 Task: Explore the nearby botanical garden in california for a serene afternoon.
Action: Mouse moved to (129, 54)
Screenshot: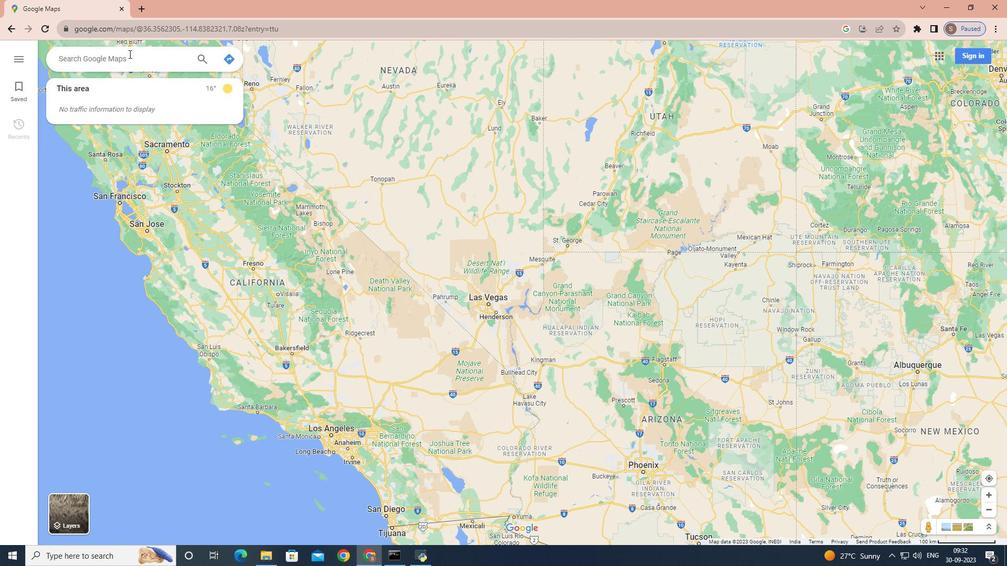 
Action: Mouse pressed left at (129, 54)
Screenshot: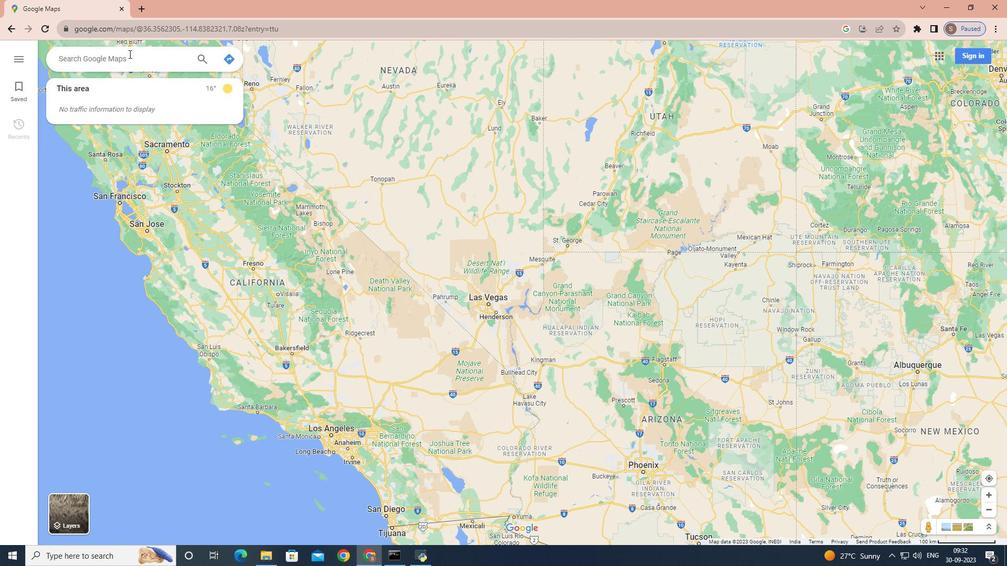 
Action: Key pressed botanical<Key.space>gardens<Key.space>in<Key.space>california
Screenshot: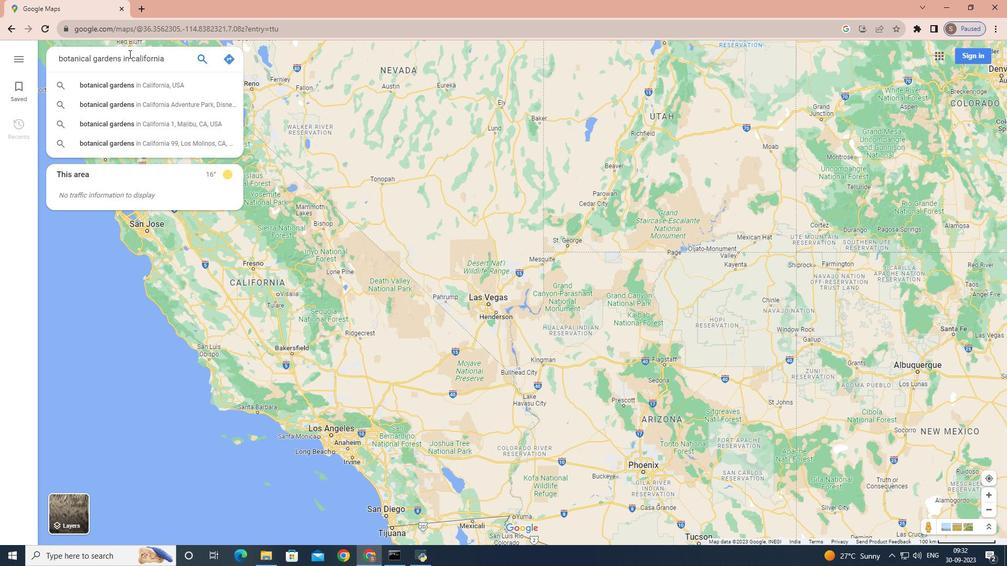
Action: Mouse moved to (131, 81)
Screenshot: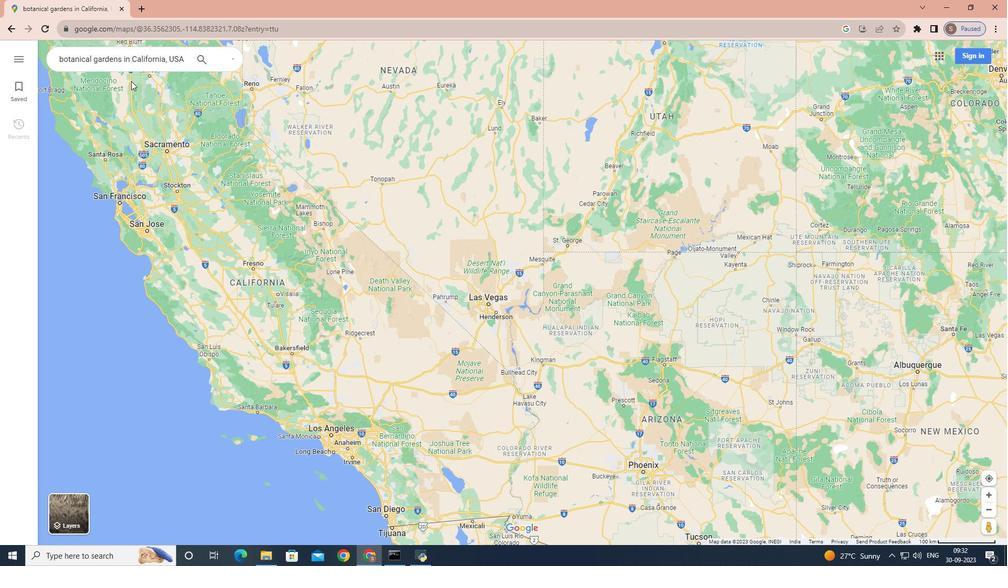 
Action: Mouse pressed left at (131, 81)
Screenshot: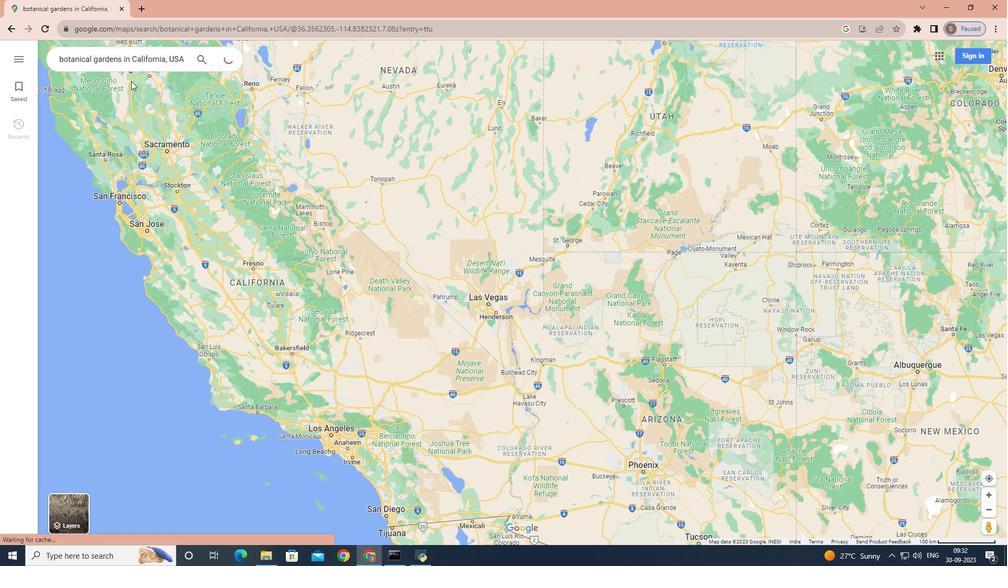 
Action: Mouse moved to (113, 134)
Screenshot: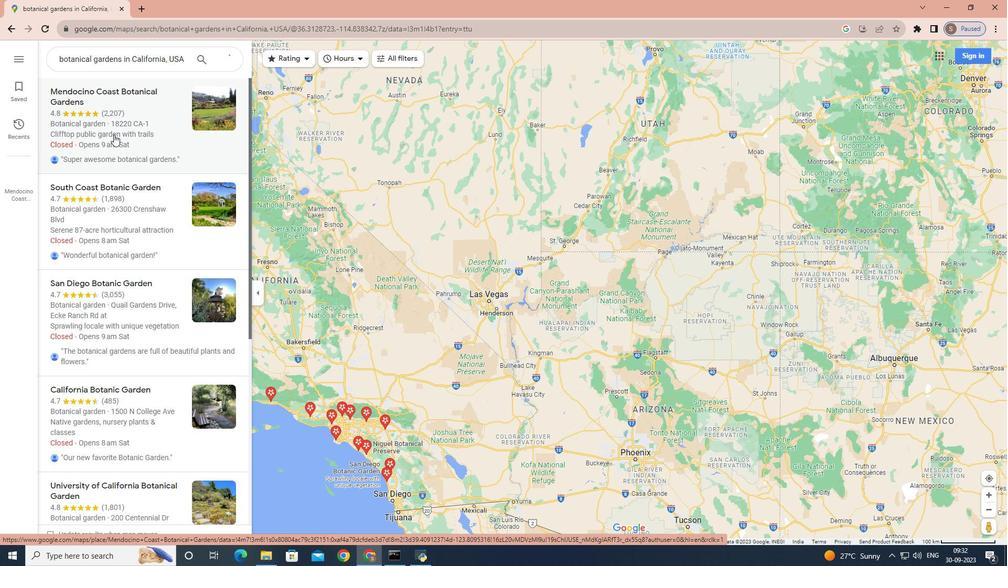 
Action: Mouse pressed left at (113, 134)
Screenshot: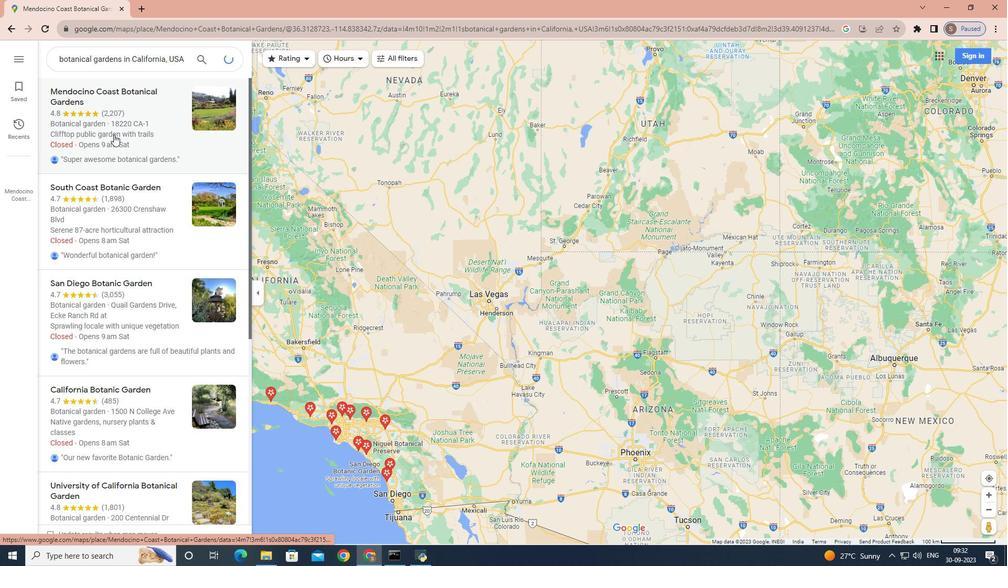 
Action: Mouse moved to (356, 249)
Screenshot: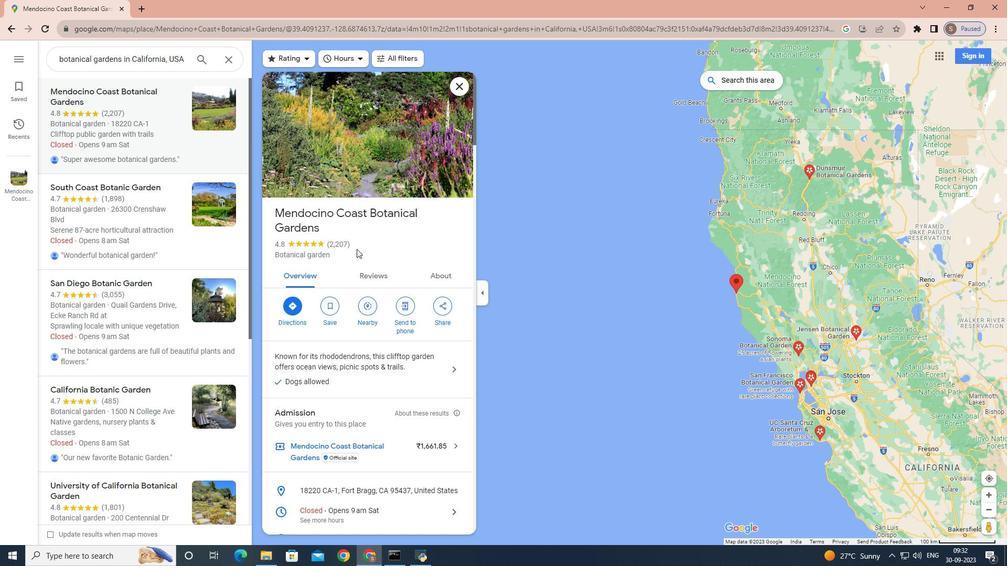 
Action: Mouse scrolled (356, 248) with delta (0, 0)
Screenshot: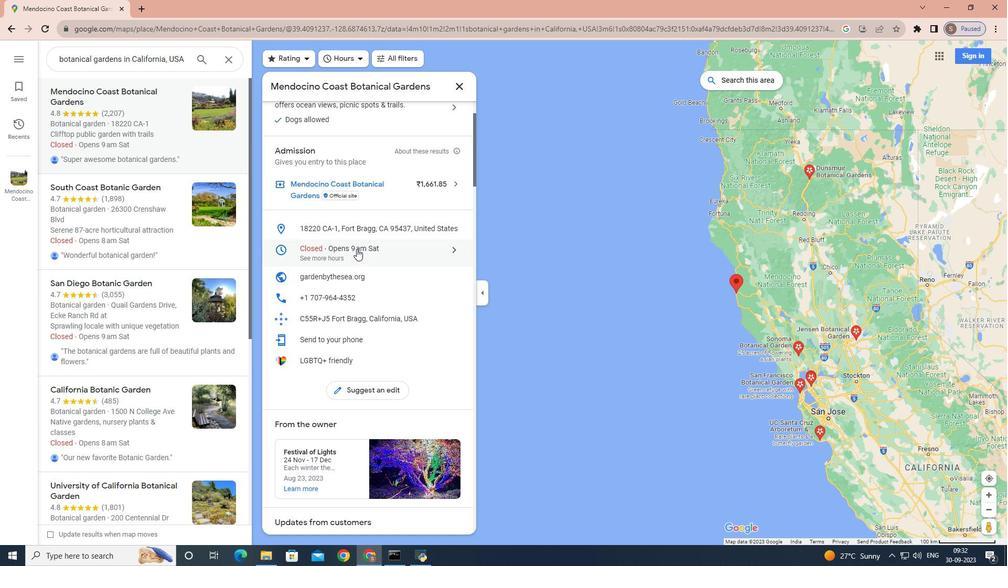 
Action: Mouse scrolled (356, 248) with delta (0, 0)
Screenshot: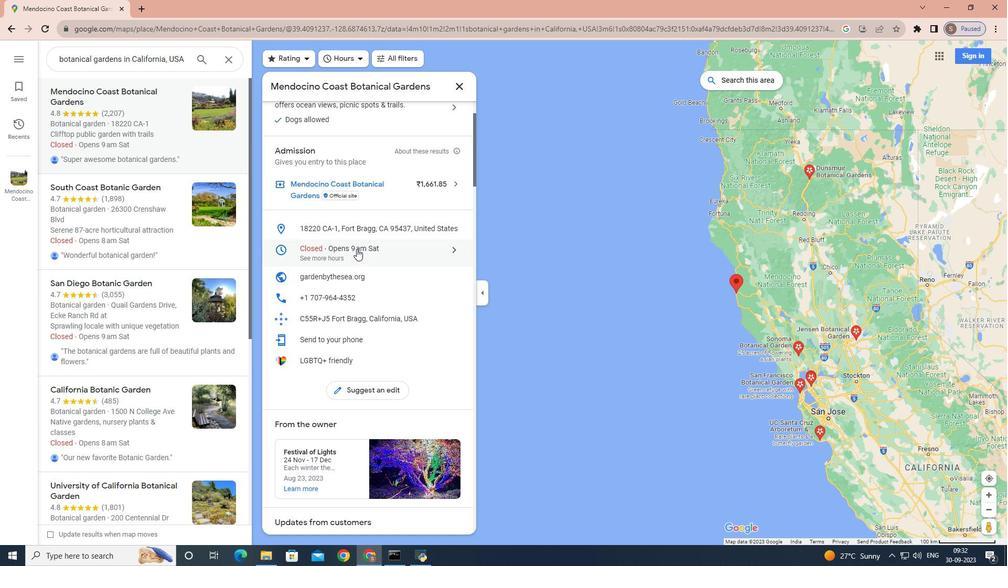 
Action: Mouse scrolled (356, 248) with delta (0, 0)
Screenshot: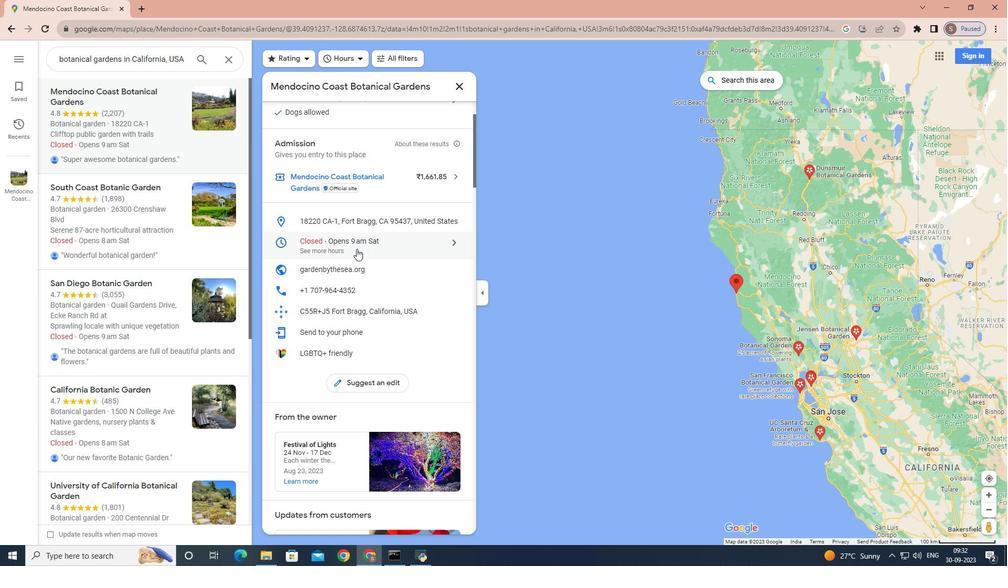 
Action: Mouse scrolled (356, 248) with delta (0, 0)
Screenshot: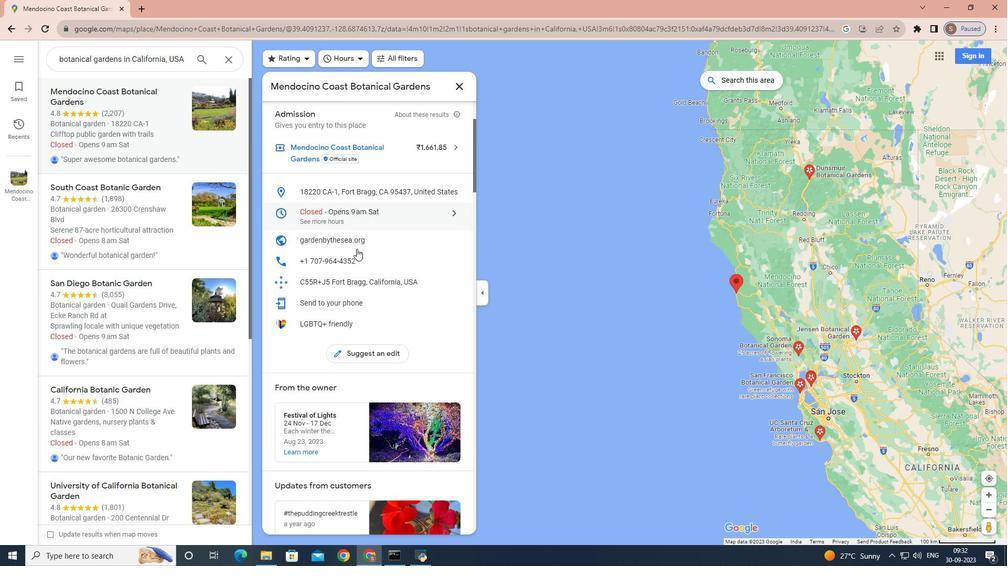 
Action: Mouse scrolled (356, 248) with delta (0, 0)
Screenshot: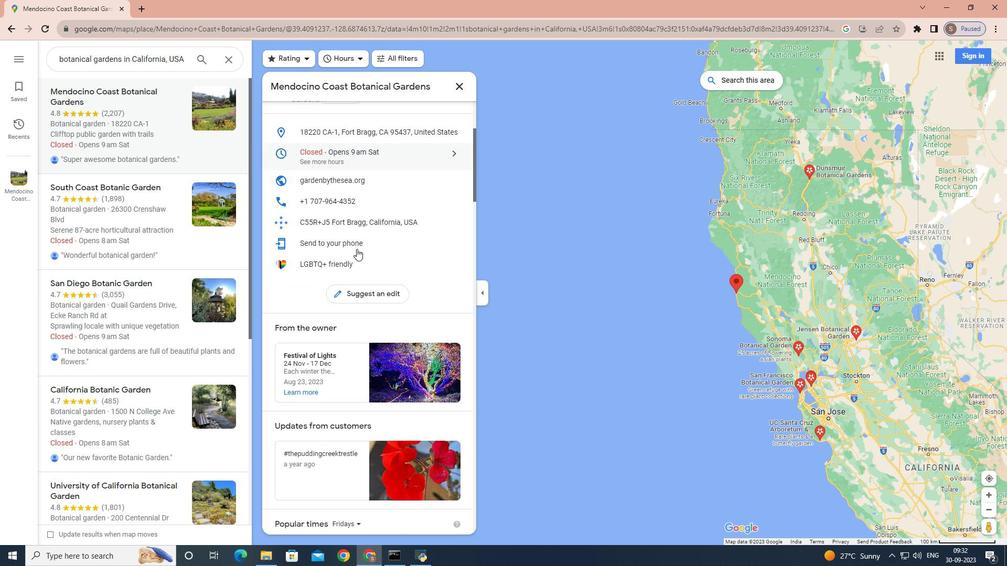 
Action: Mouse scrolled (356, 248) with delta (0, 0)
Screenshot: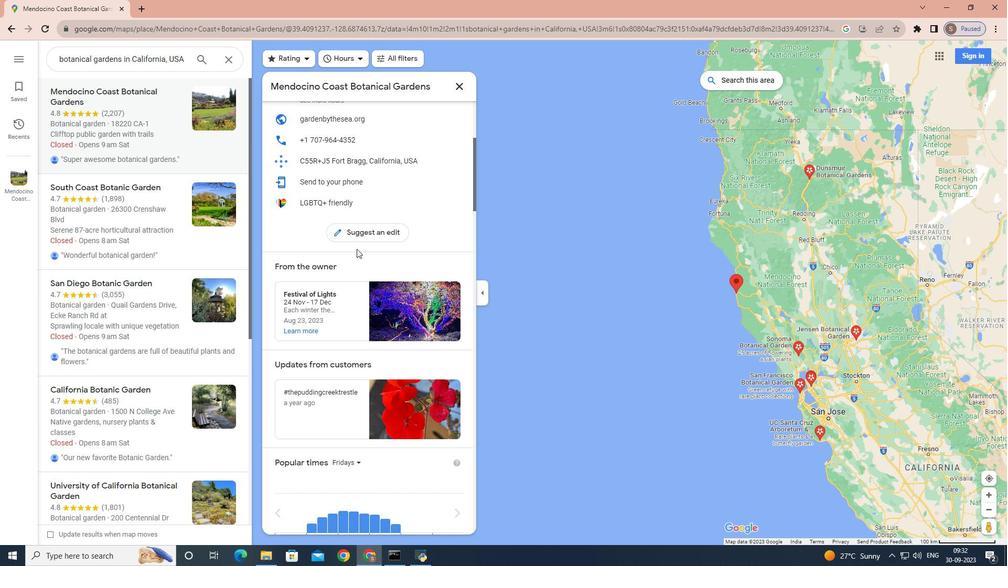 
Action: Mouse scrolled (356, 248) with delta (0, 0)
Screenshot: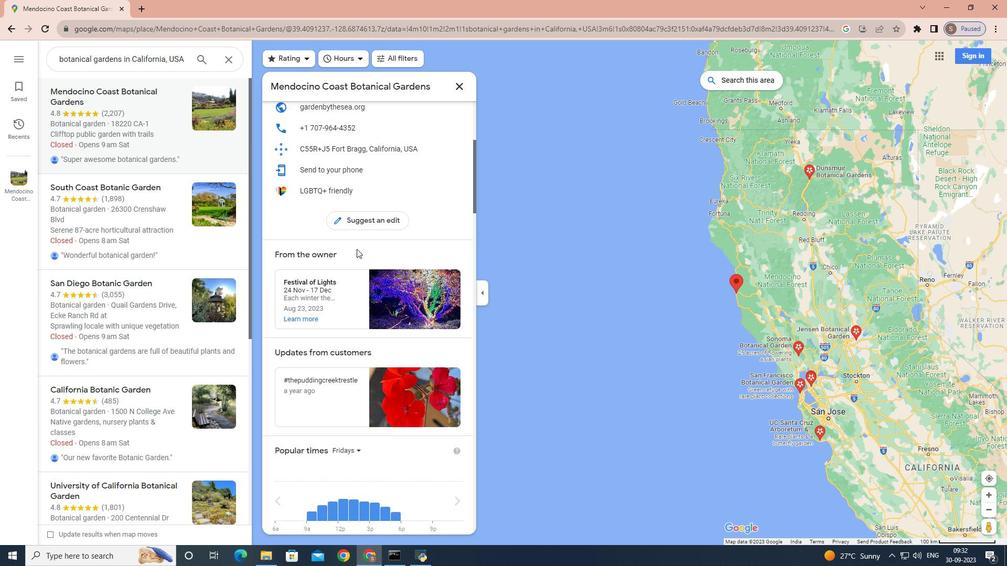 
Action: Mouse scrolled (356, 248) with delta (0, 0)
Screenshot: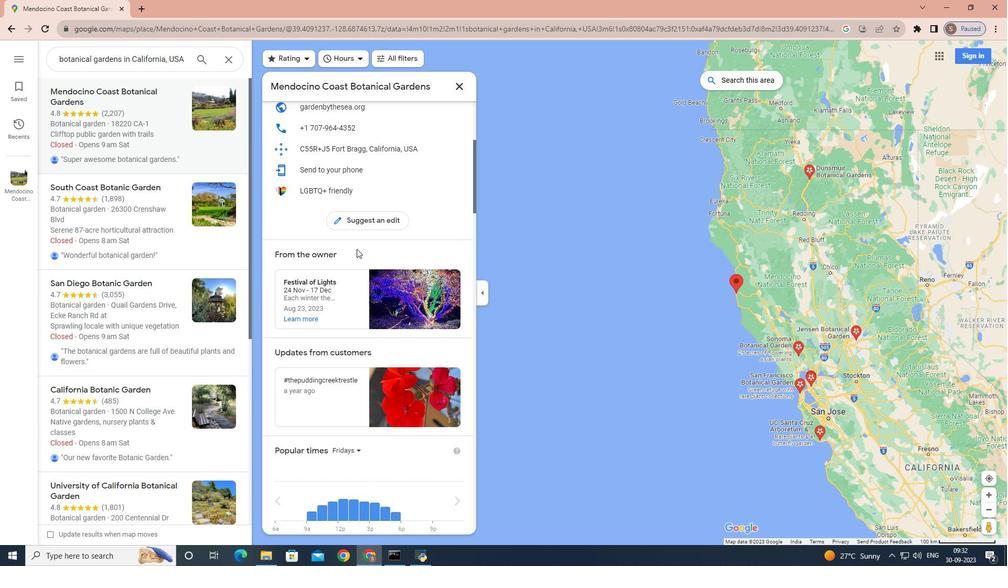 
Action: Mouse scrolled (356, 248) with delta (0, 0)
Screenshot: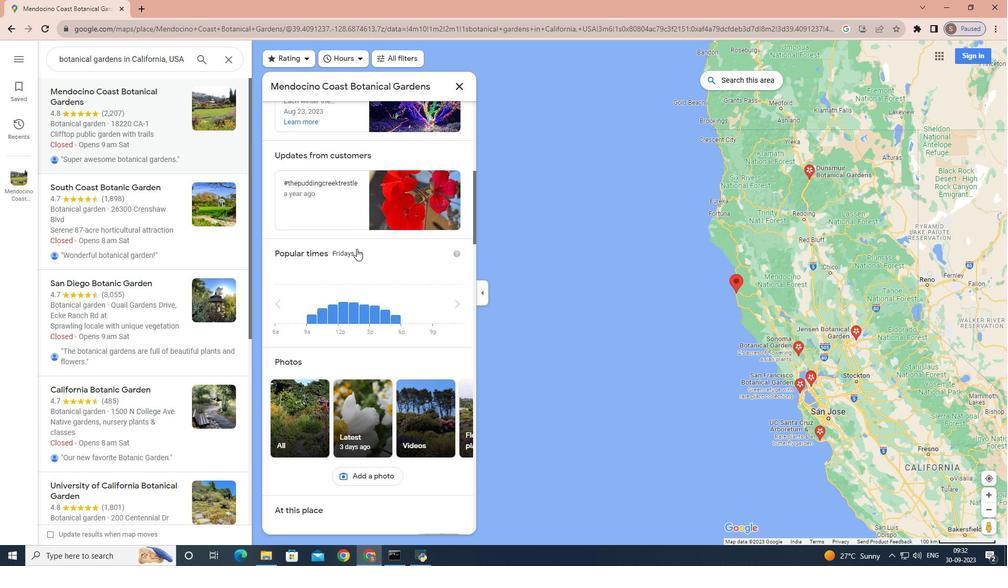 
Action: Mouse scrolled (356, 248) with delta (0, 0)
Screenshot: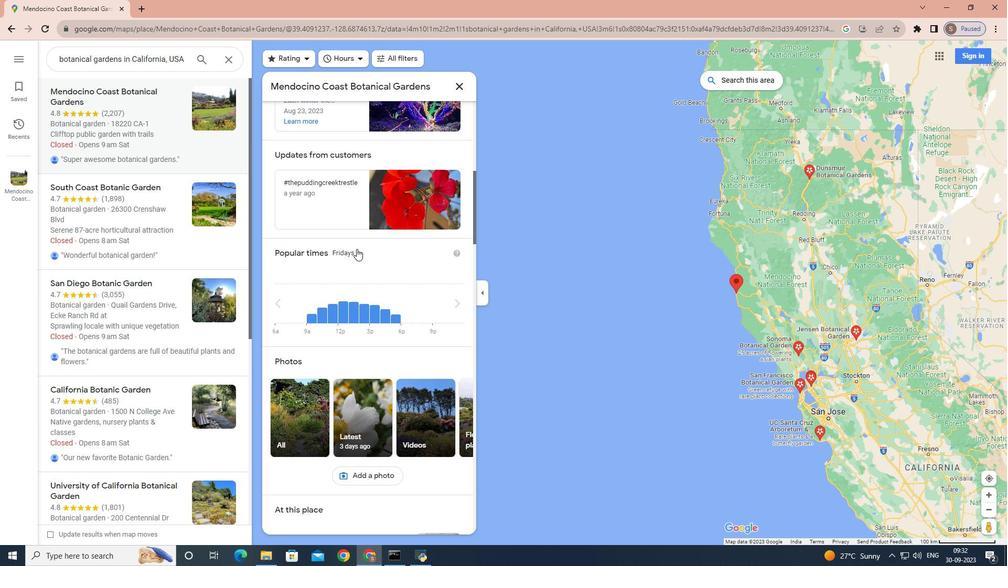
Action: Mouse scrolled (356, 248) with delta (0, 0)
Screenshot: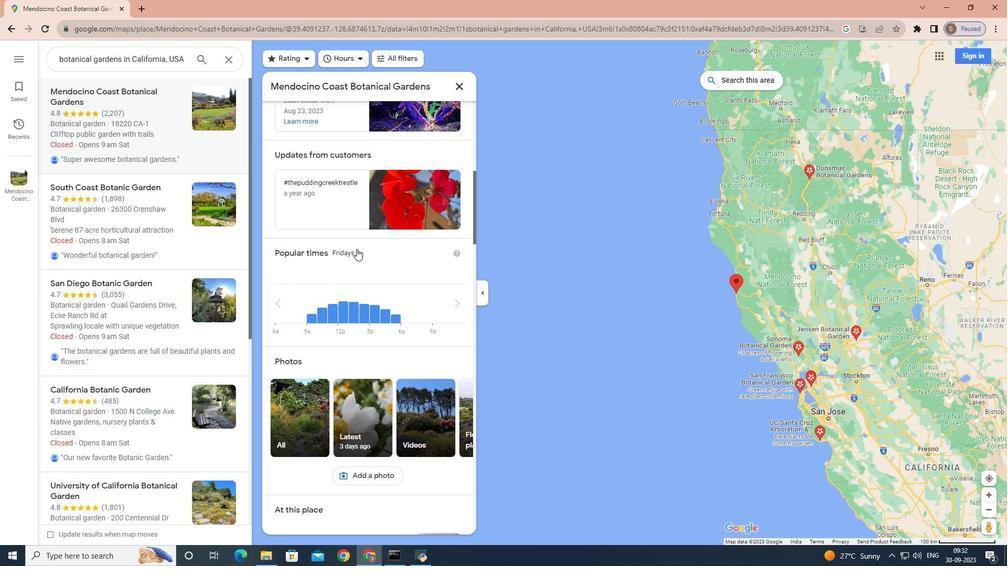 
Action: Mouse scrolled (356, 248) with delta (0, 0)
Screenshot: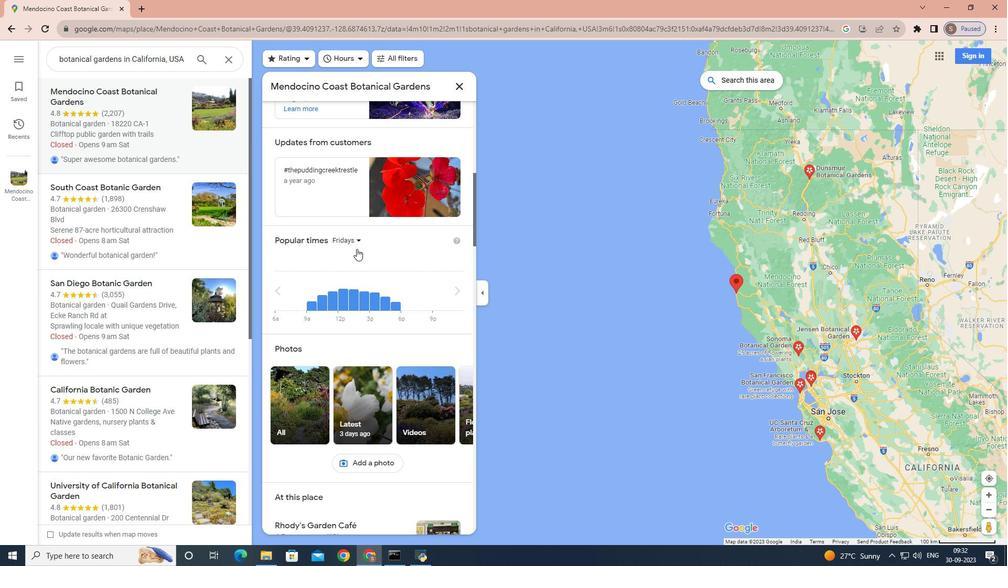 
Action: Mouse scrolled (356, 248) with delta (0, 0)
Screenshot: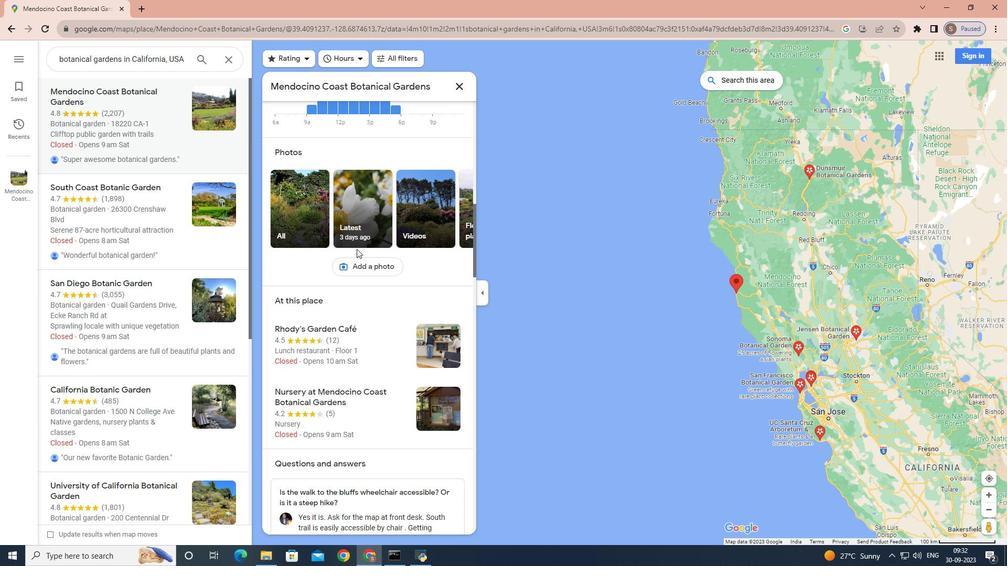 
Action: Mouse scrolled (356, 248) with delta (0, 0)
Screenshot: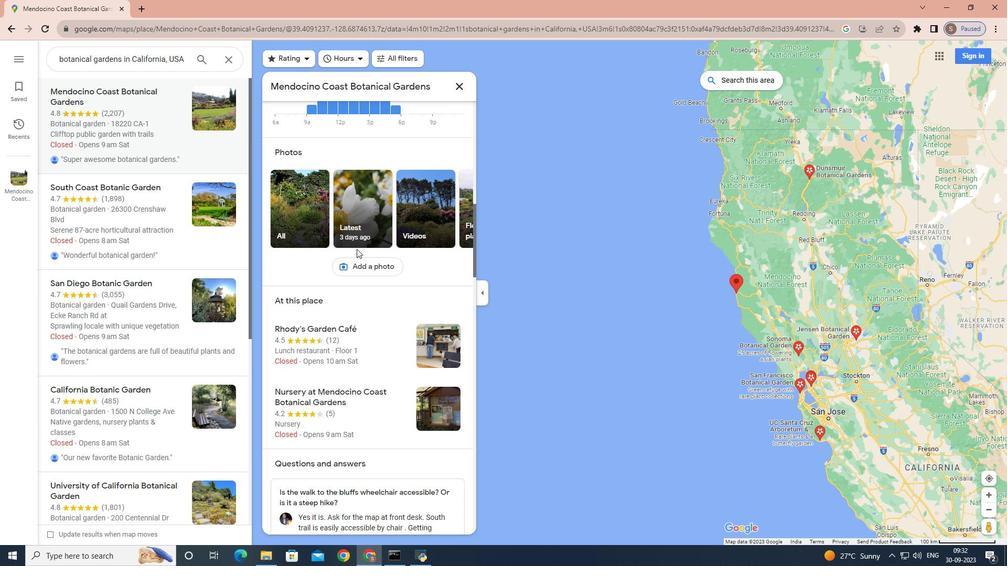 
Action: Mouse scrolled (356, 248) with delta (0, 0)
Screenshot: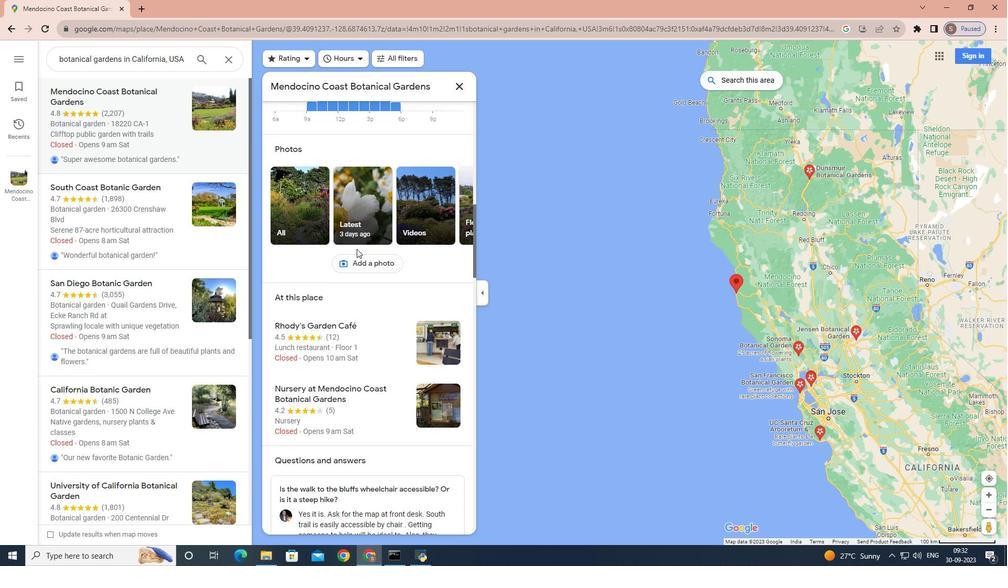 
Action: Mouse scrolled (356, 248) with delta (0, 0)
Screenshot: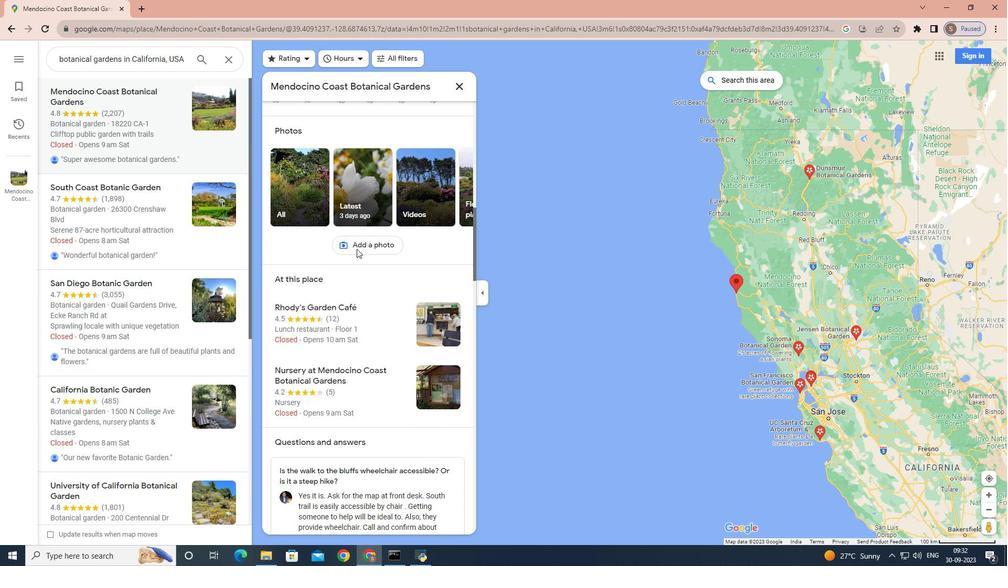 
Action: Mouse scrolled (356, 248) with delta (0, 0)
Screenshot: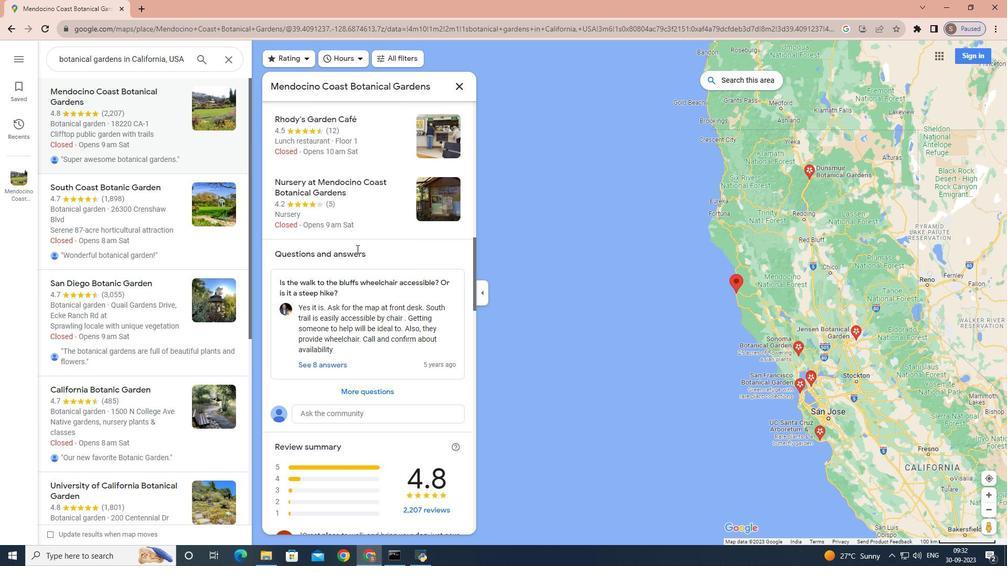 
Action: Mouse scrolled (356, 248) with delta (0, 0)
Screenshot: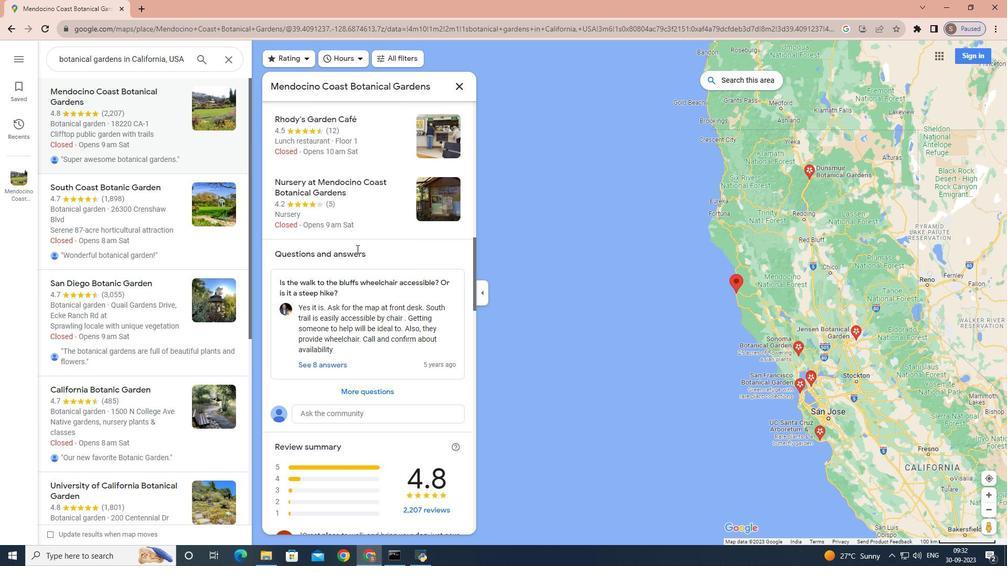 
Action: Mouse scrolled (356, 248) with delta (0, 0)
Screenshot: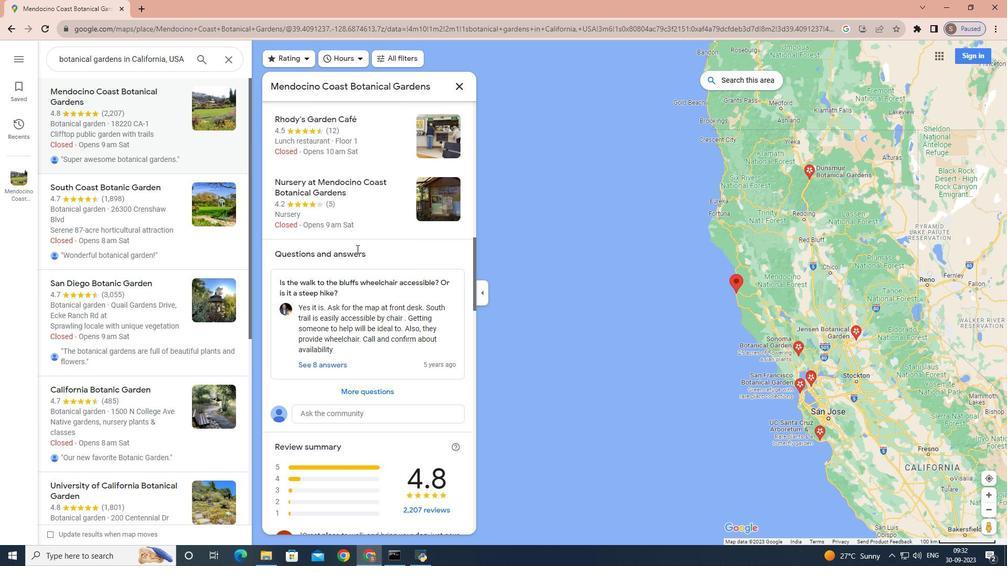 
Action: Mouse scrolled (356, 248) with delta (0, 0)
Screenshot: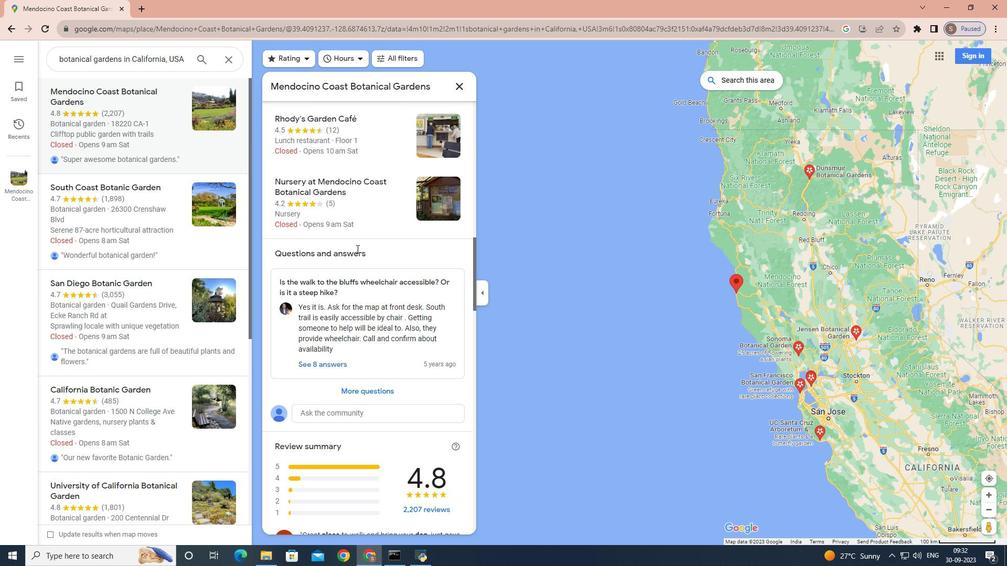 
Action: Mouse scrolled (356, 248) with delta (0, 0)
Screenshot: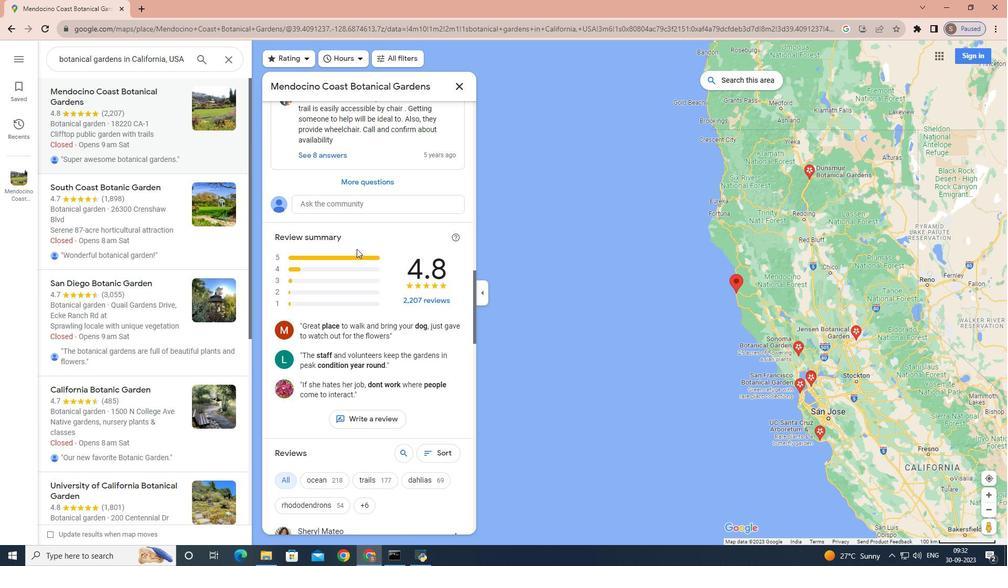 
Action: Mouse scrolled (356, 248) with delta (0, 0)
Screenshot: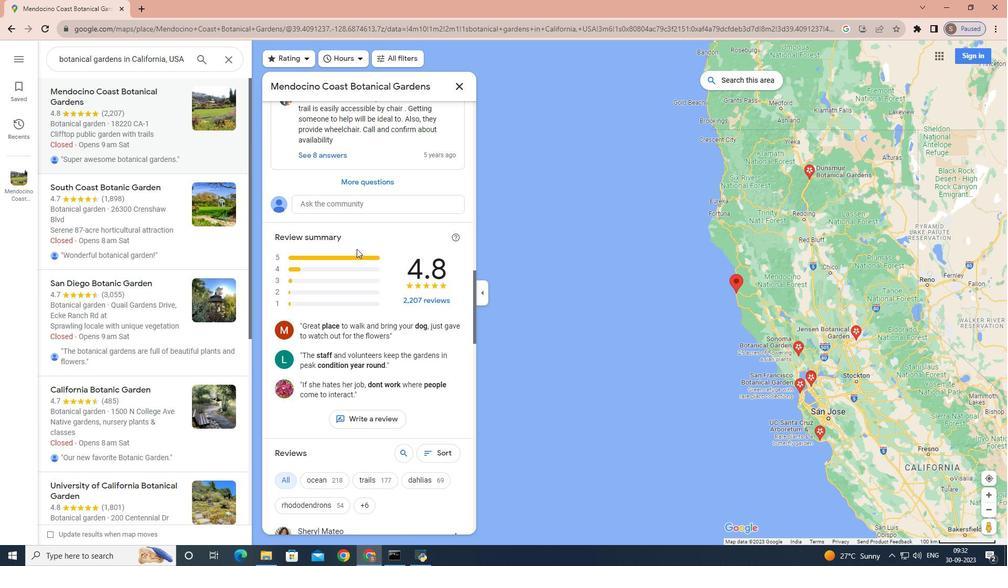 
Action: Mouse scrolled (356, 248) with delta (0, 0)
Screenshot: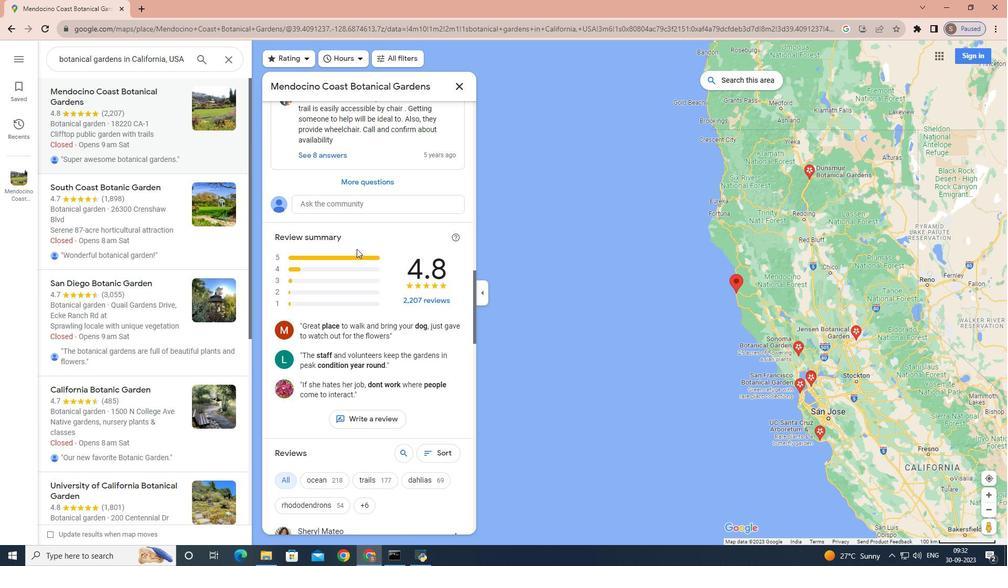 
Action: Mouse scrolled (356, 248) with delta (0, 0)
Screenshot: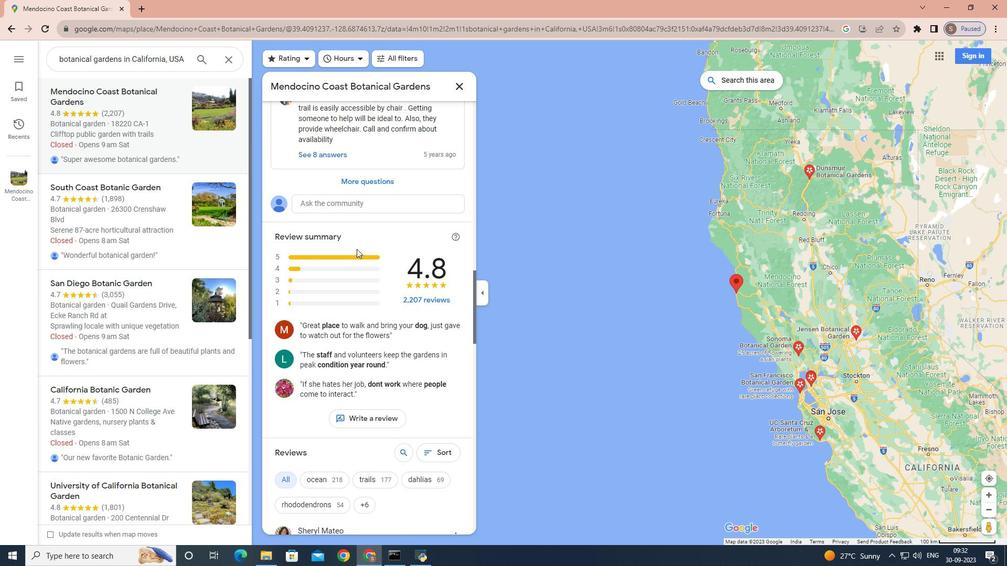 
Action: Mouse scrolled (356, 248) with delta (0, 0)
Screenshot: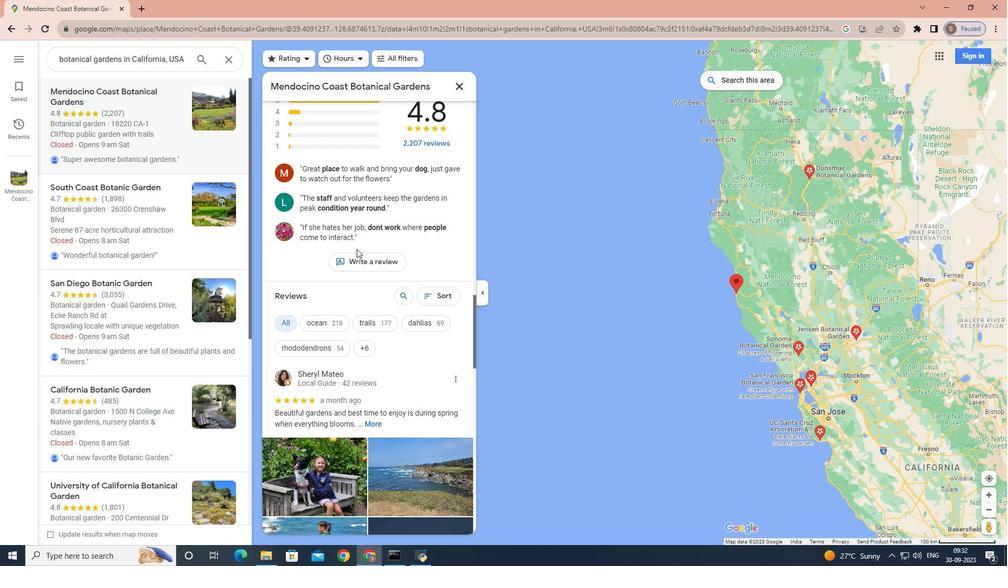 
Action: Mouse scrolled (356, 248) with delta (0, 0)
Screenshot: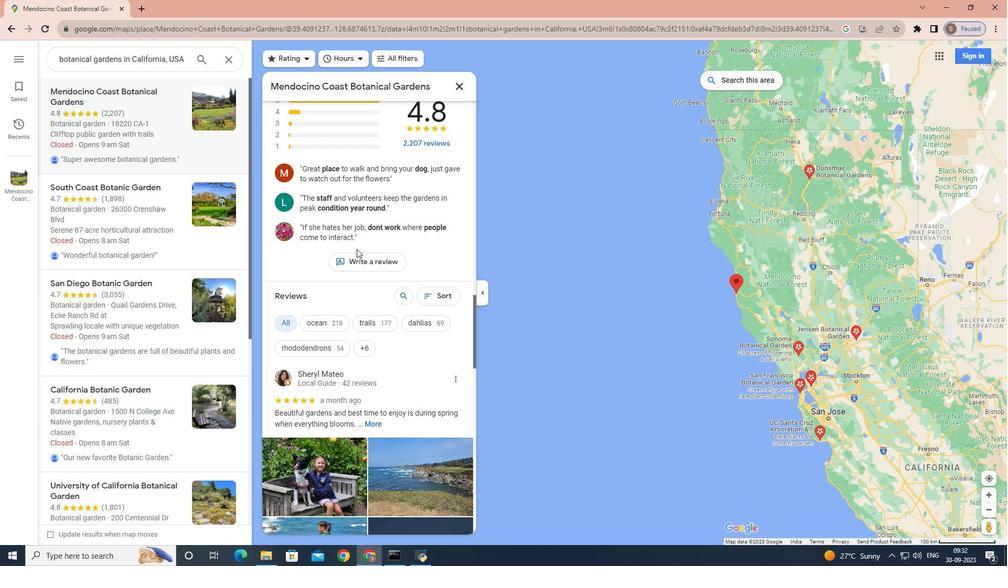 
Action: Mouse scrolled (356, 248) with delta (0, 0)
Screenshot: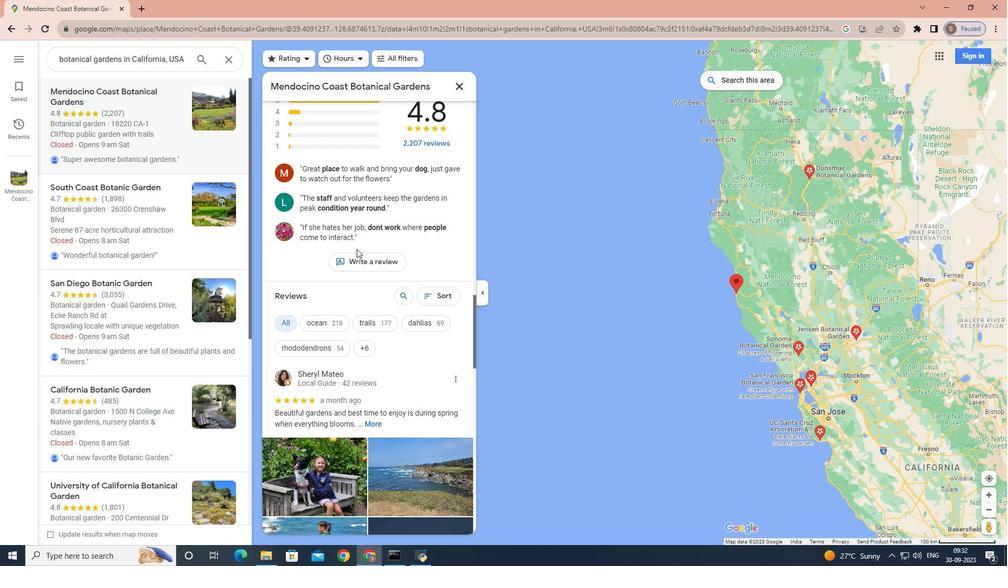 
Action: Mouse scrolled (356, 248) with delta (0, 0)
Screenshot: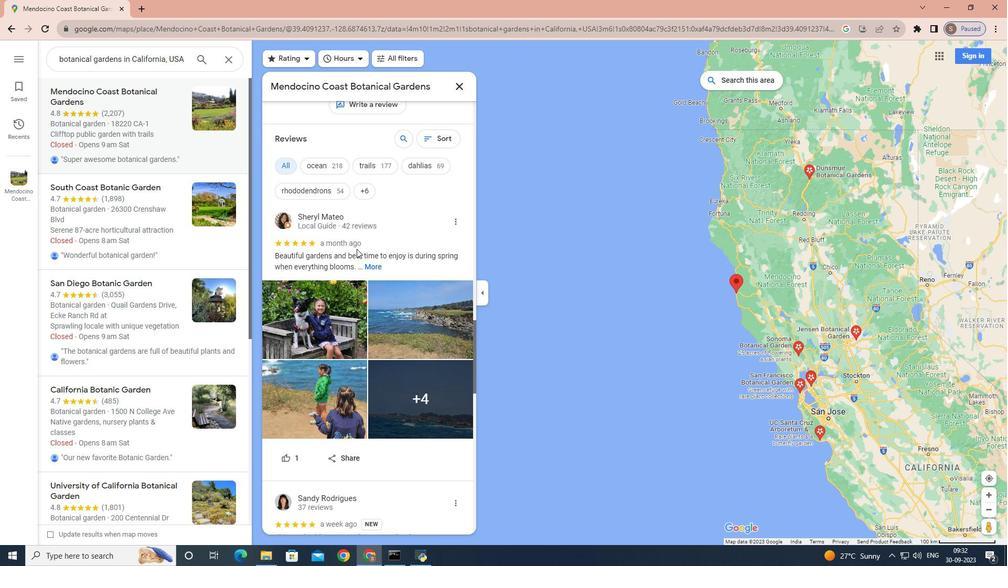 
Action: Mouse scrolled (356, 248) with delta (0, 0)
Screenshot: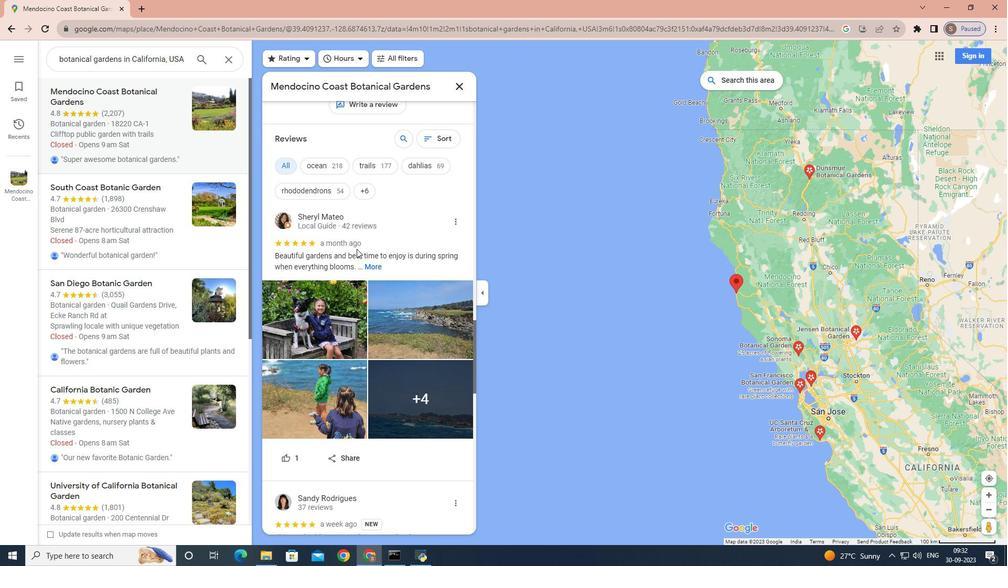 
Action: Mouse scrolled (356, 248) with delta (0, 0)
Screenshot: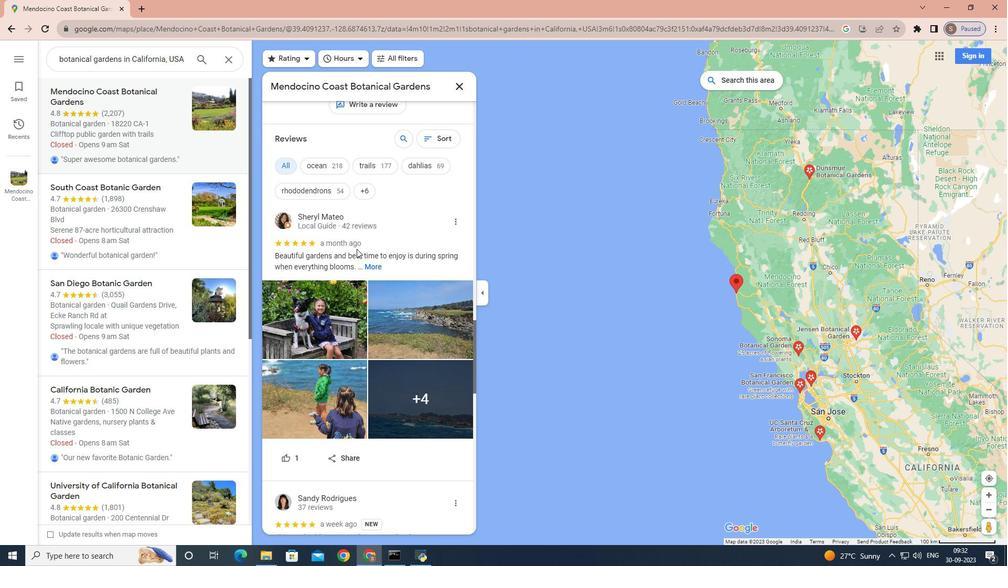 
Action: Mouse scrolled (356, 248) with delta (0, 0)
Screenshot: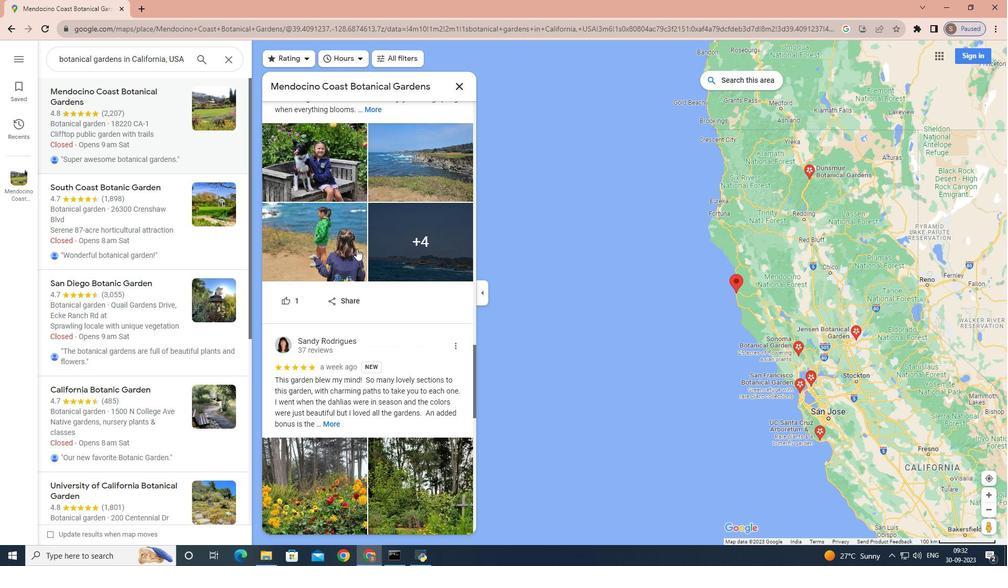 
Action: Mouse scrolled (356, 248) with delta (0, 0)
Screenshot: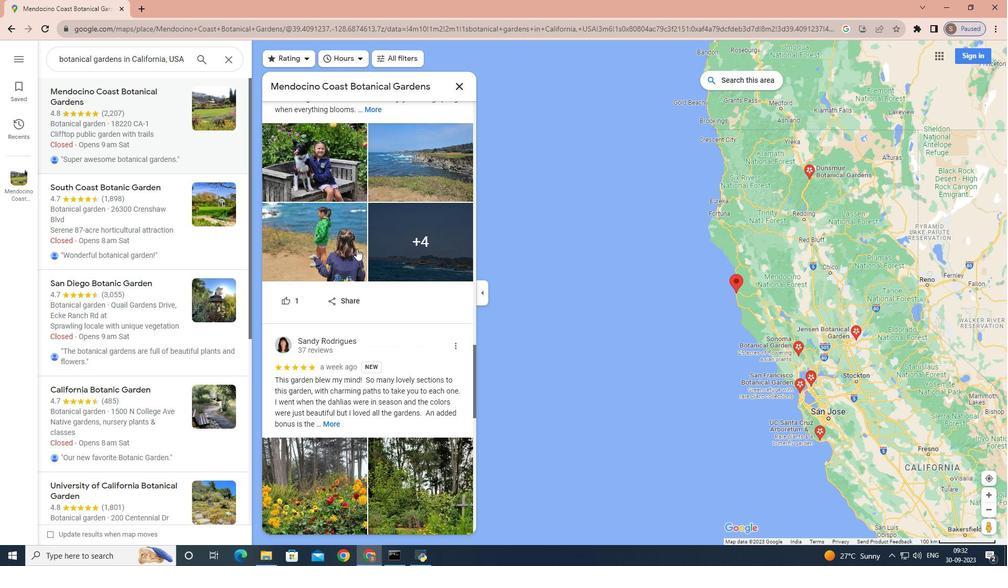 
Action: Mouse scrolled (356, 248) with delta (0, 0)
Screenshot: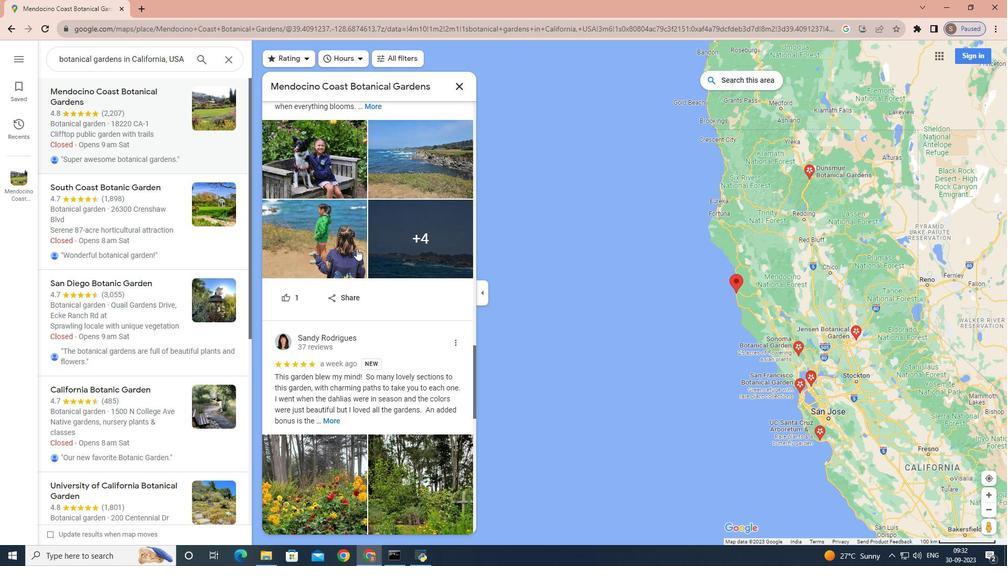 
Action: Mouse scrolled (356, 248) with delta (0, 0)
Screenshot: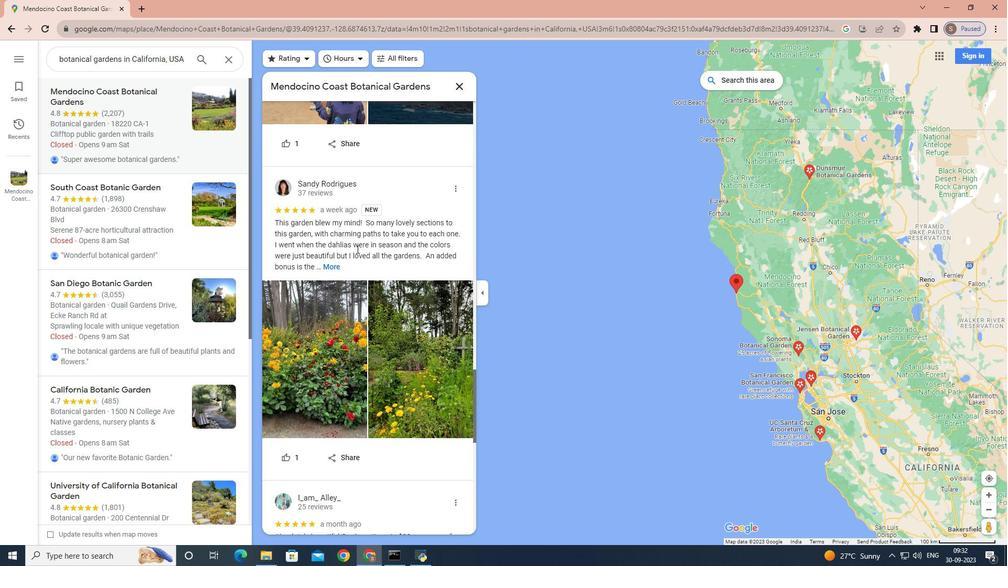 
Action: Mouse scrolled (356, 248) with delta (0, 0)
Screenshot: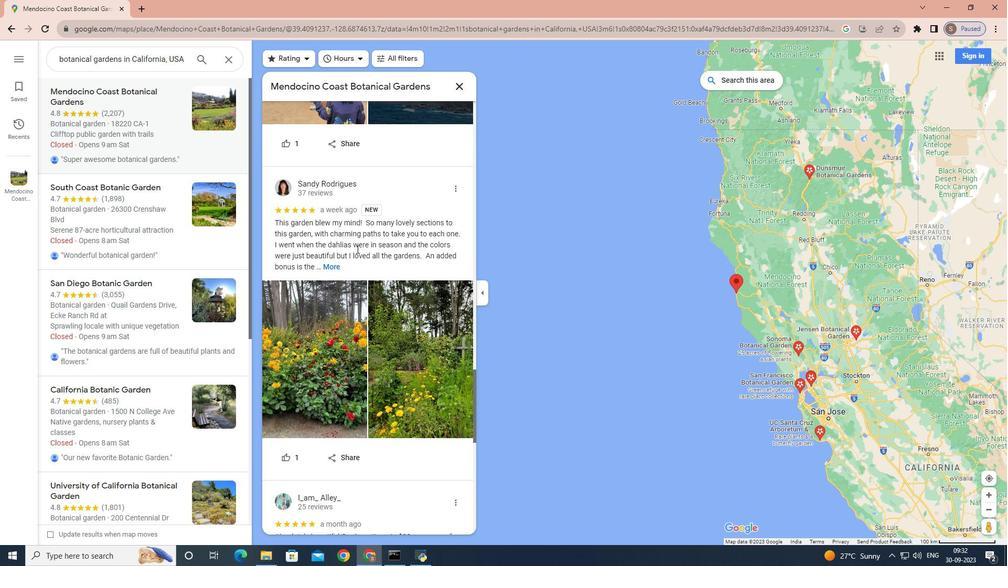 
Action: Mouse scrolled (356, 248) with delta (0, 0)
Screenshot: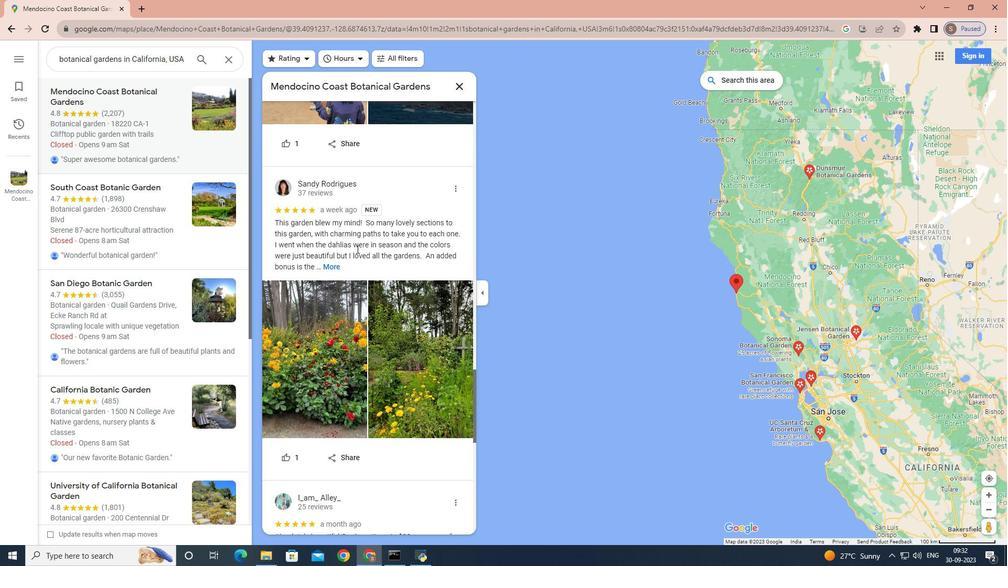 
Action: Mouse scrolled (356, 248) with delta (0, 0)
Screenshot: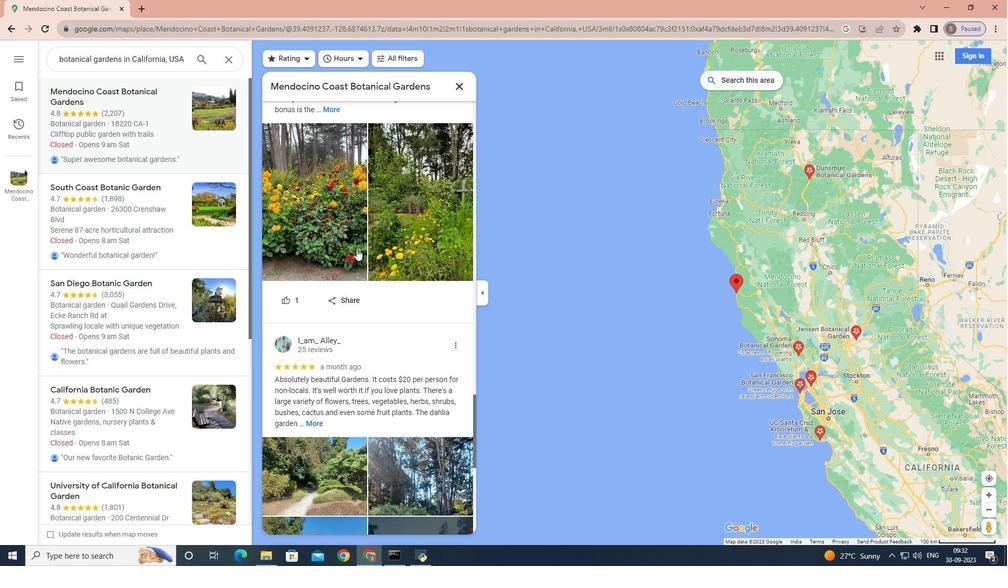 
Action: Mouse scrolled (356, 248) with delta (0, 0)
Screenshot: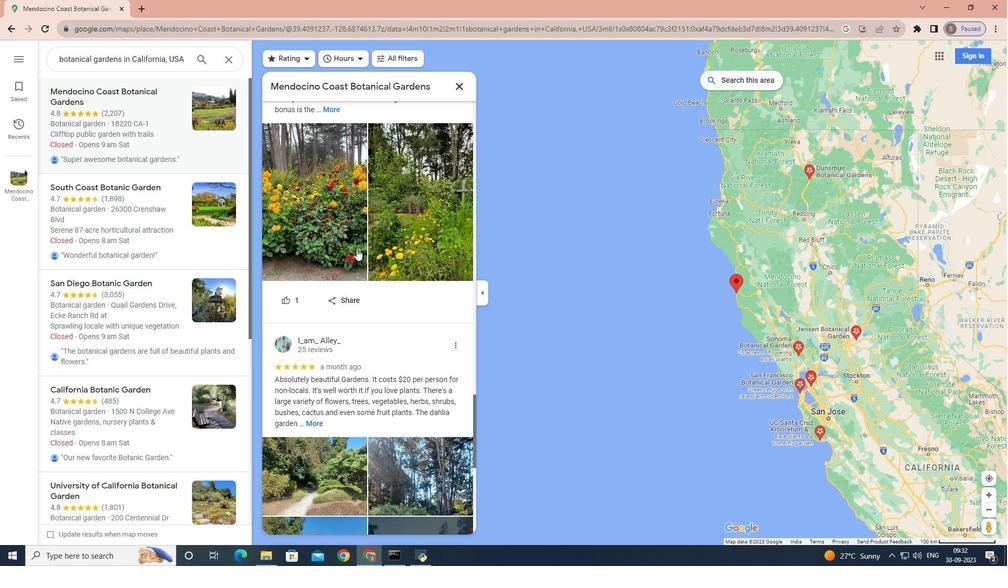 
Action: Mouse scrolled (356, 248) with delta (0, 0)
Screenshot: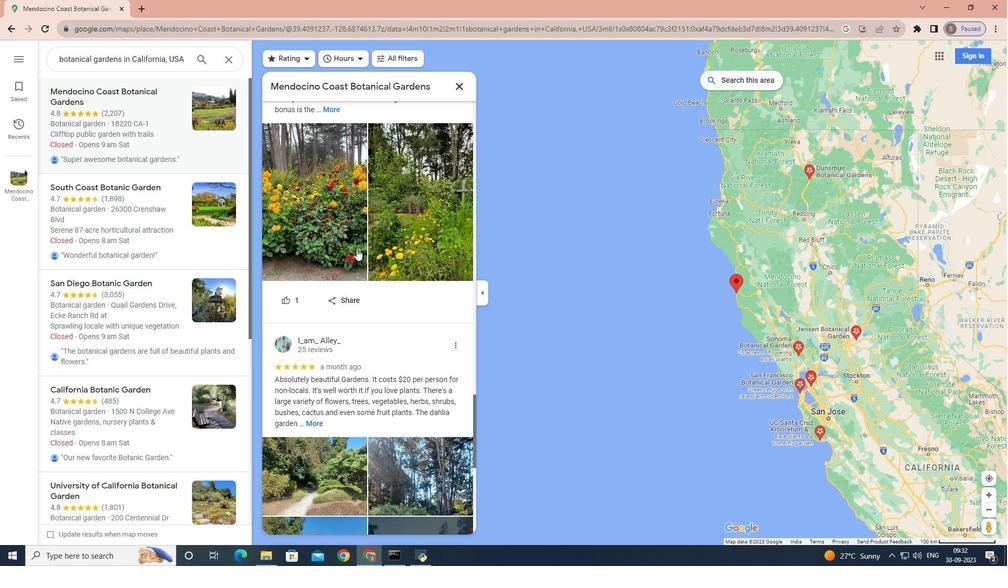 
Action: Mouse scrolled (356, 248) with delta (0, 0)
Screenshot: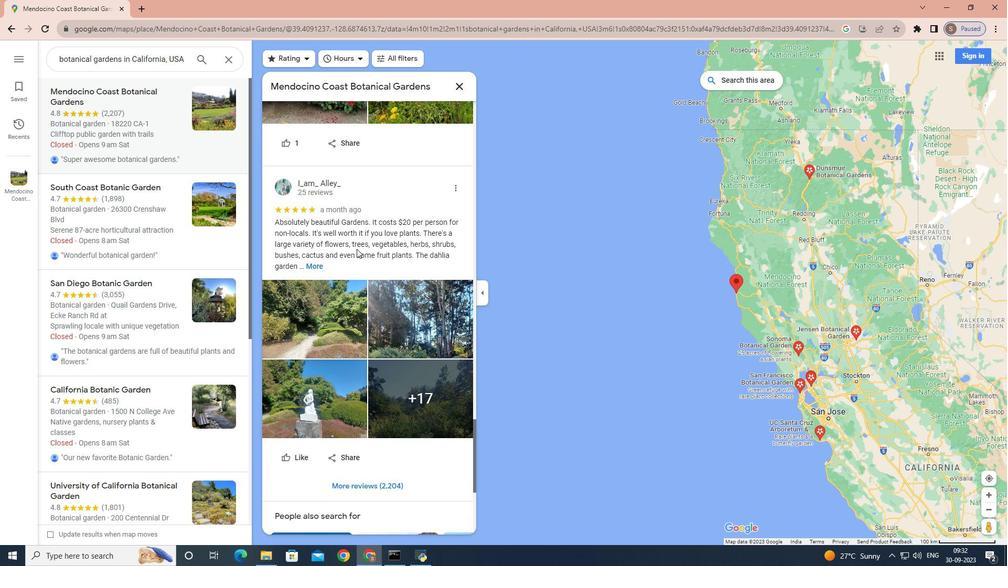 
Action: Mouse scrolled (356, 248) with delta (0, 0)
Screenshot: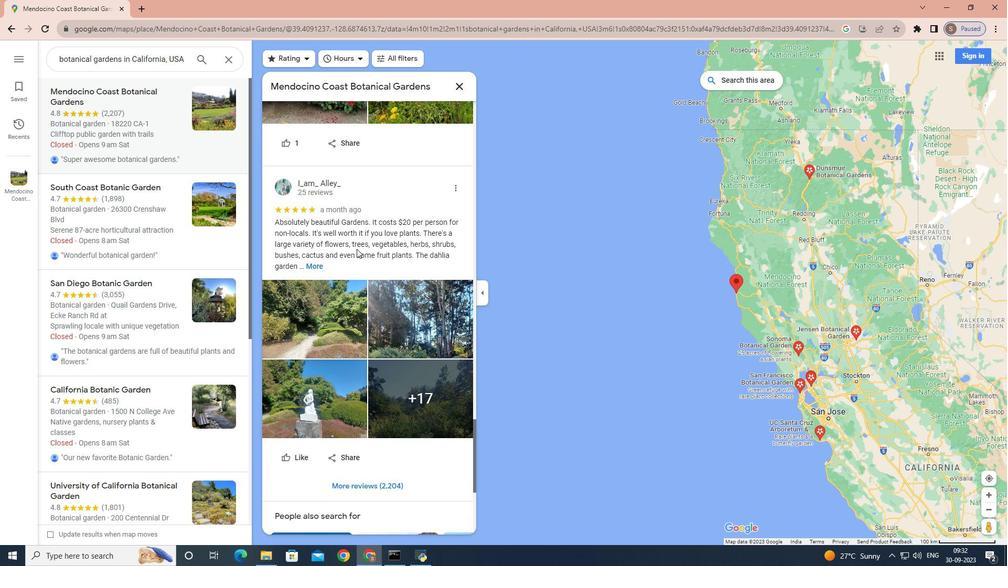
Action: Mouse scrolled (356, 248) with delta (0, 0)
Screenshot: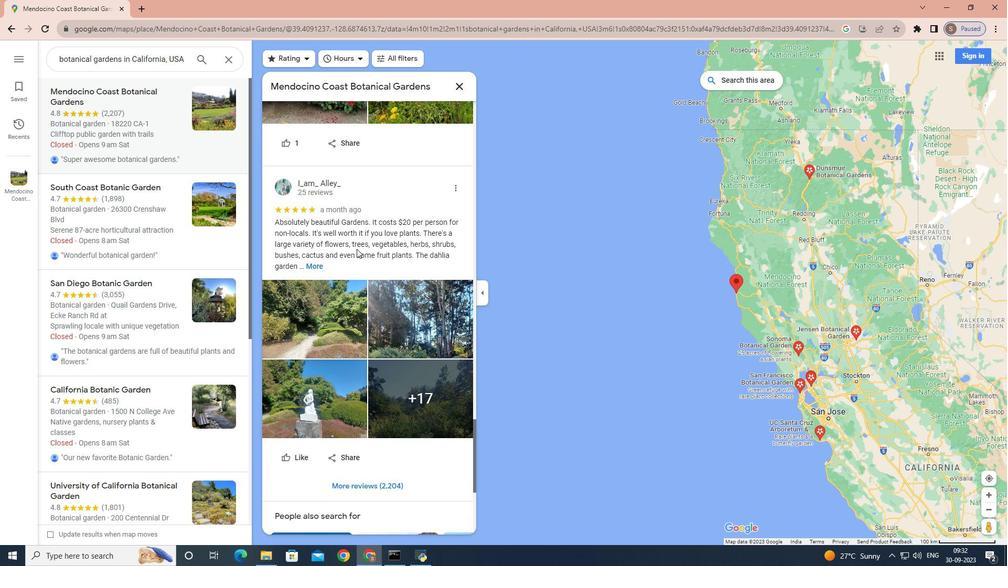 
Action: Mouse scrolled (356, 248) with delta (0, 0)
Screenshot: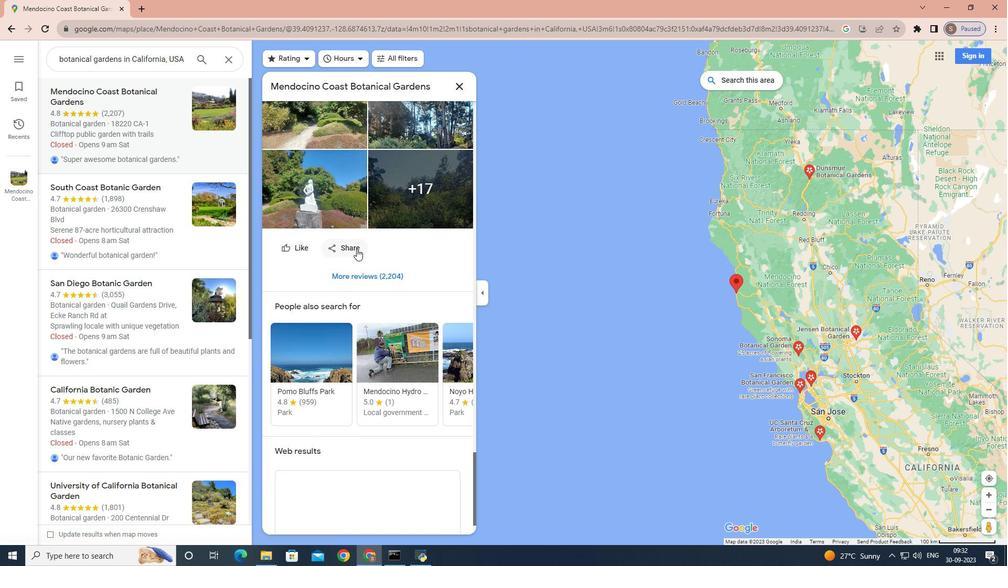 
Action: Mouse scrolled (356, 248) with delta (0, 0)
Screenshot: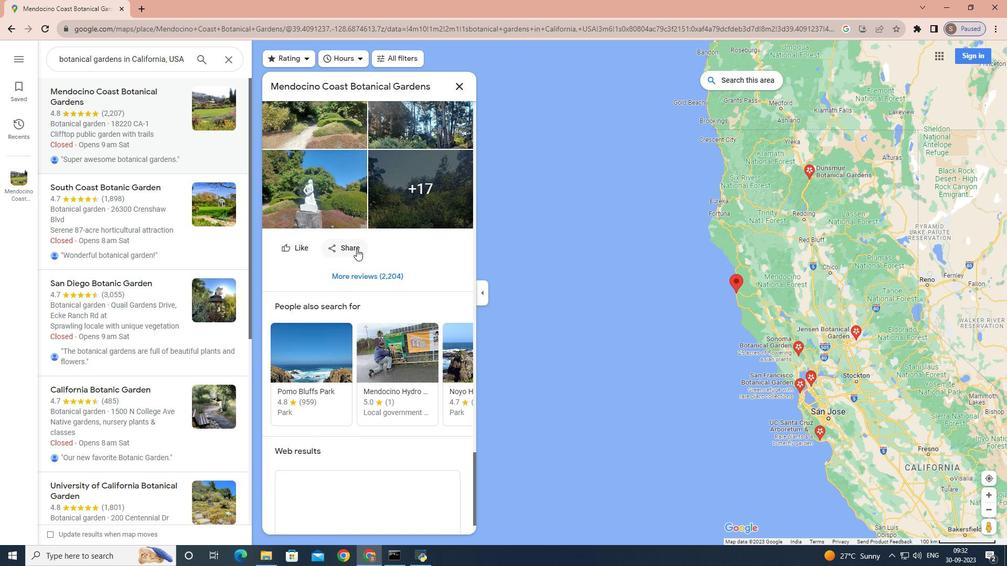 
Action: Mouse scrolled (356, 248) with delta (0, 0)
Screenshot: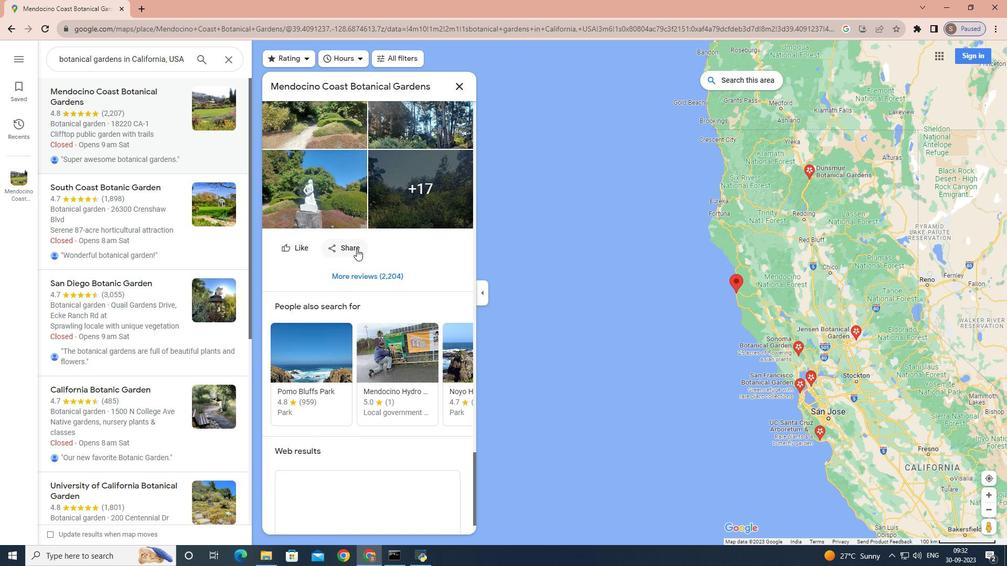 
Action: Mouse scrolled (356, 248) with delta (0, 0)
Screenshot: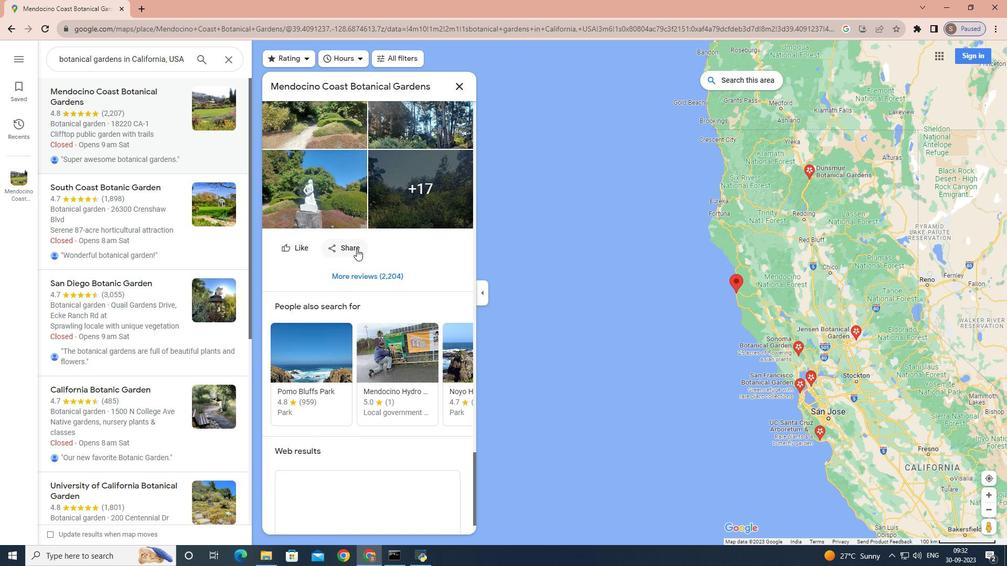 
Action: Mouse scrolled (356, 248) with delta (0, 0)
Screenshot: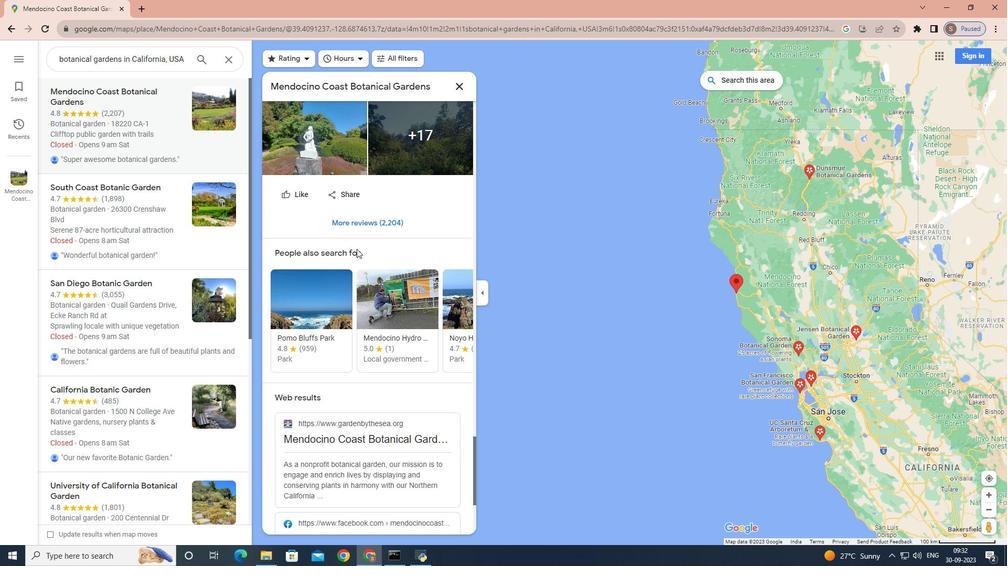 
Action: Mouse scrolled (356, 248) with delta (0, 0)
Screenshot: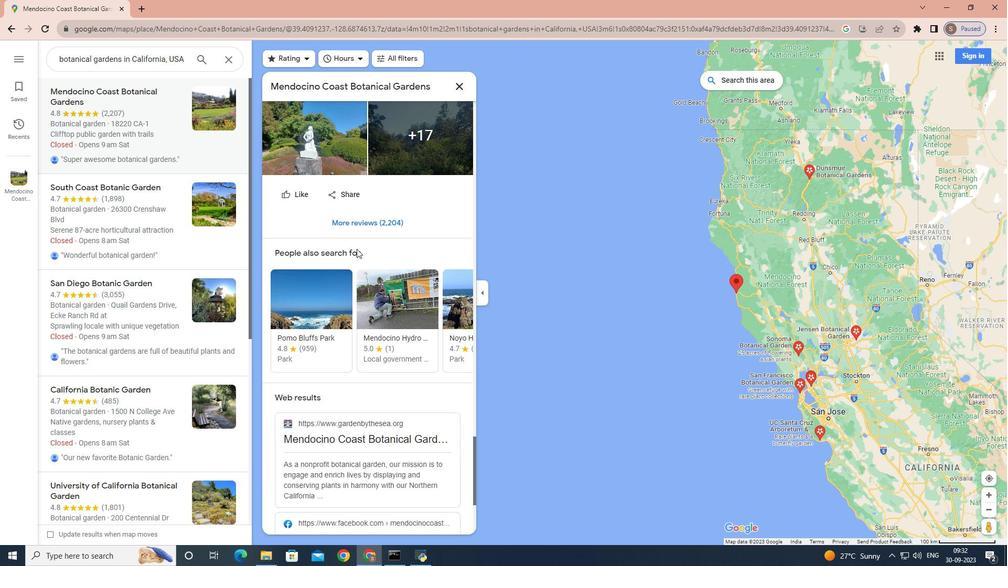 
Action: Mouse scrolled (356, 248) with delta (0, 0)
Screenshot: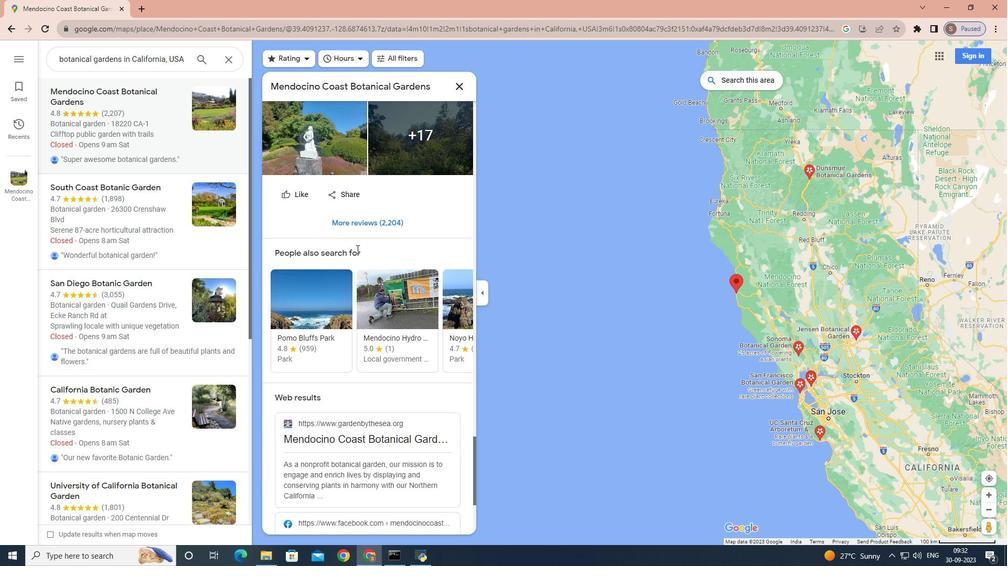 
Action: Mouse scrolled (356, 248) with delta (0, 0)
Screenshot: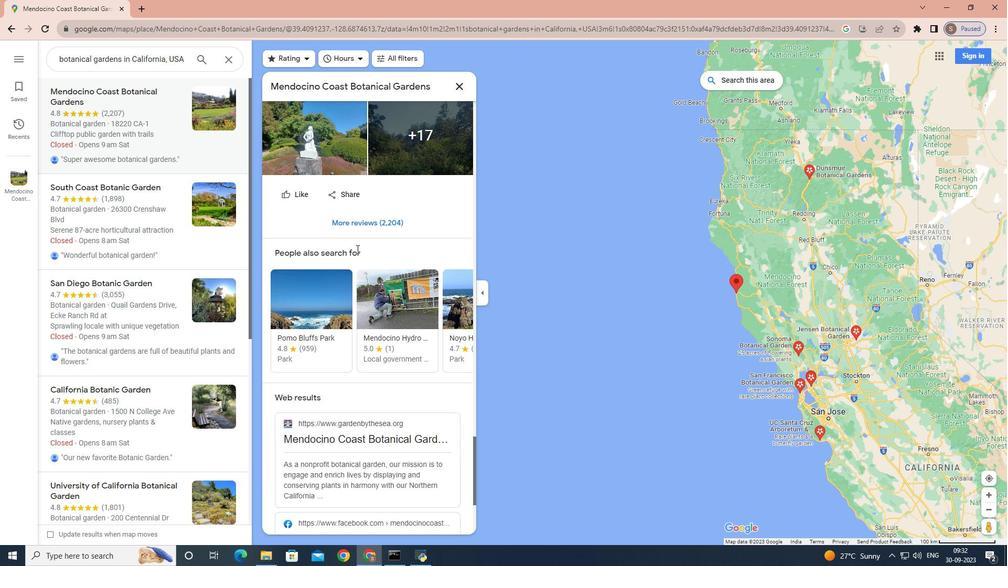 
Action: Mouse scrolled (356, 248) with delta (0, 0)
Screenshot: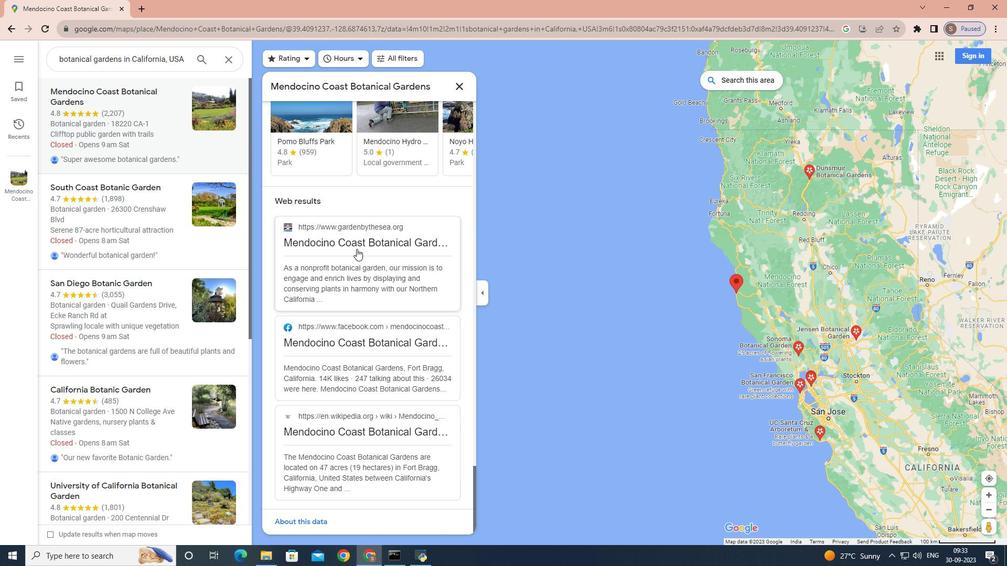 
Action: Mouse scrolled (356, 248) with delta (0, 0)
Screenshot: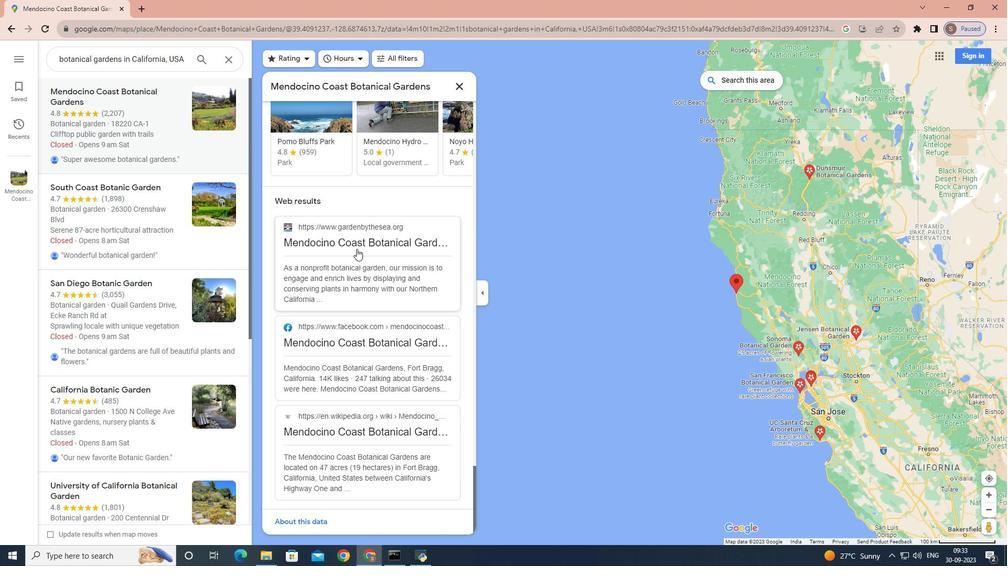 
Action: Mouse scrolled (356, 248) with delta (0, 0)
Screenshot: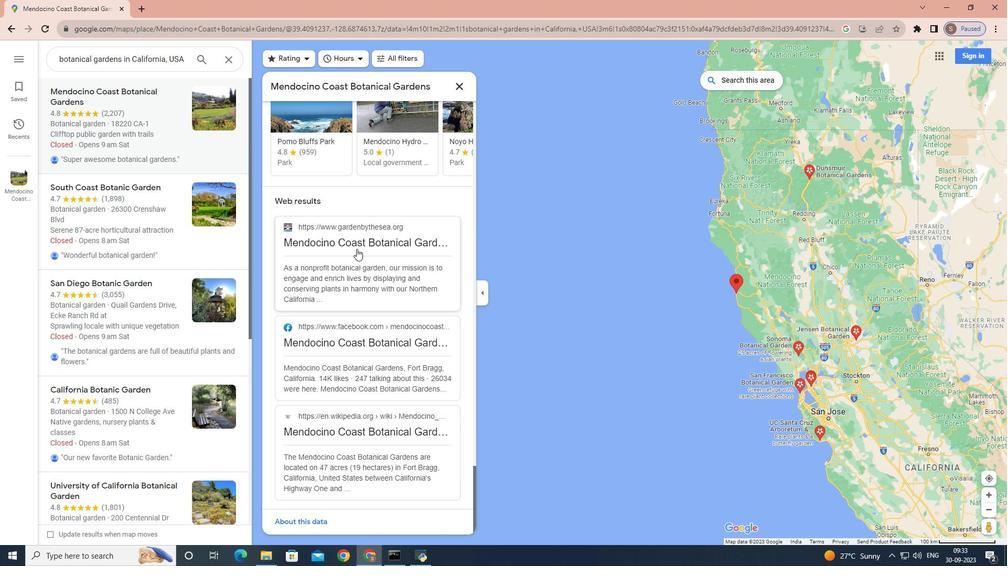 
Action: Mouse scrolled (356, 248) with delta (0, 0)
Screenshot: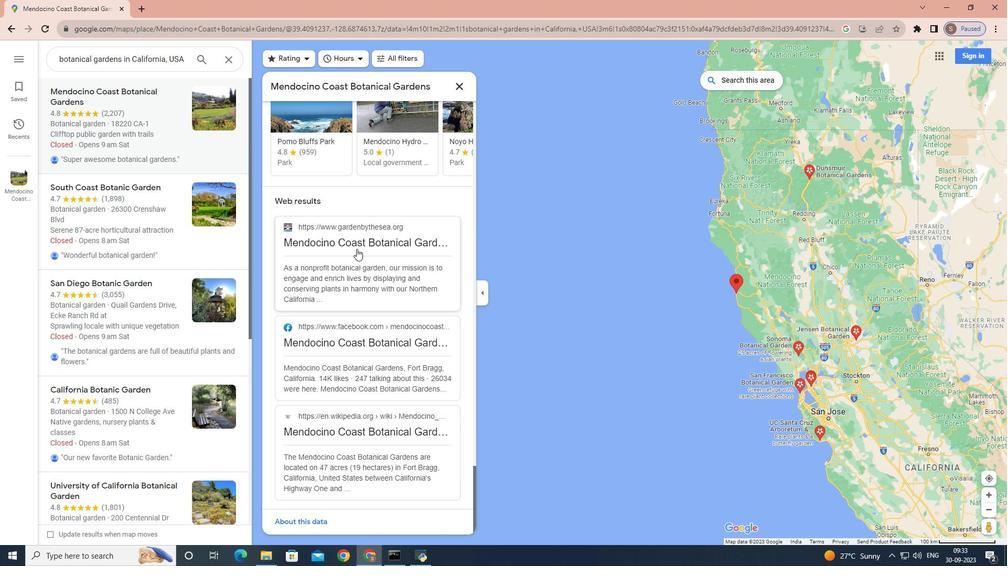 
Action: Mouse scrolled (356, 249) with delta (0, 0)
Screenshot: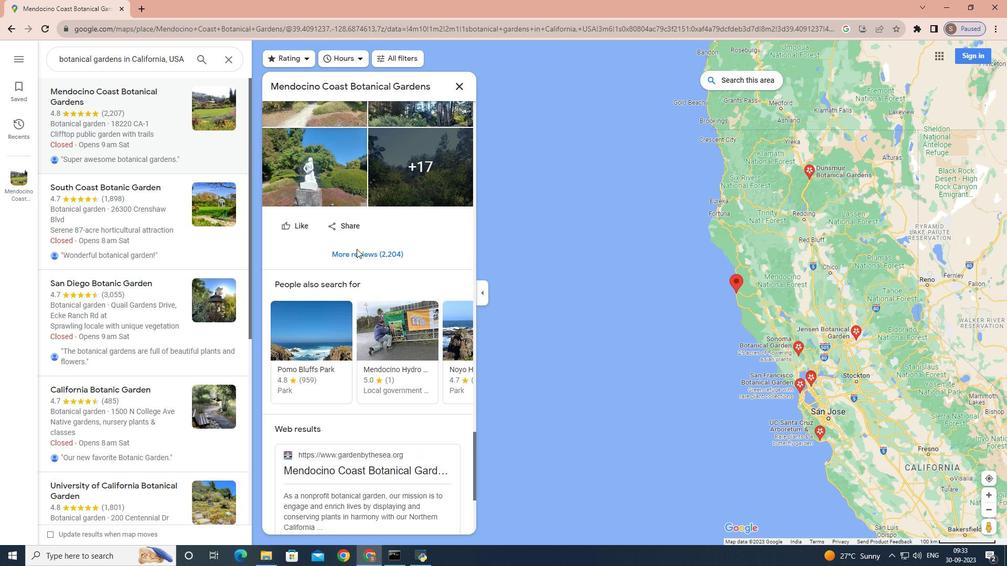
Action: Mouse scrolled (356, 249) with delta (0, 0)
Screenshot: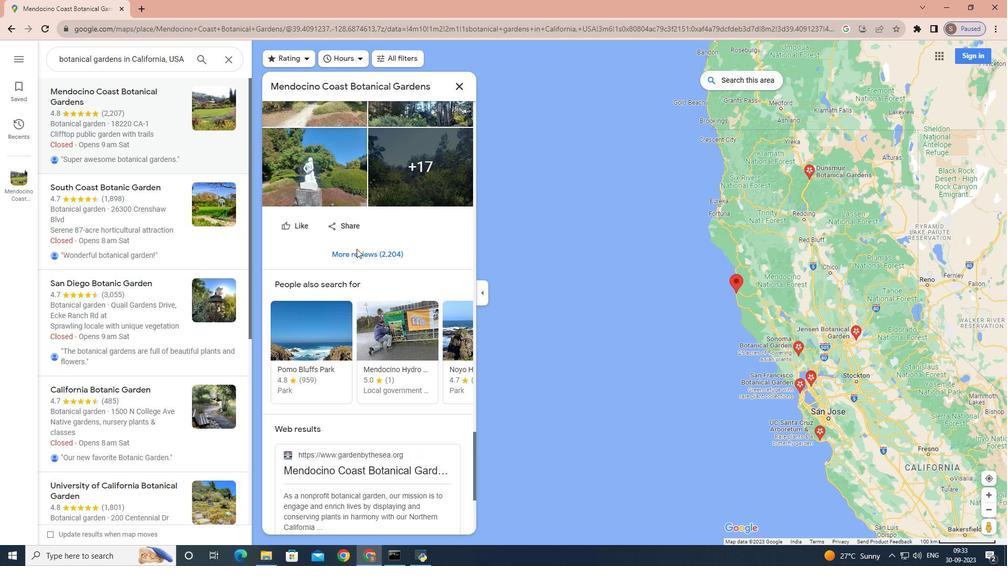 
Action: Mouse scrolled (356, 249) with delta (0, 0)
Screenshot: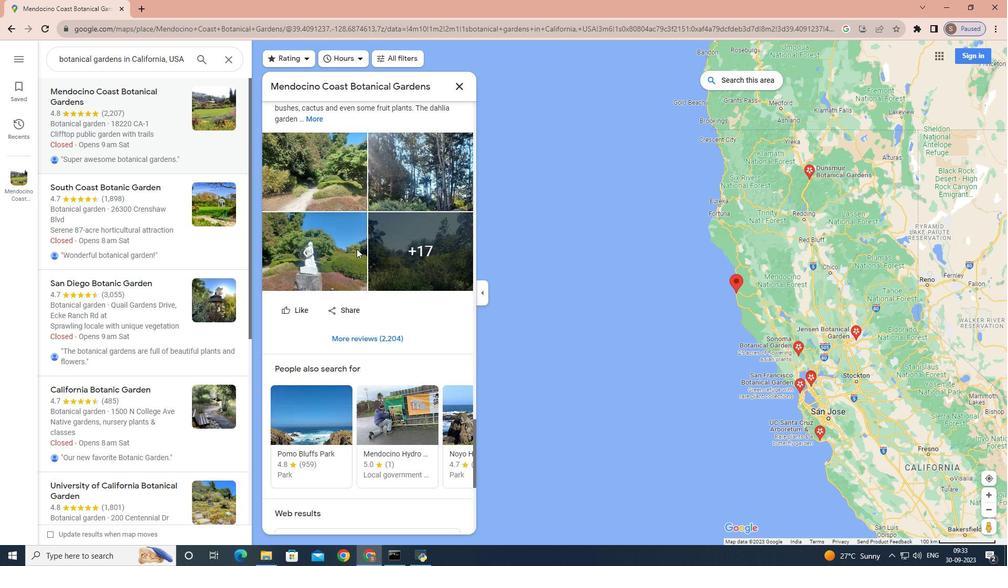 
Action: Mouse scrolled (356, 249) with delta (0, 0)
Screenshot: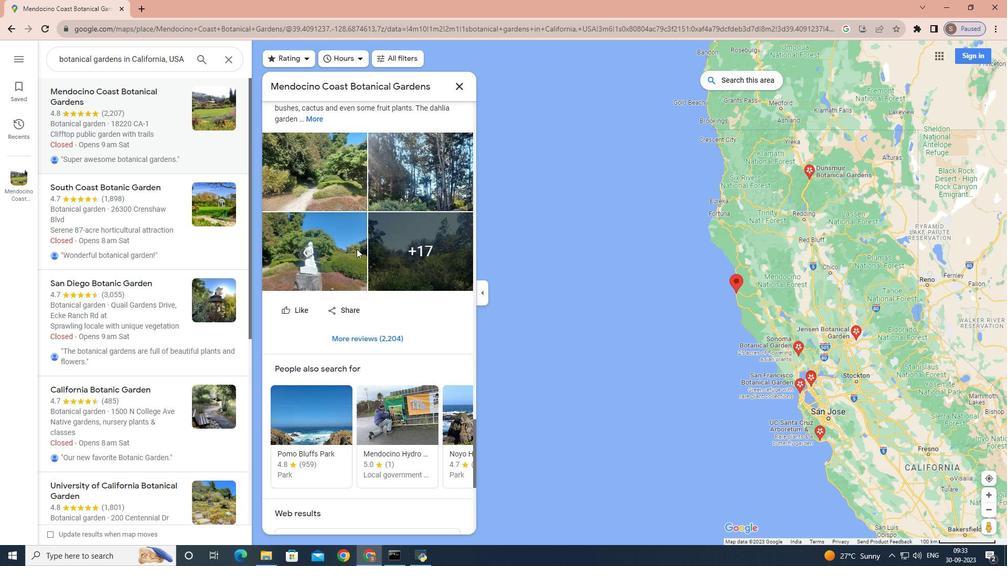 
Action: Mouse scrolled (356, 249) with delta (0, 0)
Screenshot: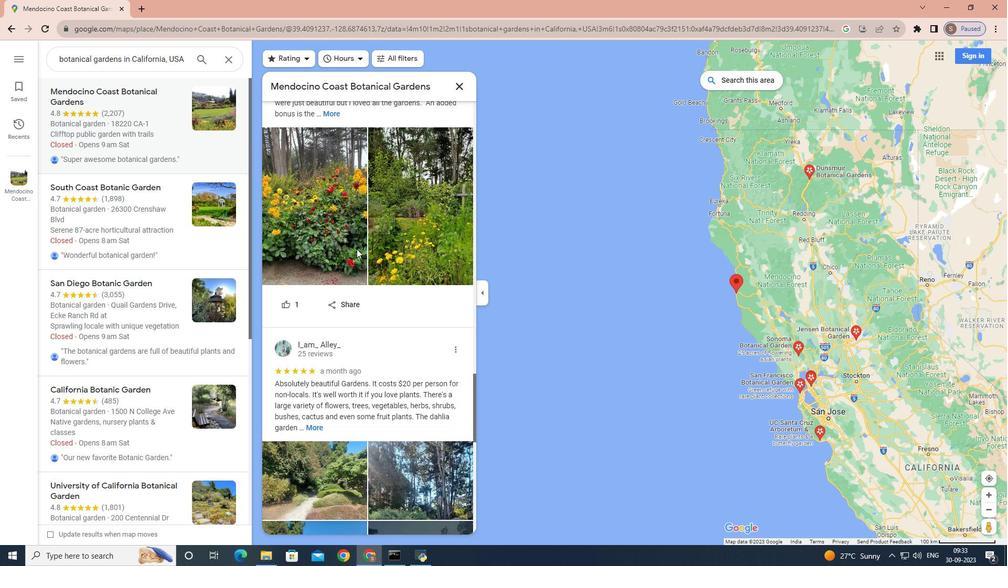
Action: Mouse scrolled (356, 249) with delta (0, 0)
Screenshot: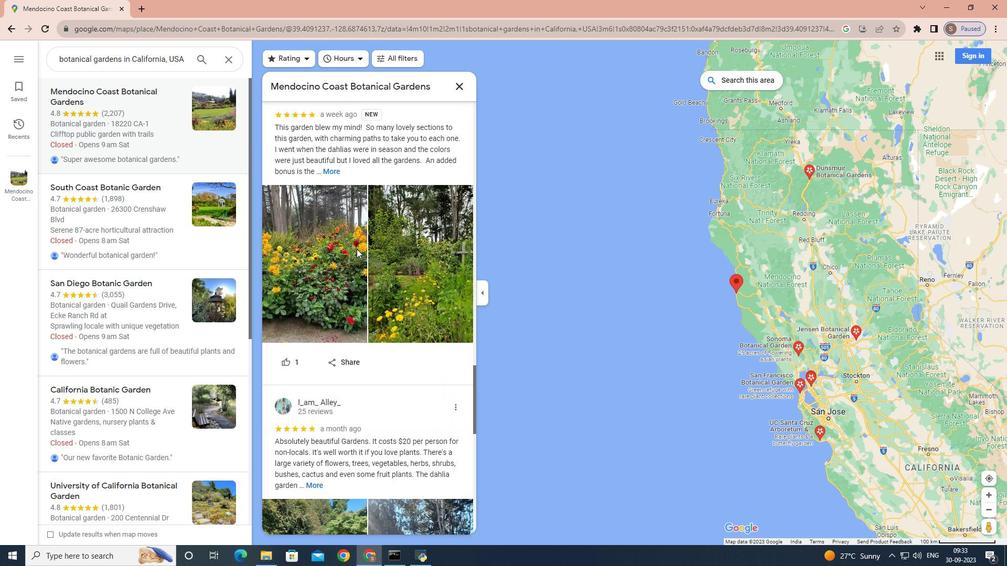 
Action: Mouse scrolled (356, 249) with delta (0, 0)
Screenshot: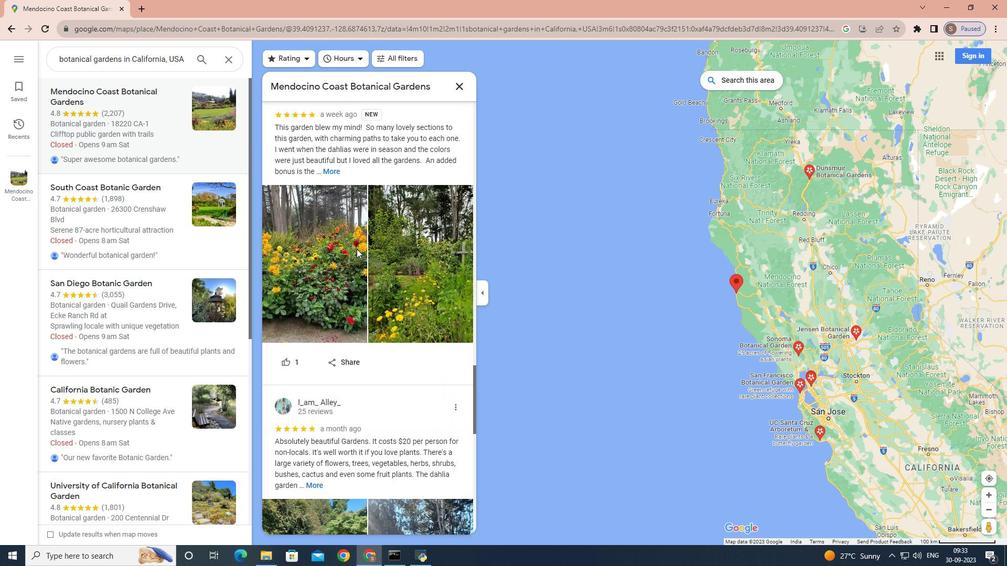
Action: Mouse scrolled (356, 249) with delta (0, 0)
Screenshot: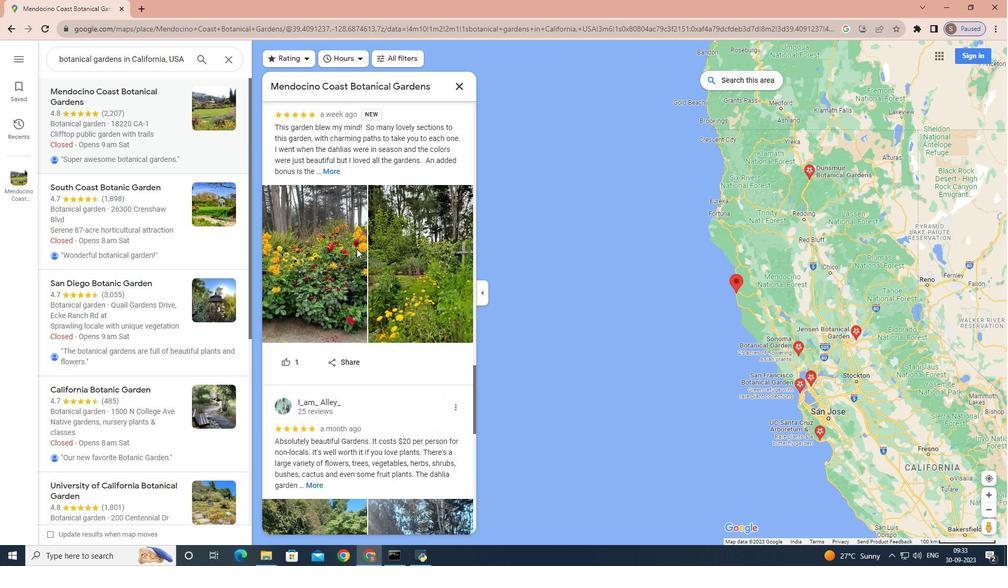 
Action: Mouse scrolled (356, 249) with delta (0, 0)
Screenshot: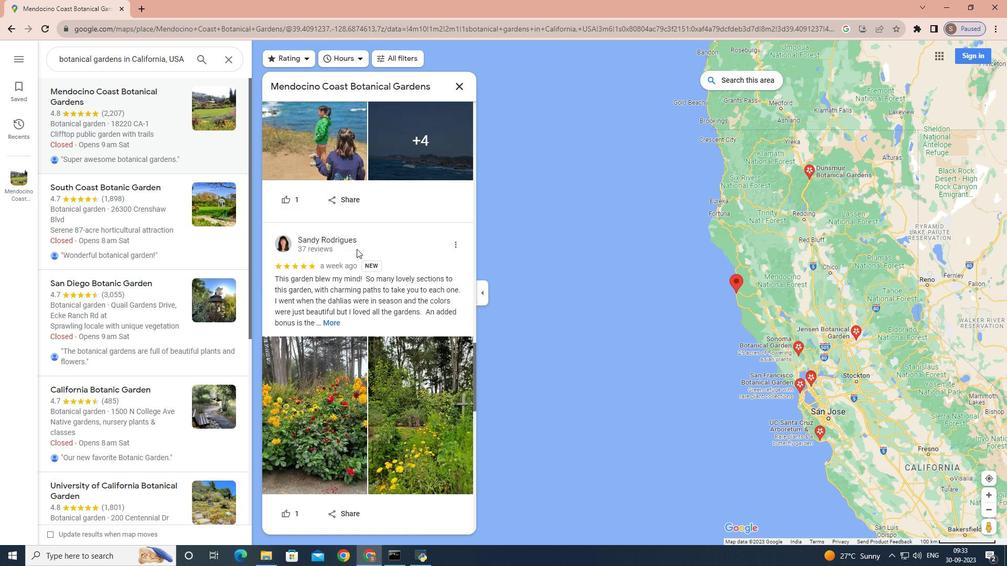 
Action: Mouse scrolled (356, 249) with delta (0, 0)
Screenshot: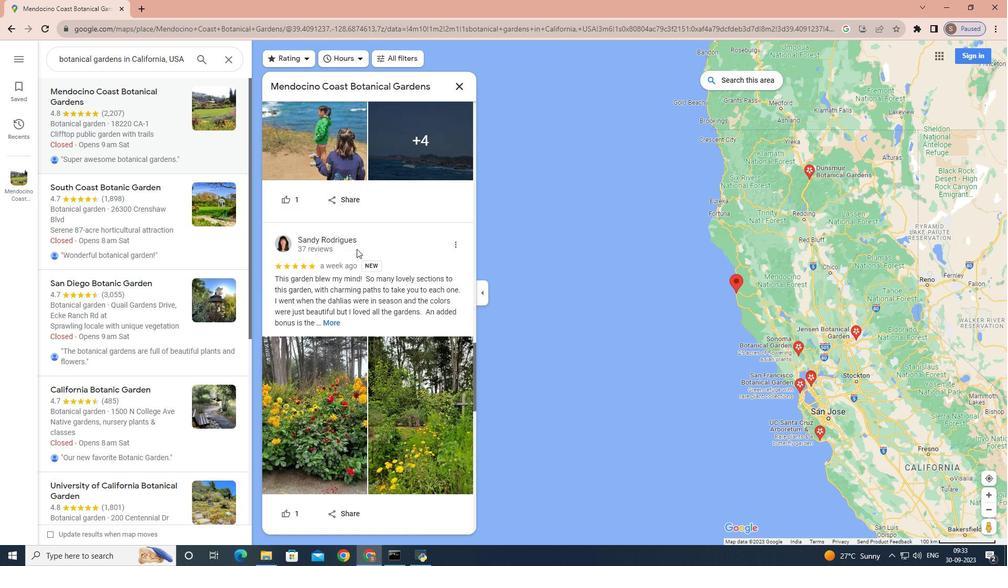 
Action: Mouse scrolled (356, 249) with delta (0, 0)
Screenshot: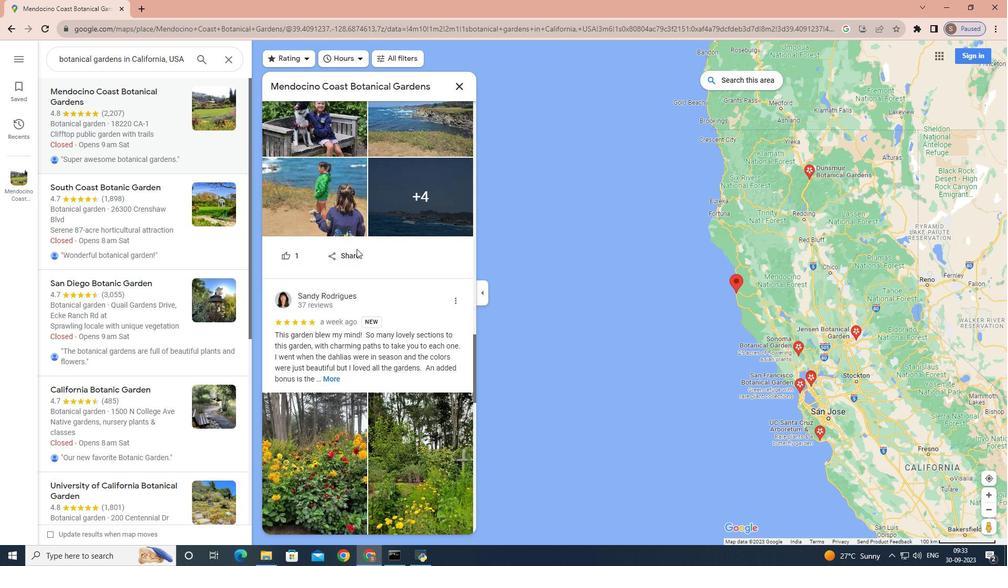 
Action: Mouse scrolled (356, 249) with delta (0, 0)
Screenshot: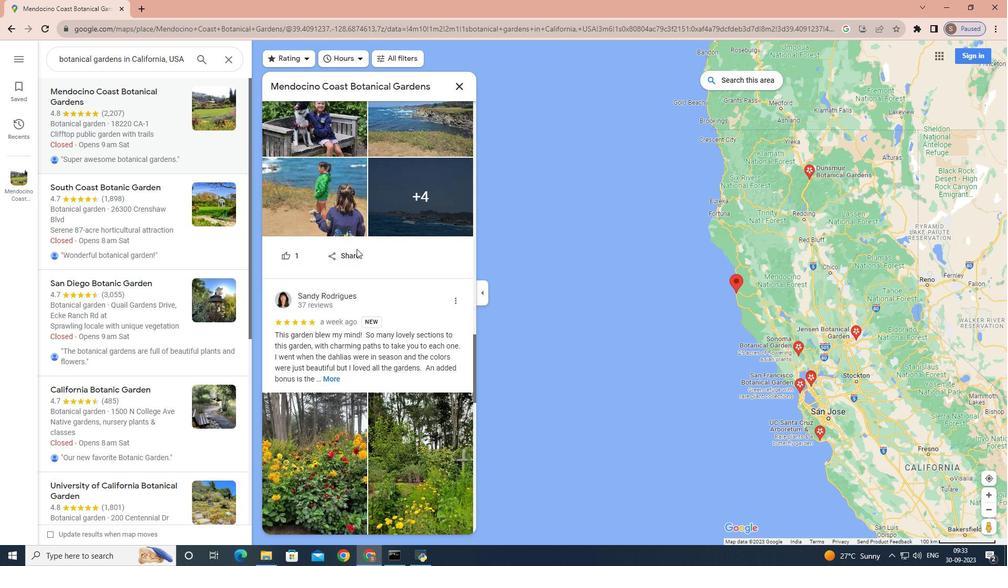 
Action: Mouse scrolled (356, 249) with delta (0, 0)
Screenshot: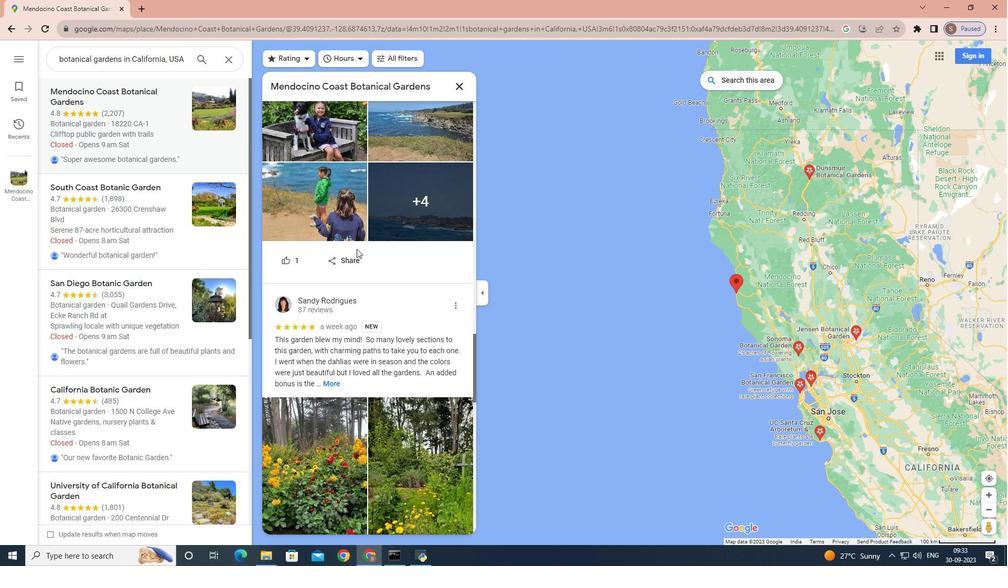 
Action: Mouse scrolled (356, 249) with delta (0, 0)
Screenshot: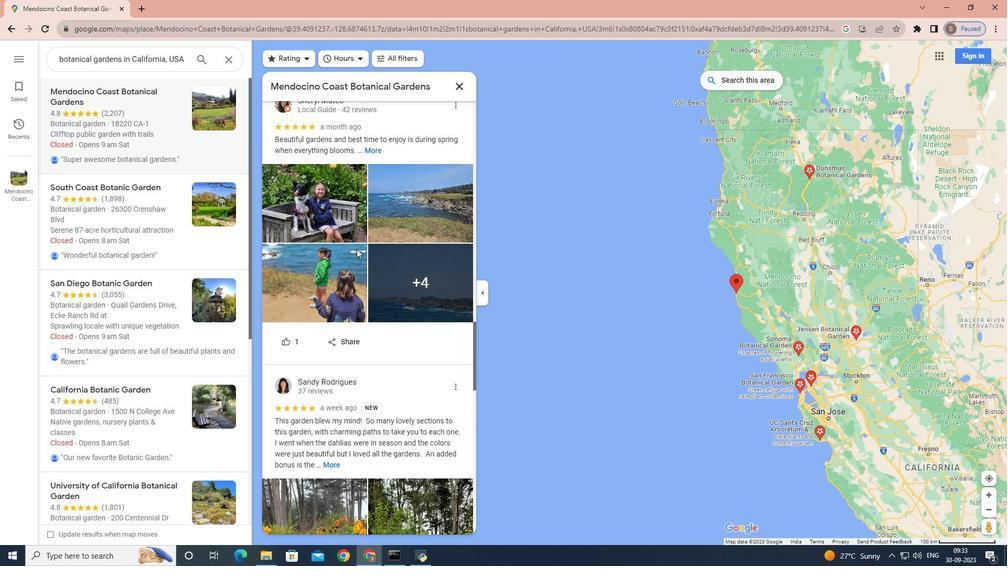 
Action: Mouse scrolled (356, 249) with delta (0, 0)
Screenshot: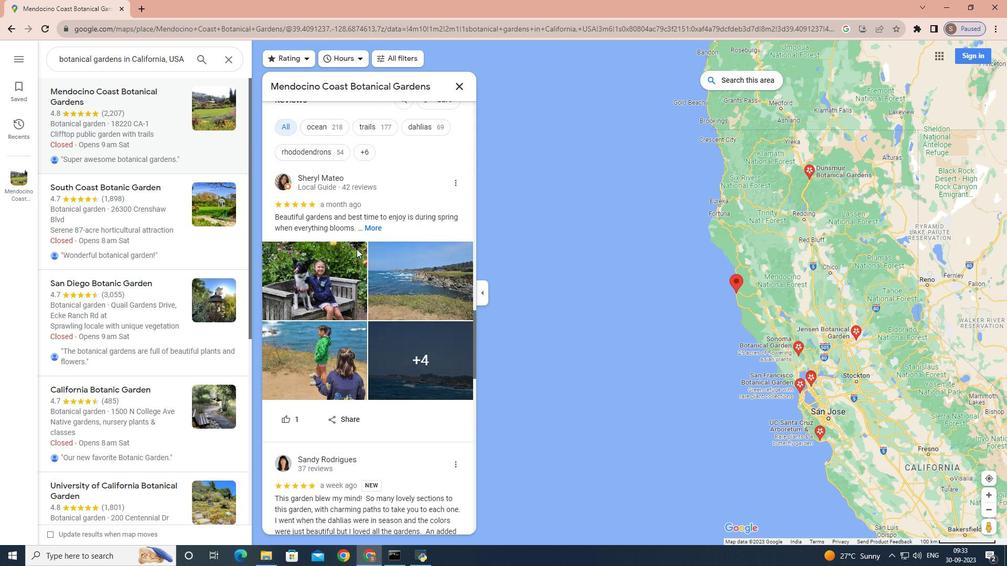 
Action: Mouse scrolled (356, 249) with delta (0, 0)
Screenshot: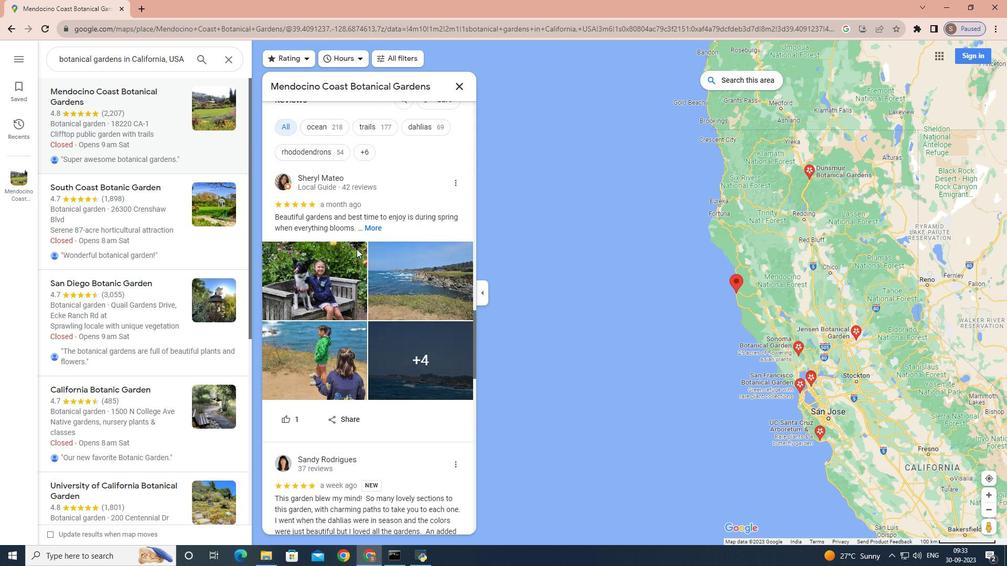 
Action: Mouse scrolled (356, 249) with delta (0, 0)
Screenshot: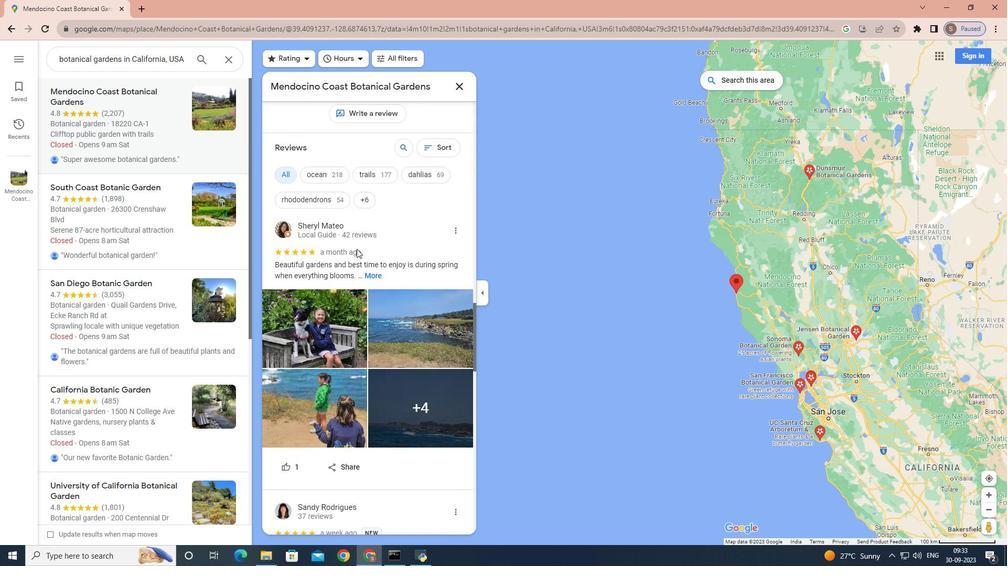 
Action: Mouse scrolled (356, 249) with delta (0, 0)
Screenshot: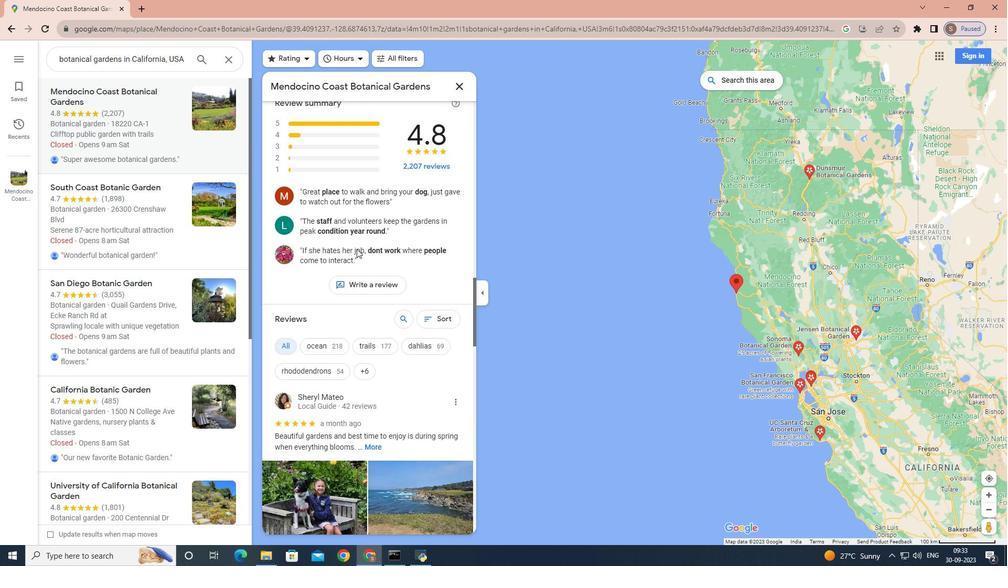 
Action: Mouse scrolled (356, 249) with delta (0, 0)
Screenshot: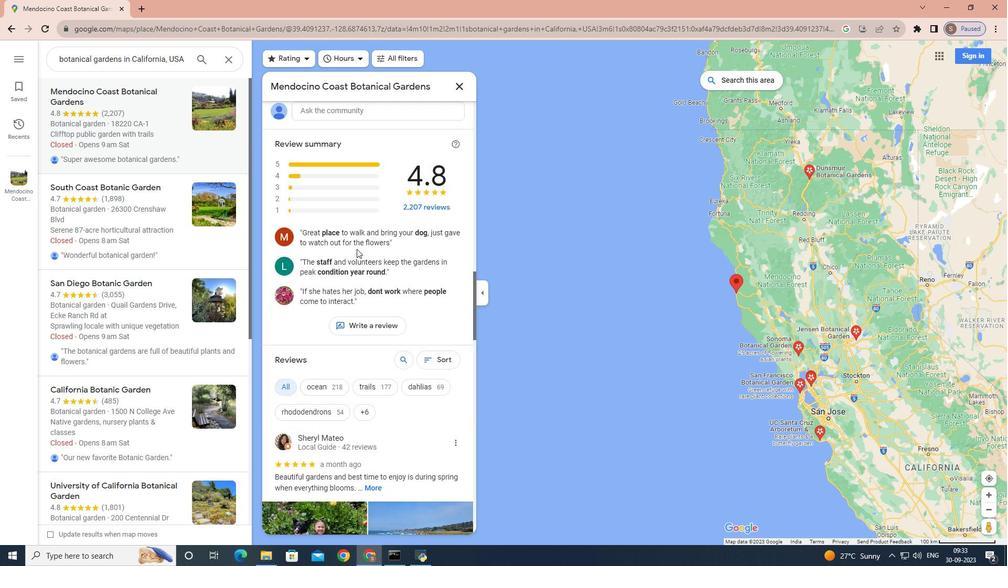 
Action: Mouse scrolled (356, 249) with delta (0, 0)
Screenshot: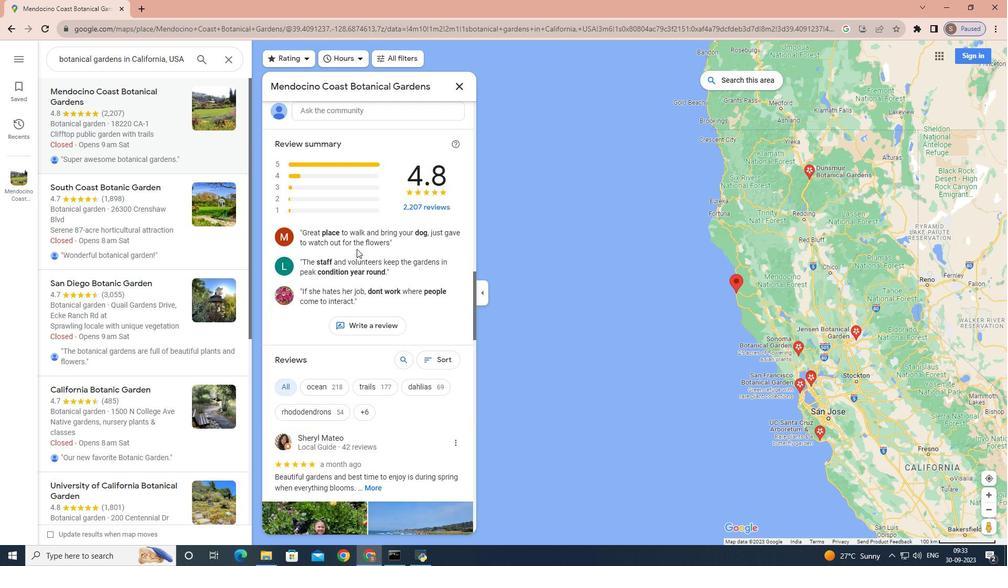 
Action: Mouse scrolled (356, 249) with delta (0, 0)
Screenshot: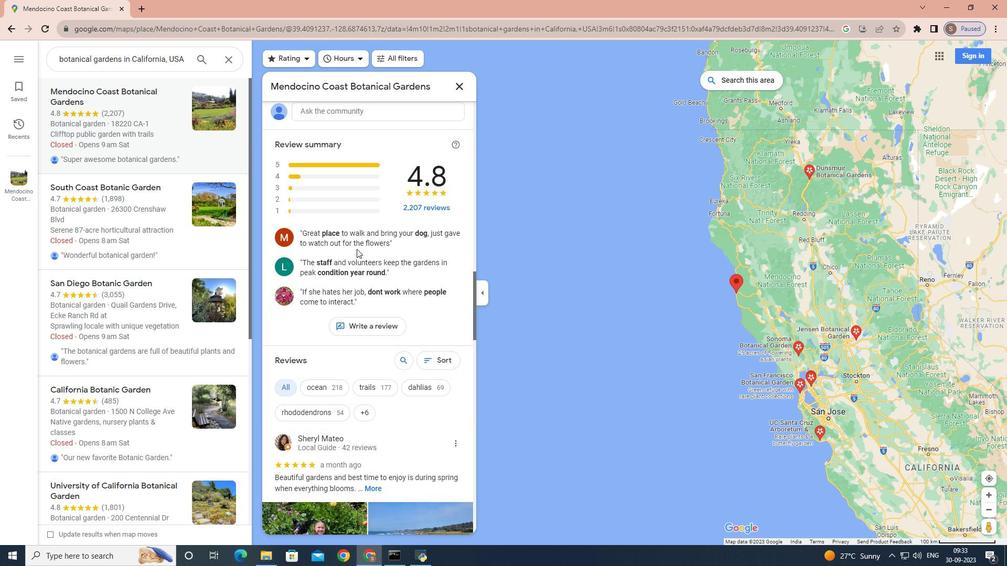 
Action: Mouse scrolled (356, 249) with delta (0, 0)
Screenshot: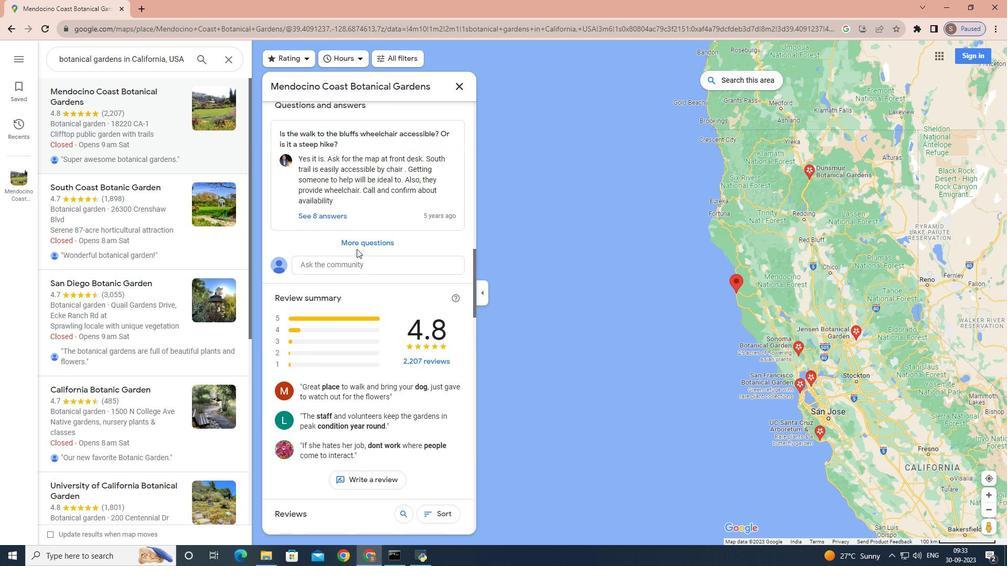 
Action: Mouse scrolled (356, 249) with delta (0, 0)
Screenshot: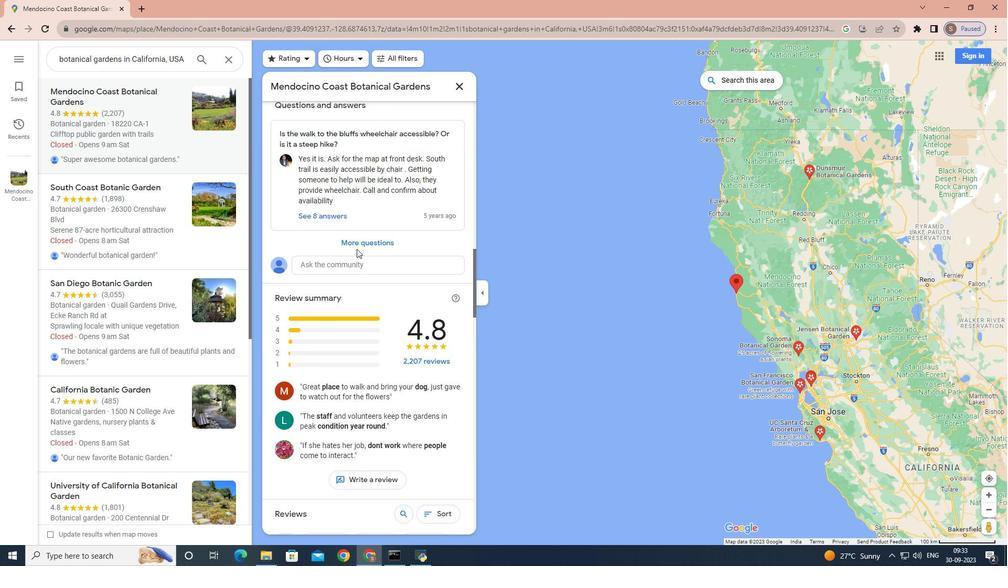 
Action: Mouse scrolled (356, 249) with delta (0, 0)
Screenshot: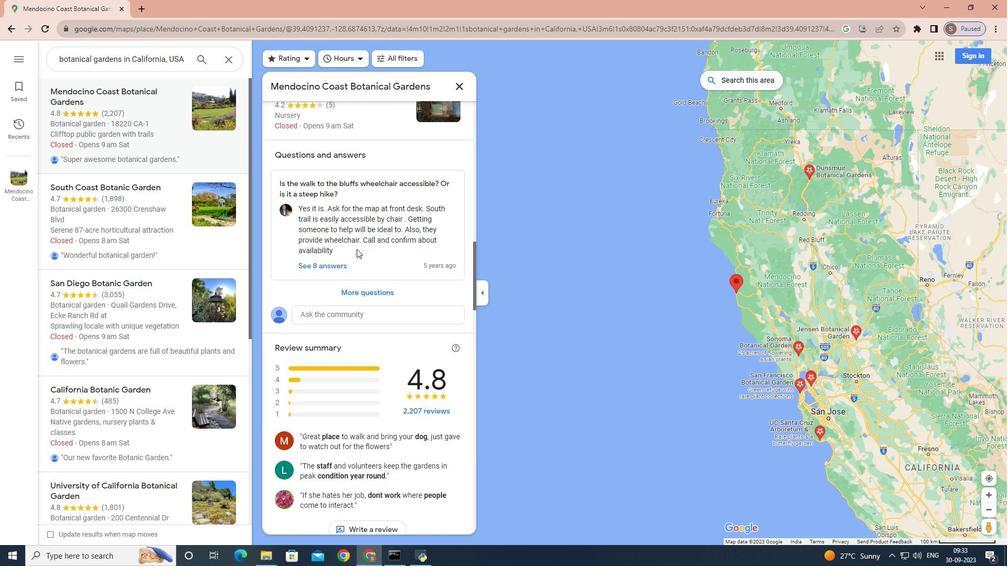 
Action: Mouse scrolled (356, 249) with delta (0, 0)
Screenshot: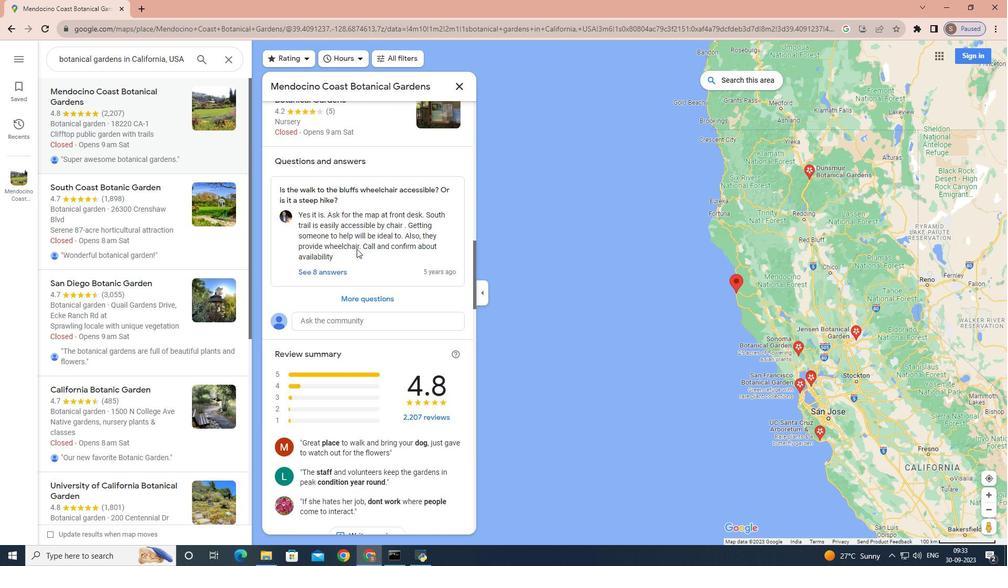 
Action: Mouse scrolled (356, 249) with delta (0, 0)
Screenshot: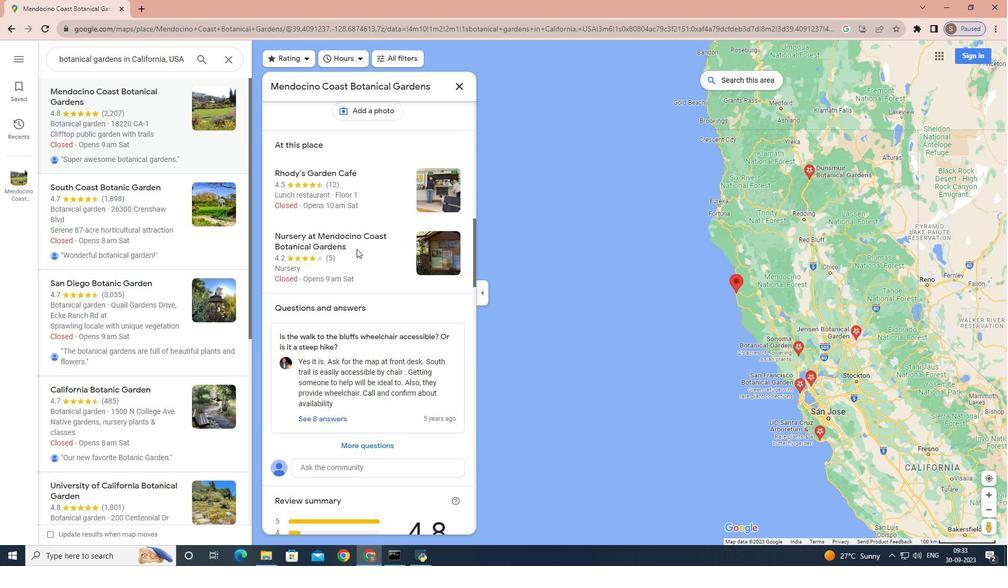 
Action: Mouse scrolled (356, 249) with delta (0, 0)
Screenshot: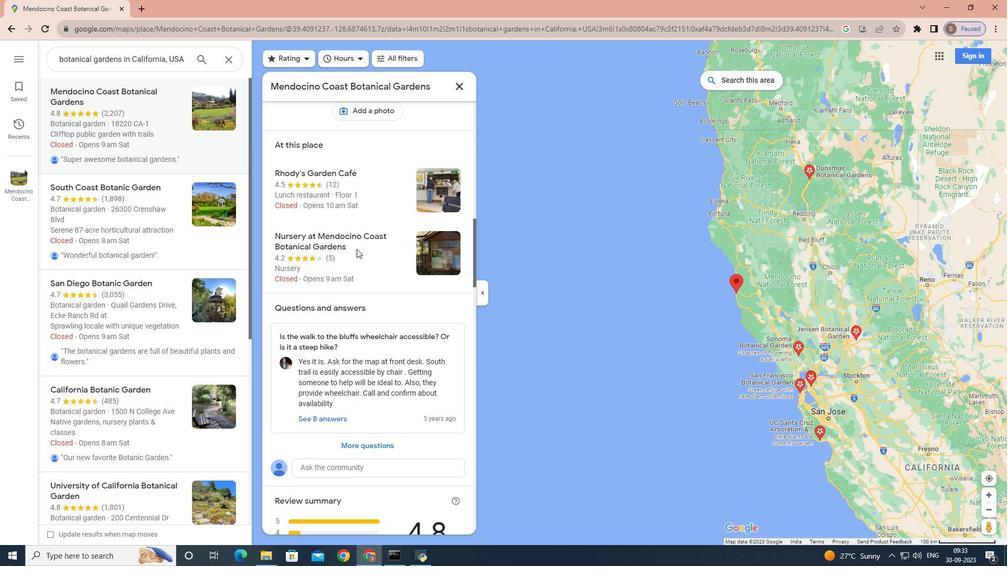 
Action: Mouse scrolled (356, 249) with delta (0, 0)
Screenshot: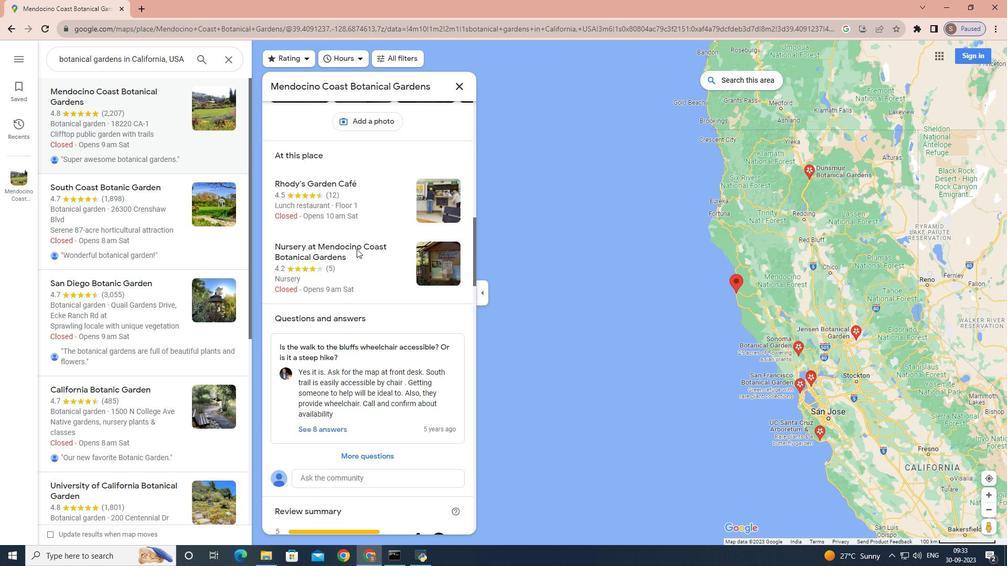 
Action: Mouse scrolled (356, 249) with delta (0, 0)
Screenshot: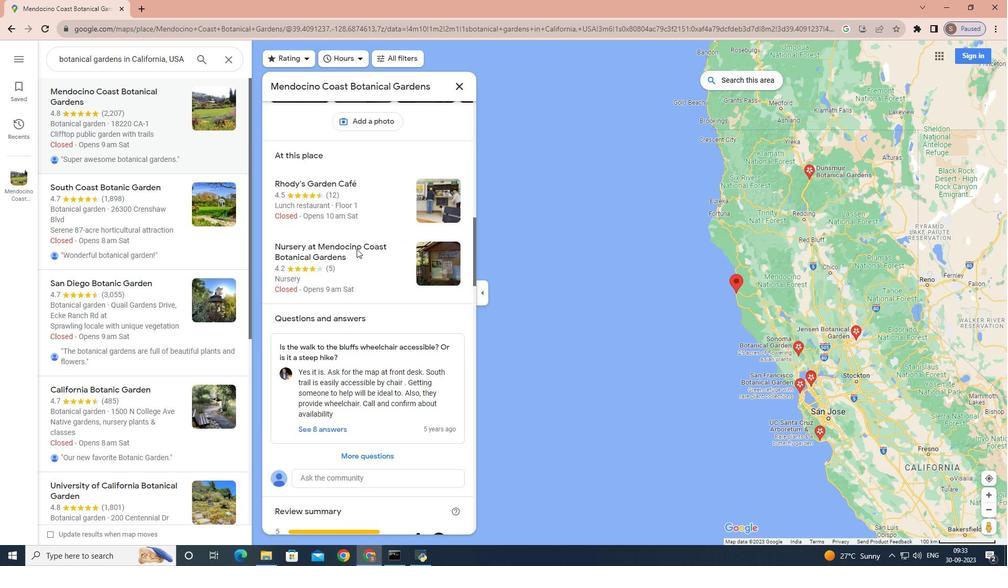 
Action: Mouse scrolled (356, 249) with delta (0, 0)
Screenshot: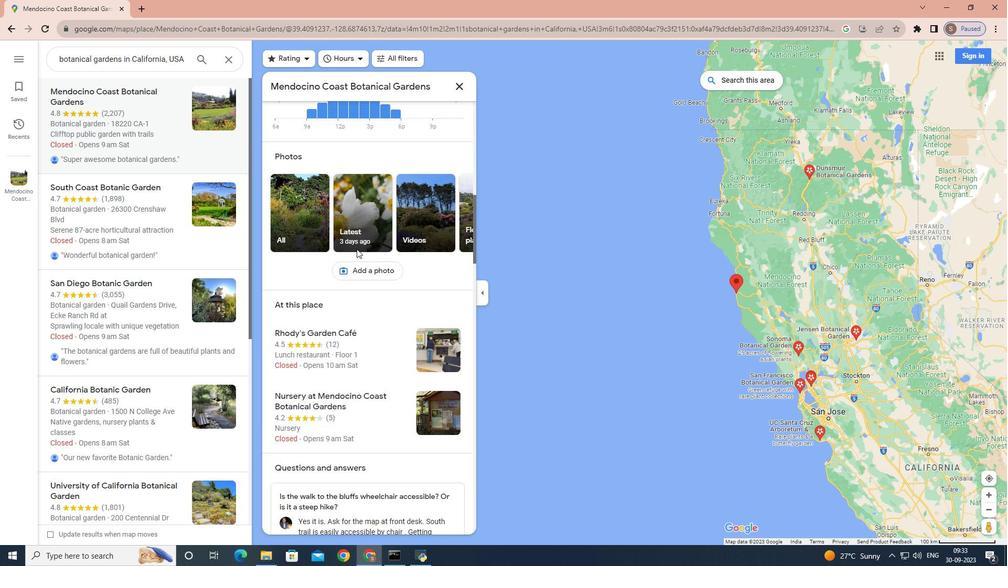 
Action: Mouse scrolled (356, 249) with delta (0, 0)
Screenshot: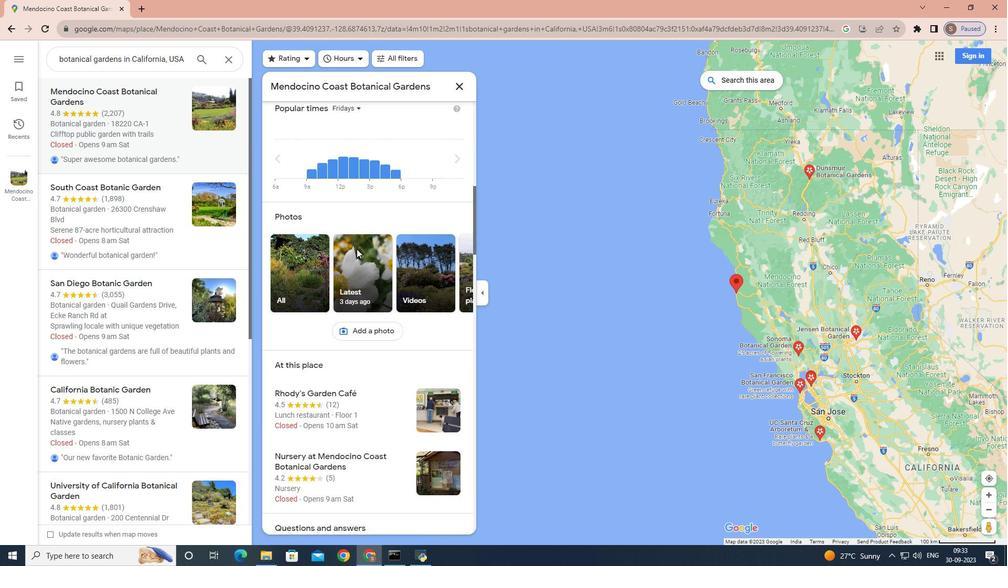 
Action: Mouse scrolled (356, 249) with delta (0, 0)
Screenshot: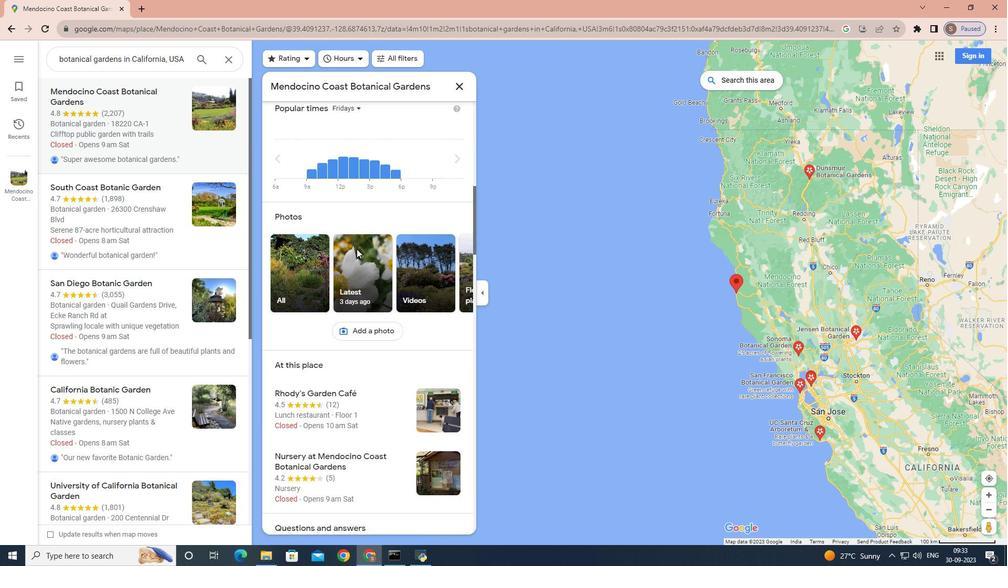 
Action: Mouse scrolled (356, 249) with delta (0, 0)
Screenshot: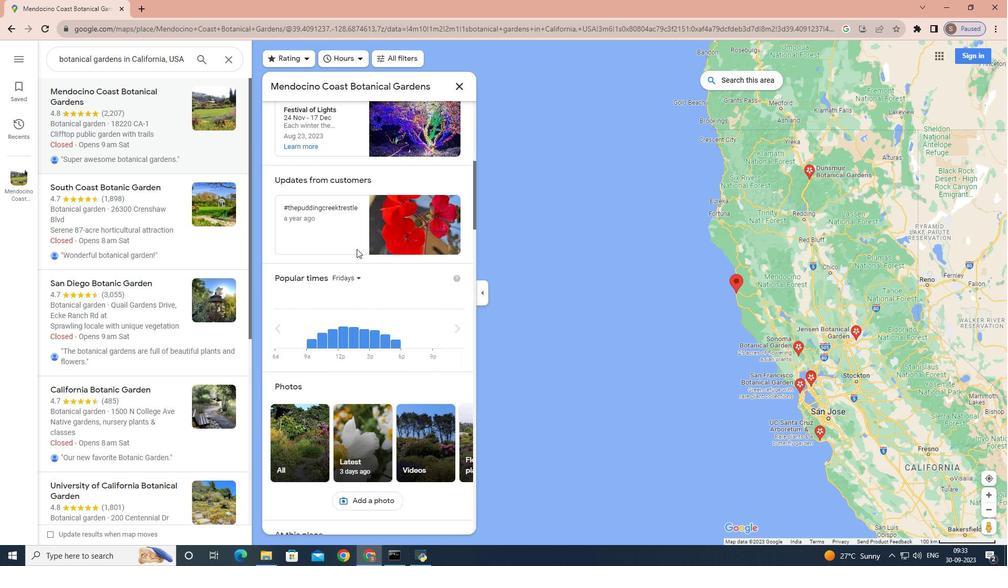 
Action: Mouse scrolled (356, 249) with delta (0, 0)
Screenshot: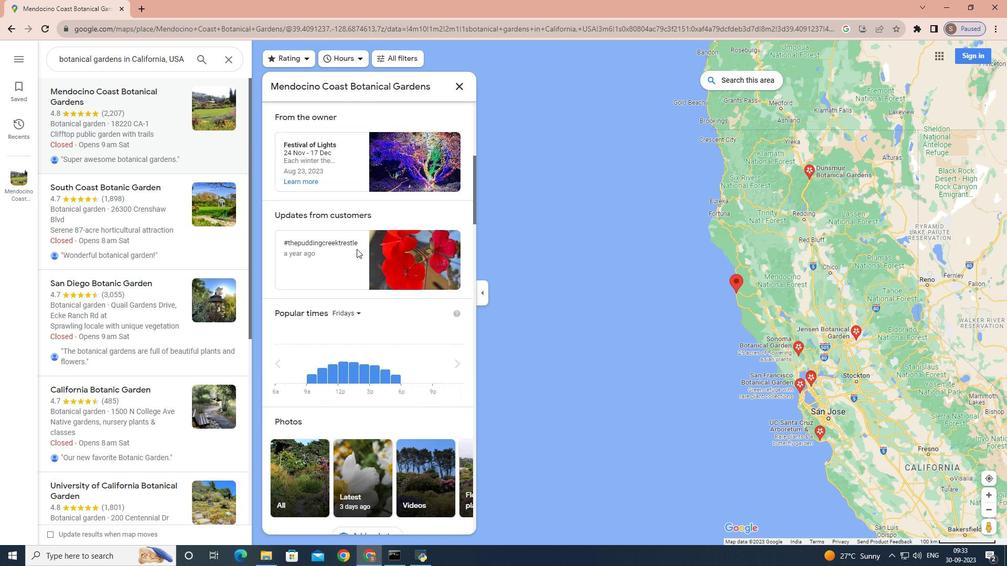 
Action: Mouse scrolled (356, 249) with delta (0, 0)
Screenshot: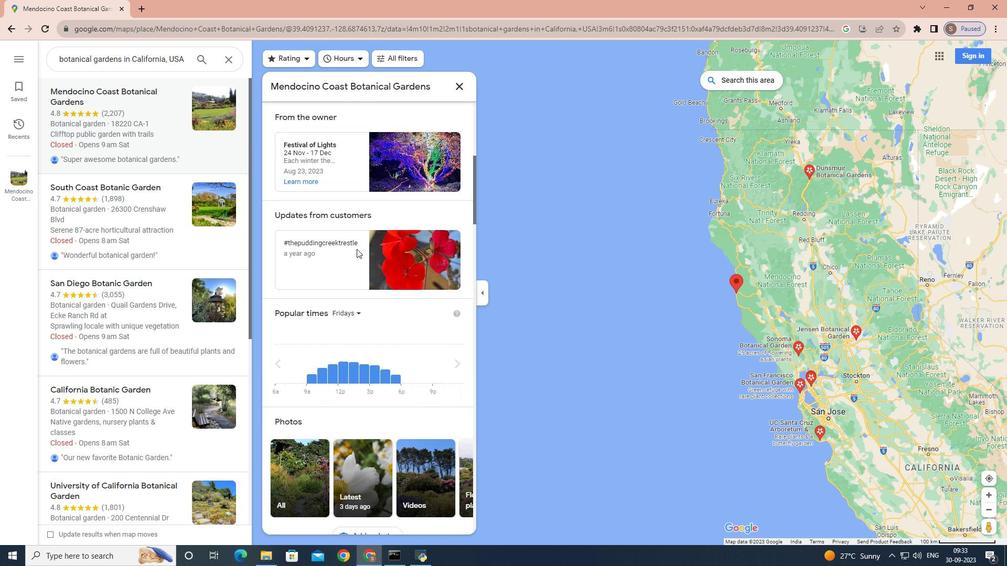 
Action: Mouse scrolled (356, 249) with delta (0, 0)
Screenshot: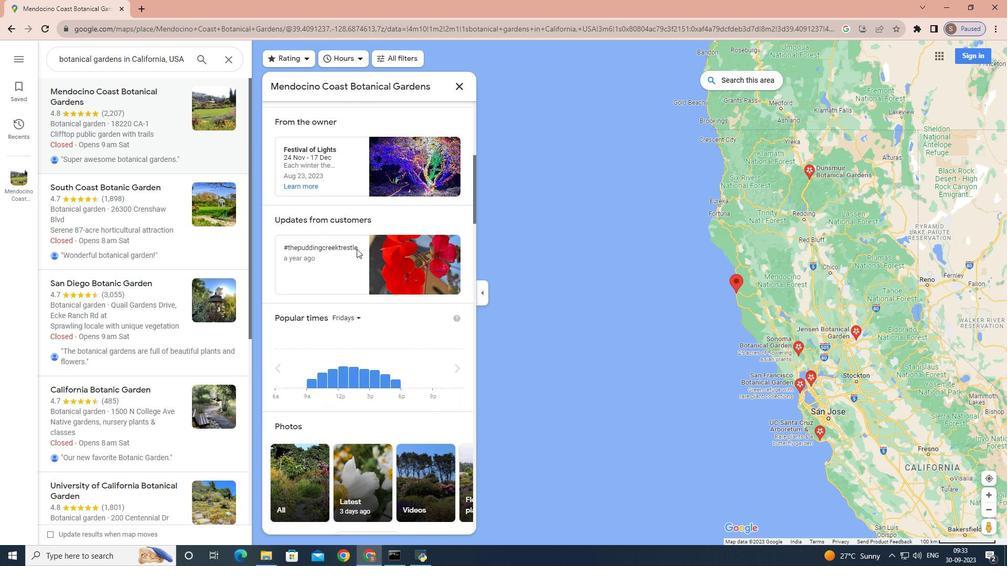 
Action: Mouse scrolled (356, 249) with delta (0, 0)
Screenshot: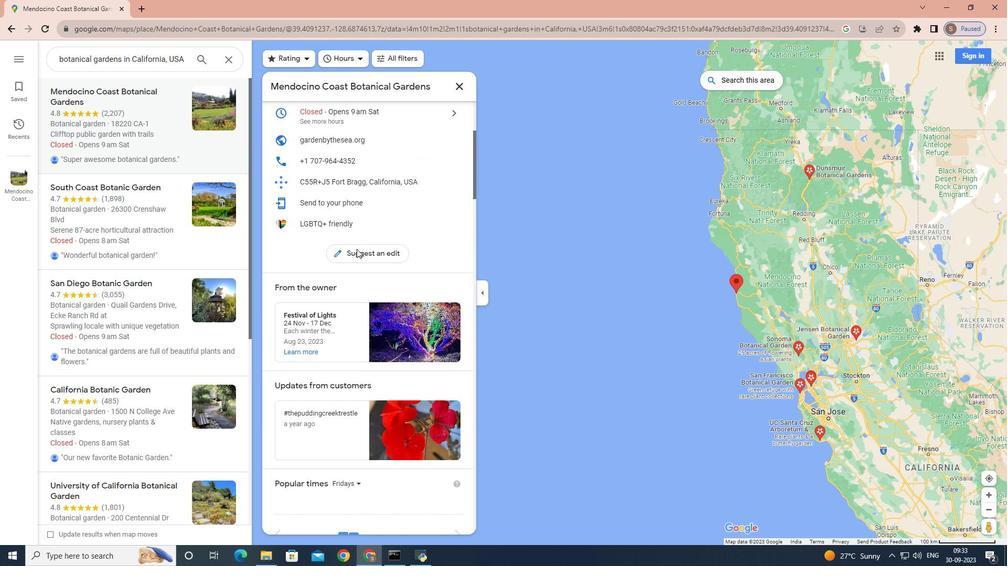 
Action: Mouse scrolled (356, 249) with delta (0, 0)
Screenshot: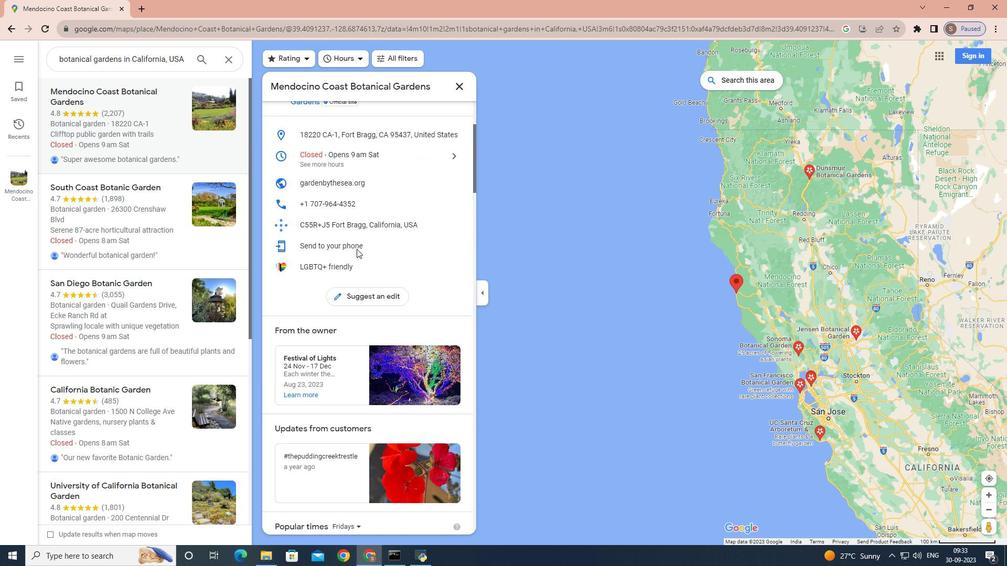 
Action: Mouse scrolled (356, 249) with delta (0, 0)
Screenshot: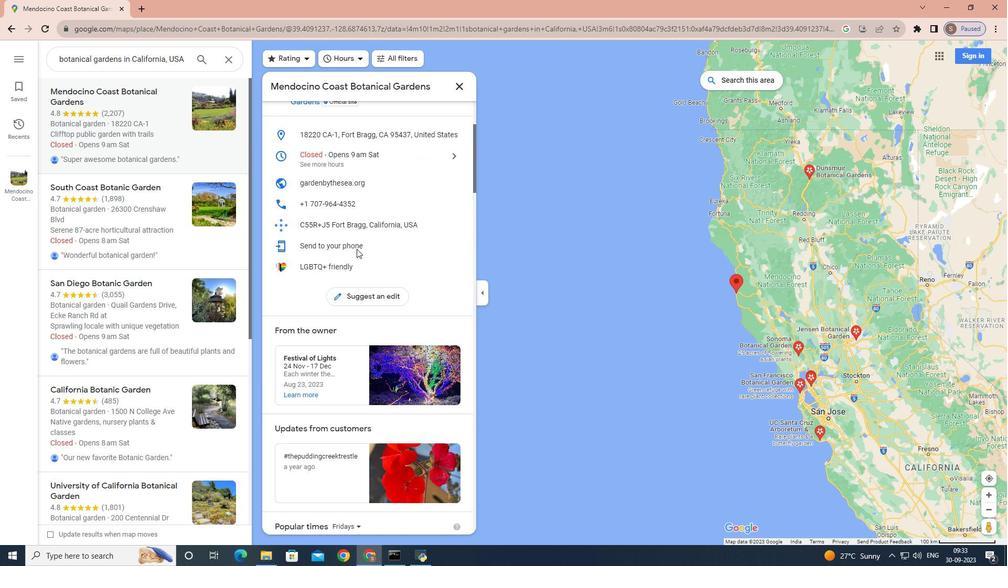 
Action: Mouse scrolled (356, 249) with delta (0, 0)
Screenshot: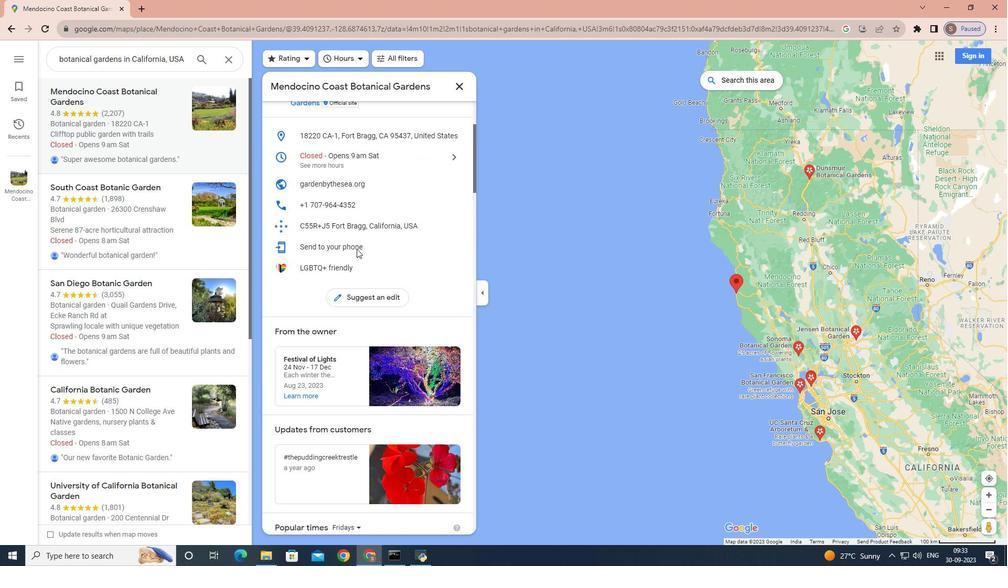 
Action: Mouse scrolled (356, 249) with delta (0, 0)
Screenshot: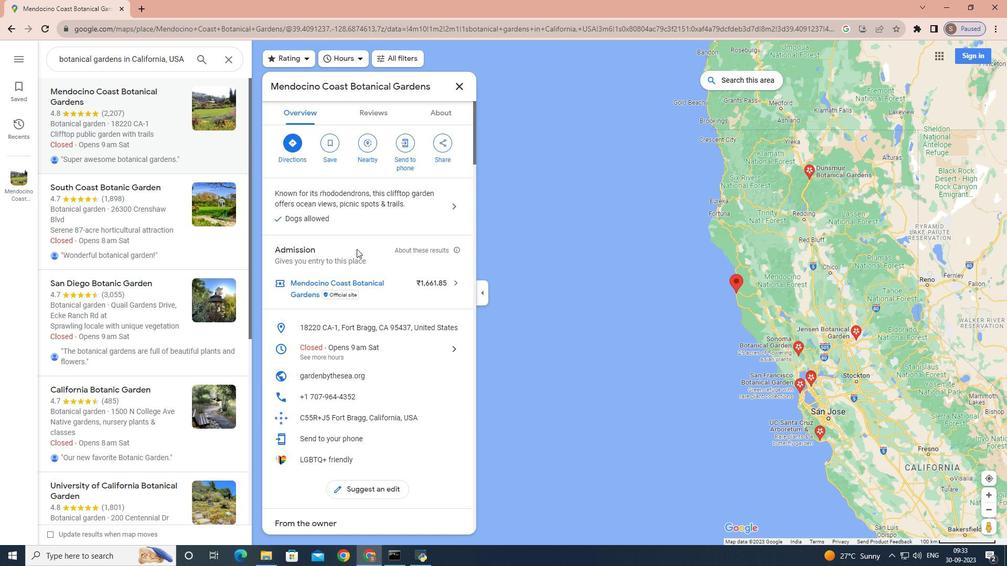 
Action: Mouse scrolled (356, 249) with delta (0, 0)
Screenshot: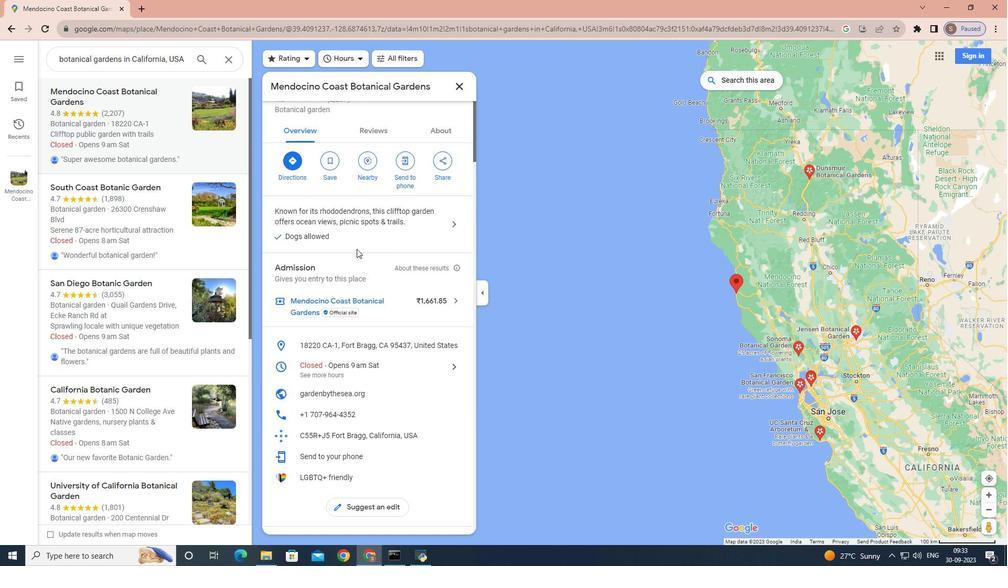
Action: Mouse scrolled (356, 249) with delta (0, 0)
Screenshot: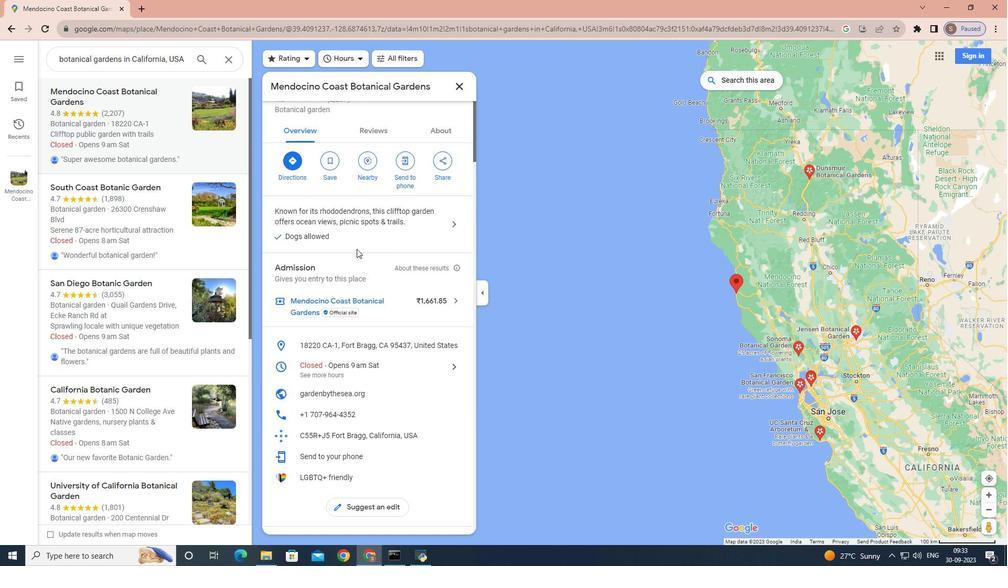 
Action: Mouse scrolled (356, 249) with delta (0, 0)
Screenshot: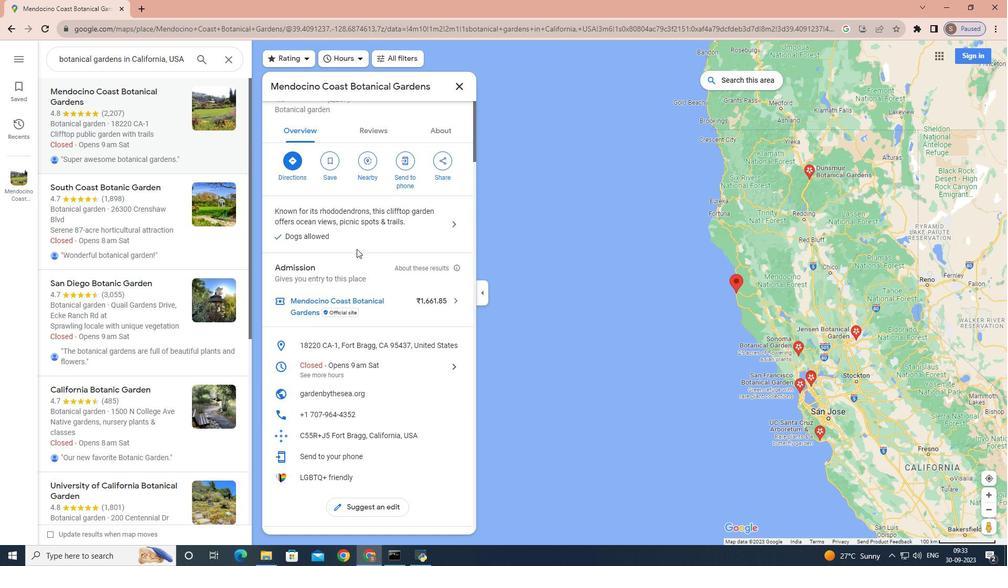 
Action: Mouse scrolled (356, 249) with delta (0, 0)
Screenshot: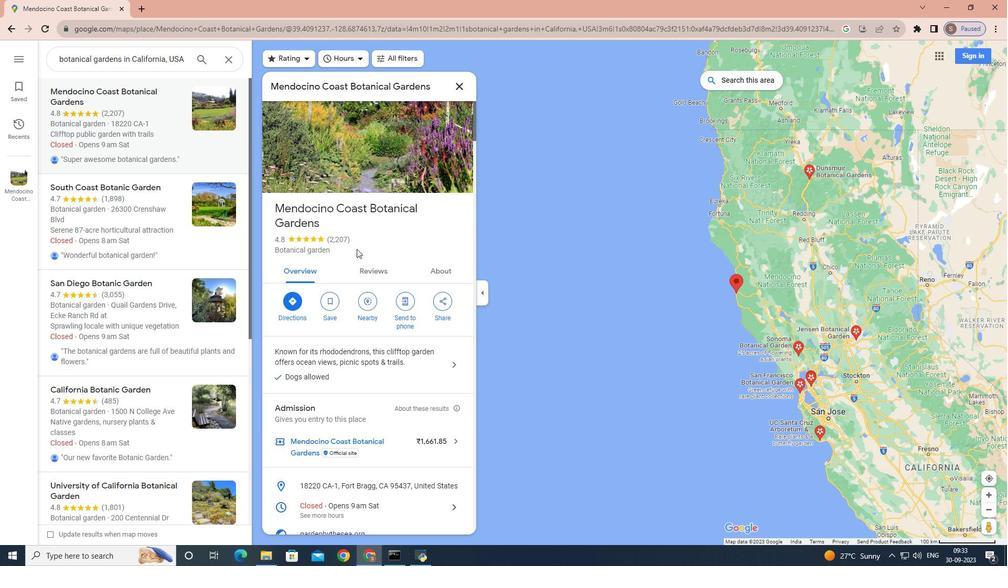 
Action: Mouse scrolled (356, 249) with delta (0, 0)
Screenshot: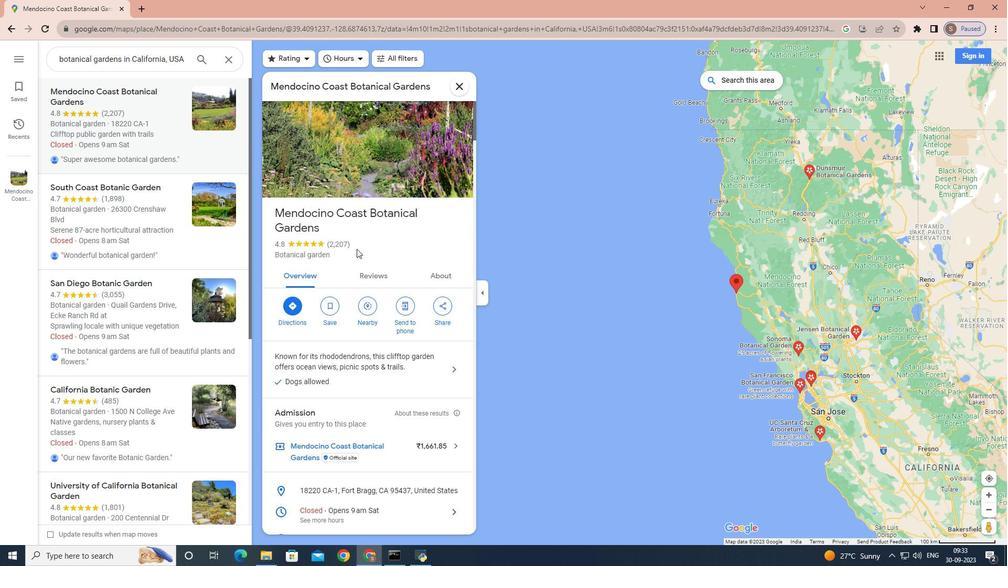 
Action: Mouse scrolled (356, 249) with delta (0, 0)
Screenshot: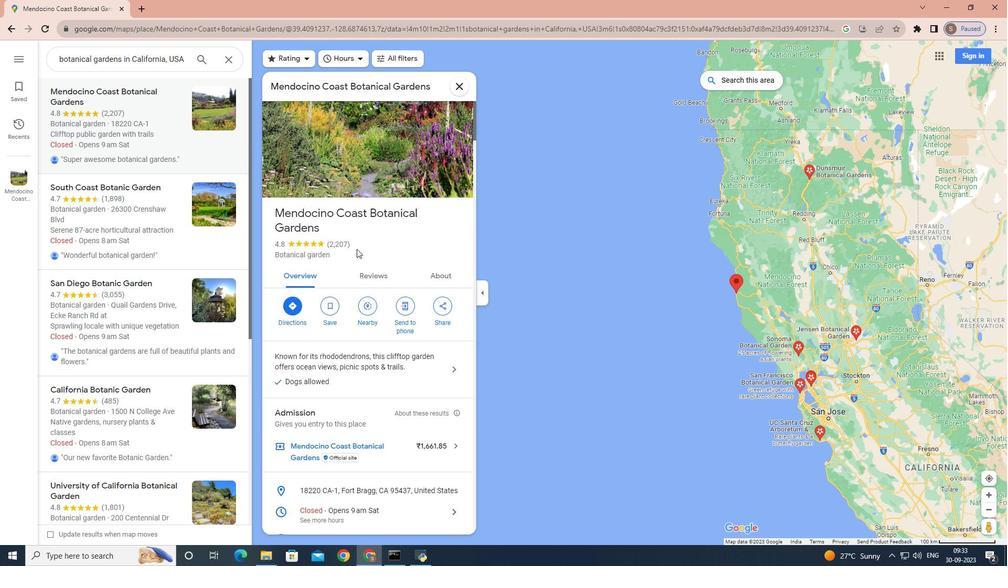 
Action: Mouse scrolled (356, 249) with delta (0, 0)
Screenshot: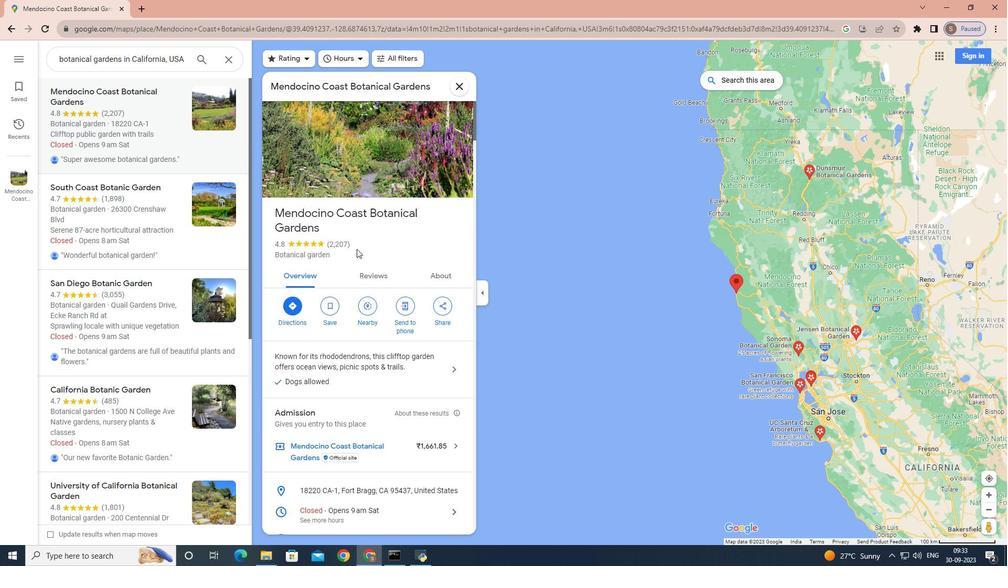 
Action: Mouse scrolled (356, 249) with delta (0, 0)
Screenshot: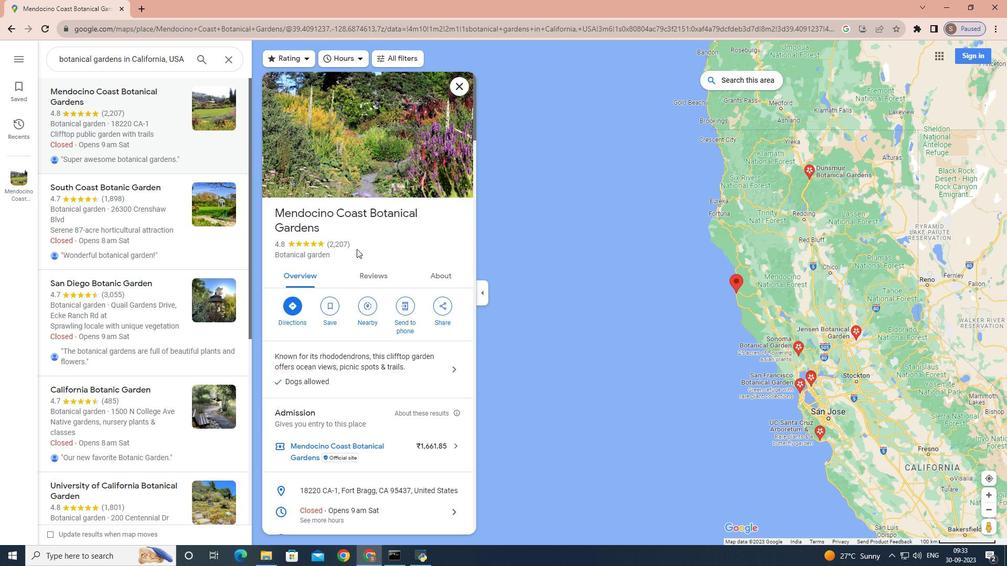 
Action: Mouse scrolled (356, 249) with delta (0, 0)
Screenshot: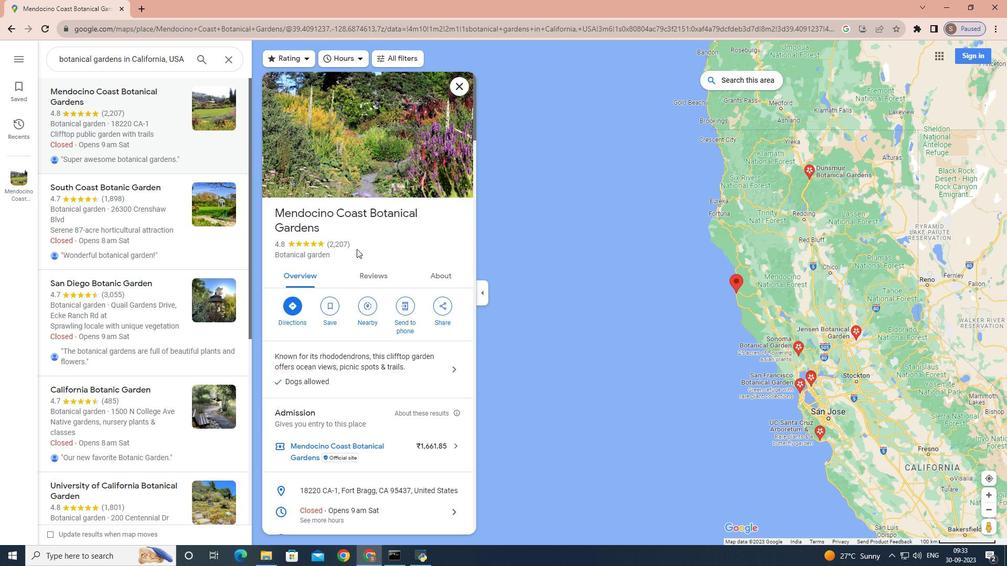 
Action: Mouse scrolled (356, 249) with delta (0, 0)
Screenshot: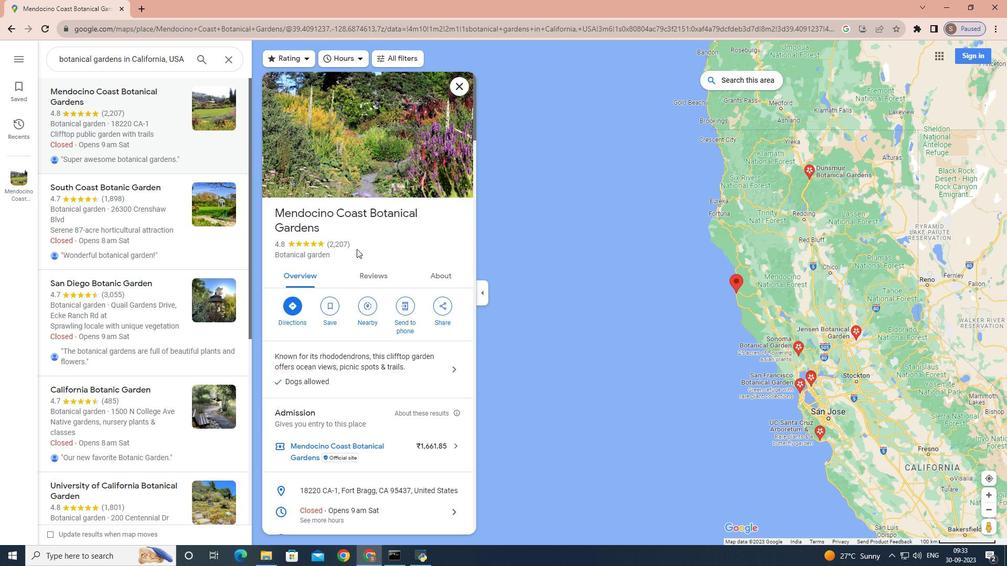 
Action: Mouse scrolled (356, 249) with delta (0, 0)
Screenshot: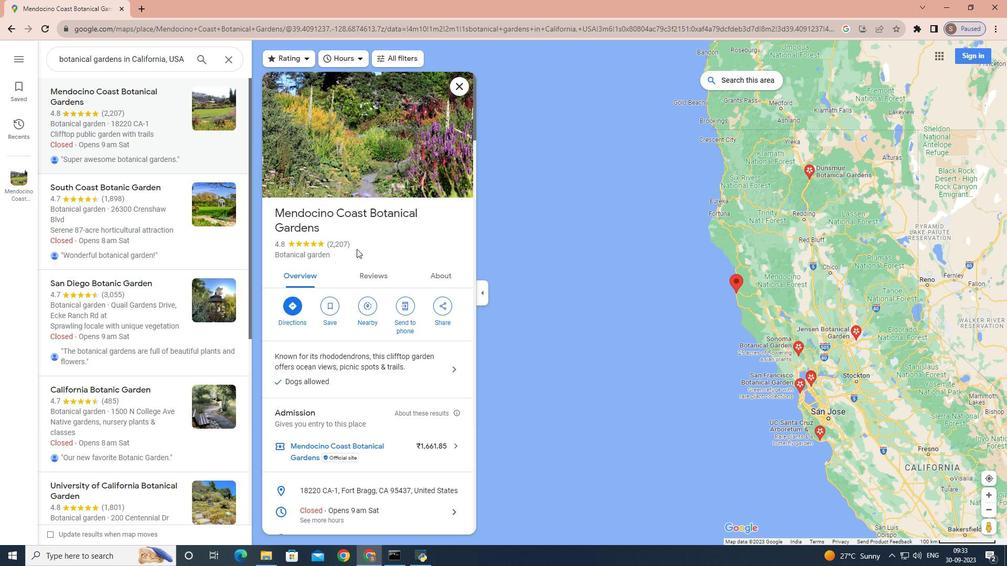 
Action: Mouse scrolled (356, 249) with delta (0, 0)
Screenshot: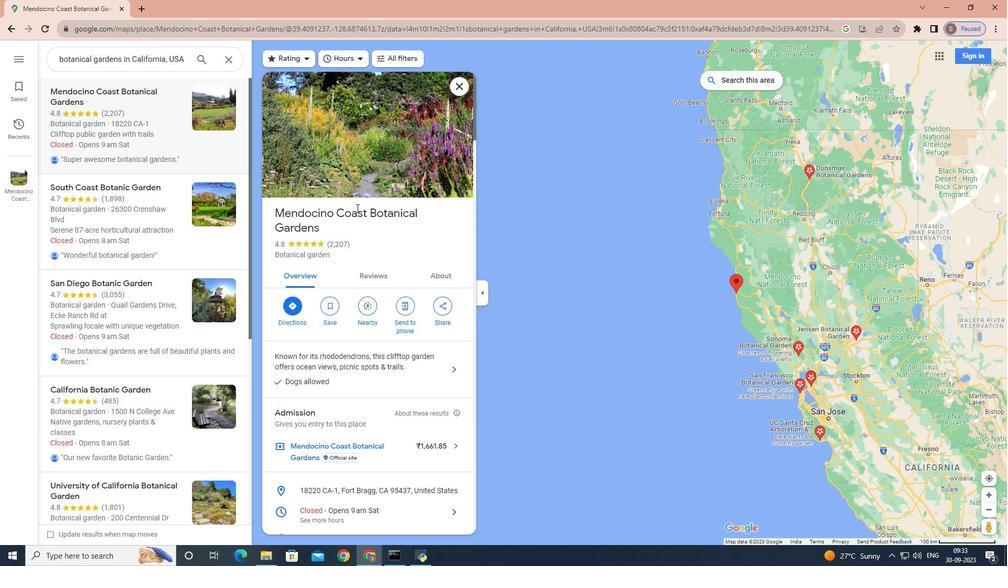 
Action: Mouse scrolled (356, 249) with delta (0, 0)
Screenshot: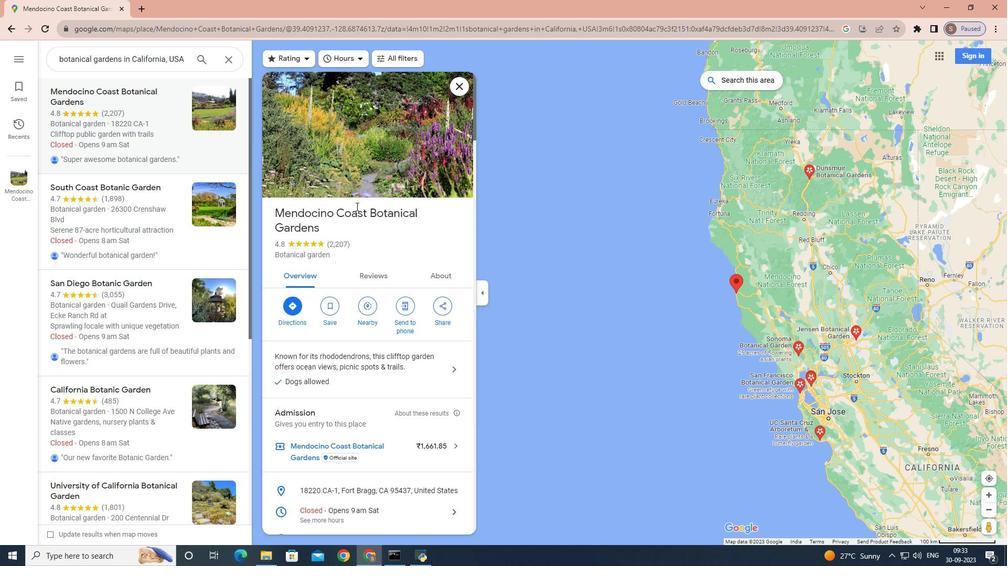 
Action: Mouse scrolled (356, 249) with delta (0, 0)
Screenshot: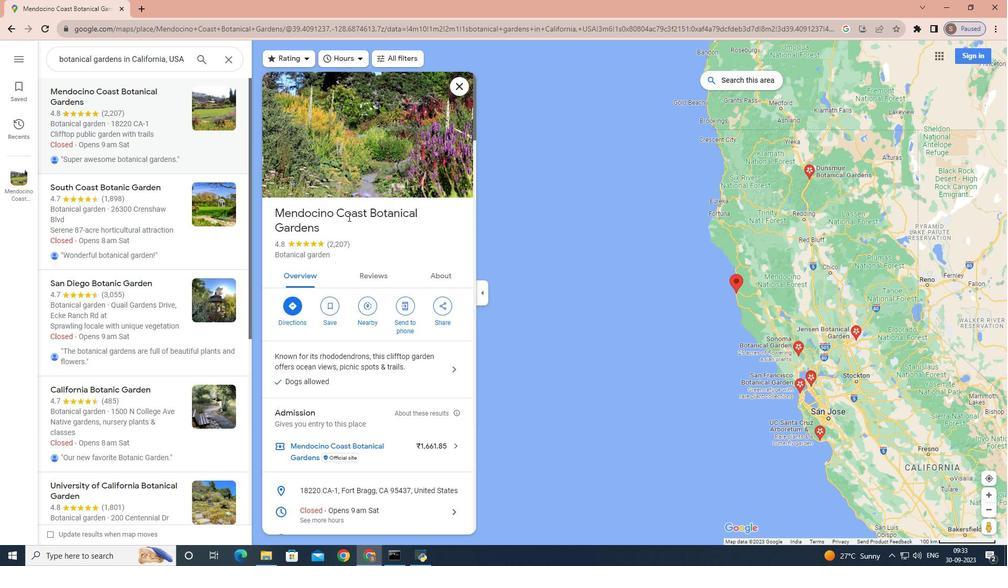 
Action: Mouse moved to (373, 279)
Screenshot: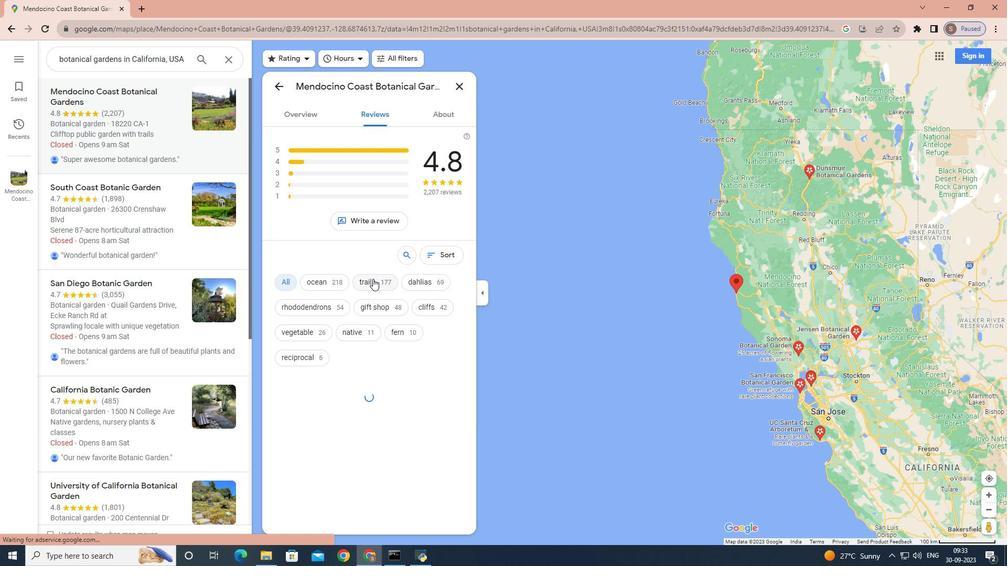 
Action: Mouse pressed left at (373, 279)
Screenshot: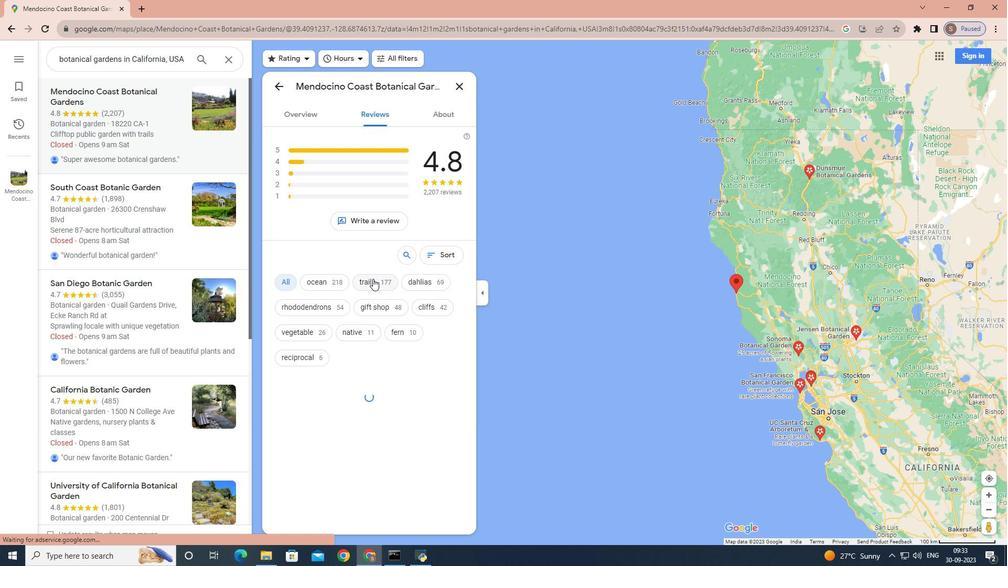 
Action: Mouse moved to (454, 112)
Screenshot: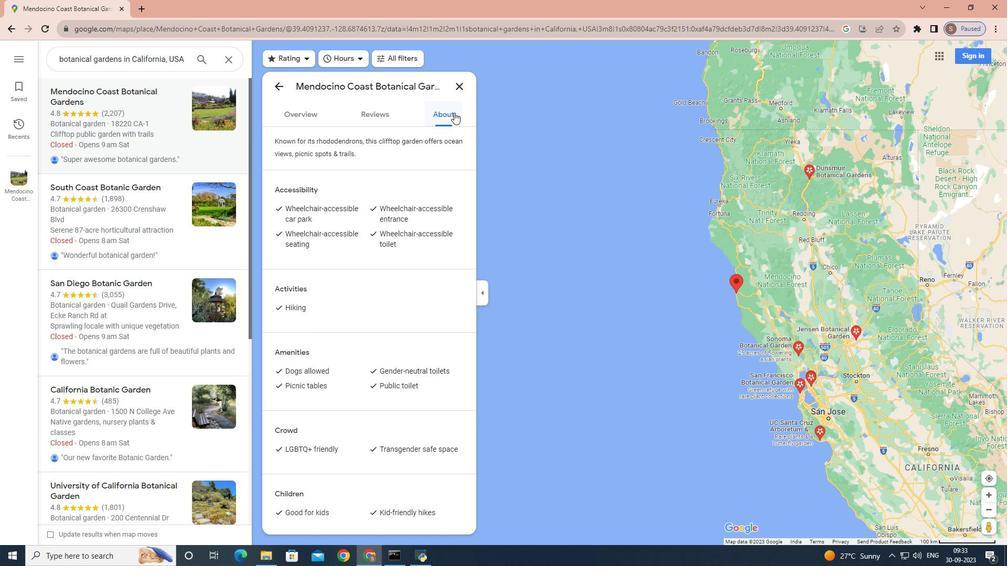 
Action: Mouse pressed left at (454, 112)
Screenshot: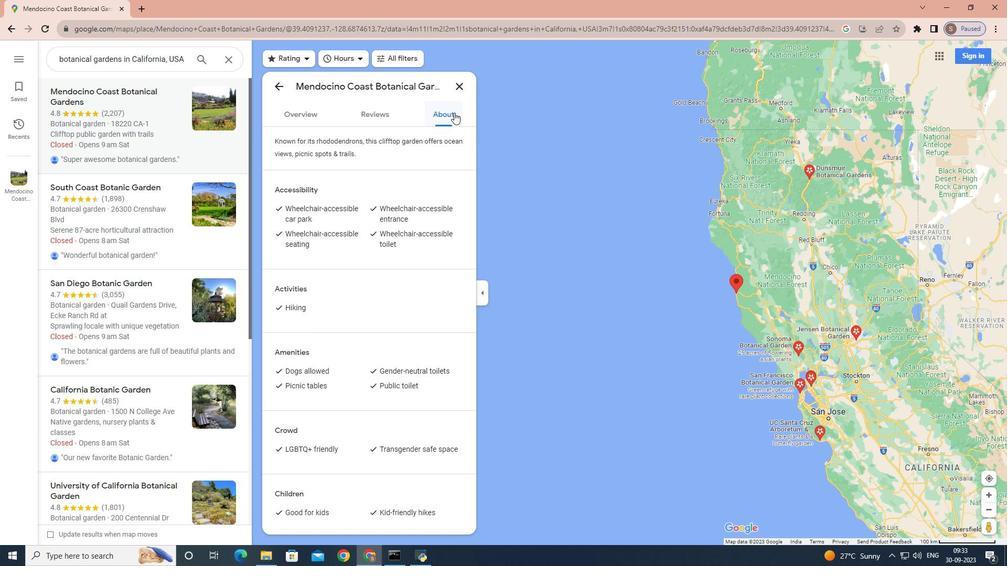 
Action: Mouse moved to (393, 247)
Screenshot: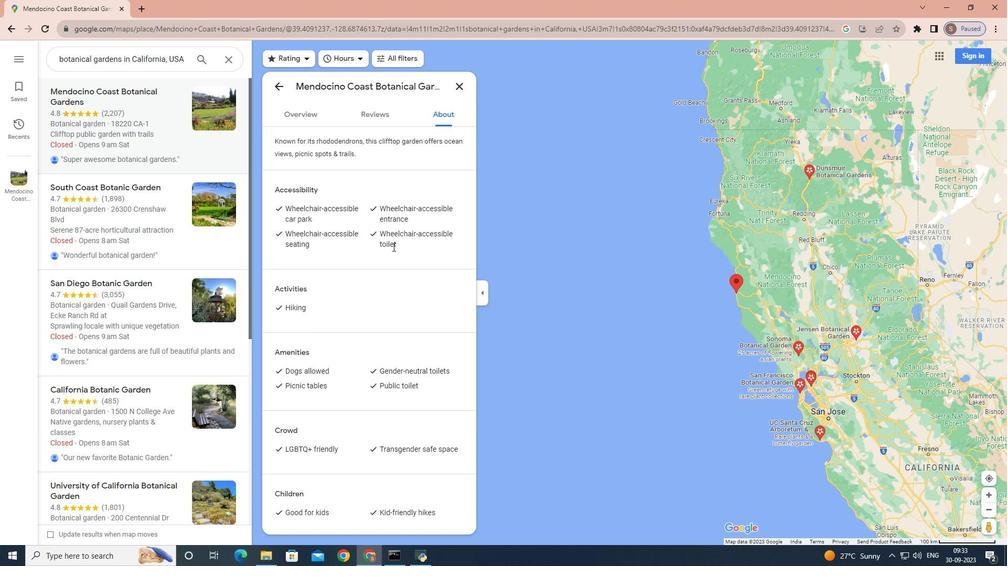 
Action: Mouse scrolled (393, 246) with delta (0, 0)
Screenshot: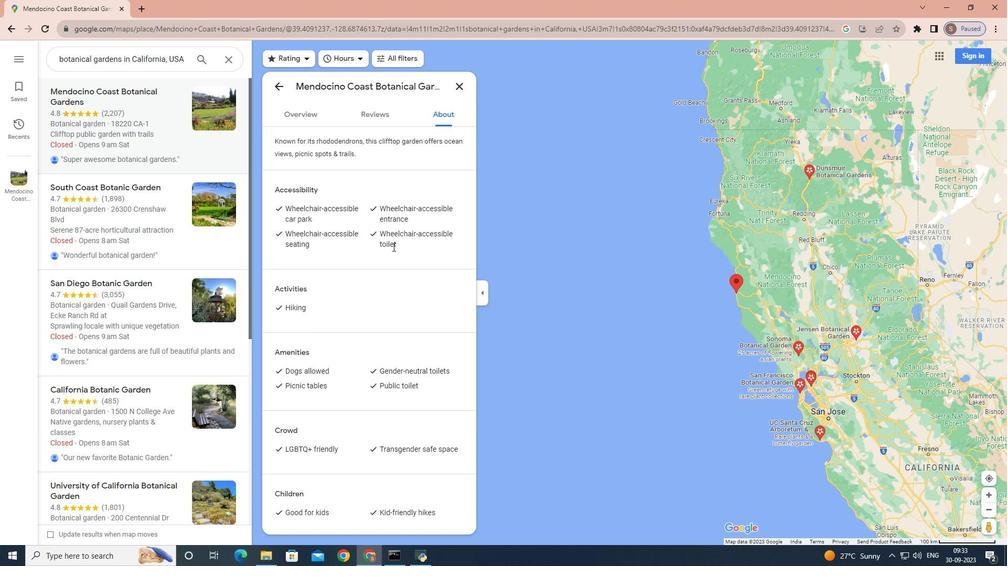 
Action: Mouse scrolled (393, 246) with delta (0, 0)
Screenshot: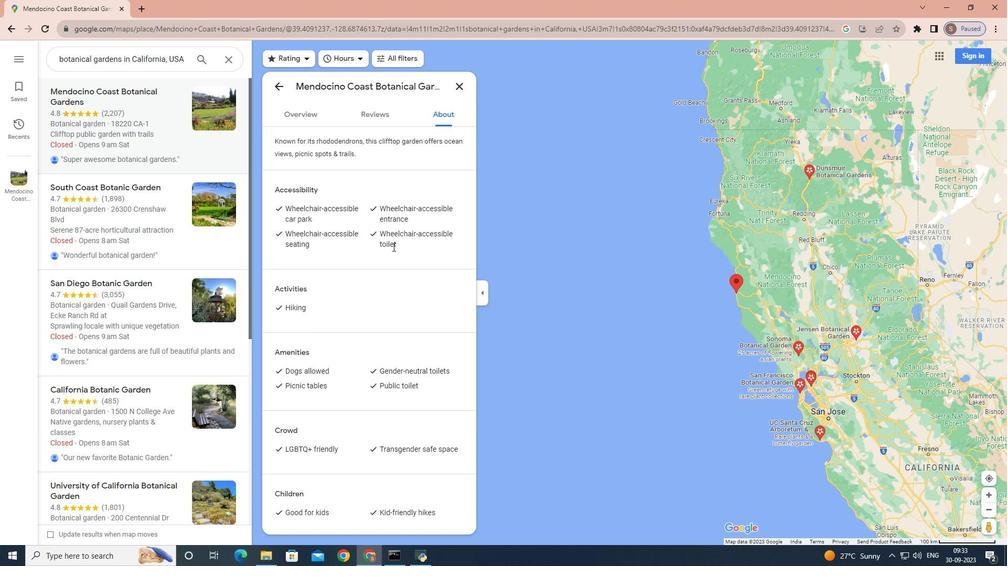 
Action: Mouse scrolled (393, 246) with delta (0, 0)
Screenshot: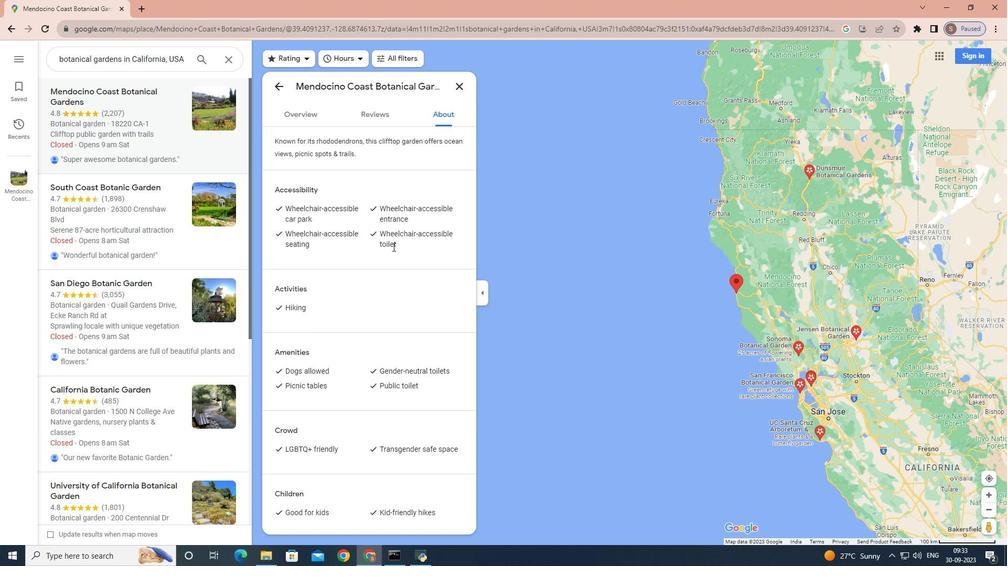 
Action: Mouse scrolled (393, 246) with delta (0, 0)
Screenshot: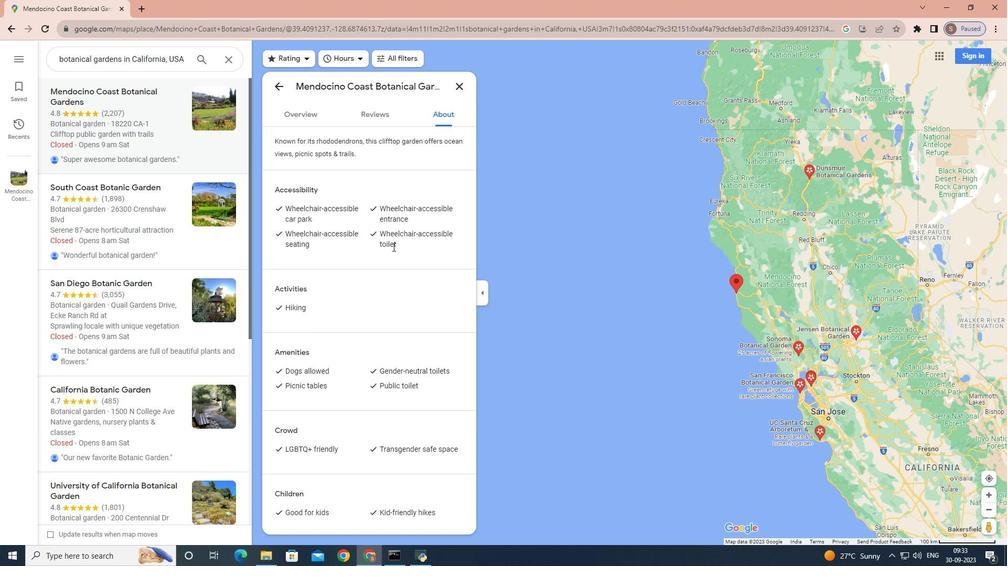 
Action: Mouse scrolled (393, 247) with delta (0, 0)
Screenshot: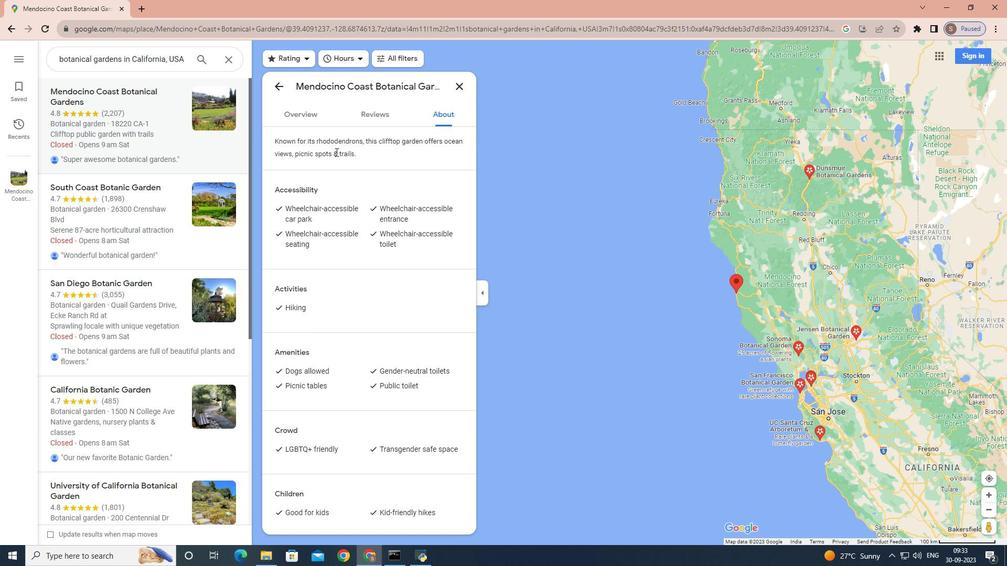 
Action: Mouse scrolled (393, 247) with delta (0, 0)
Screenshot: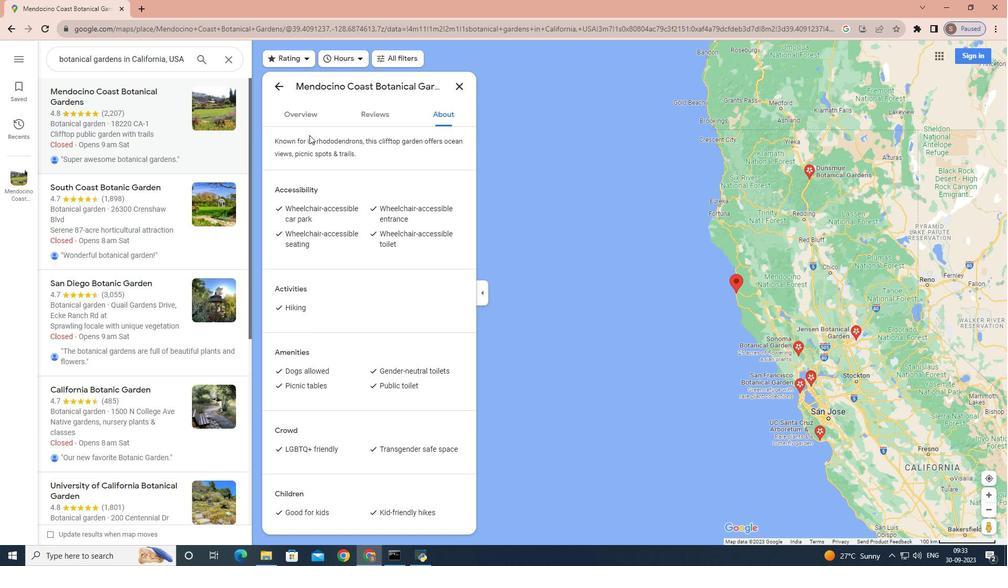 
Action: Mouse scrolled (393, 247) with delta (0, 0)
Screenshot: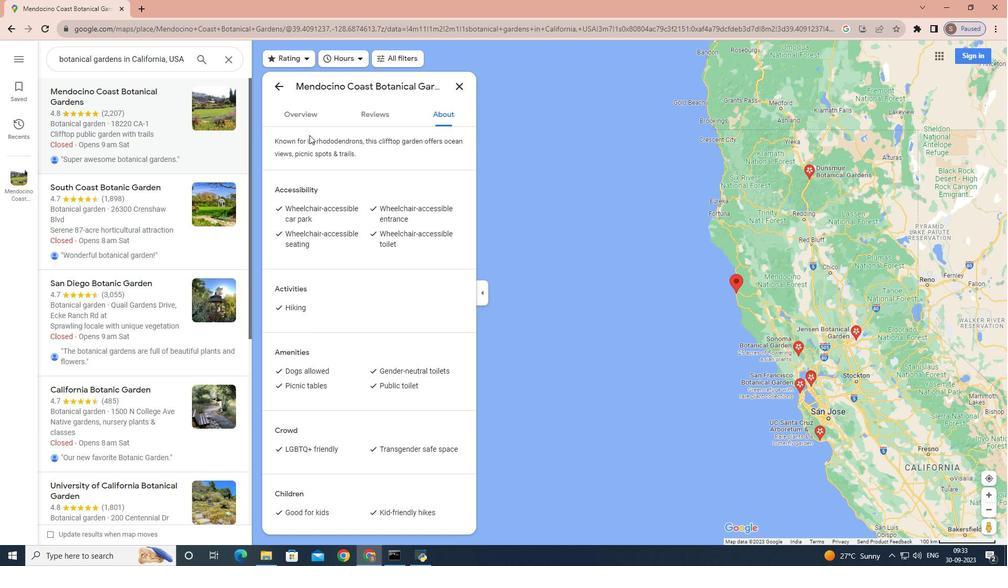 
Action: Mouse scrolled (393, 247) with delta (0, 0)
Screenshot: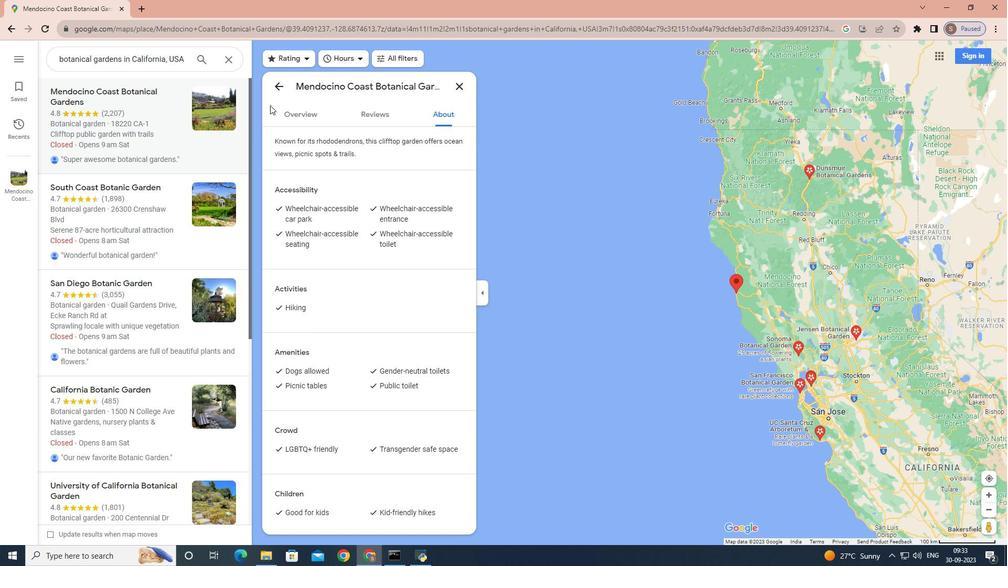 
Action: Mouse moved to (287, 110)
Screenshot: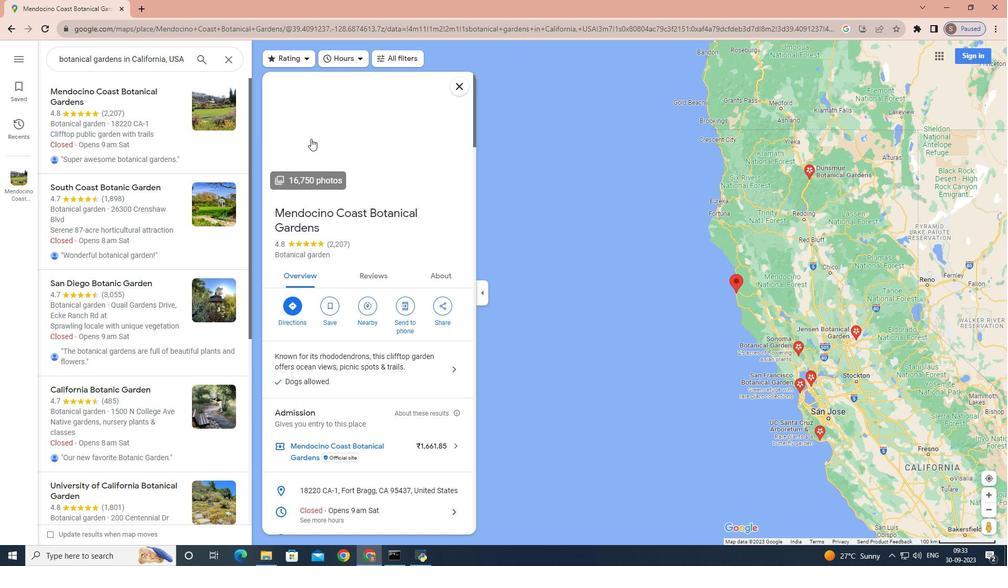 
Action: Mouse pressed left at (287, 110)
Screenshot: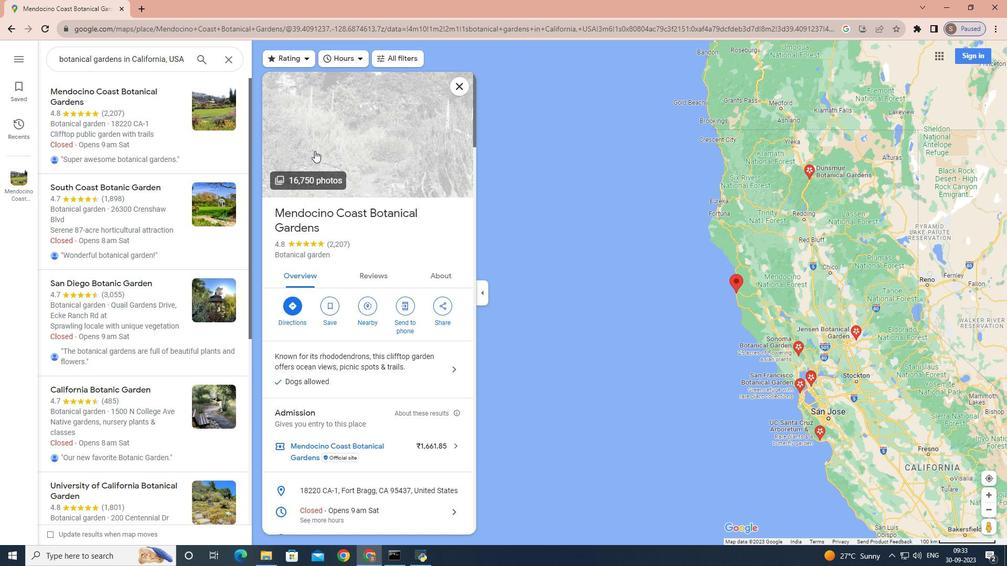 
Action: Mouse moved to (349, 309)
Screenshot: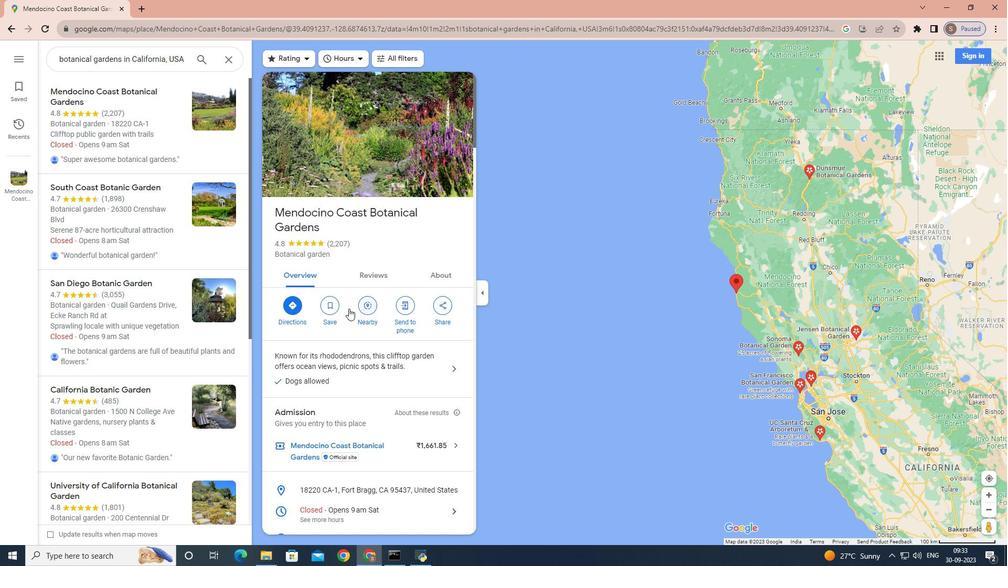
Action: Mouse scrolled (349, 308) with delta (0, 0)
Screenshot: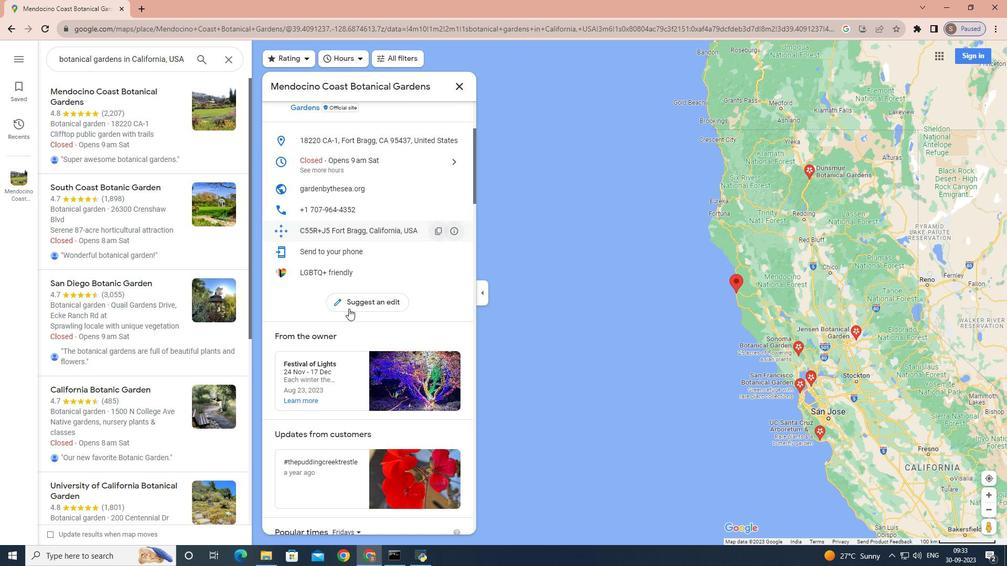 
Action: Mouse scrolled (349, 308) with delta (0, 0)
Screenshot: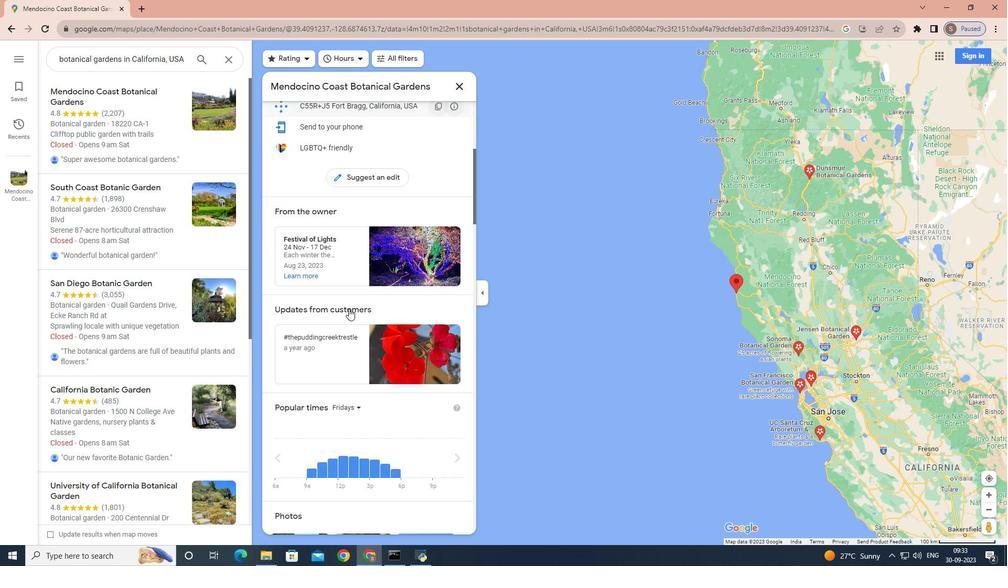 
Action: Mouse scrolled (349, 308) with delta (0, 0)
Screenshot: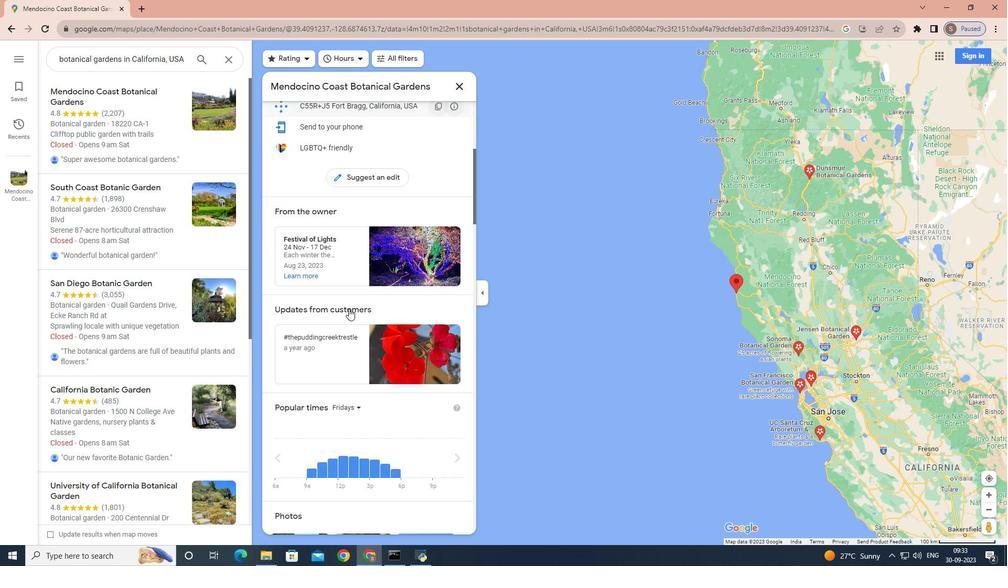 
Action: Mouse scrolled (349, 308) with delta (0, 0)
Screenshot: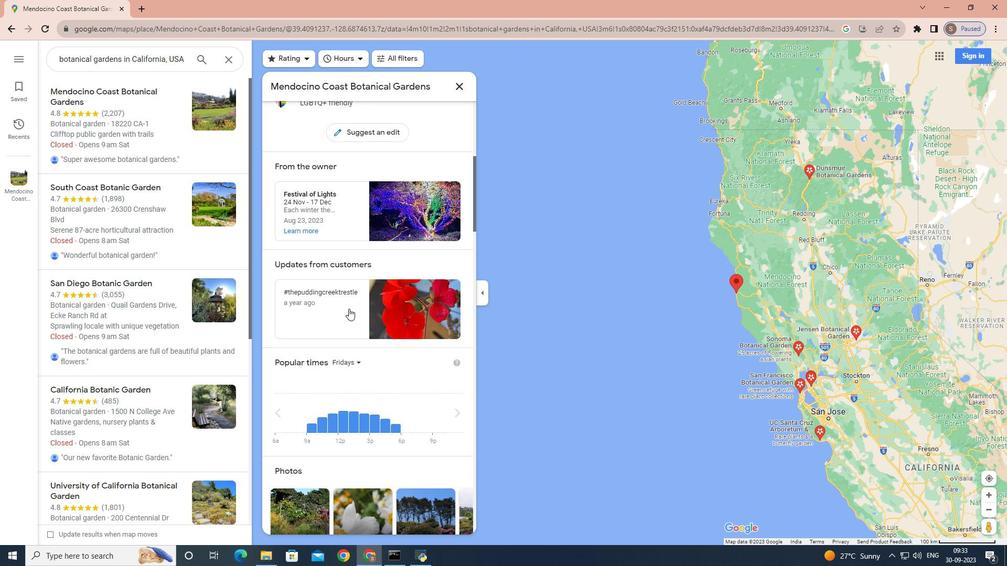 
Action: Mouse scrolled (349, 308) with delta (0, 0)
Screenshot: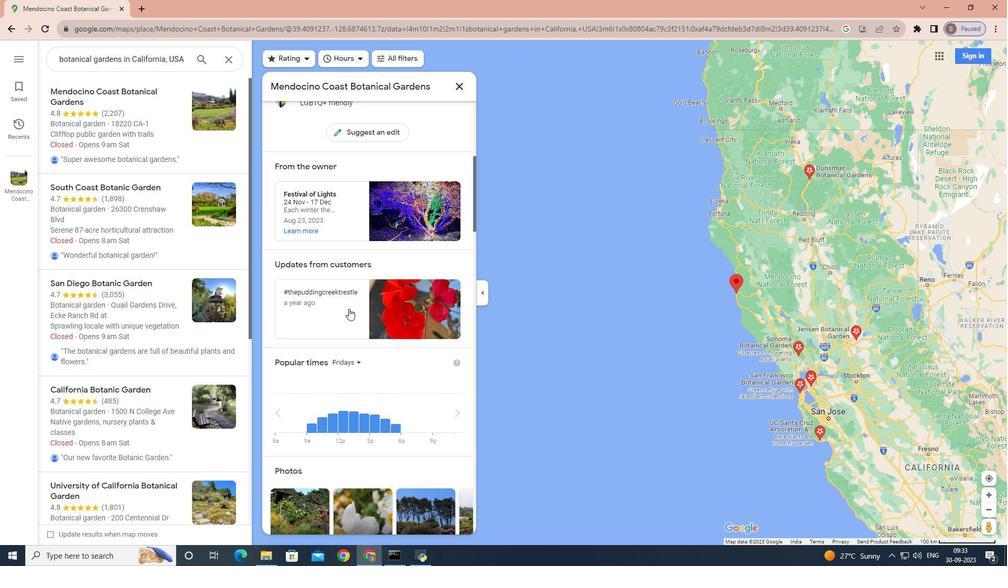 
Action: Mouse scrolled (349, 308) with delta (0, 0)
Screenshot: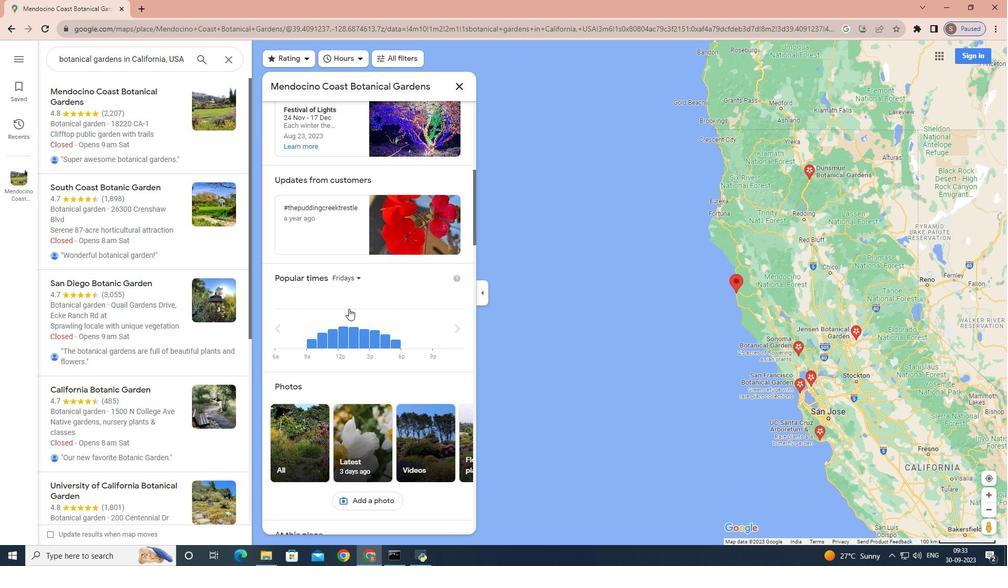 
Action: Mouse scrolled (349, 308) with delta (0, 0)
Screenshot: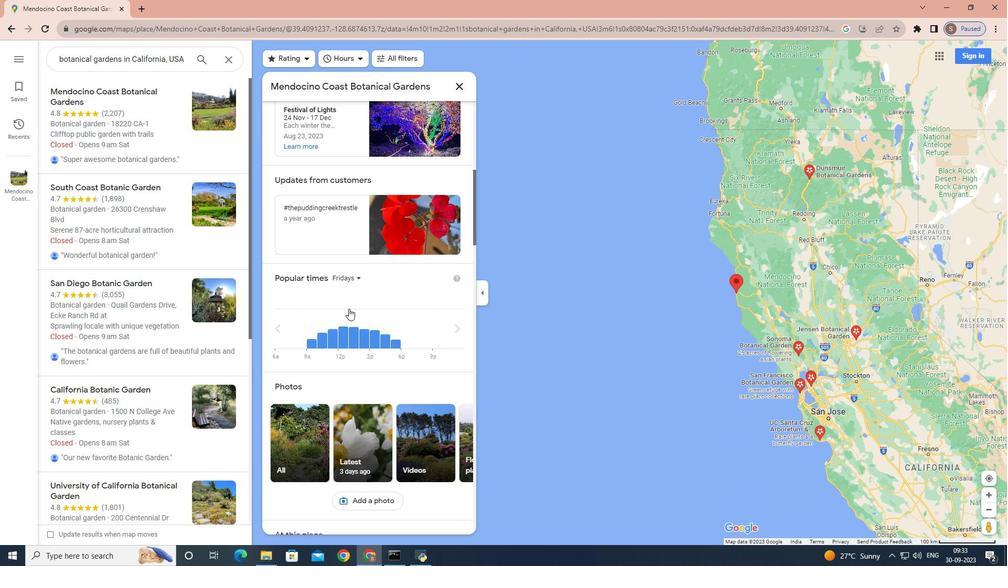 
Action: Mouse scrolled (349, 308) with delta (0, 0)
Screenshot: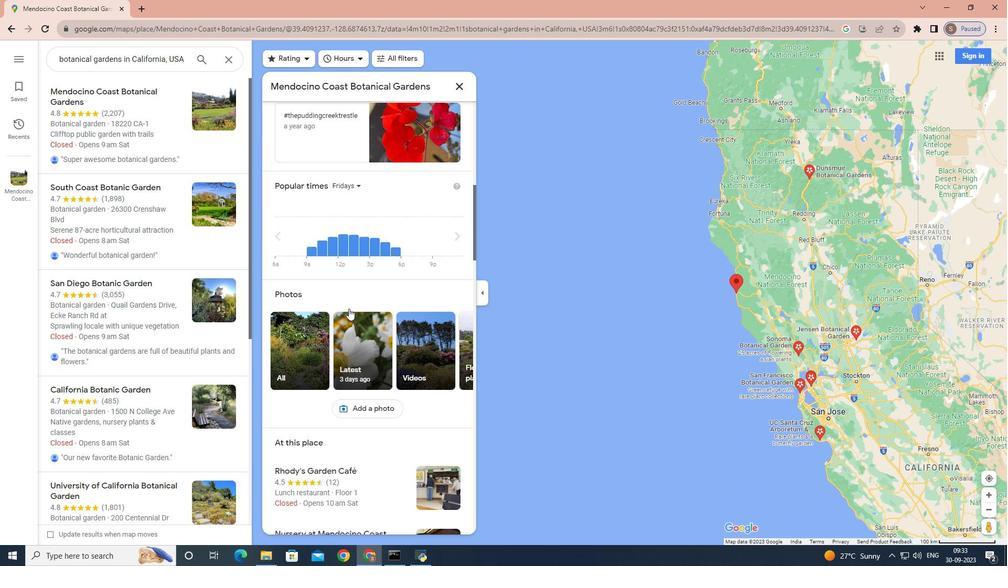 
Action: Mouse scrolled (349, 308) with delta (0, 0)
Screenshot: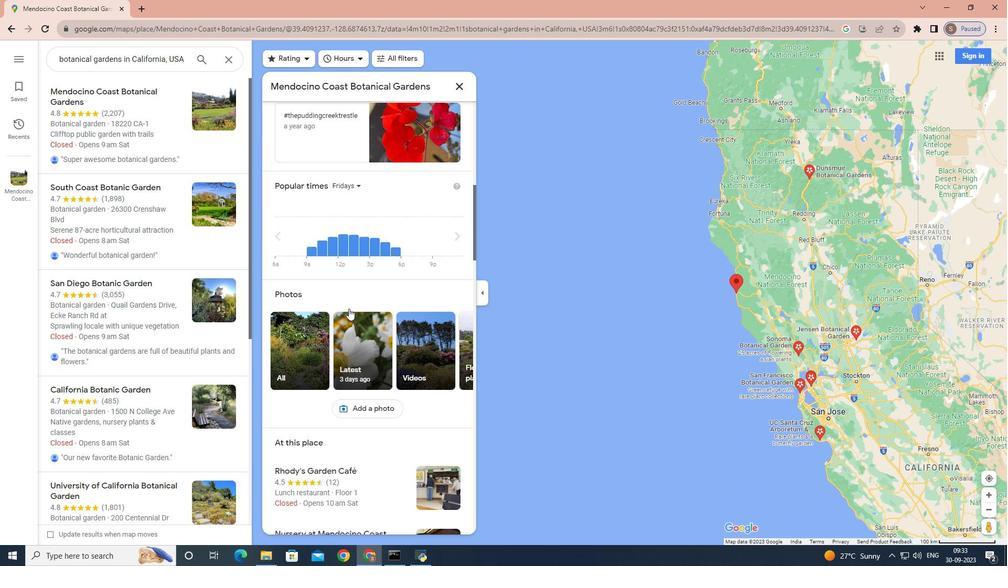 
Action: Mouse scrolled (349, 308) with delta (0, 0)
Screenshot: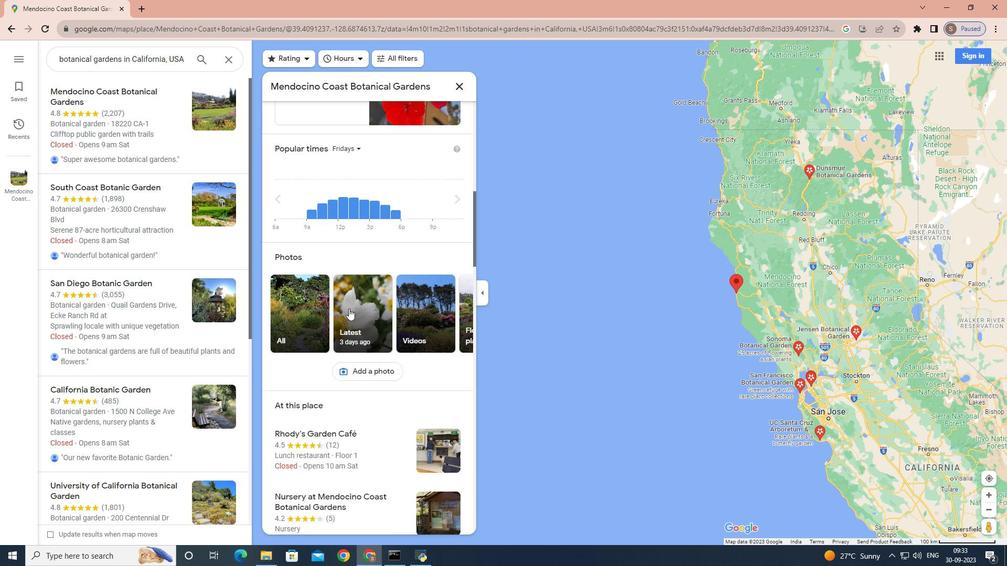 
Action: Mouse scrolled (349, 308) with delta (0, 0)
Screenshot: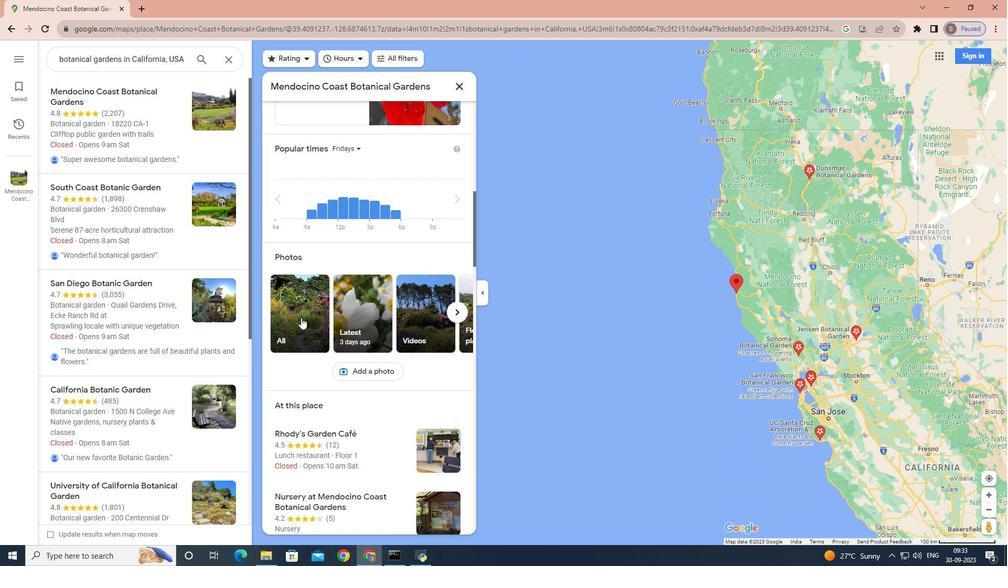 
Action: Mouse scrolled (349, 308) with delta (0, 0)
Screenshot: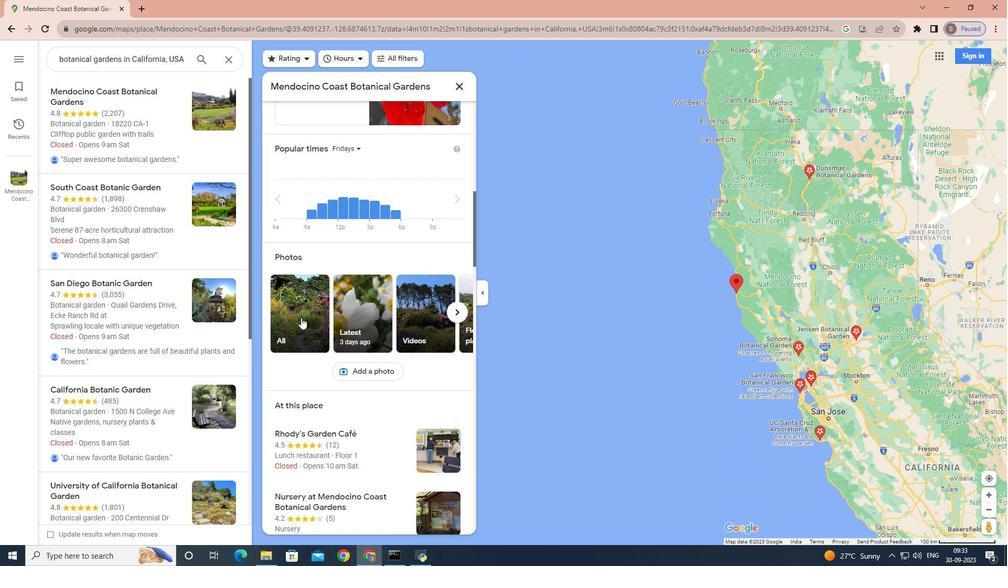 
Action: Mouse scrolled (349, 308) with delta (0, 0)
Screenshot: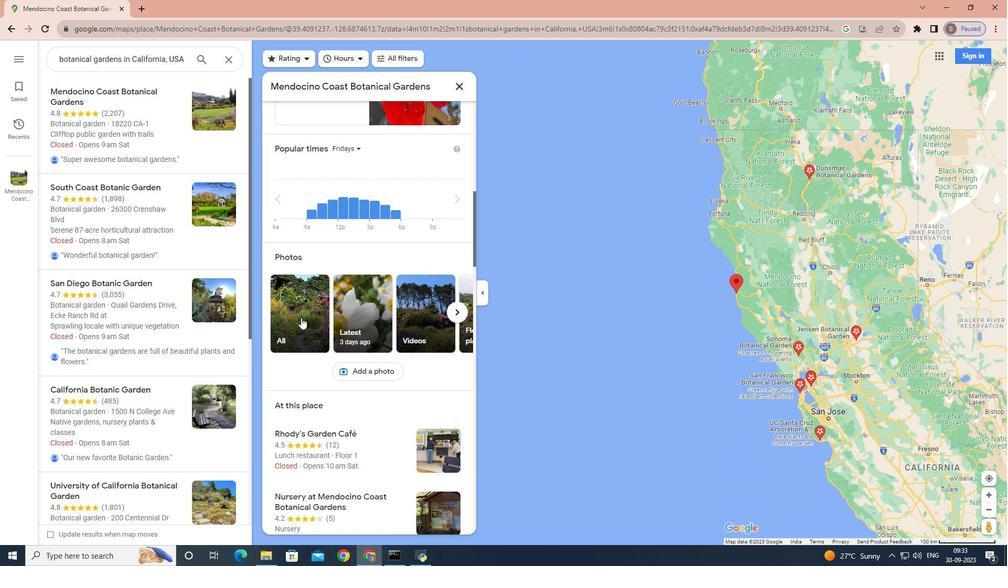 
Action: Mouse scrolled (349, 308) with delta (0, 0)
Screenshot: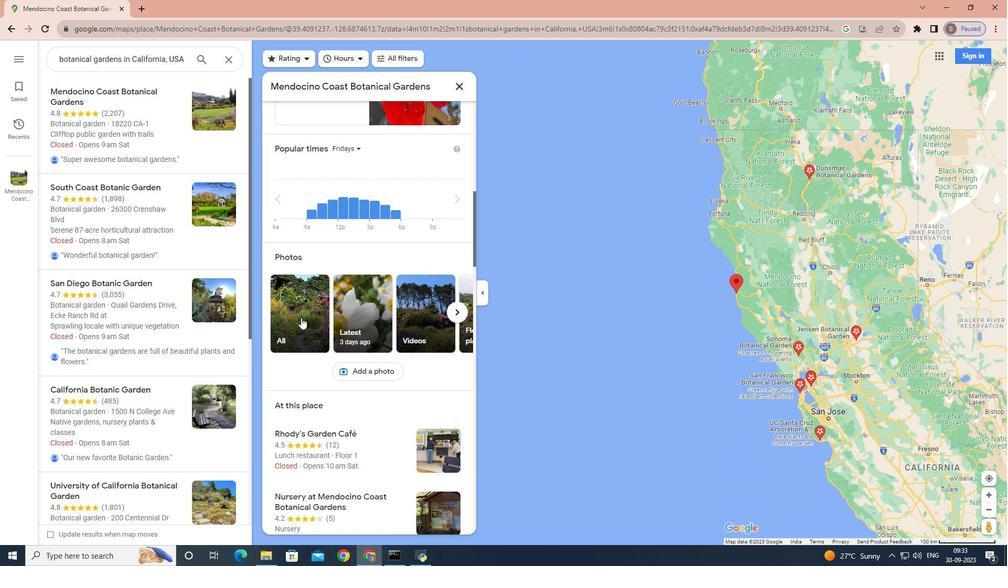 
Action: Mouse moved to (301, 318)
Screenshot: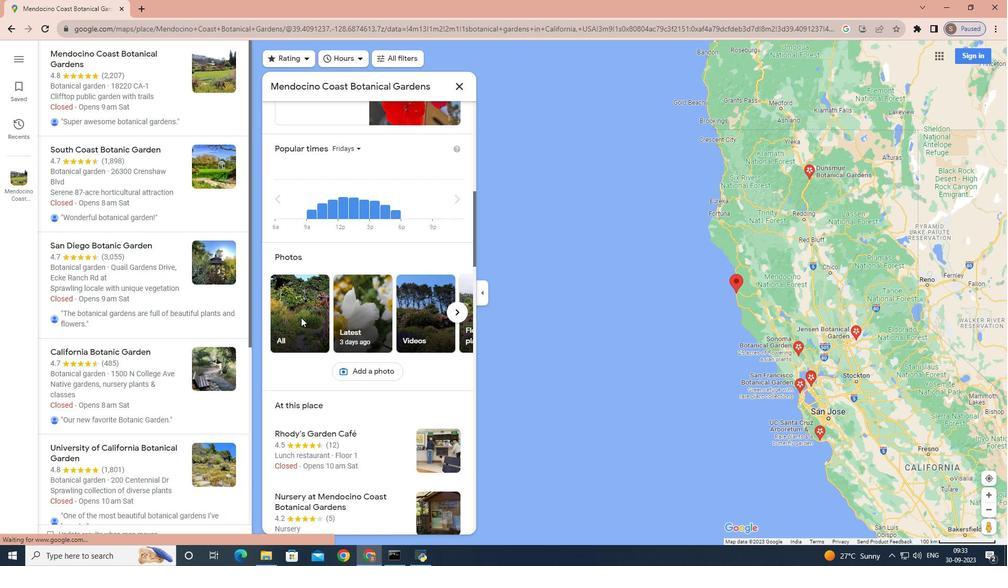 
Action: Mouse pressed left at (301, 318)
Screenshot: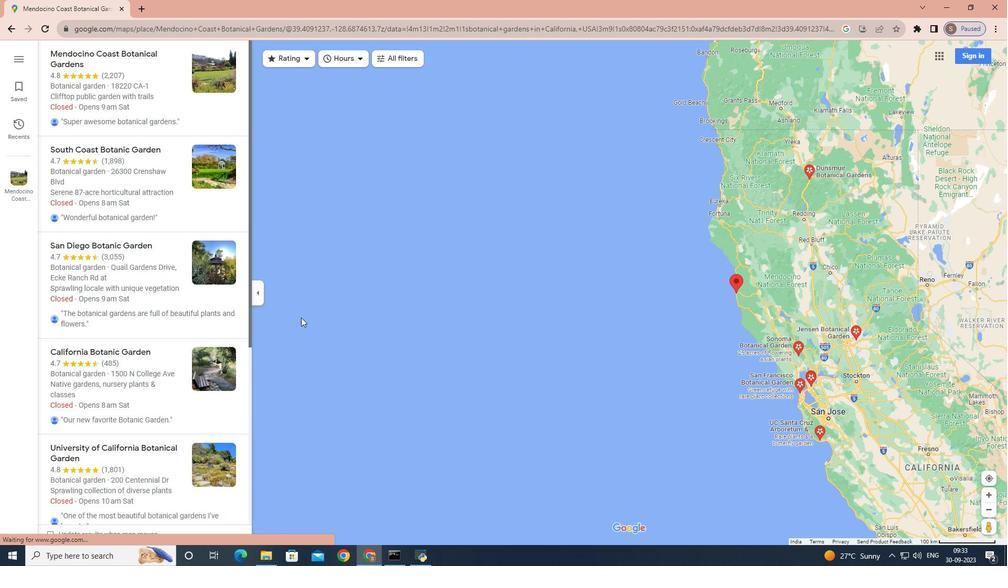 
Action: Mouse moved to (646, 470)
Screenshot: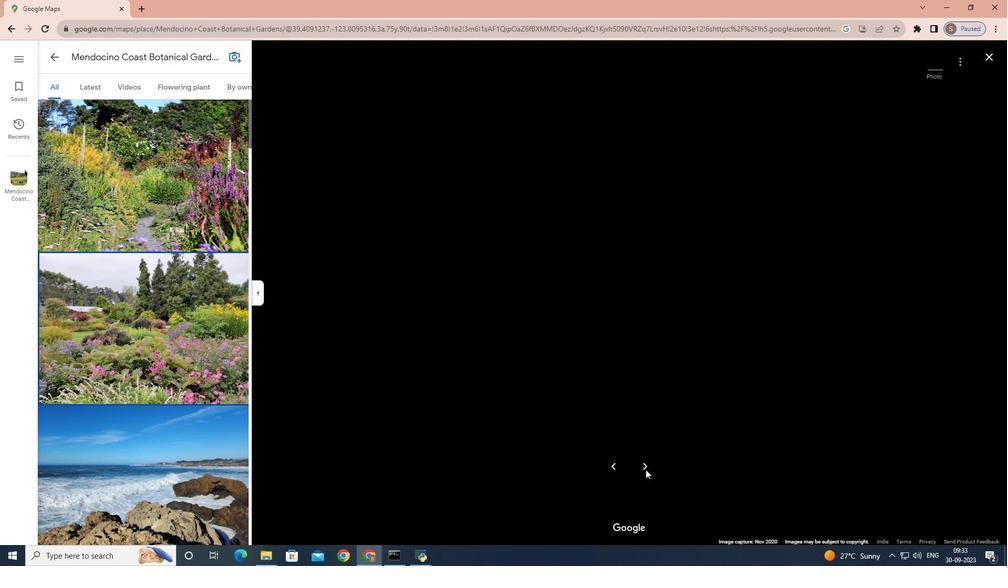 
Action: Mouse pressed left at (646, 470)
Screenshot: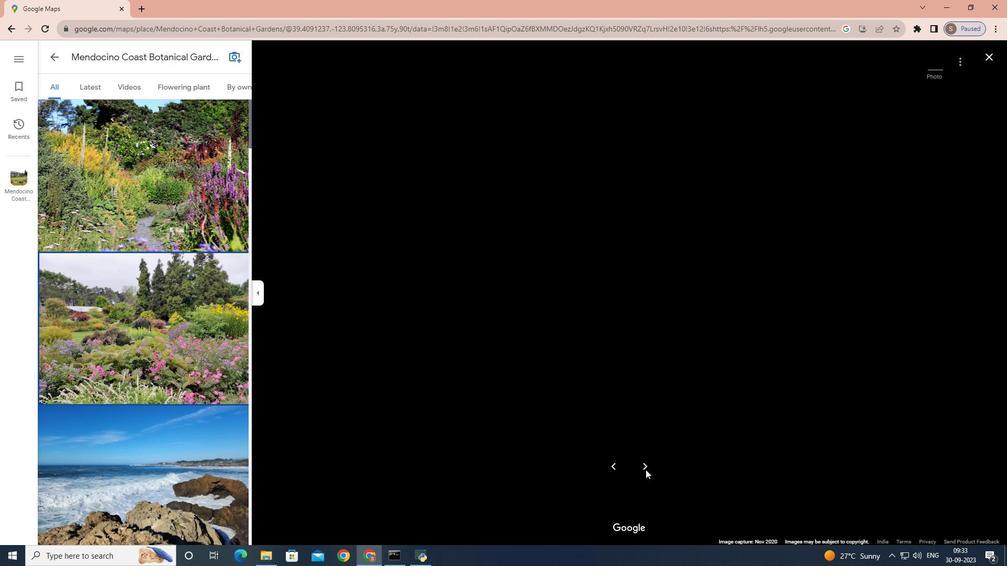 
Action: Mouse pressed left at (646, 470)
Screenshot: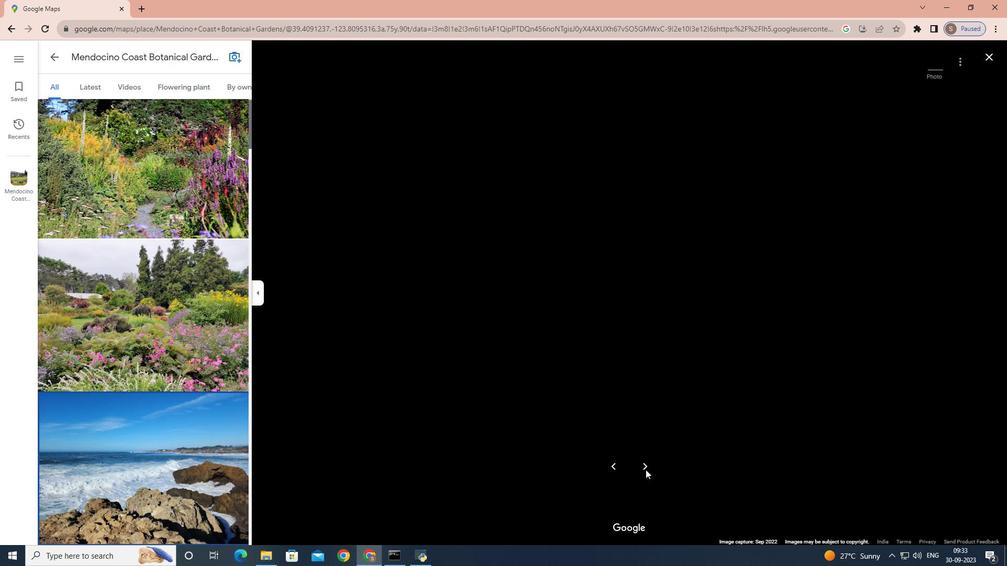 
Action: Mouse pressed left at (646, 470)
Screenshot: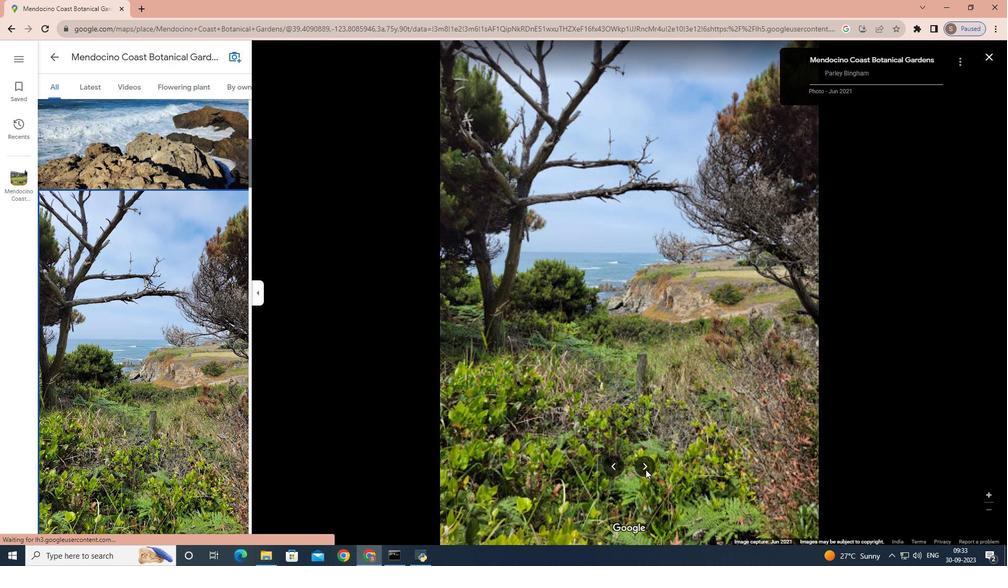 
Action: Mouse pressed left at (646, 470)
Screenshot: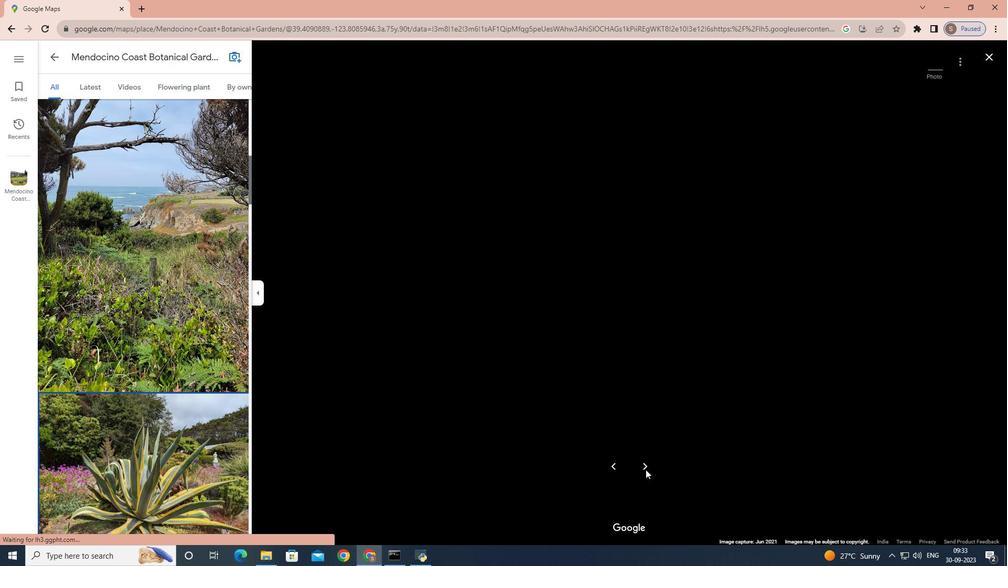 
Action: Mouse pressed left at (646, 470)
Screenshot: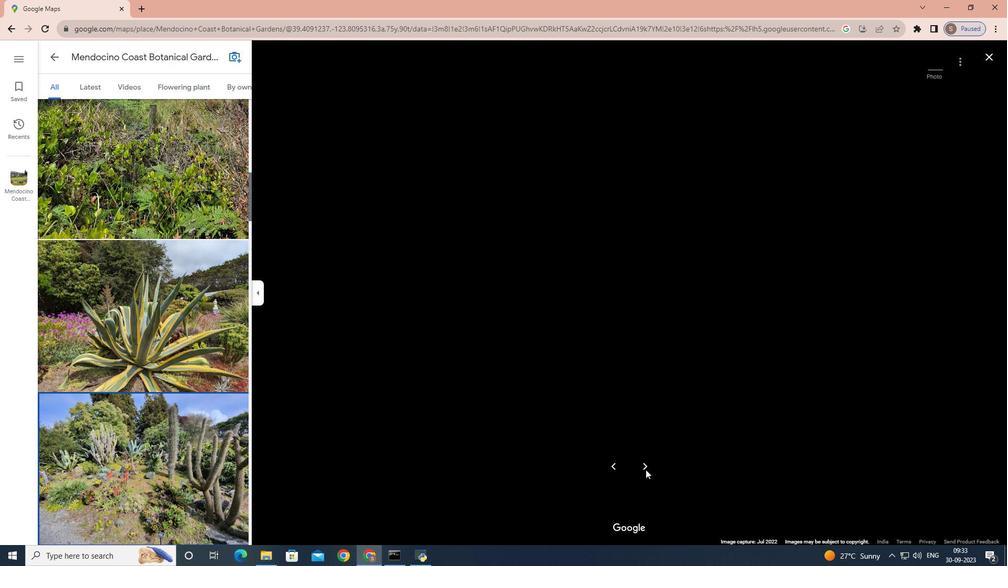 
Action: Mouse pressed left at (646, 470)
Screenshot: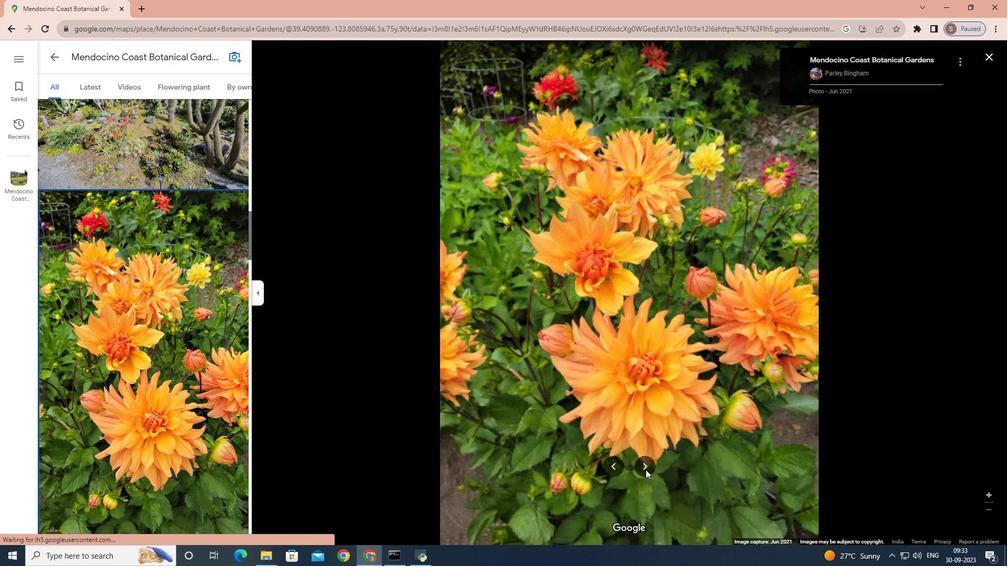 
Action: Mouse pressed left at (646, 470)
Screenshot: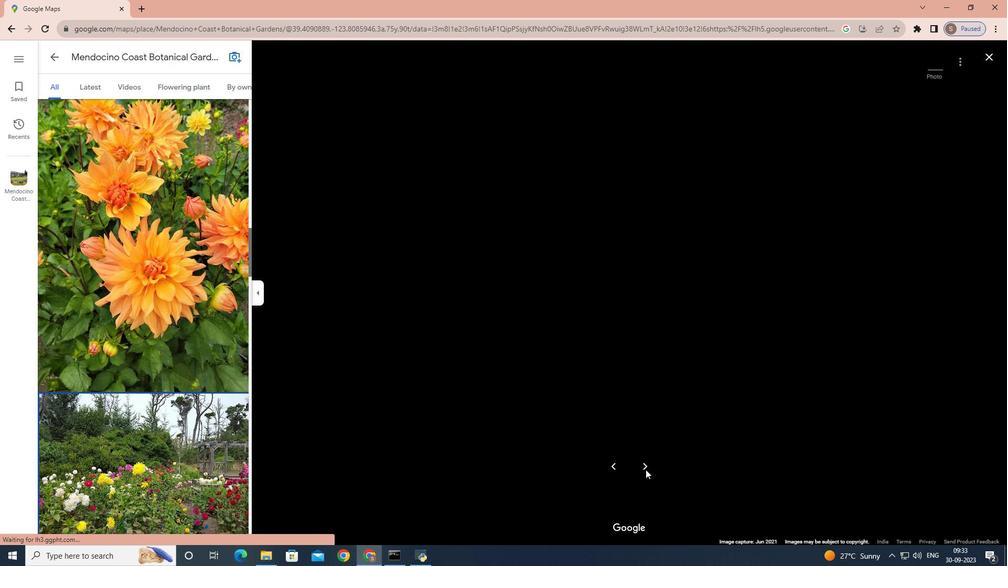 
Action: Mouse pressed left at (646, 470)
Screenshot: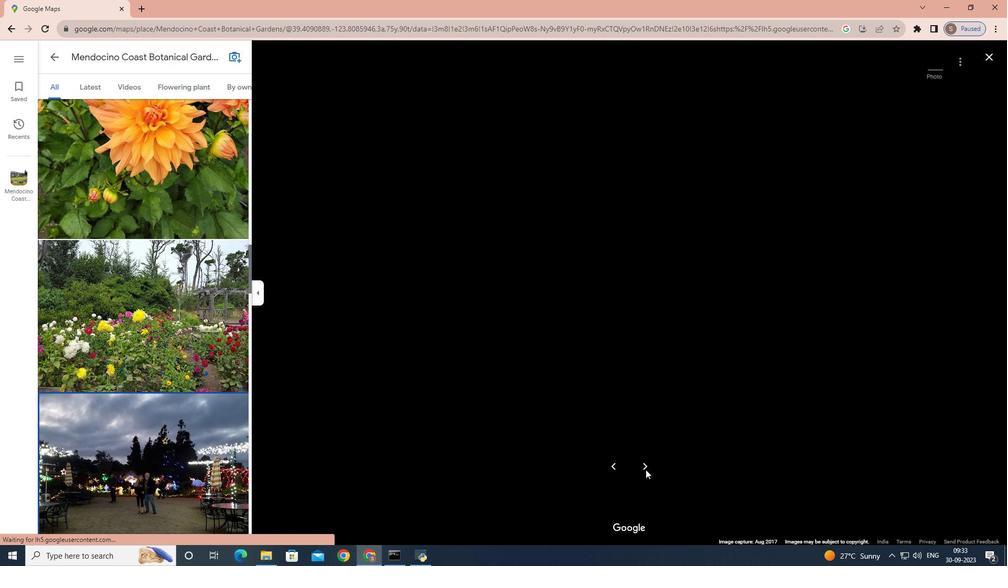 
Action: Mouse pressed left at (646, 470)
Screenshot: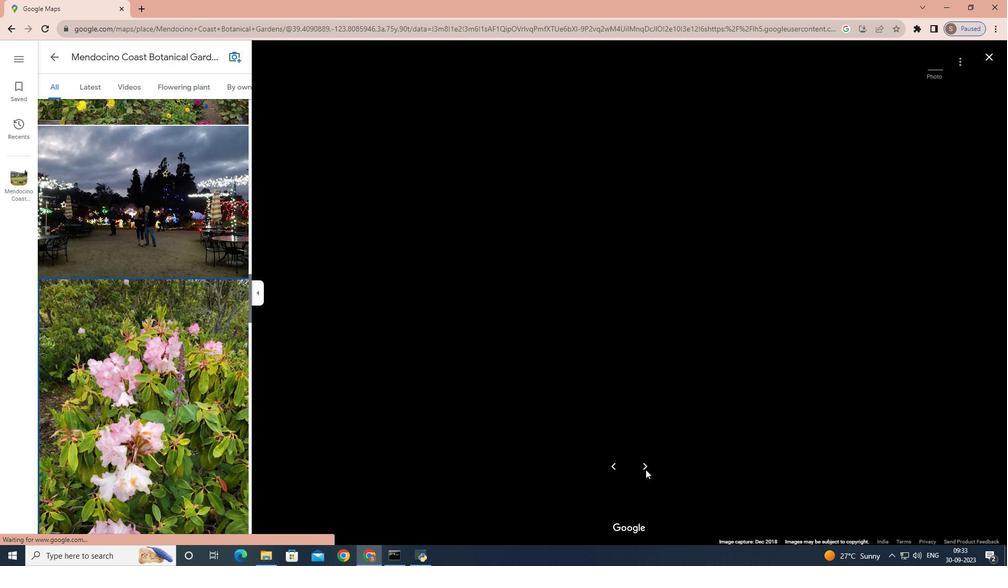 
Action: Mouse pressed left at (646, 470)
Screenshot: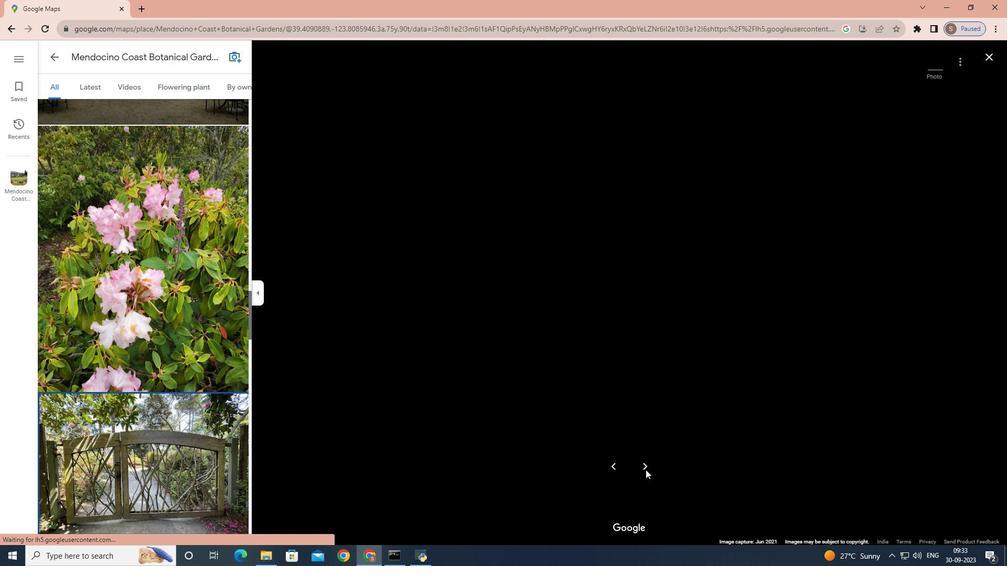 
Action: Mouse pressed left at (646, 470)
Screenshot: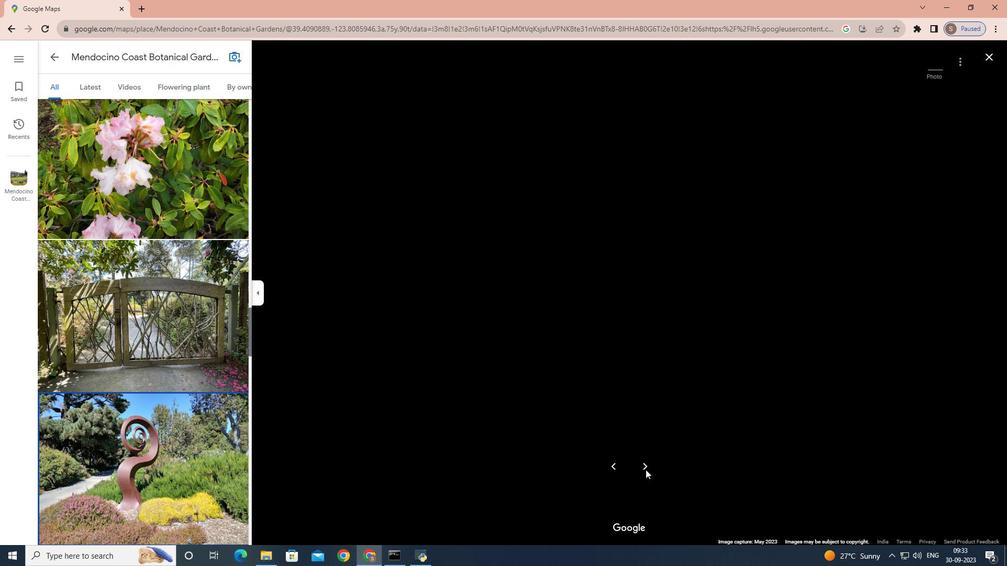 
Action: Mouse pressed left at (646, 470)
Screenshot: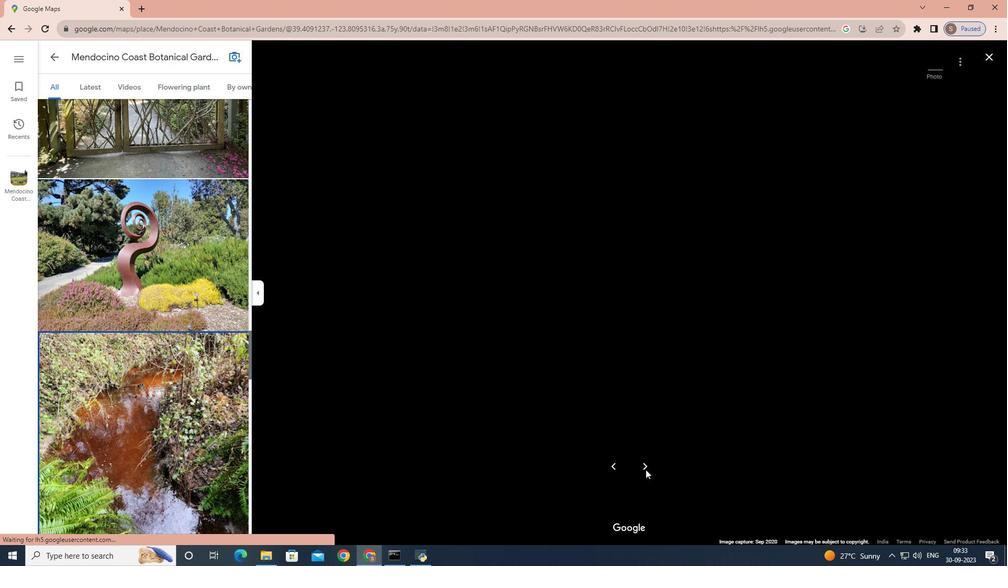 
Action: Mouse pressed left at (646, 470)
Screenshot: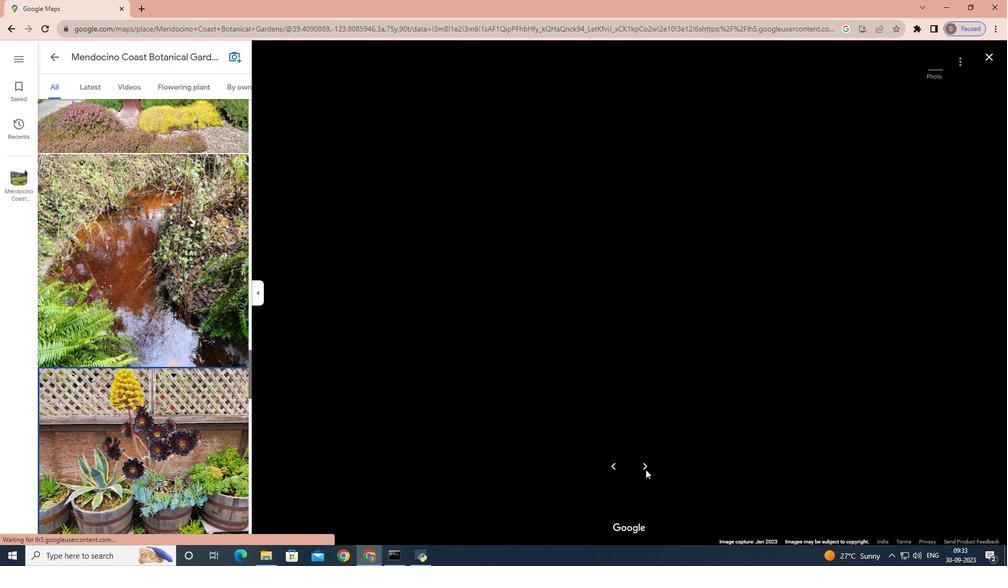 
Action: Mouse pressed left at (646, 470)
Screenshot: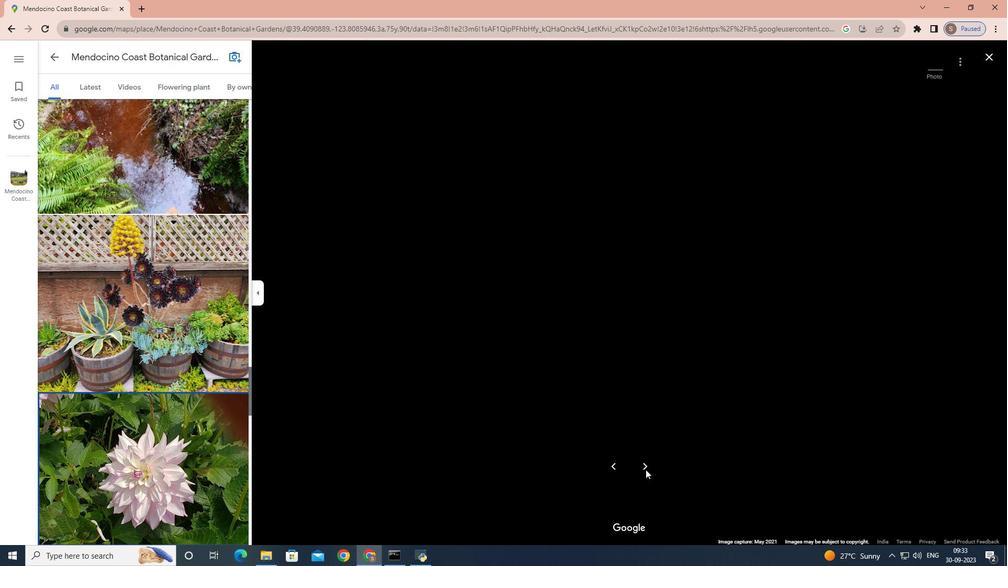 
Action: Mouse pressed left at (646, 470)
Screenshot: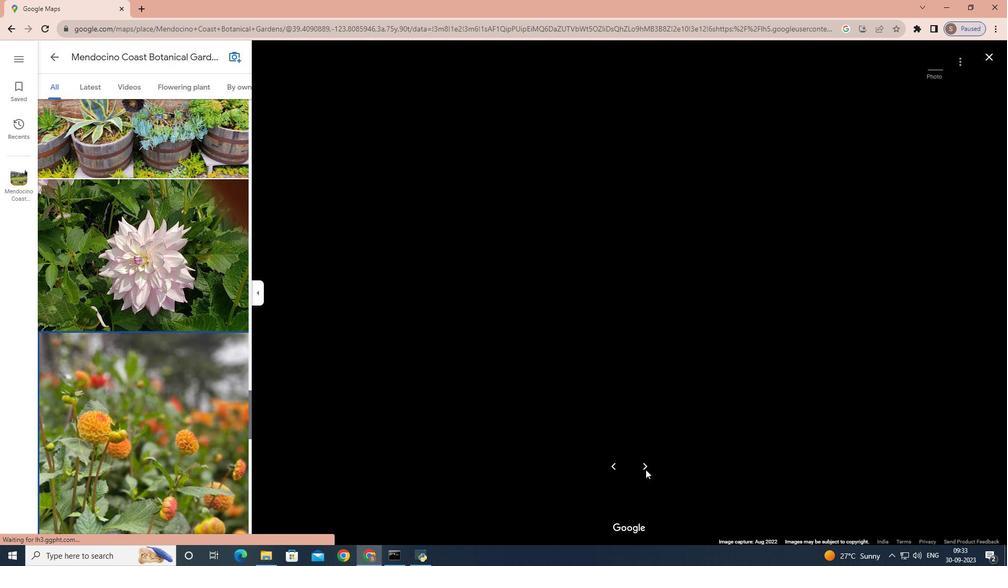 
Action: Mouse pressed left at (646, 470)
Screenshot: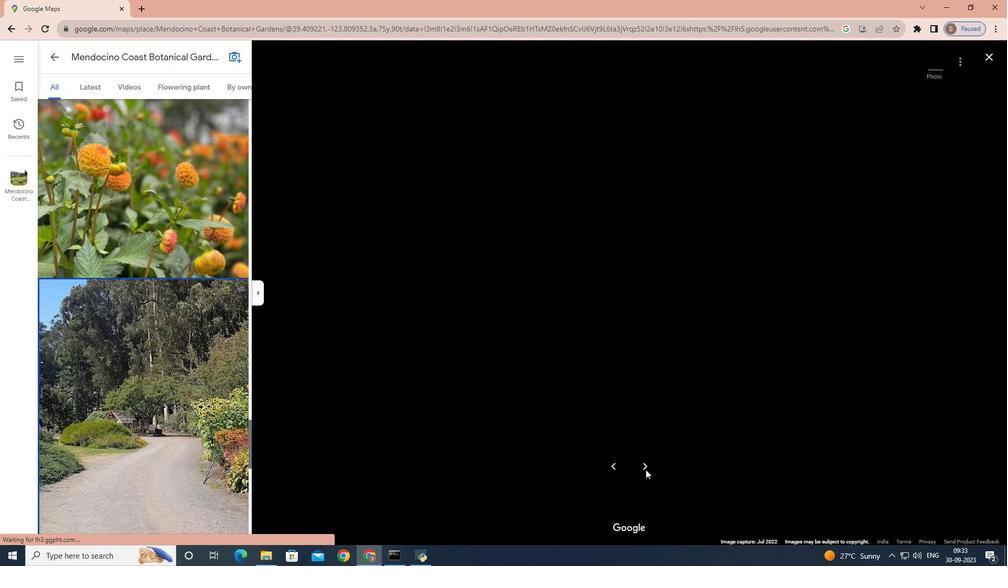 
Action: Mouse pressed left at (646, 470)
Screenshot: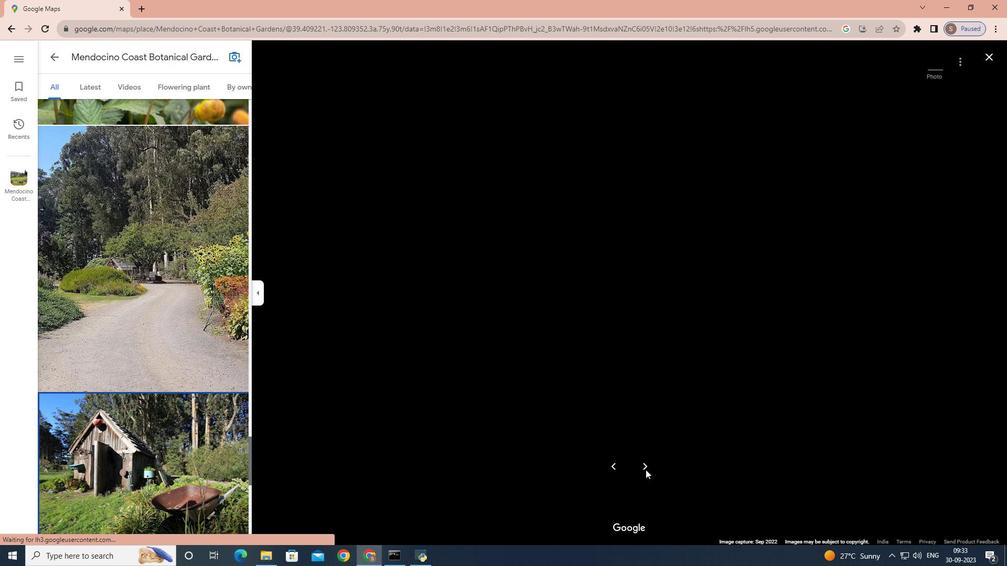 
Action: Mouse pressed left at (646, 470)
Screenshot: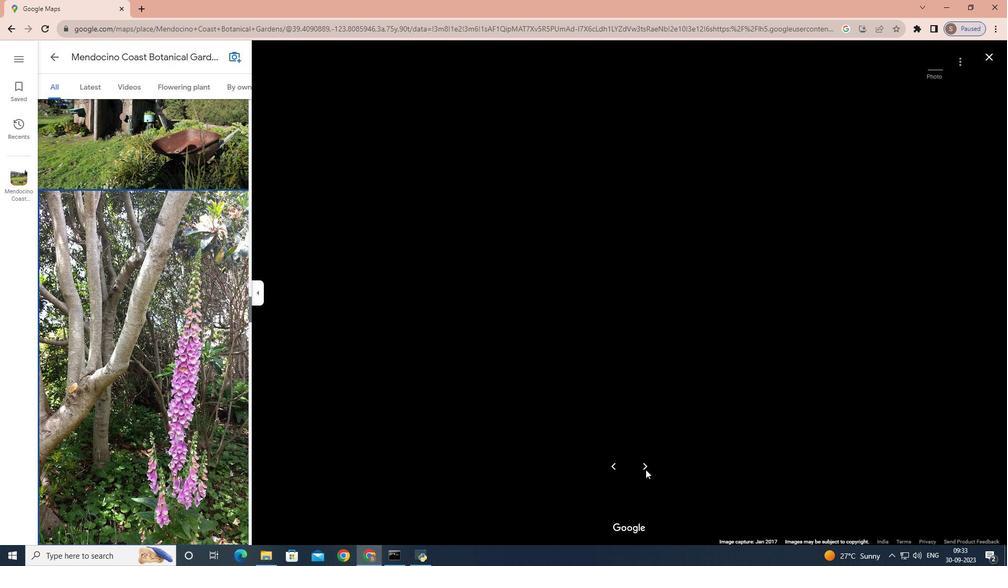 
Action: Mouse pressed left at (646, 470)
Screenshot: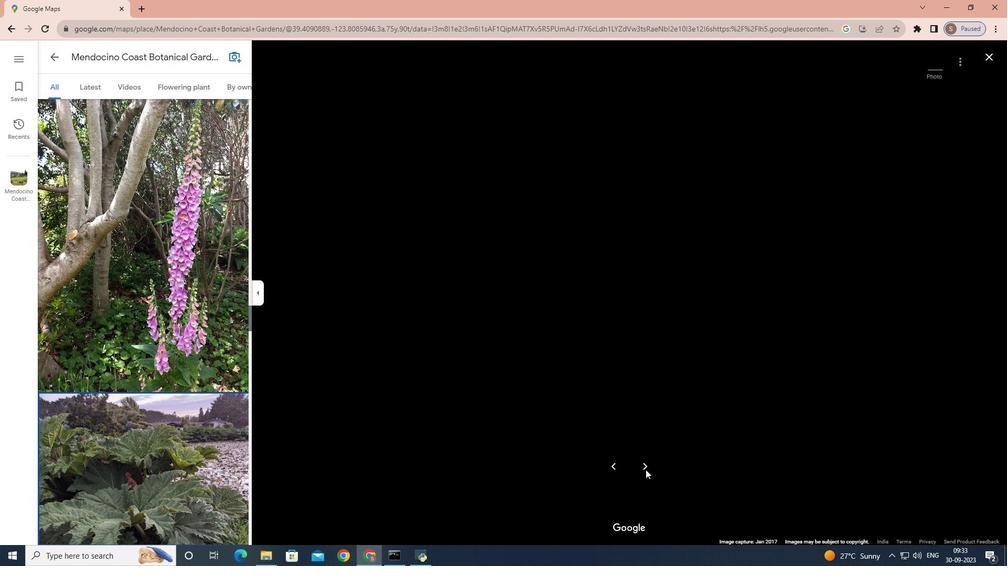 
Action: Mouse moved to (646, 465)
Screenshot: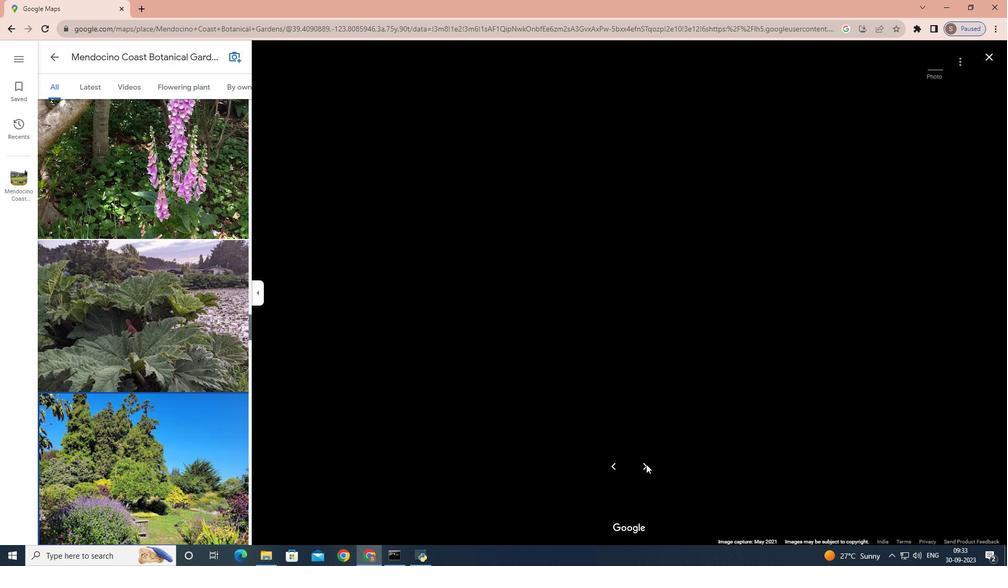 
Action: Mouse pressed left at (646, 465)
Screenshot: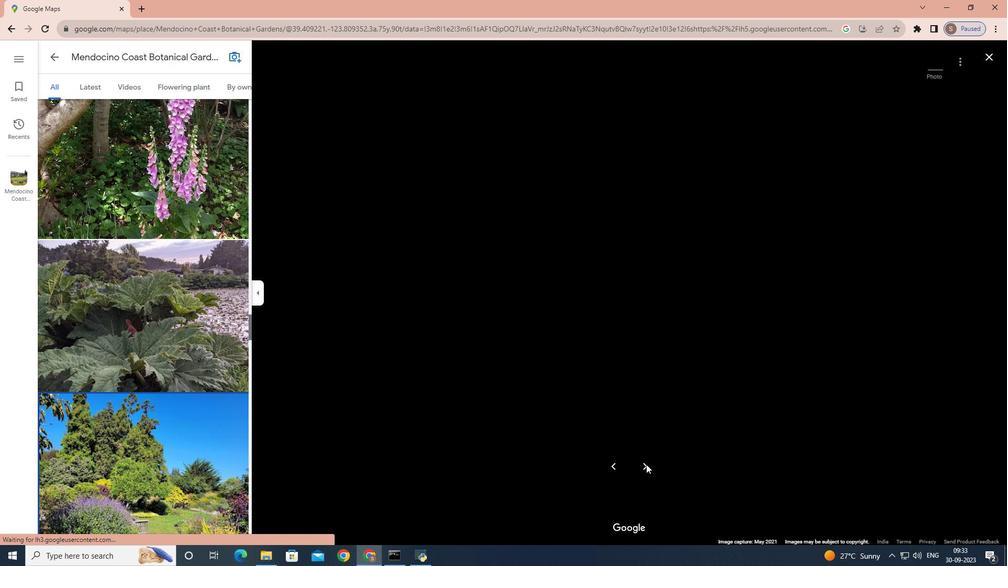 
Action: Mouse pressed left at (646, 465)
Screenshot: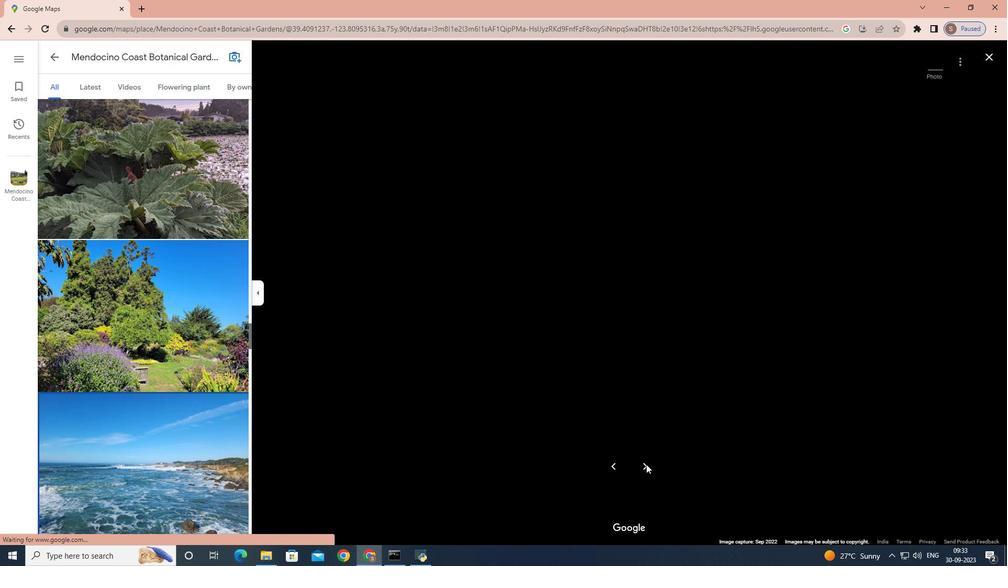
Action: Mouse pressed left at (646, 465)
Screenshot: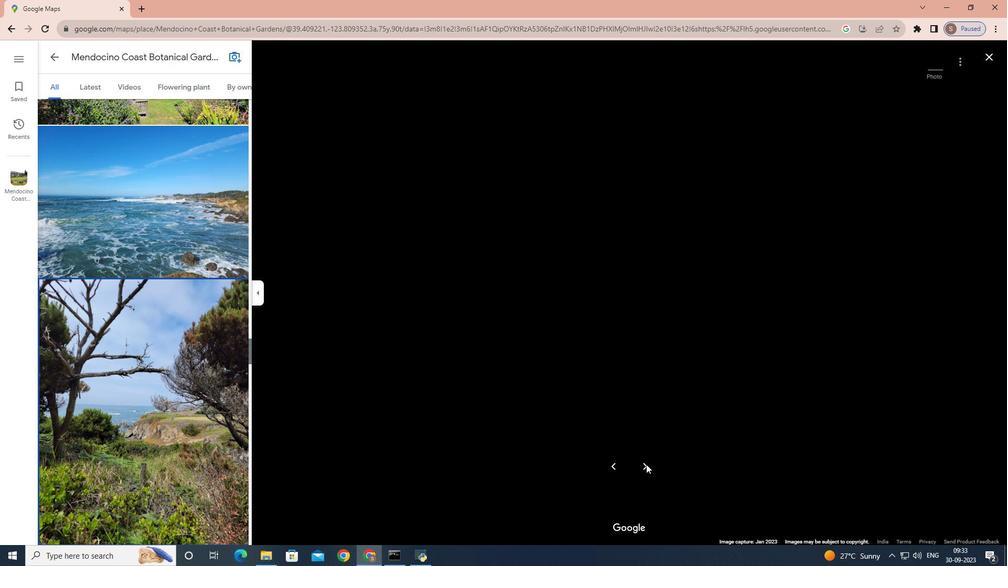 
Action: Mouse pressed left at (646, 465)
Screenshot: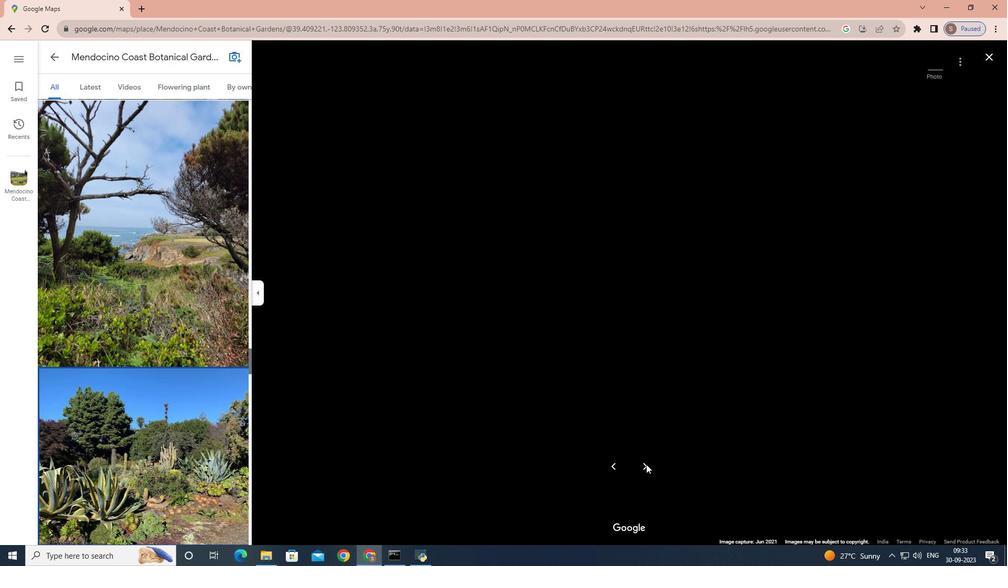 
Action: Mouse pressed left at (646, 465)
Screenshot: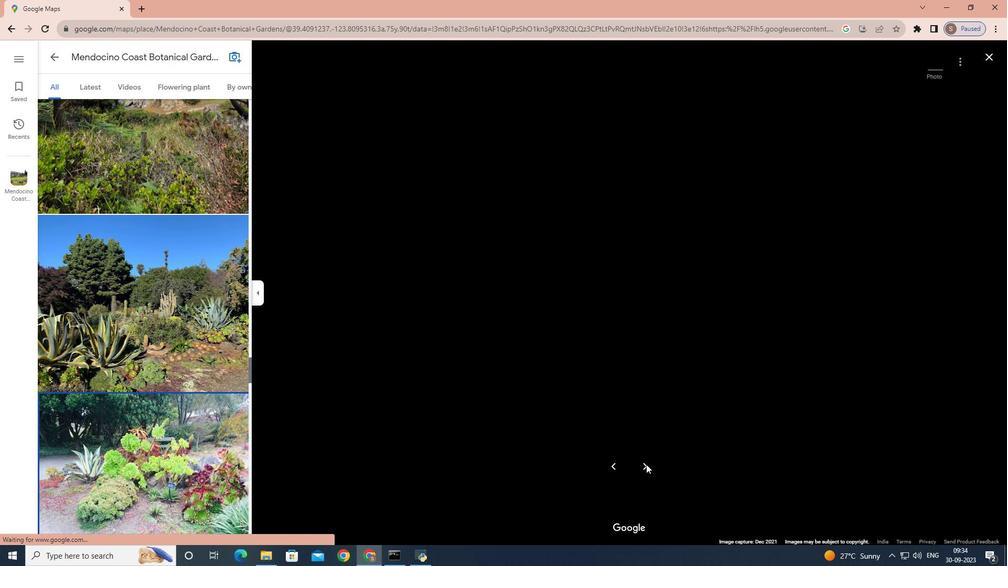 
Action: Mouse pressed left at (646, 465)
Screenshot: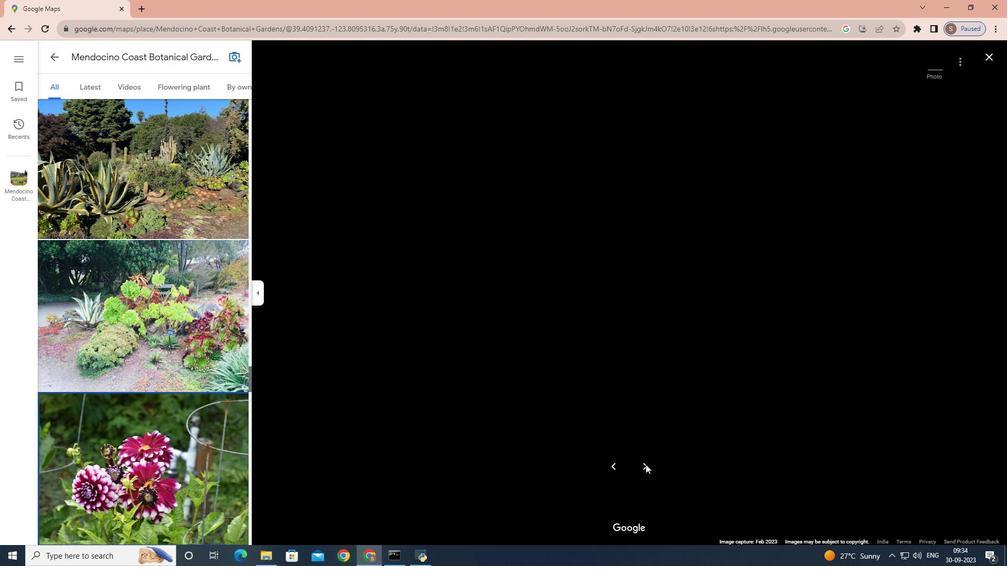 
Action: Mouse moved to (646, 465)
Screenshot: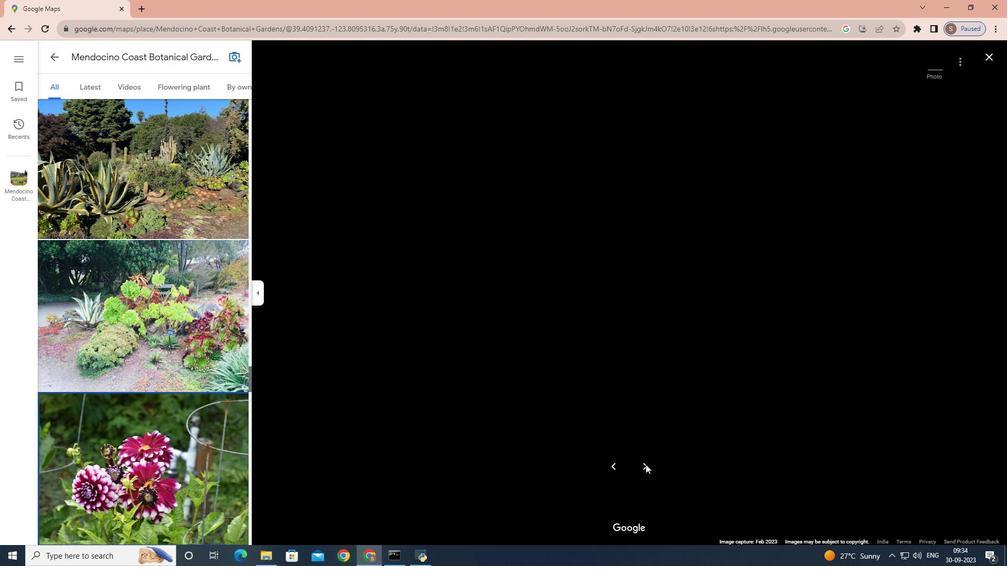 
Action: Mouse pressed left at (646, 465)
Screenshot: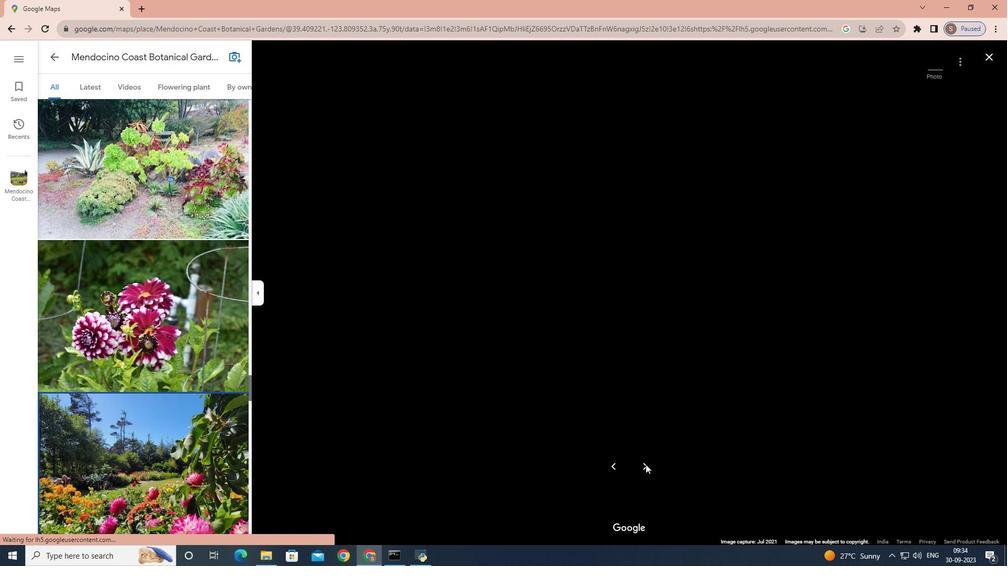 
Action: Mouse pressed left at (646, 465)
Screenshot: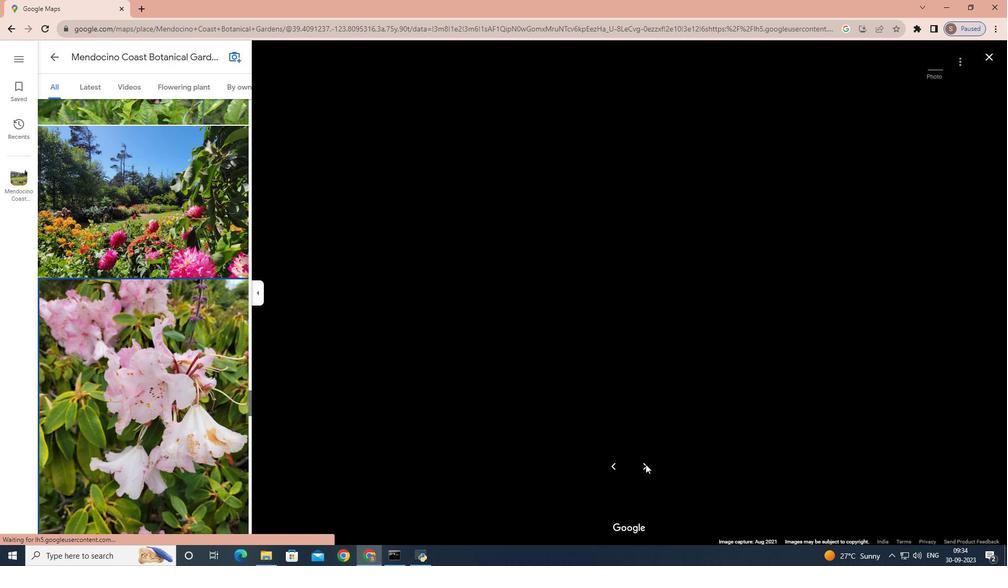 
Action: Mouse pressed left at (646, 465)
Screenshot: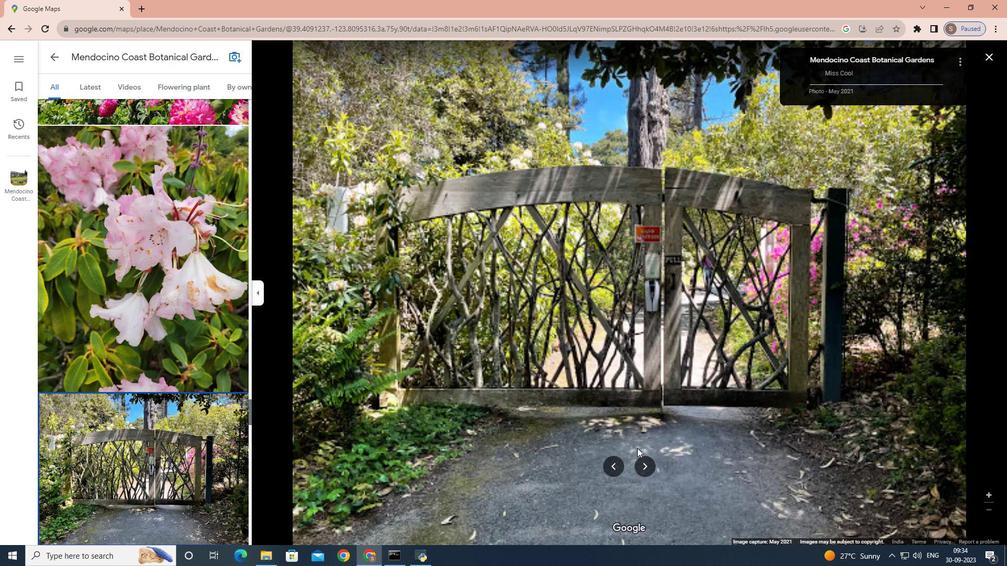 
Action: Mouse moved to (159, 81)
Screenshot: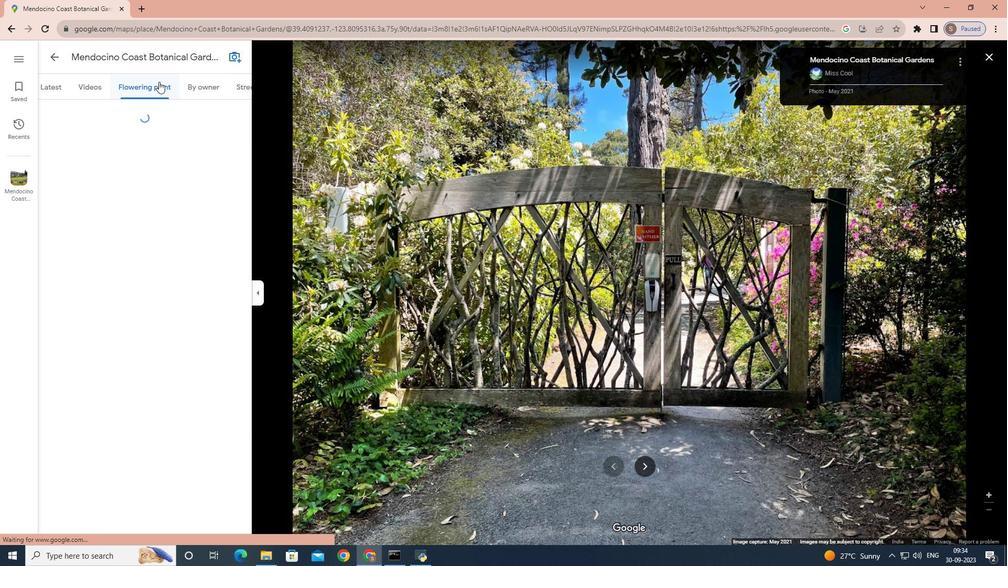 
Action: Mouse pressed left at (159, 81)
Screenshot: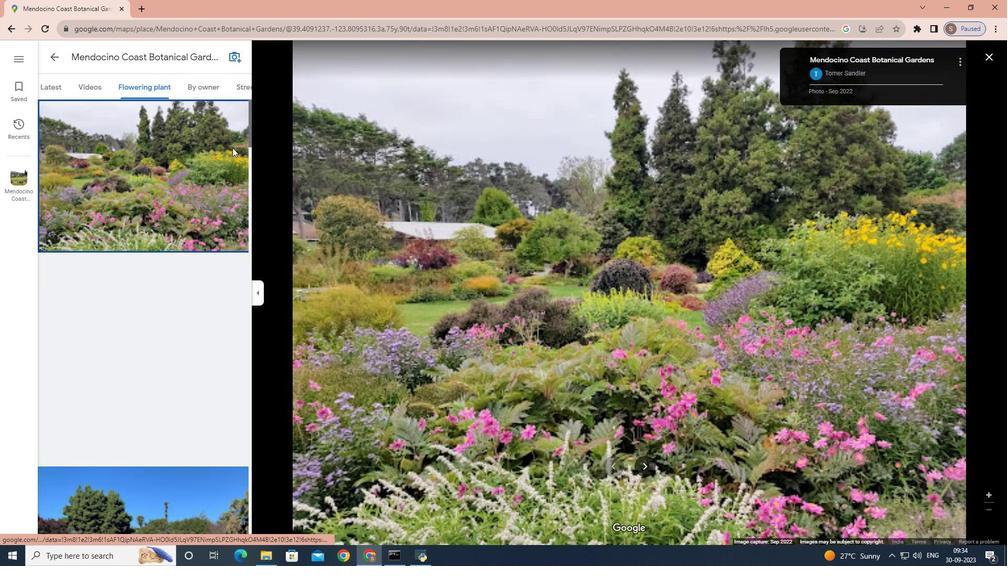 
Action: Mouse moved to (647, 460)
Screenshot: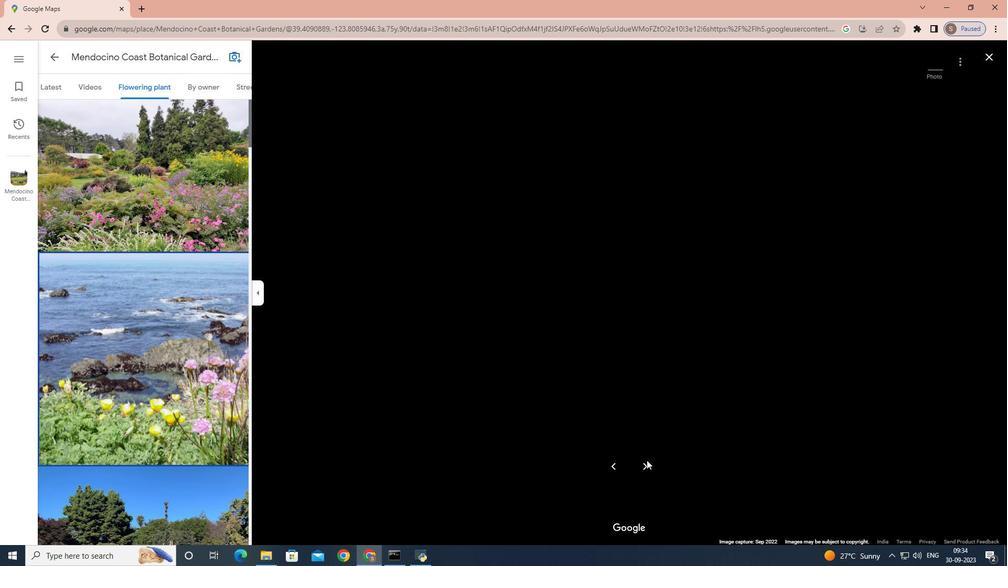 
Action: Mouse pressed left at (647, 460)
Screenshot: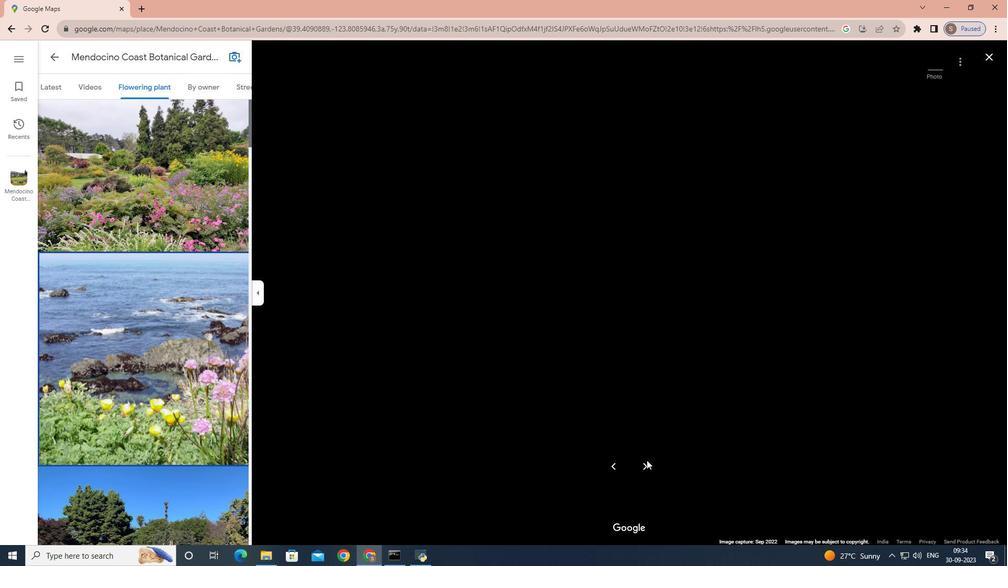
Action: Mouse pressed left at (647, 460)
Screenshot: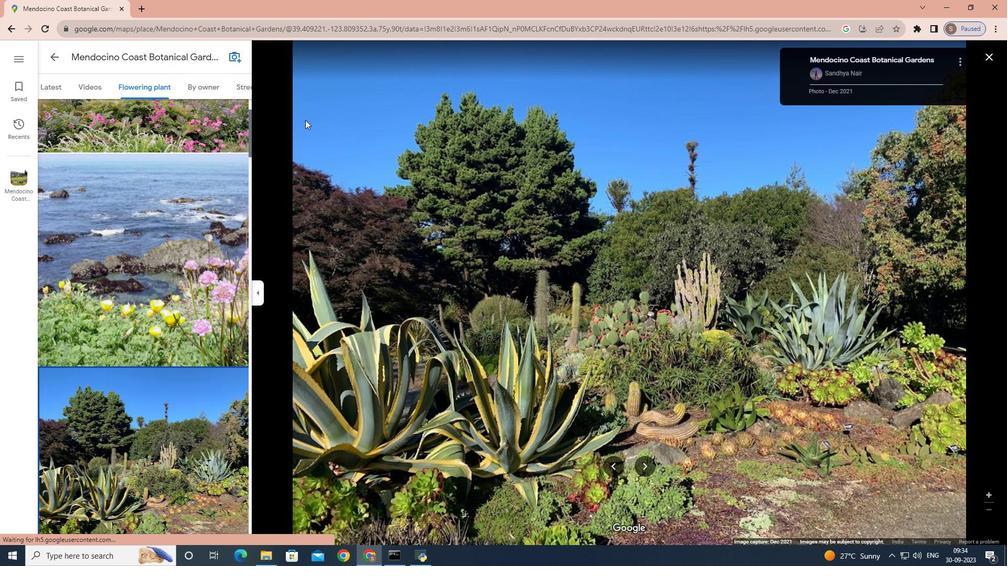 
Action: Mouse moved to (212, 86)
Screenshot: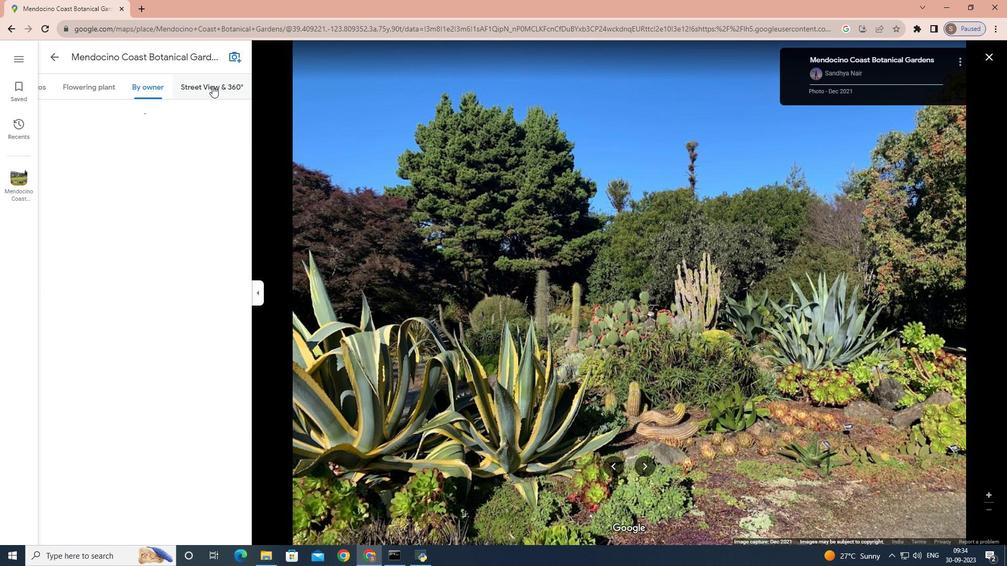 
Action: Mouse pressed left at (212, 86)
Screenshot: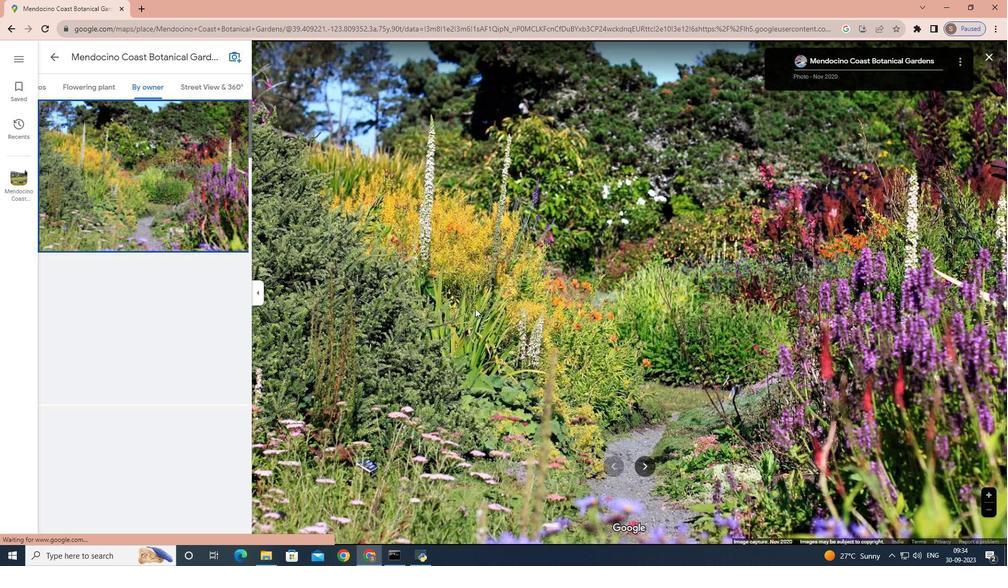 
Action: Mouse moved to (638, 465)
Screenshot: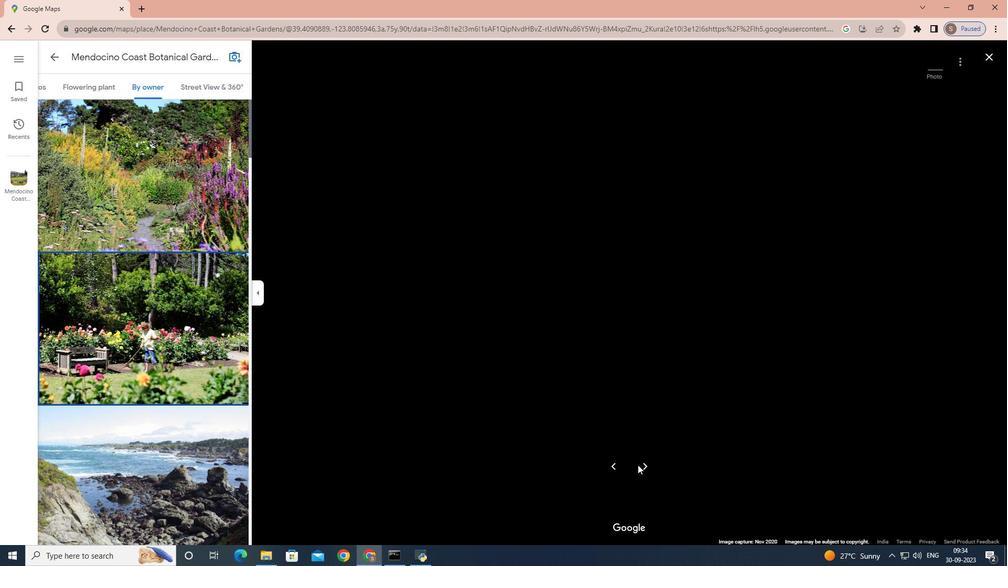 
Action: Mouse pressed left at (638, 465)
Screenshot: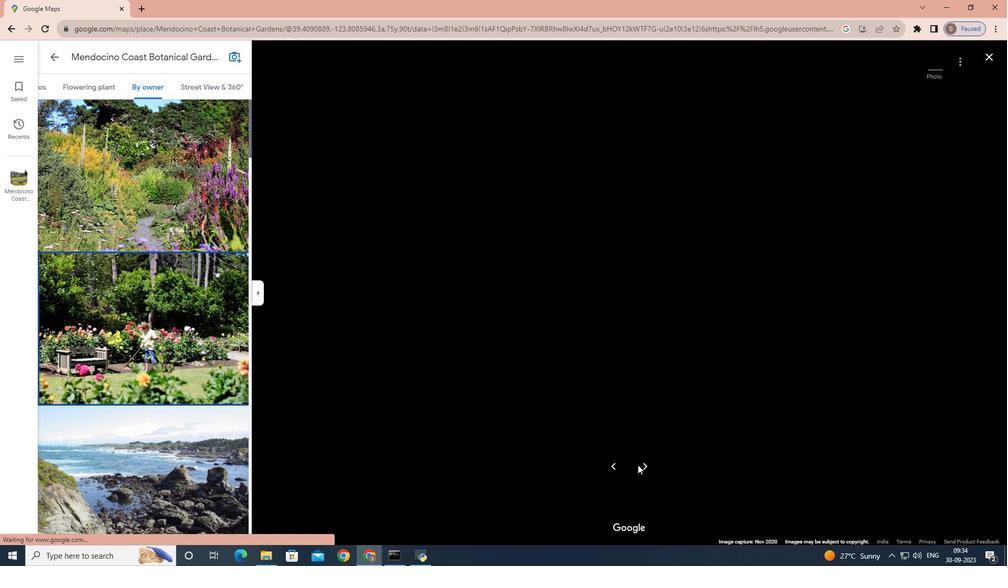 
Action: Mouse pressed left at (638, 465)
Screenshot: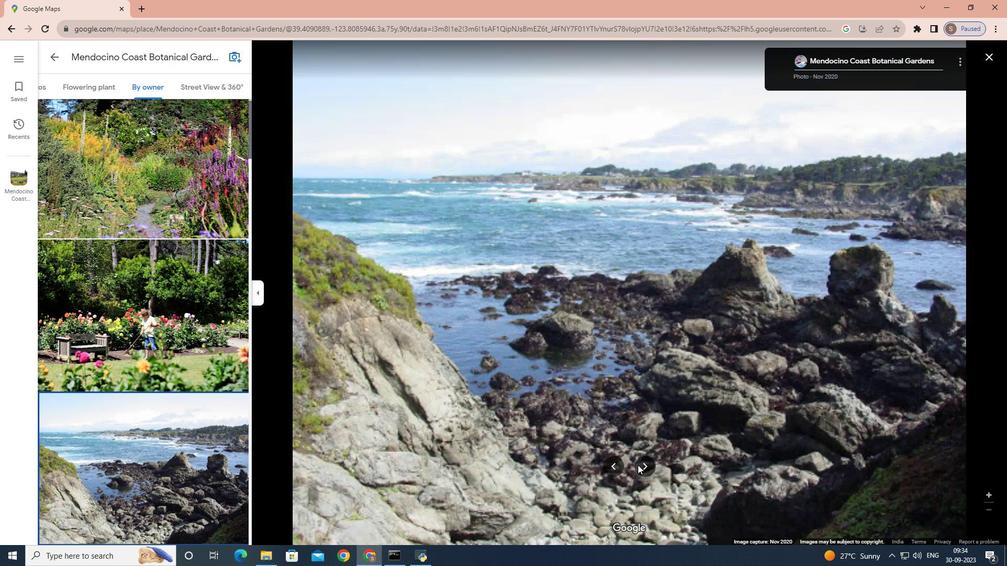
Action: Mouse pressed left at (638, 465)
Screenshot: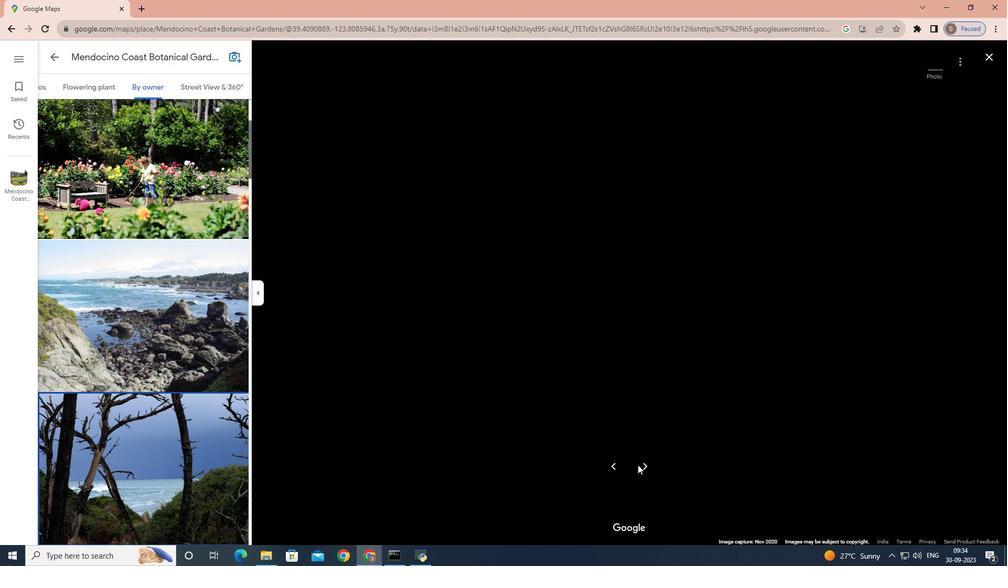 
Action: Mouse pressed left at (638, 465)
Screenshot: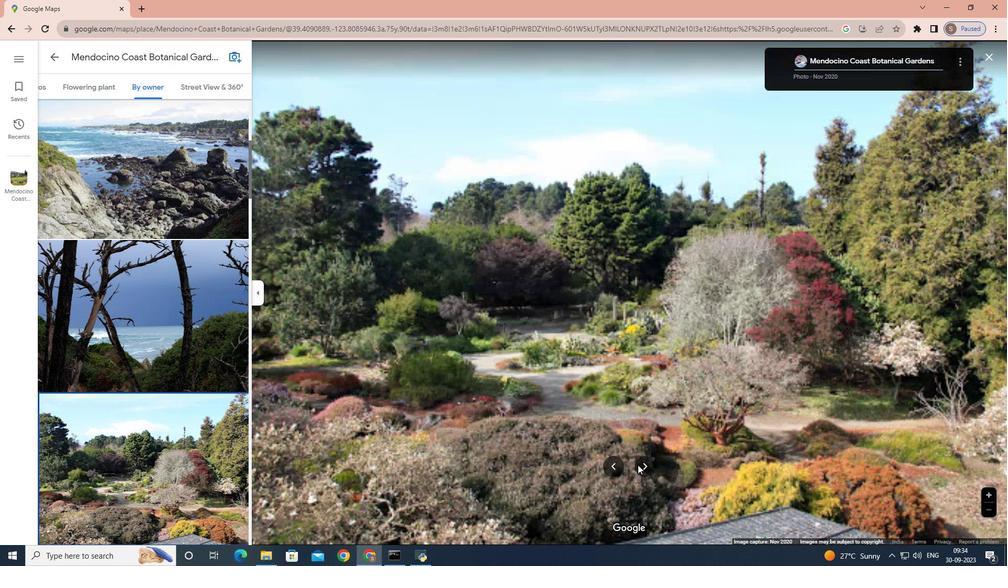 
Action: Mouse pressed left at (638, 465)
Screenshot: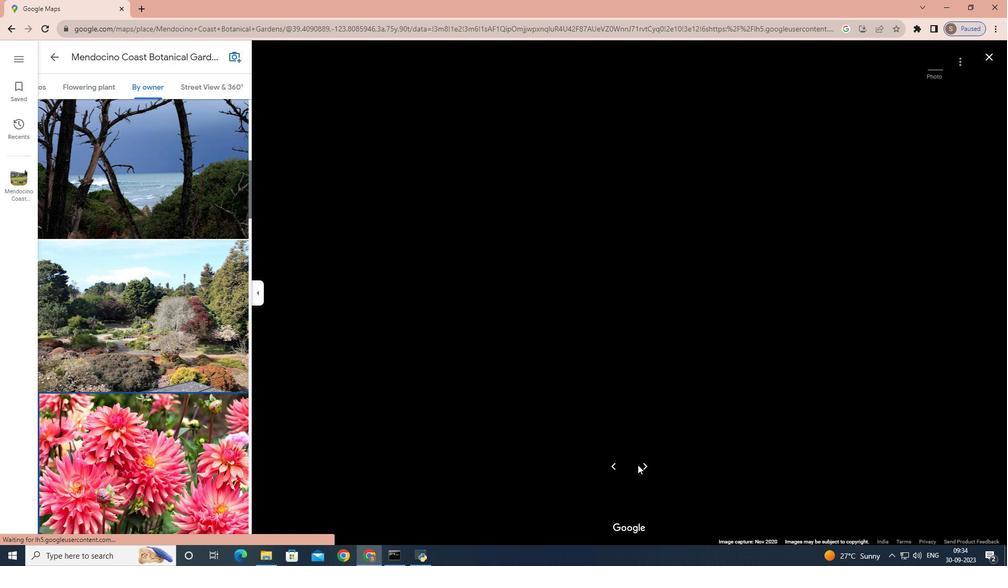 
Action: Mouse pressed left at (638, 465)
Screenshot: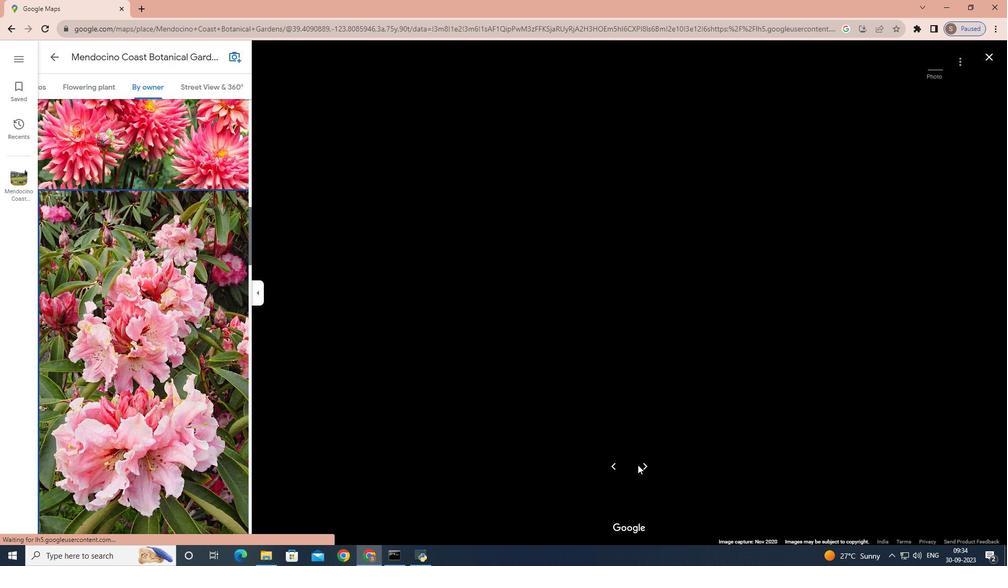
Action: Mouse pressed left at (638, 465)
Screenshot: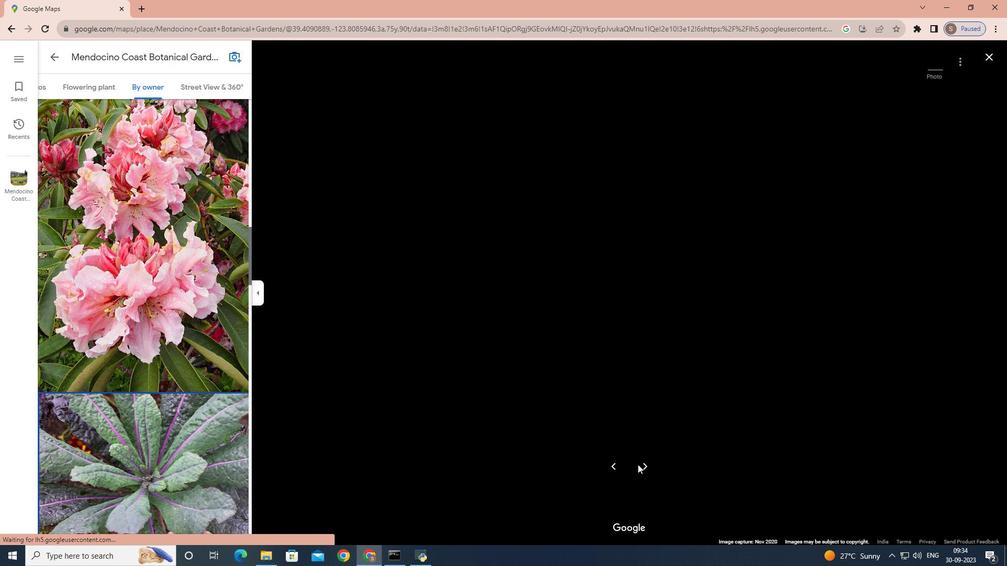 
Action: Mouse moved to (638, 465)
Screenshot: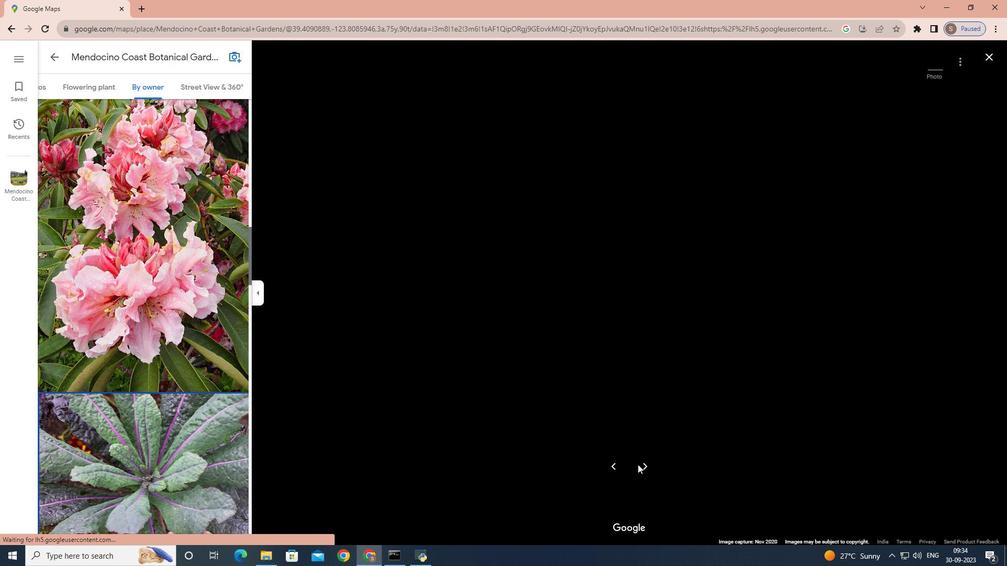 
Action: Mouse pressed left at (638, 465)
Screenshot: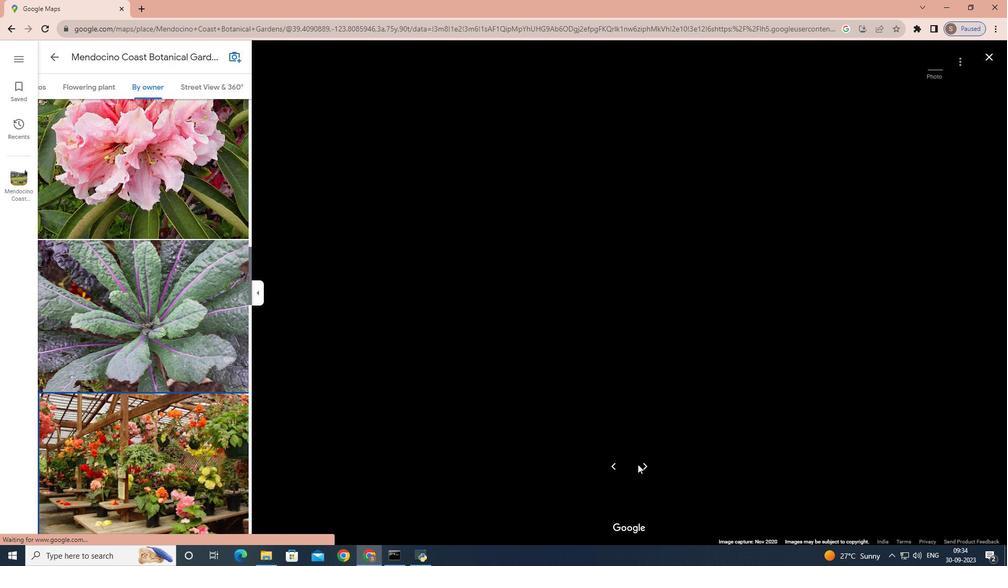 
Action: Mouse pressed left at (638, 465)
Screenshot: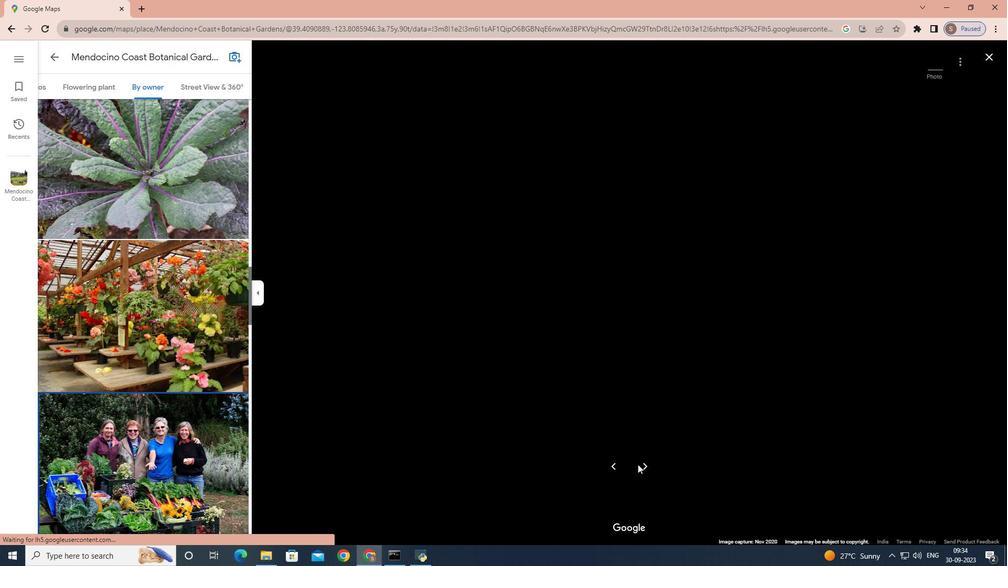 
Action: Mouse pressed left at (638, 465)
Screenshot: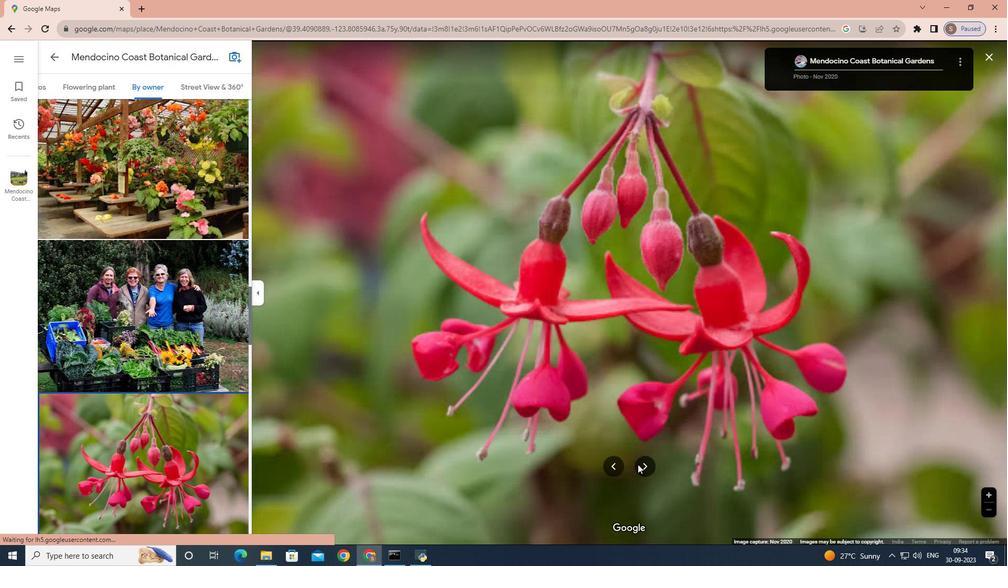 
Action: Mouse pressed left at (638, 465)
Screenshot: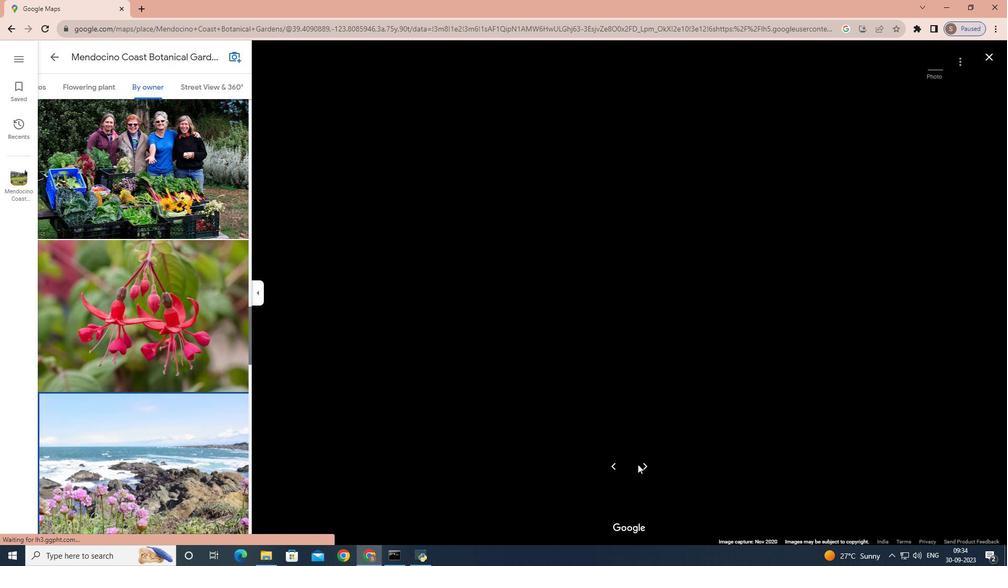 
Action: Mouse pressed left at (638, 465)
Screenshot: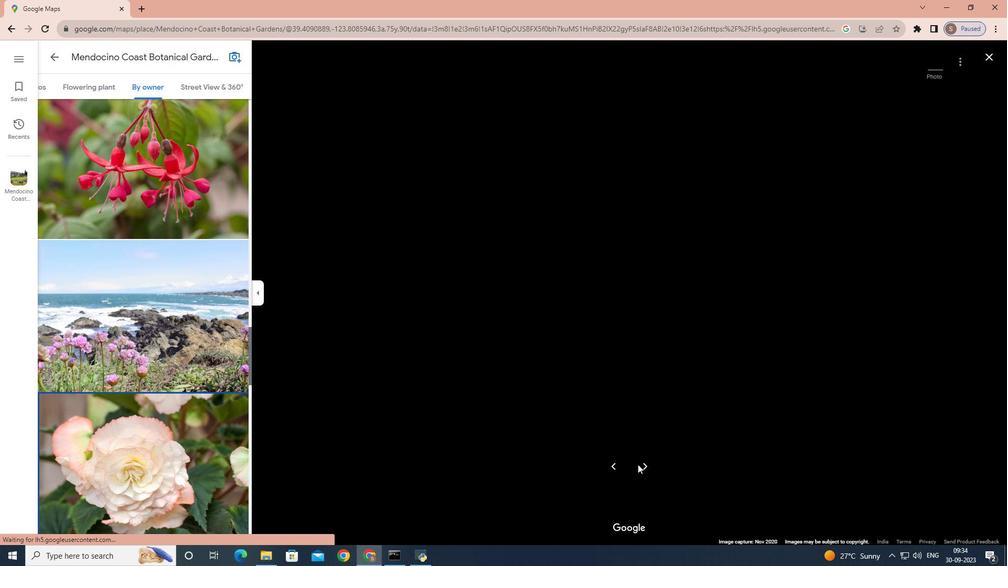 
Action: Mouse pressed left at (638, 465)
Screenshot: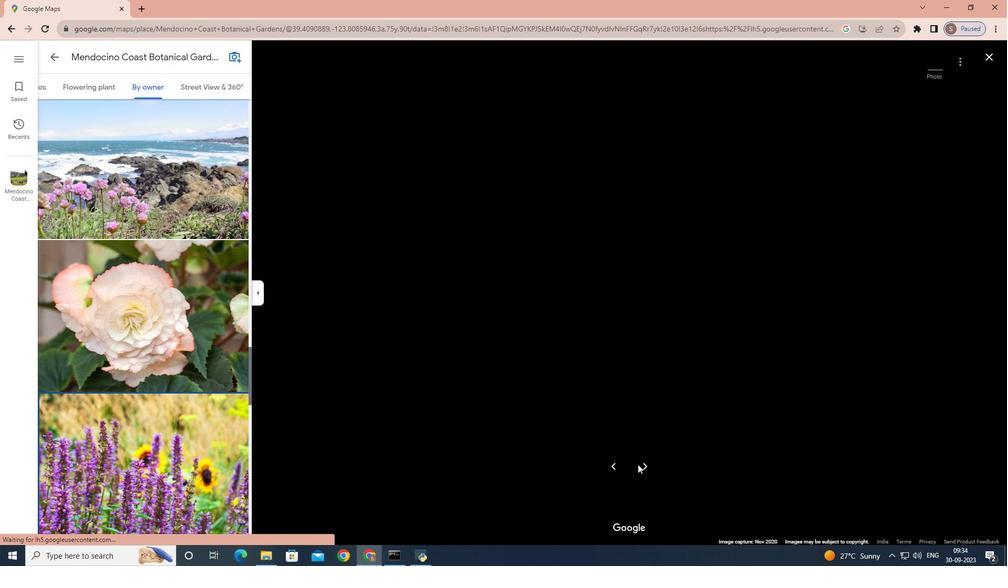 
Action: Mouse pressed left at (638, 465)
Screenshot: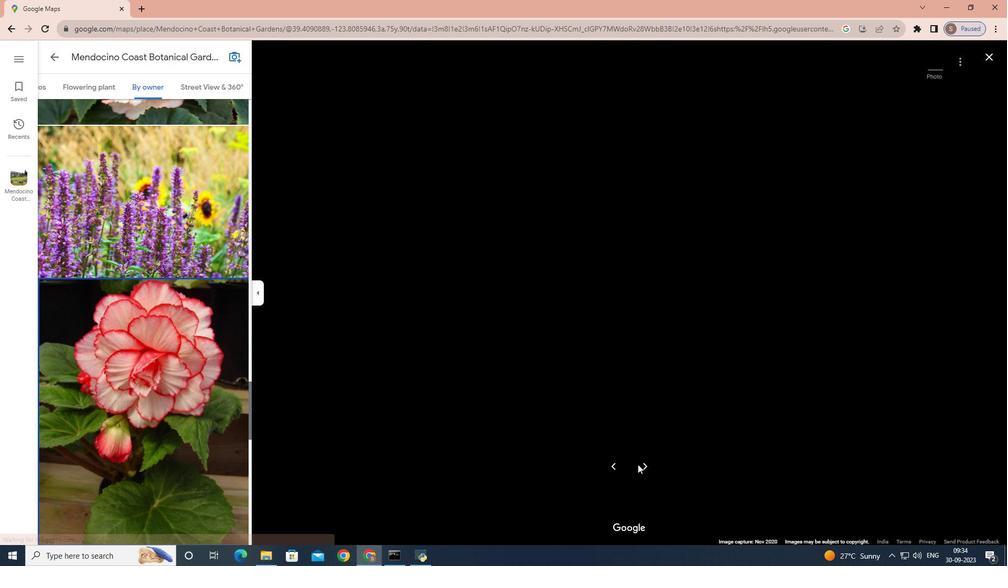 
Action: Mouse pressed left at (638, 465)
Screenshot: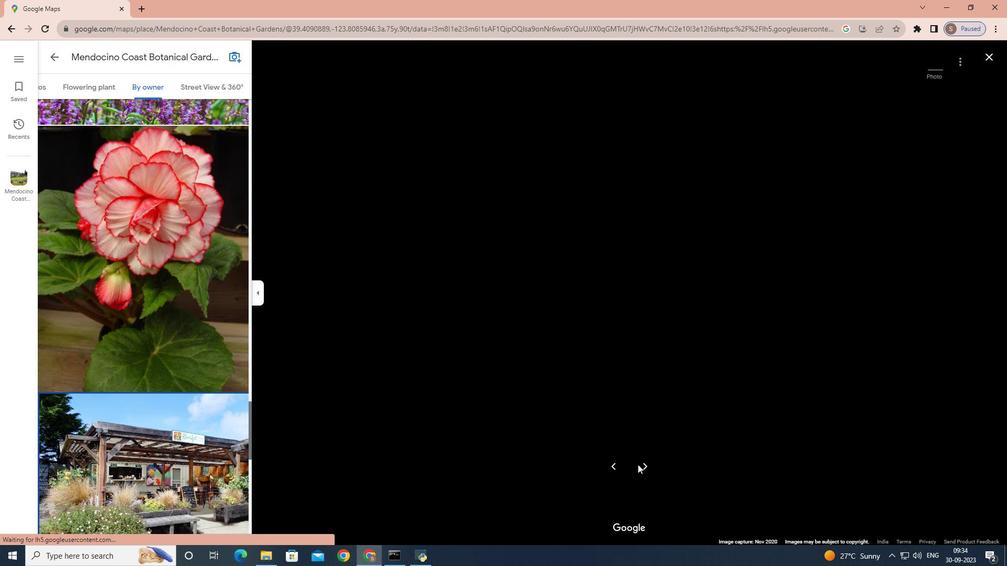 
Action: Mouse pressed left at (638, 465)
Screenshot: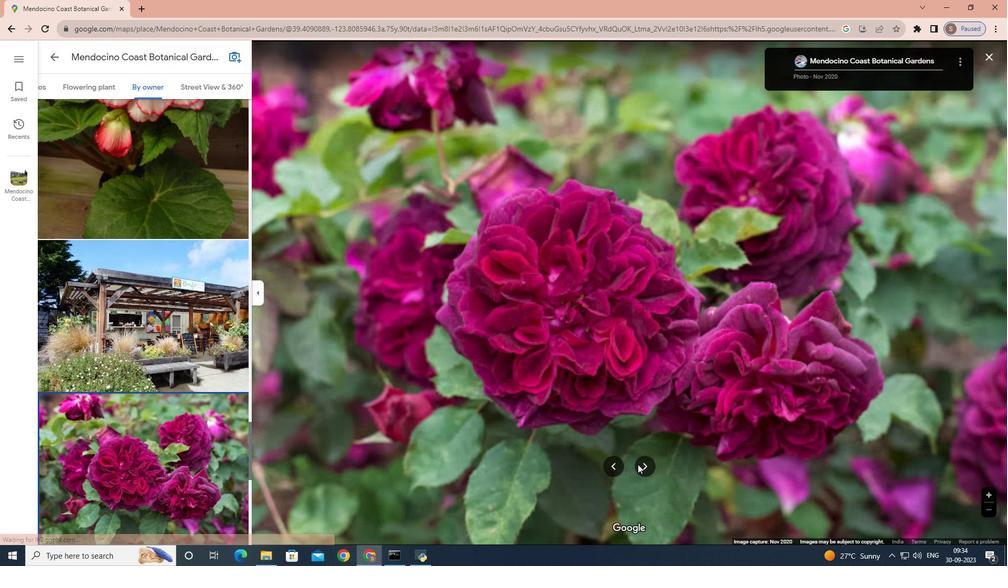 
Action: Mouse pressed left at (638, 465)
Screenshot: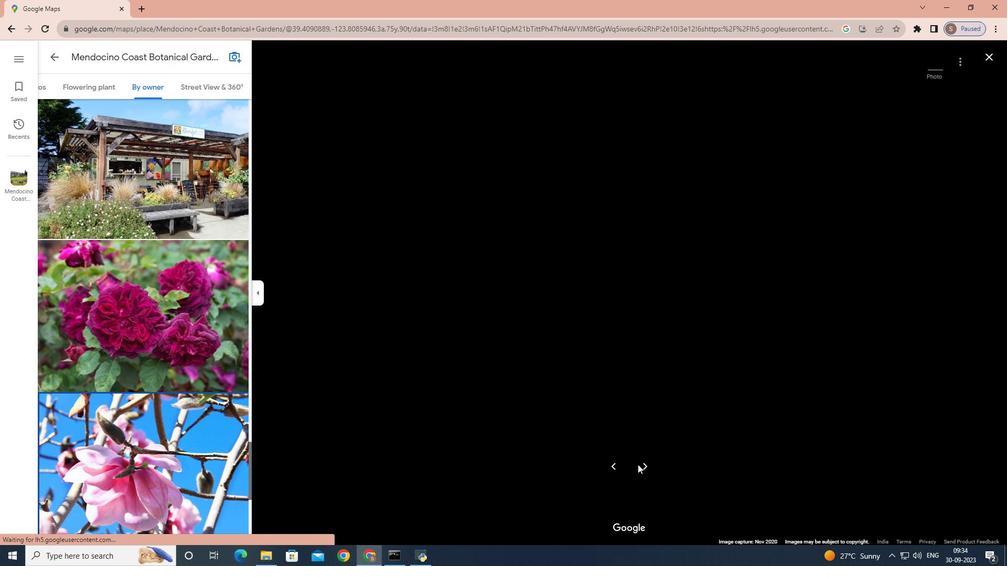 
Action: Mouse pressed left at (638, 465)
Screenshot: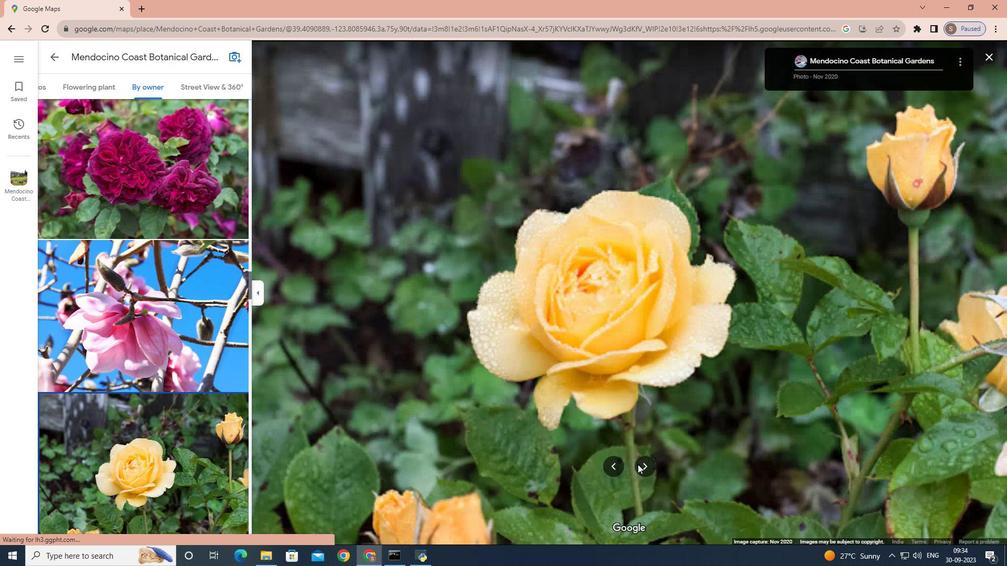 
Action: Mouse pressed left at (638, 465)
Screenshot: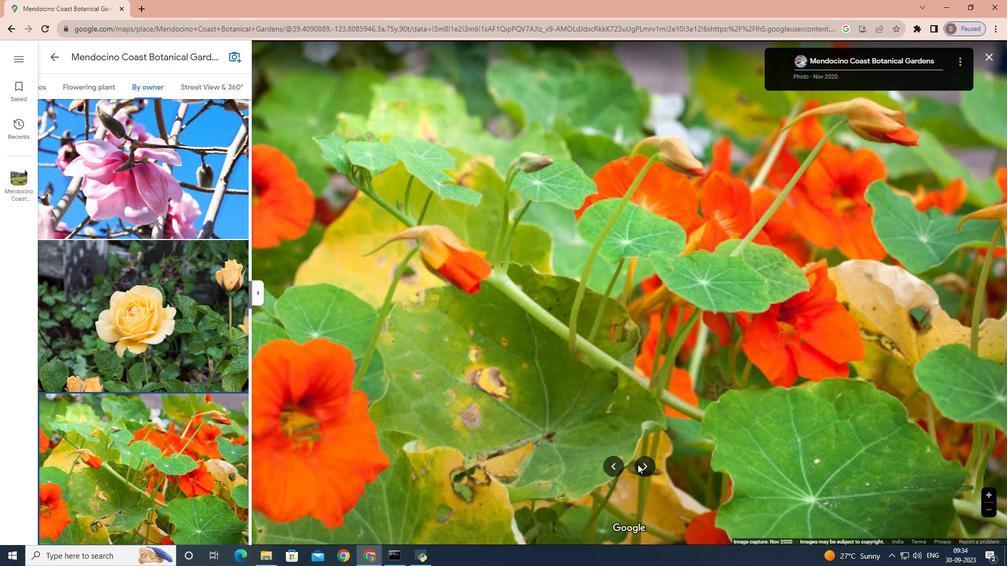 
Action: Mouse pressed left at (638, 465)
Screenshot: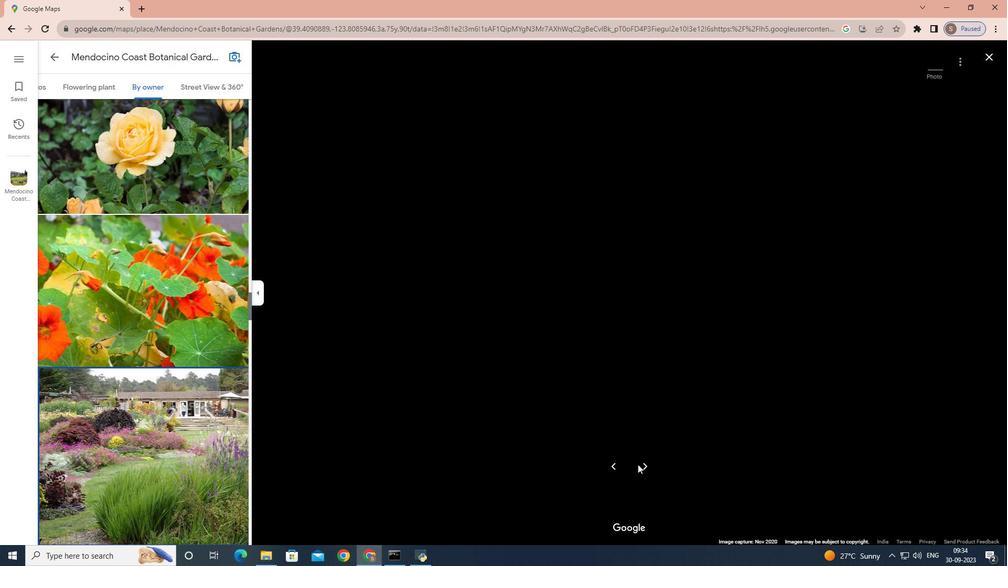 
Action: Mouse pressed left at (638, 465)
Screenshot: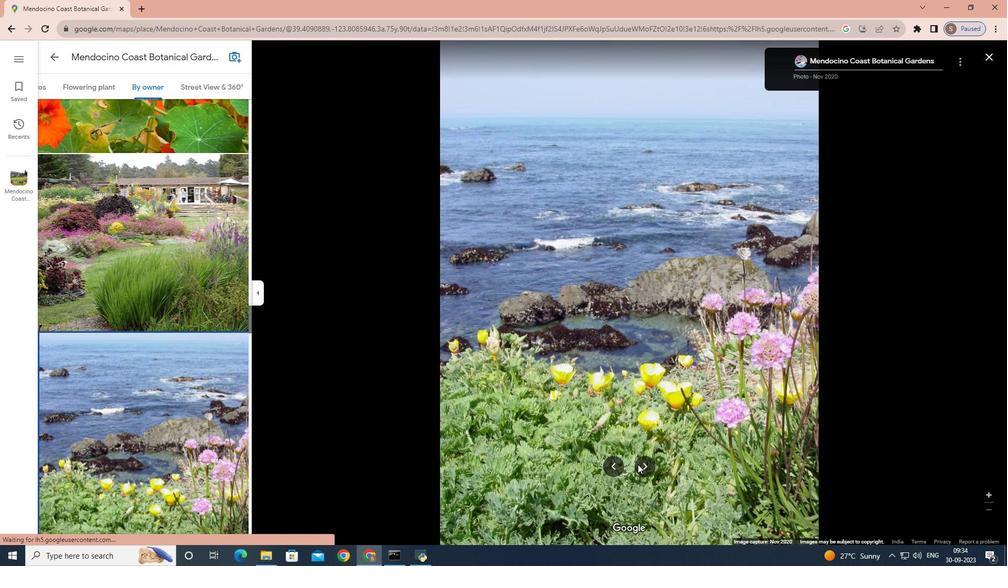 
Action: Mouse pressed left at (638, 465)
Screenshot: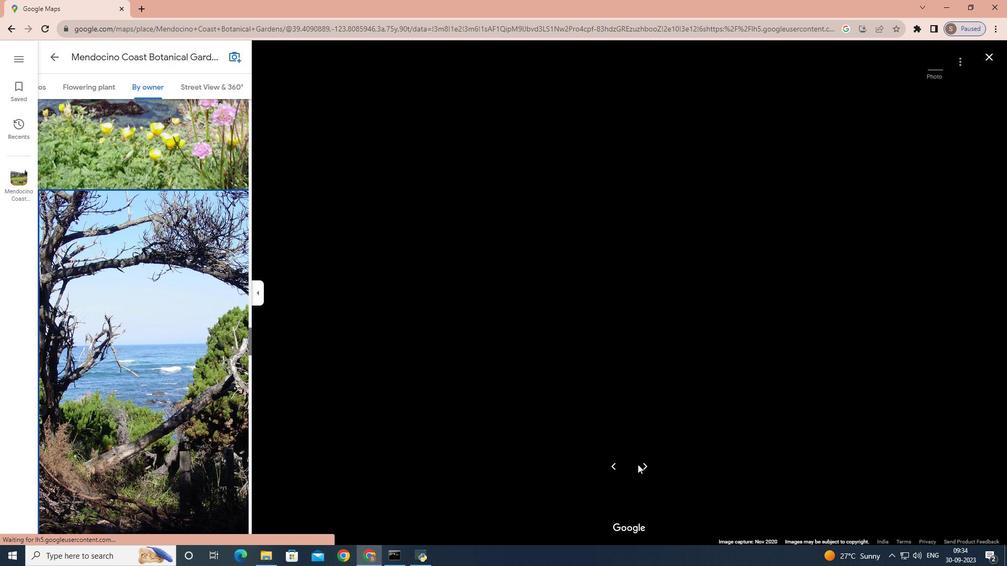 
Action: Mouse pressed left at (638, 465)
Screenshot: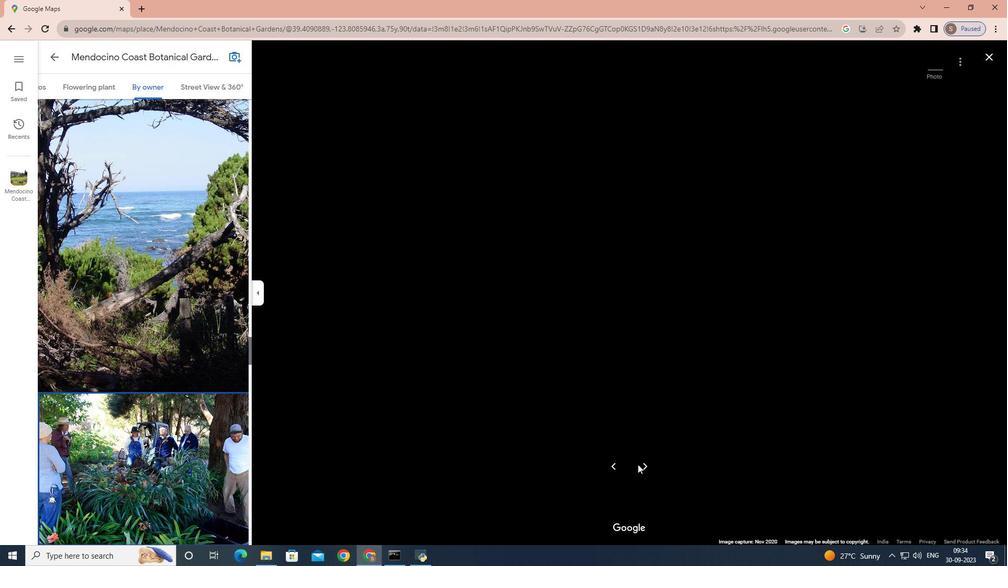 
Action: Mouse pressed left at (638, 465)
Screenshot: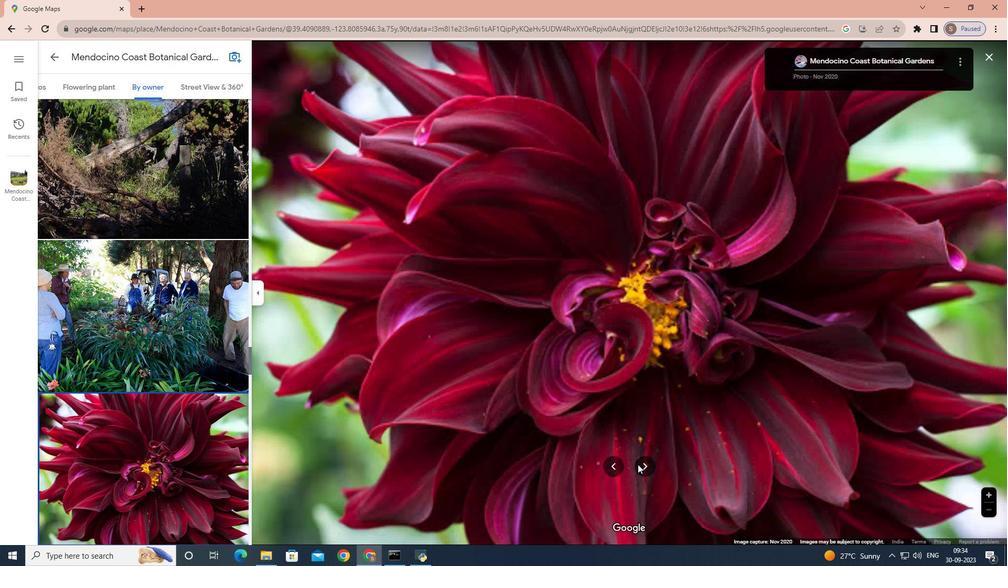 
Action: Mouse pressed left at (638, 465)
Screenshot: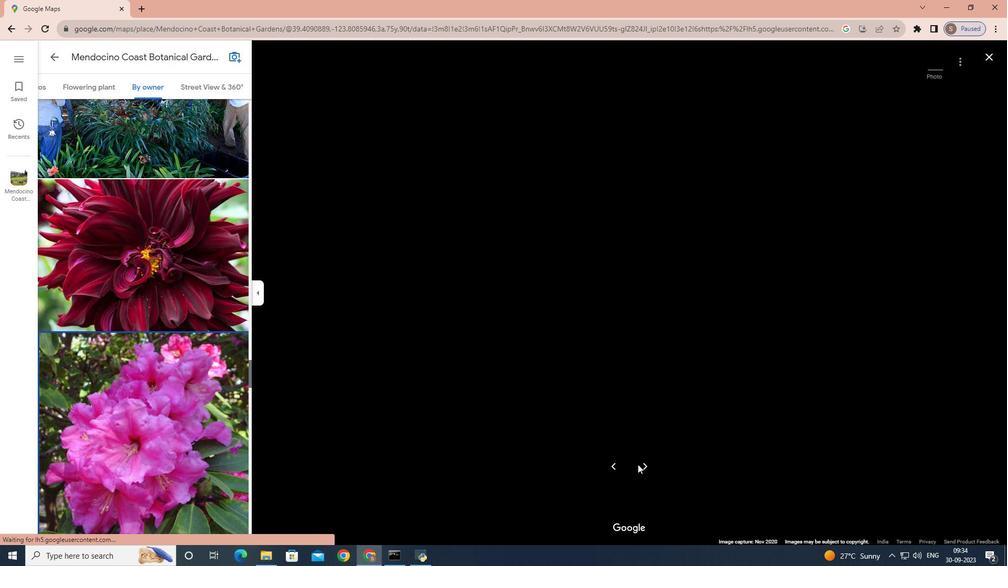 
Action: Mouse pressed left at (638, 465)
Screenshot: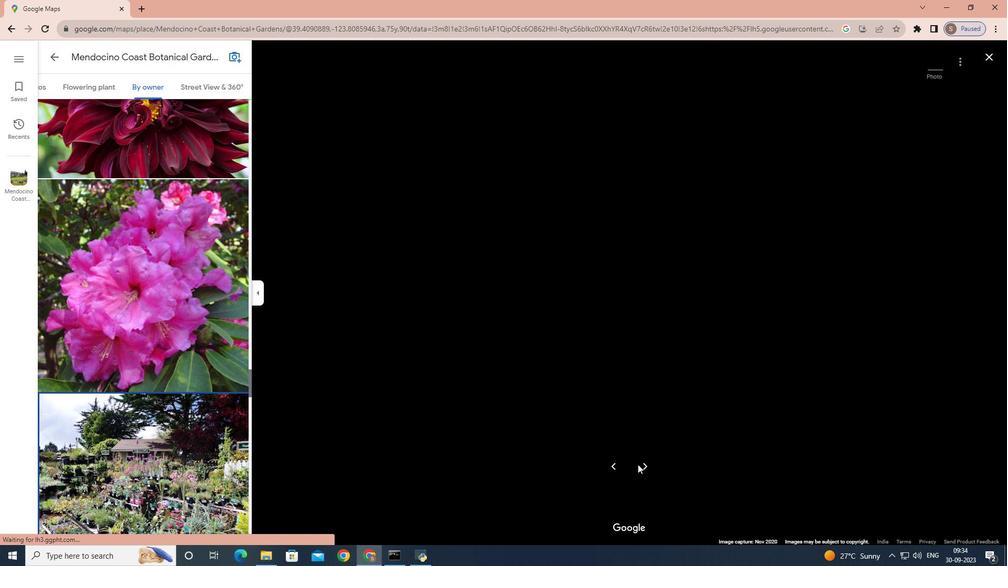 
Action: Mouse pressed left at (638, 465)
Screenshot: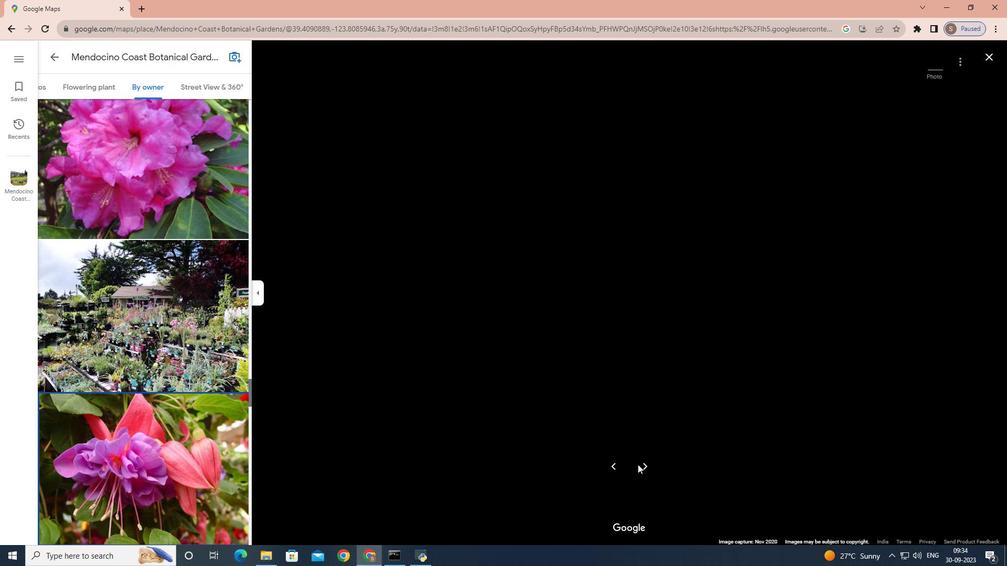 
Action: Mouse pressed left at (638, 465)
Screenshot: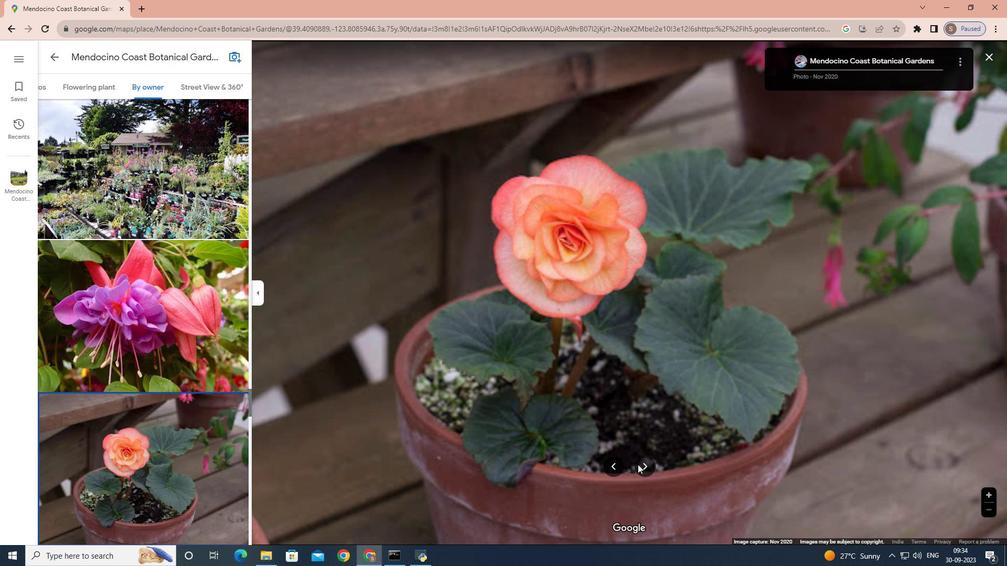 
Action: Mouse pressed left at (638, 465)
Screenshot: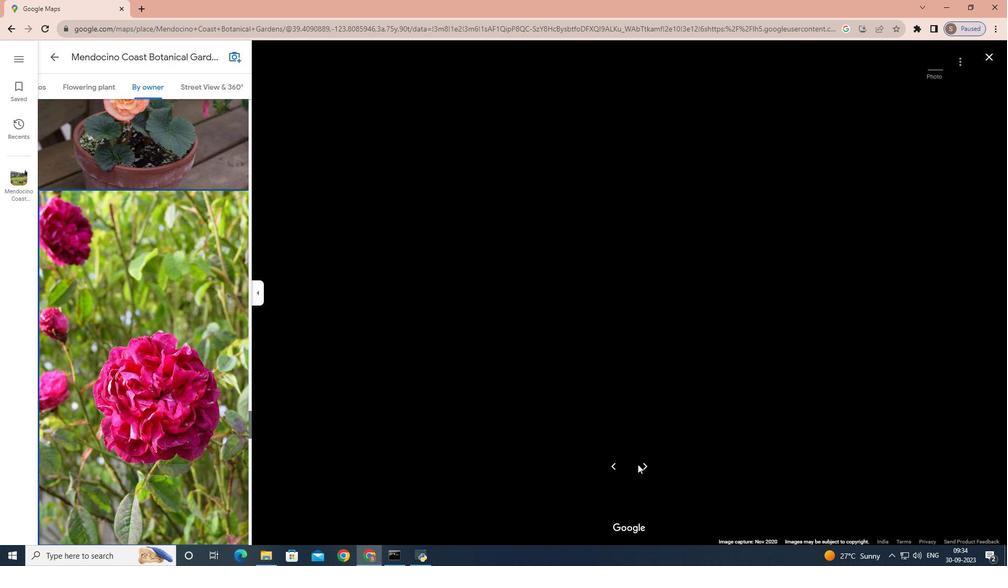
Action: Mouse pressed left at (638, 465)
Screenshot: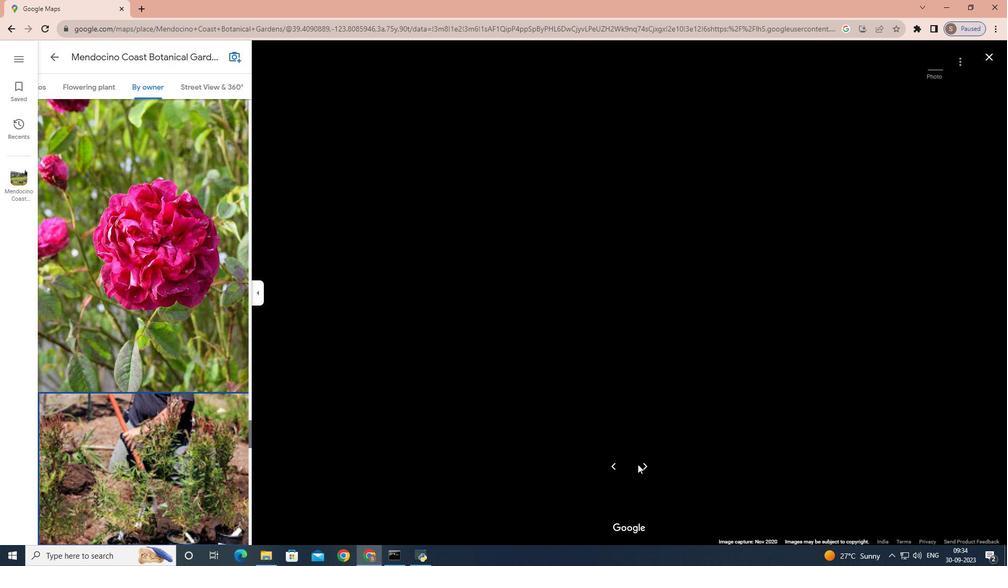 
Action: Mouse pressed left at (638, 465)
Screenshot: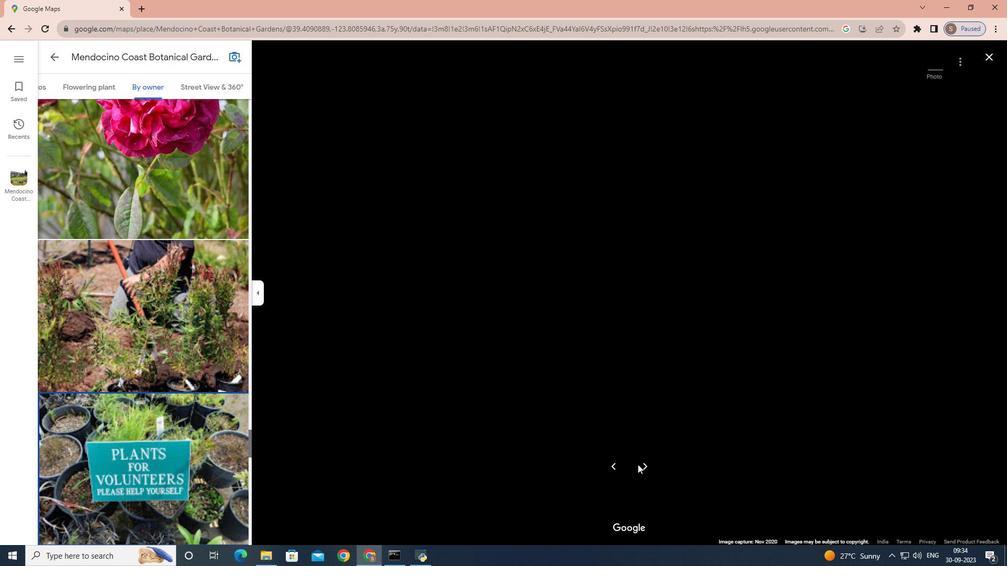 
Action: Mouse pressed left at (638, 465)
Screenshot: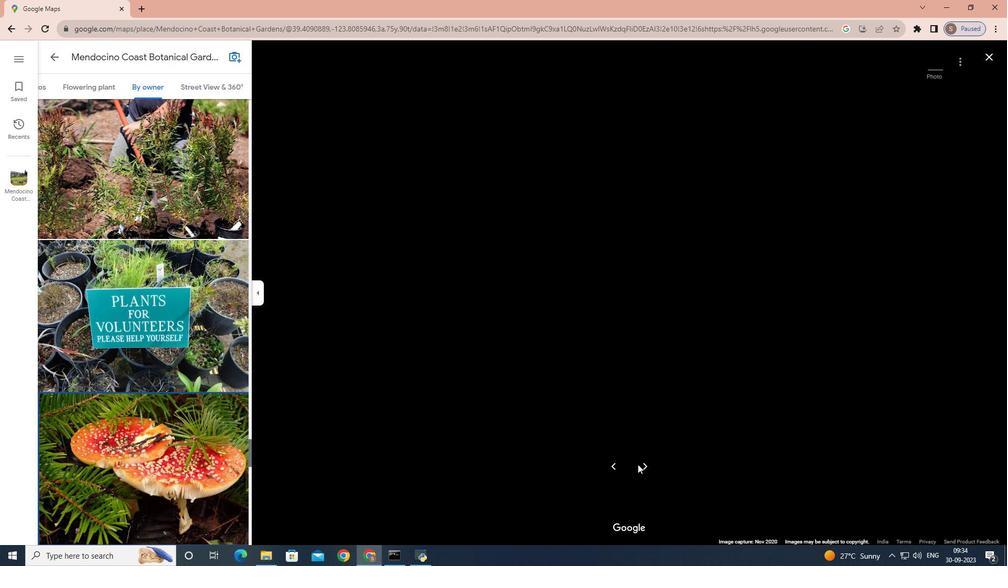 
Action: Mouse pressed left at (638, 465)
Screenshot: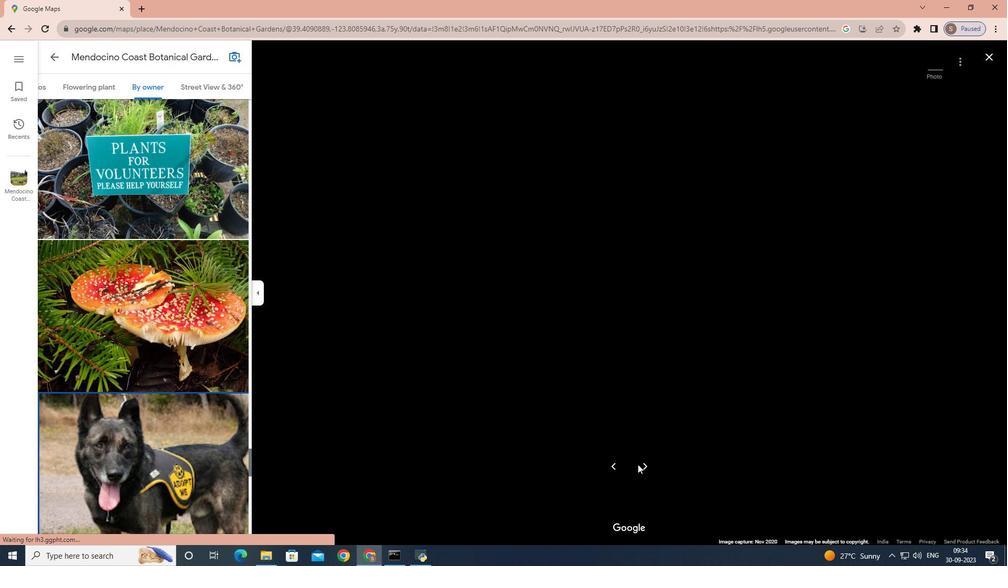 
Action: Mouse pressed left at (638, 465)
Screenshot: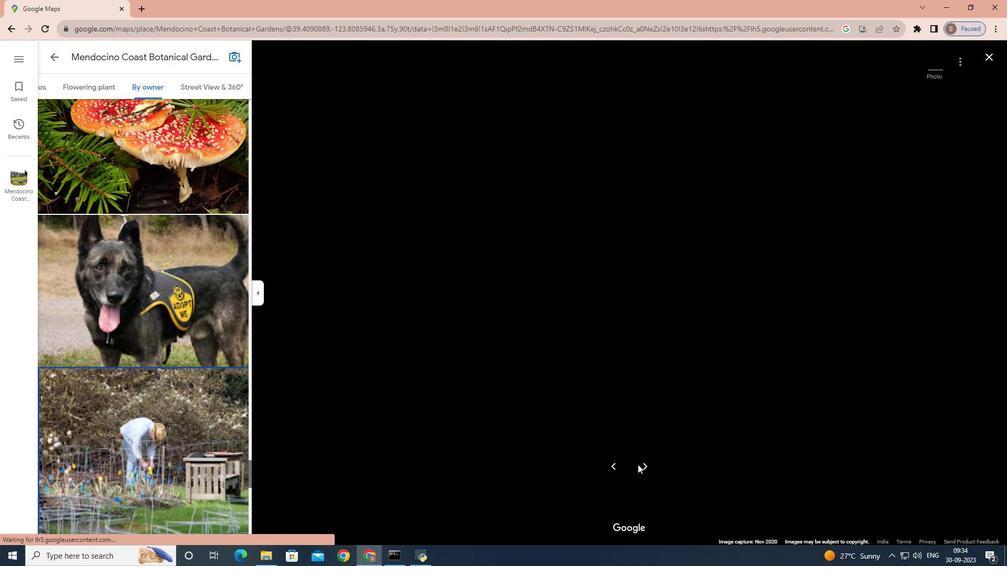 
Action: Mouse pressed left at (638, 465)
Screenshot: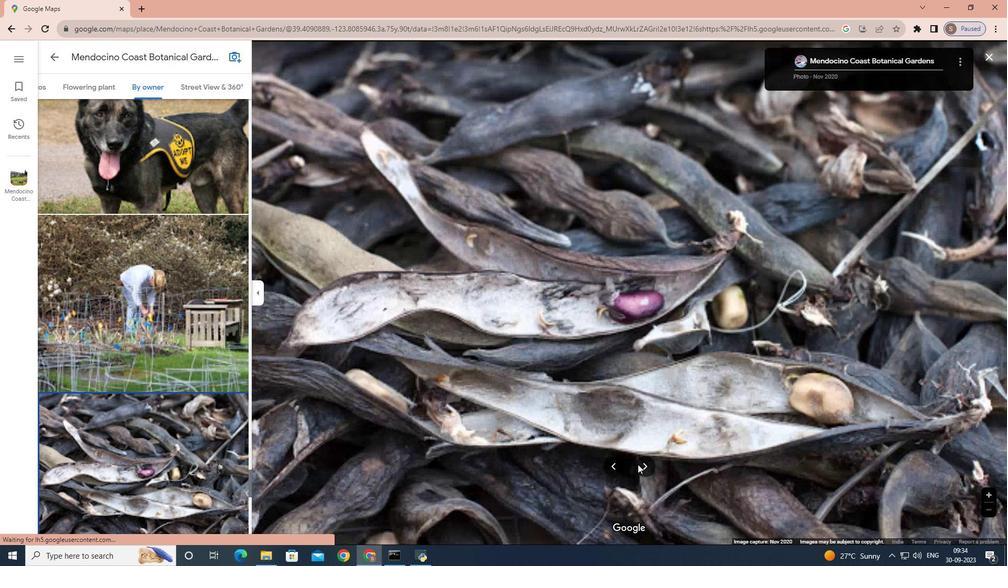 
Action: Mouse pressed left at (638, 465)
Screenshot: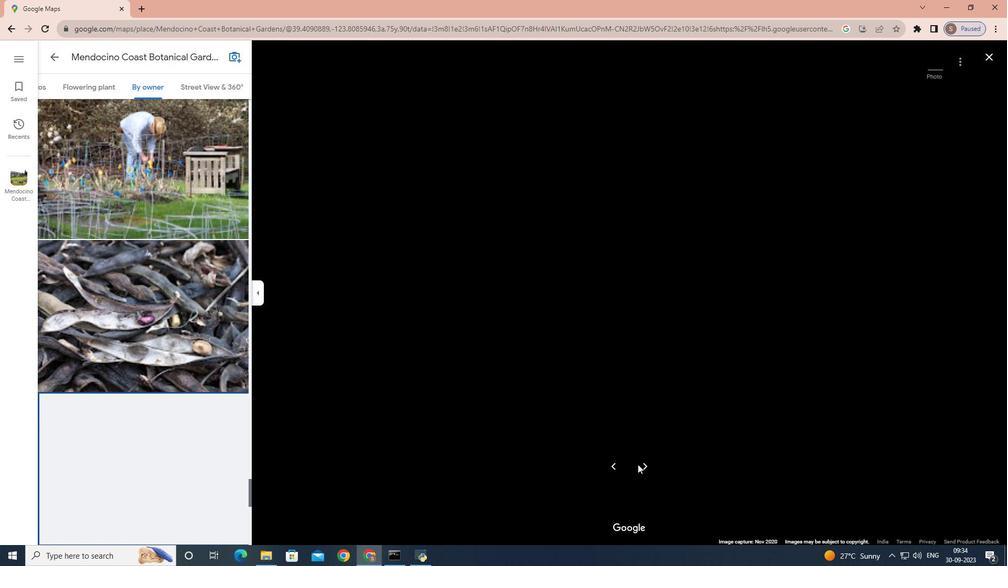 
Action: Mouse moved to (638, 465)
Screenshot: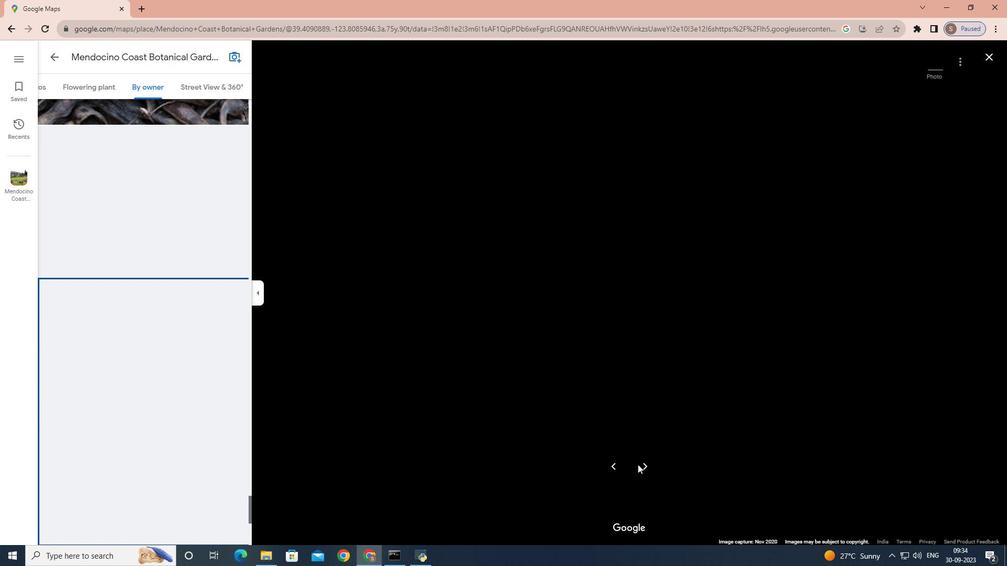 
Action: Mouse pressed left at (638, 465)
Screenshot: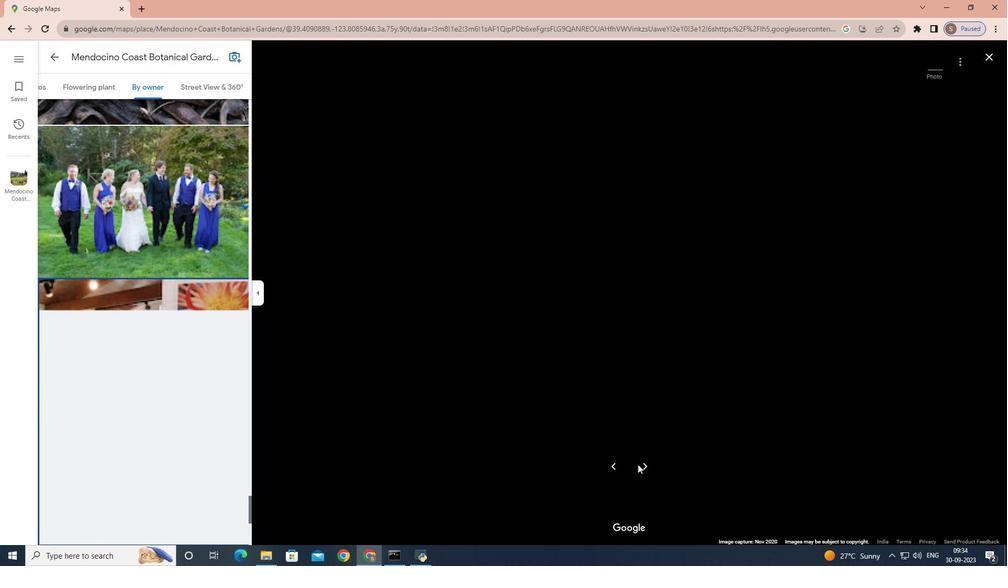 
Action: Mouse pressed left at (638, 465)
Screenshot: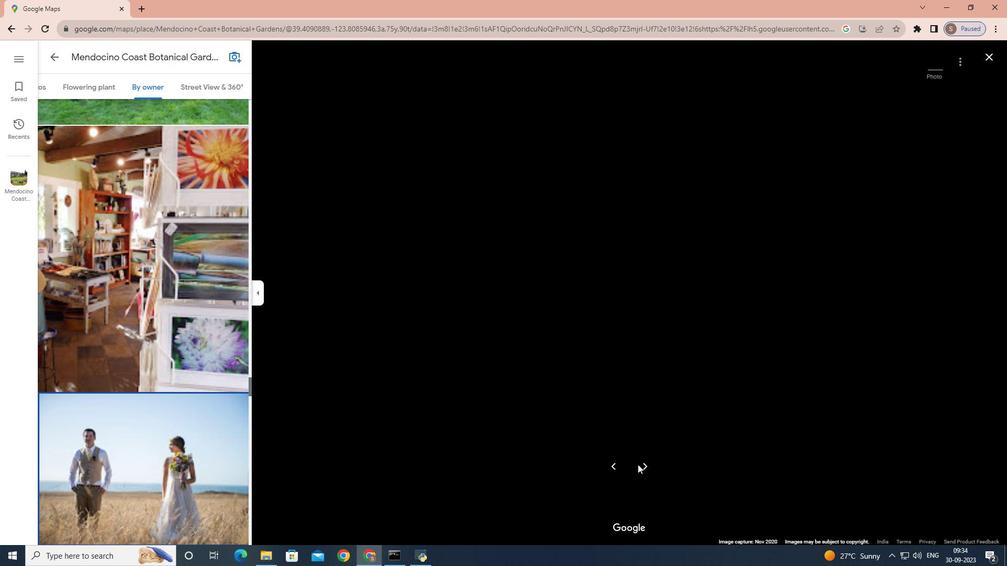 
Action: Mouse pressed left at (638, 465)
Screenshot: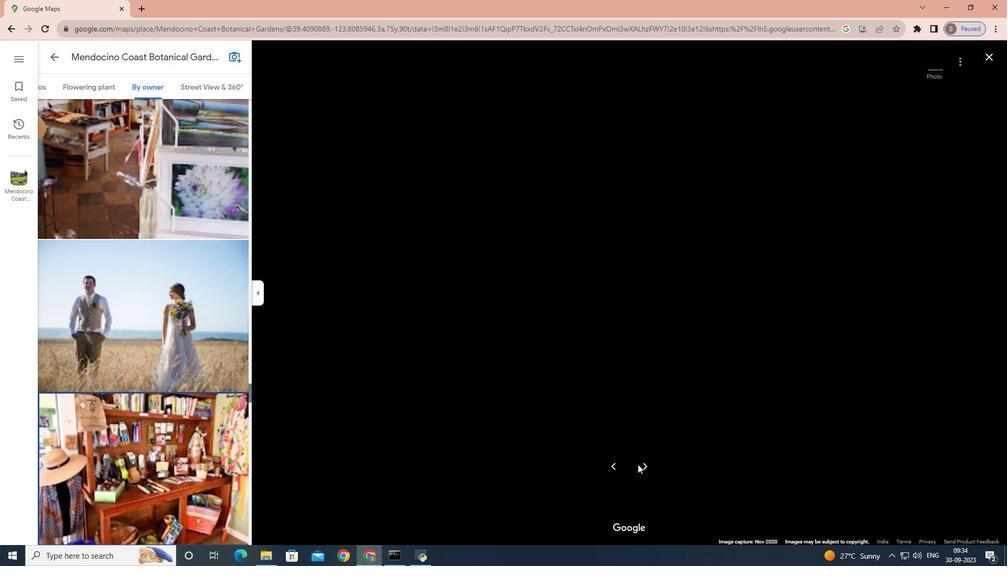 
Action: Mouse pressed left at (638, 465)
Screenshot: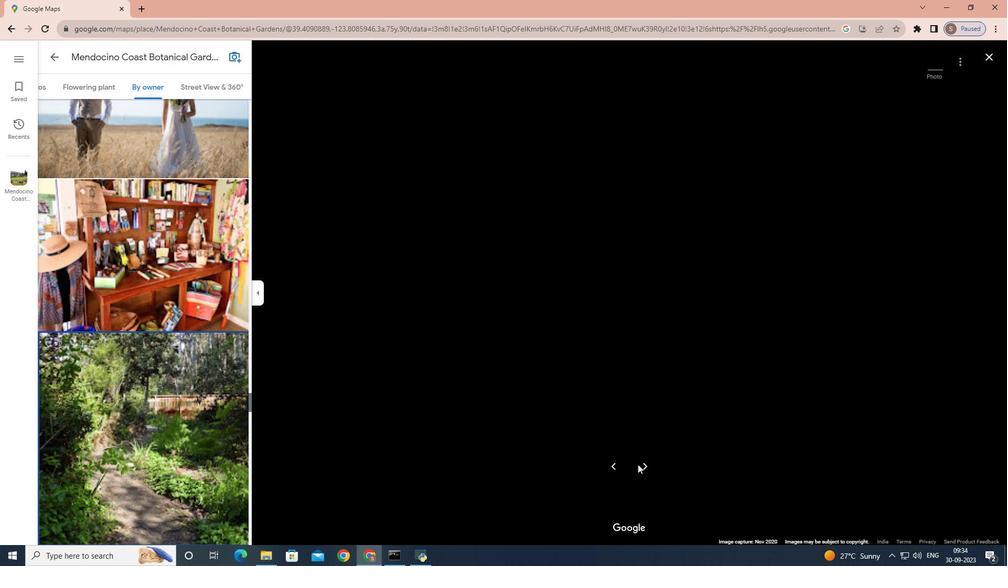 
Action: Mouse pressed left at (638, 465)
Screenshot: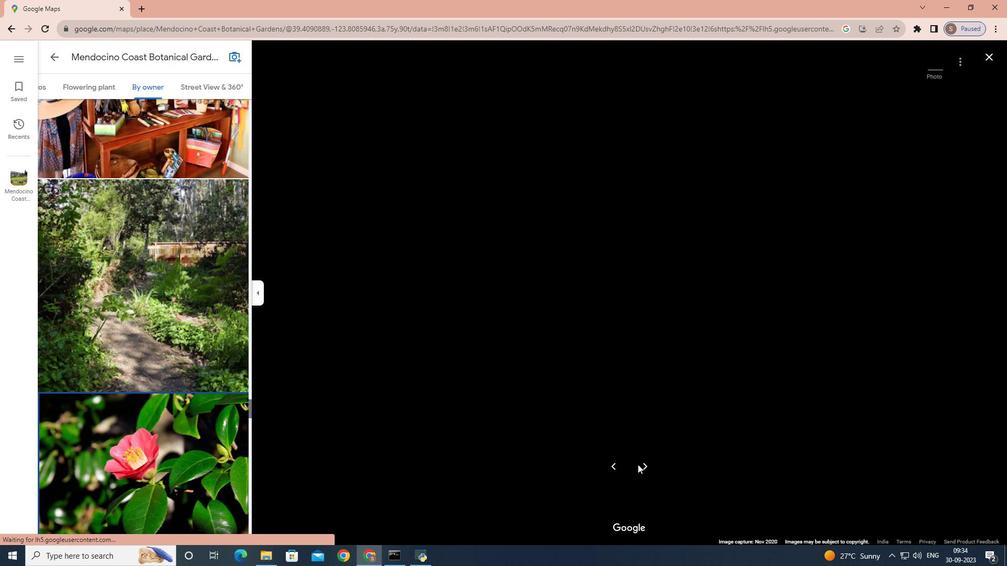 
Action: Mouse pressed left at (638, 465)
Screenshot: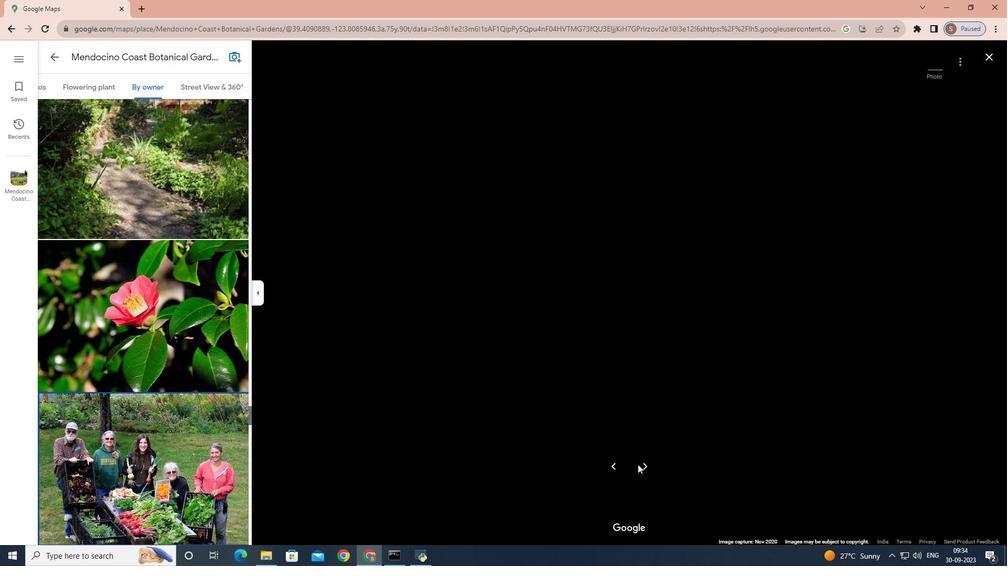 
Action: Mouse moved to (643, 472)
Screenshot: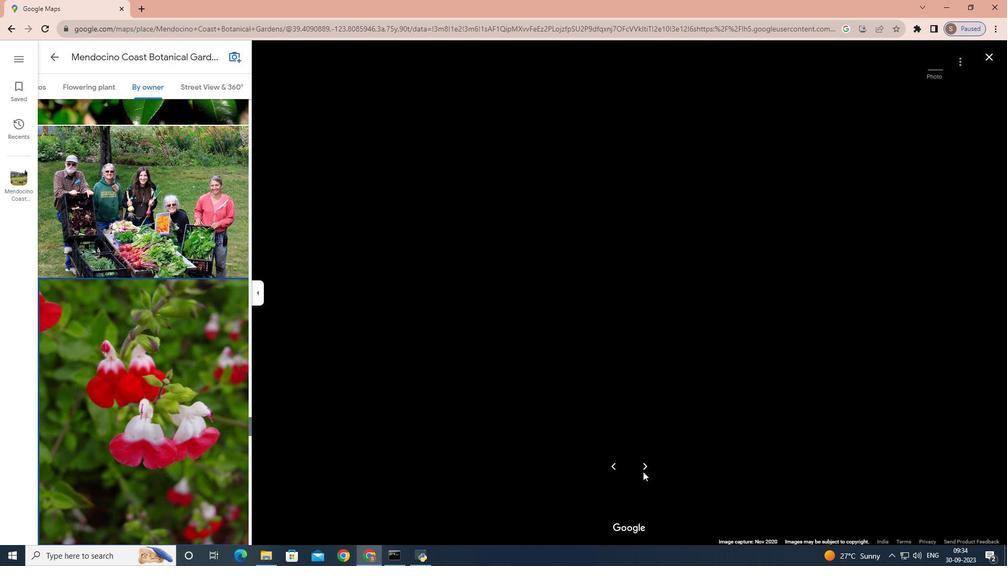 
Action: Mouse pressed left at (643, 472)
Screenshot: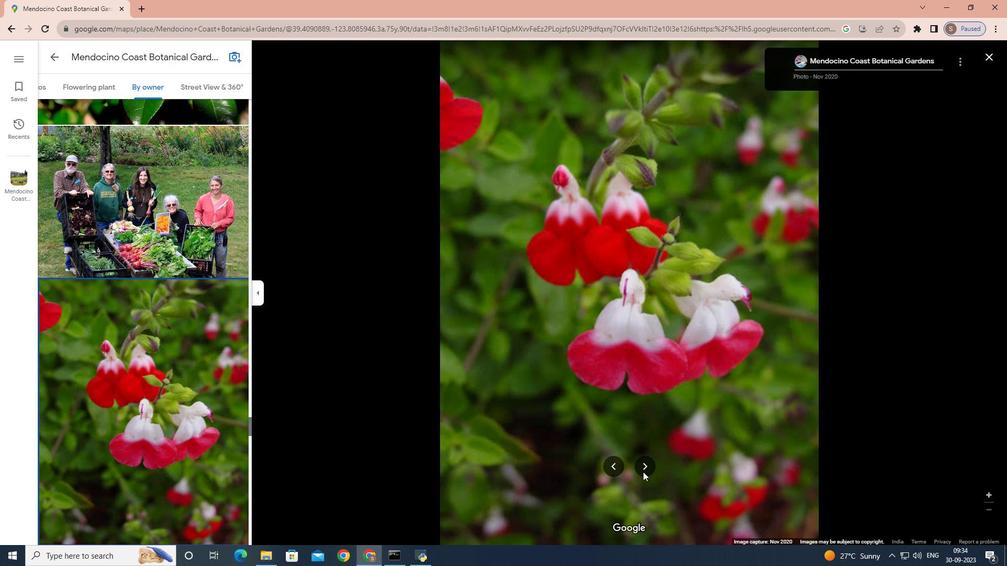 
Action: Mouse pressed left at (643, 472)
Screenshot: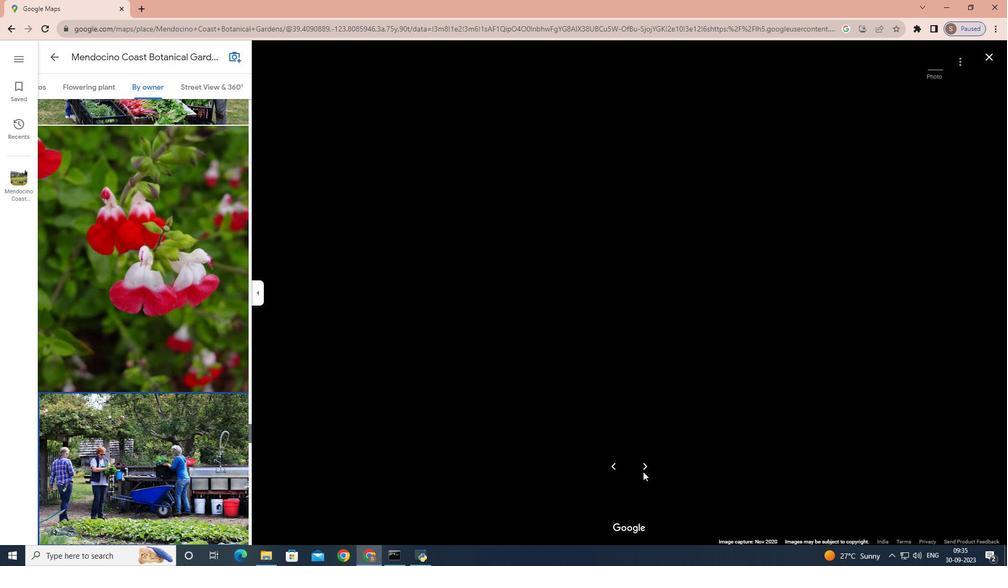 
Action: Mouse pressed left at (643, 472)
Screenshot: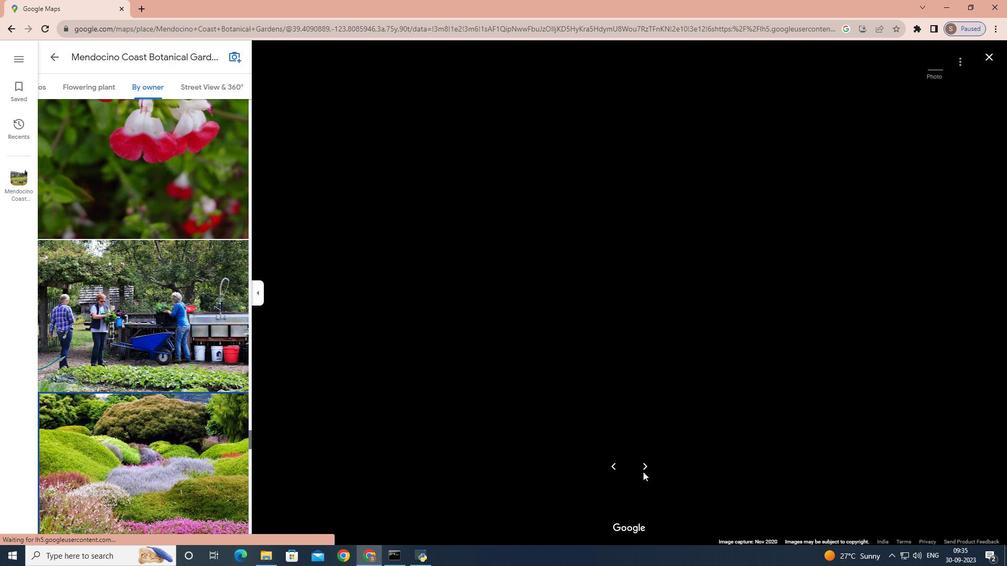 
Action: Mouse pressed left at (643, 472)
Screenshot: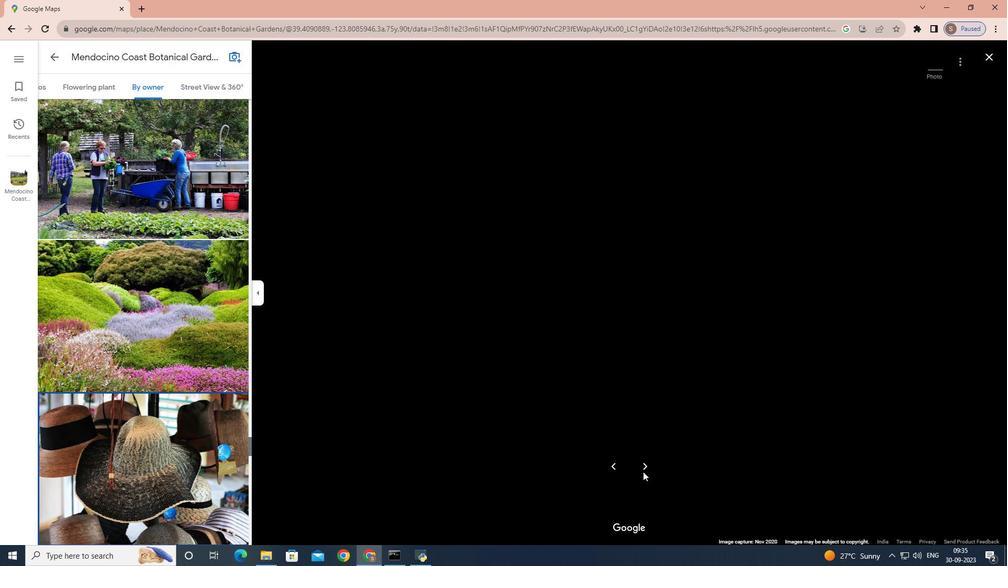 
Action: Mouse moved to (643, 472)
Screenshot: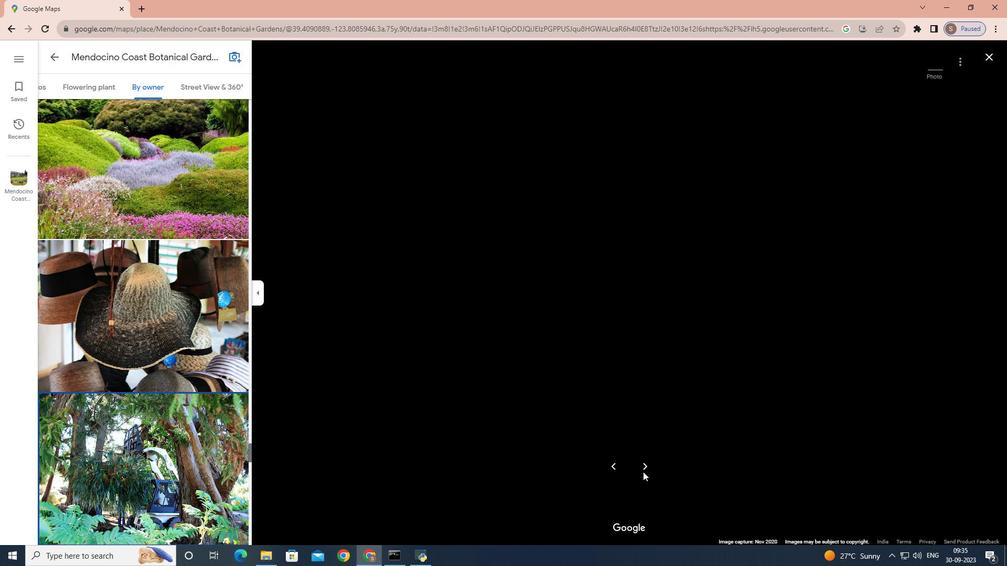 
Action: Mouse pressed left at (643, 472)
Screenshot: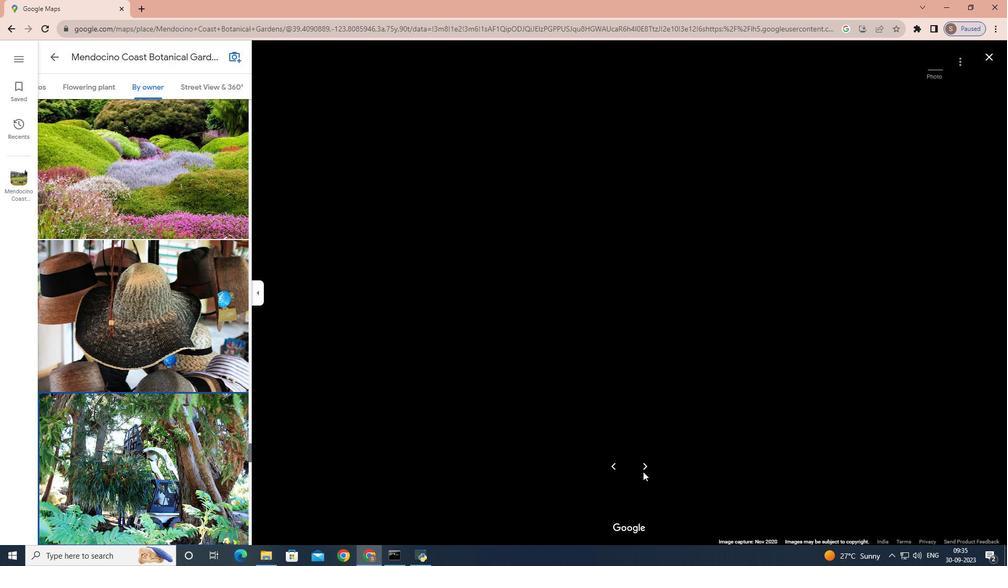 
Action: Mouse pressed left at (643, 472)
Screenshot: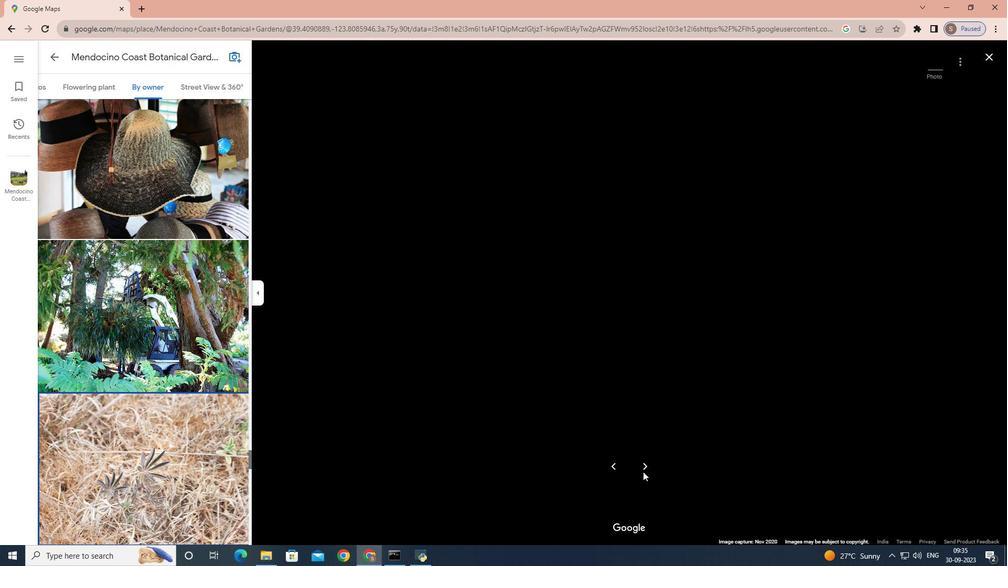 
Action: Mouse pressed left at (643, 472)
Screenshot: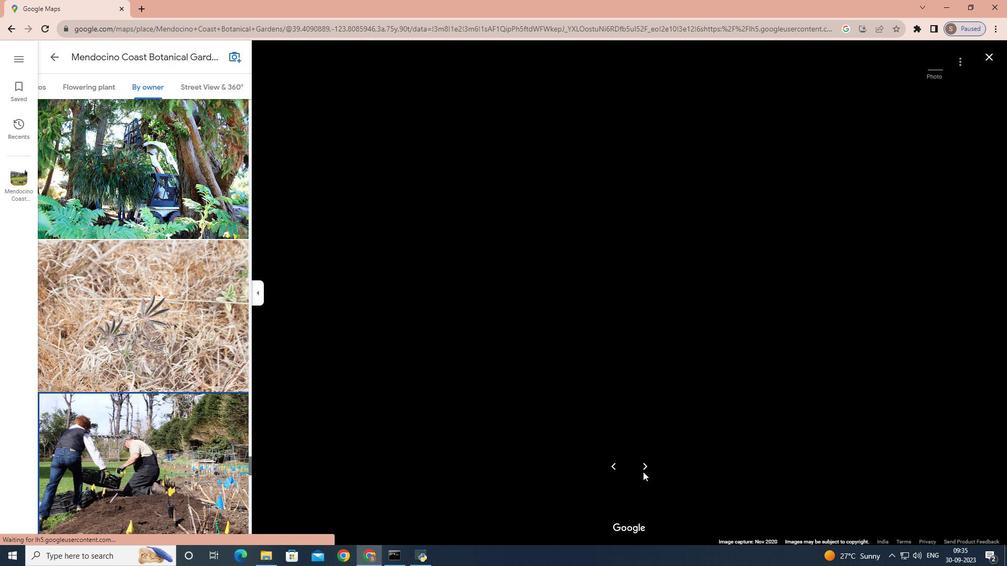
Action: Mouse pressed left at (643, 472)
Screenshot: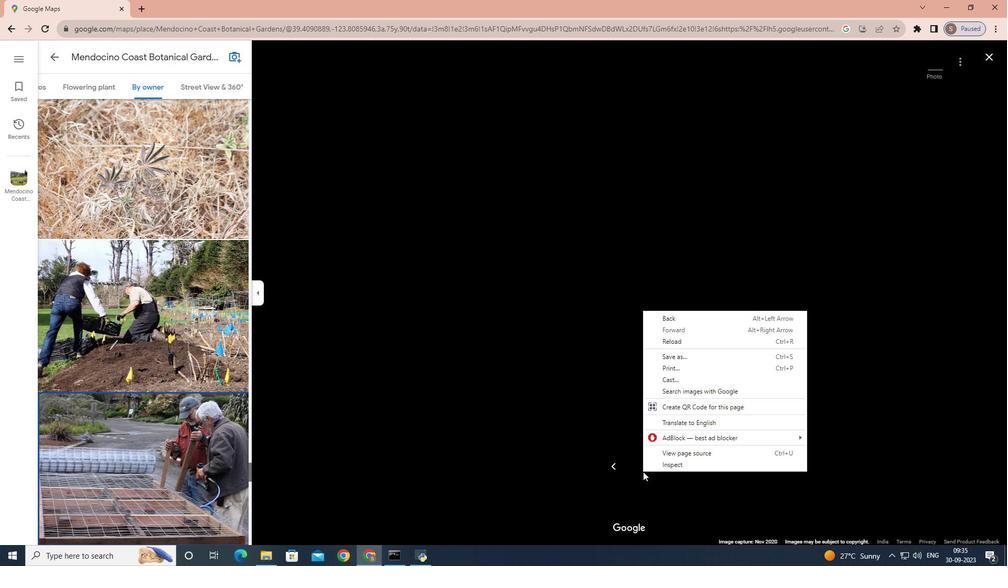 
Action: Mouse pressed right at (643, 472)
Screenshot: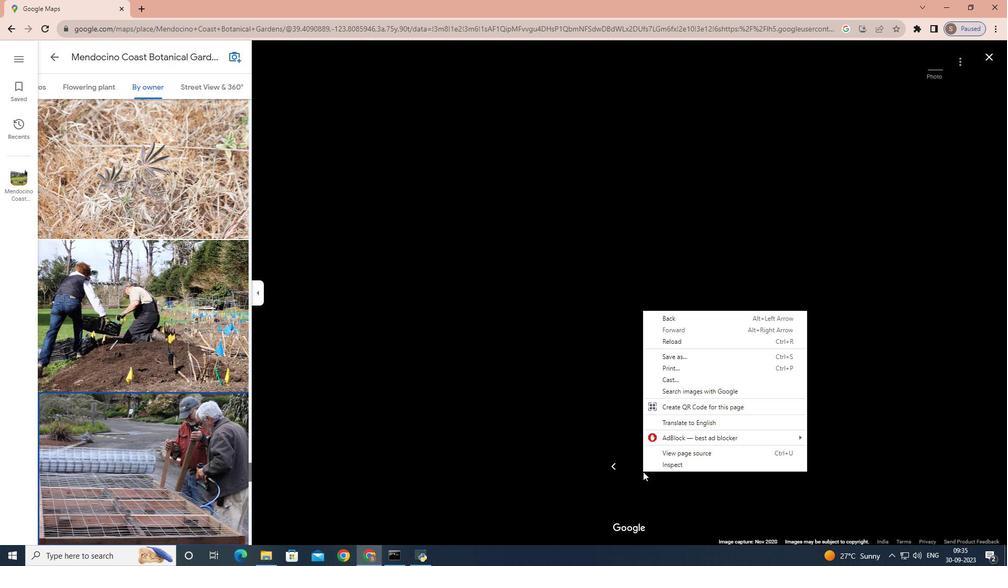 
Action: Mouse pressed left at (643, 472)
Screenshot: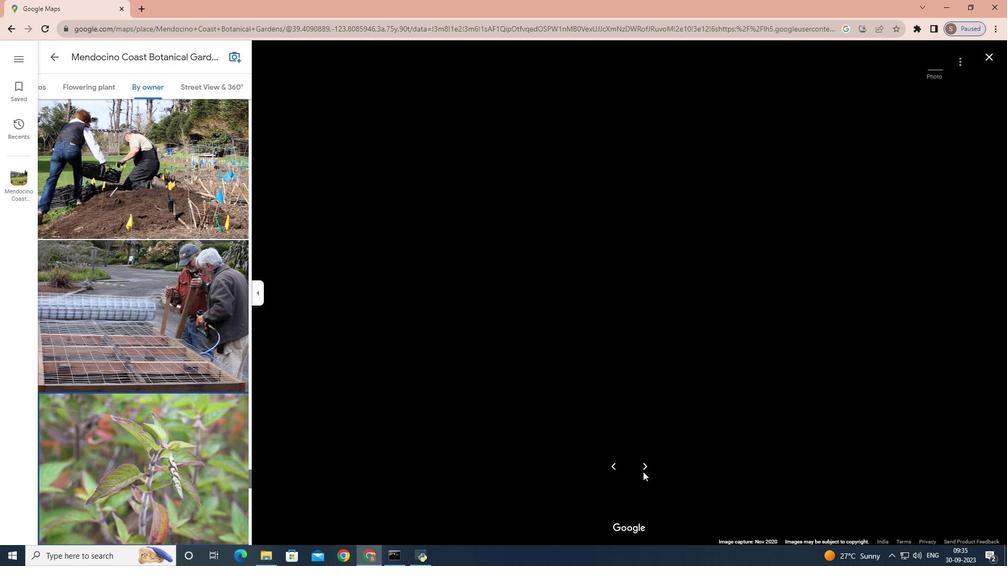 
Action: Mouse pressed left at (643, 472)
Screenshot: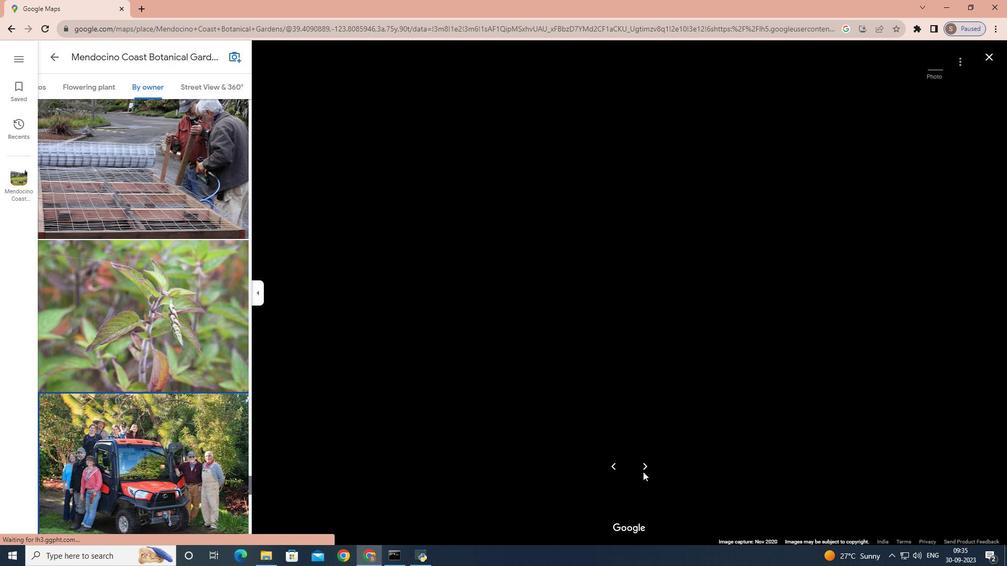 
Action: Mouse pressed left at (643, 472)
Screenshot: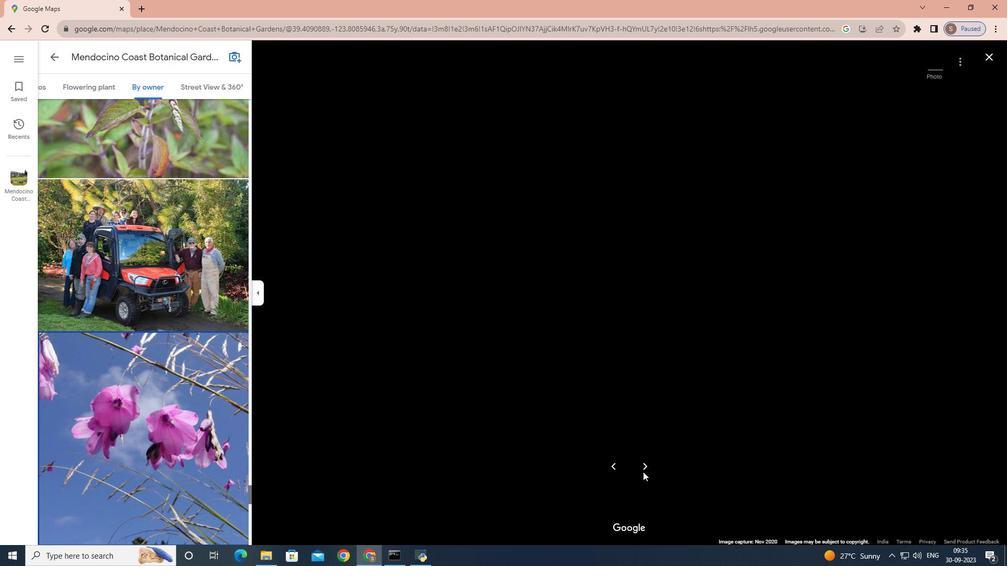 
Action: Mouse pressed left at (643, 472)
Screenshot: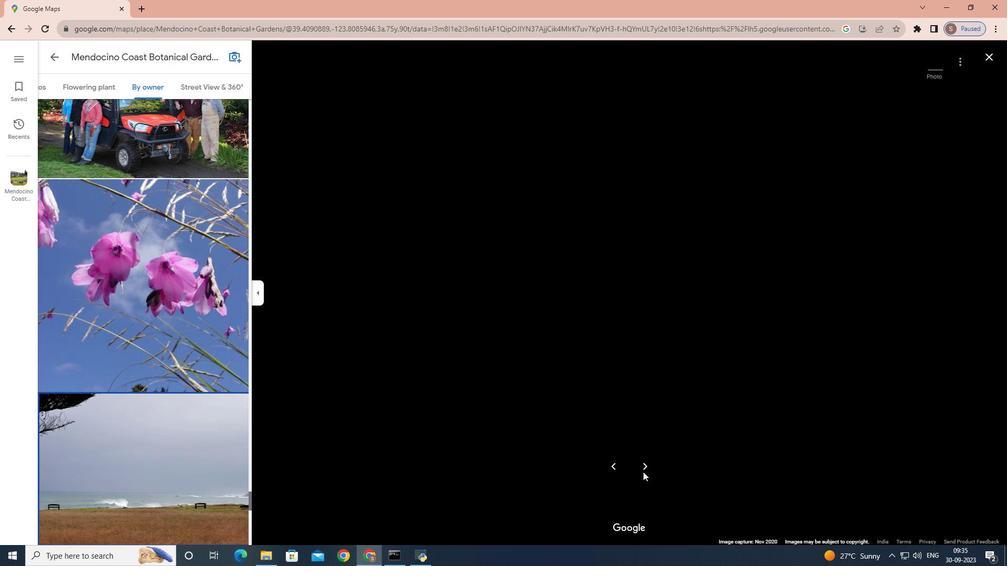 
Action: Mouse pressed left at (643, 472)
Screenshot: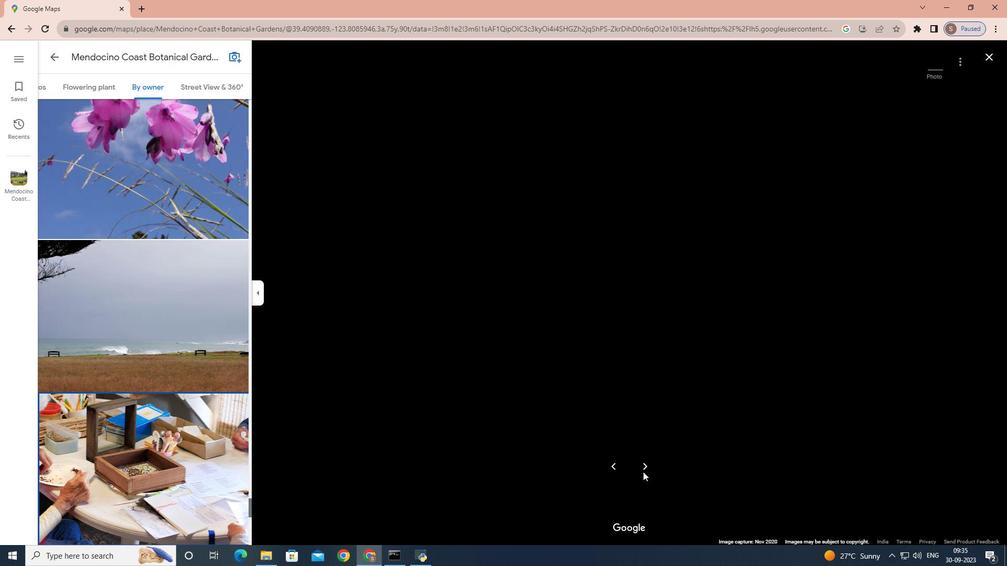 
Action: Mouse pressed left at (643, 472)
Screenshot: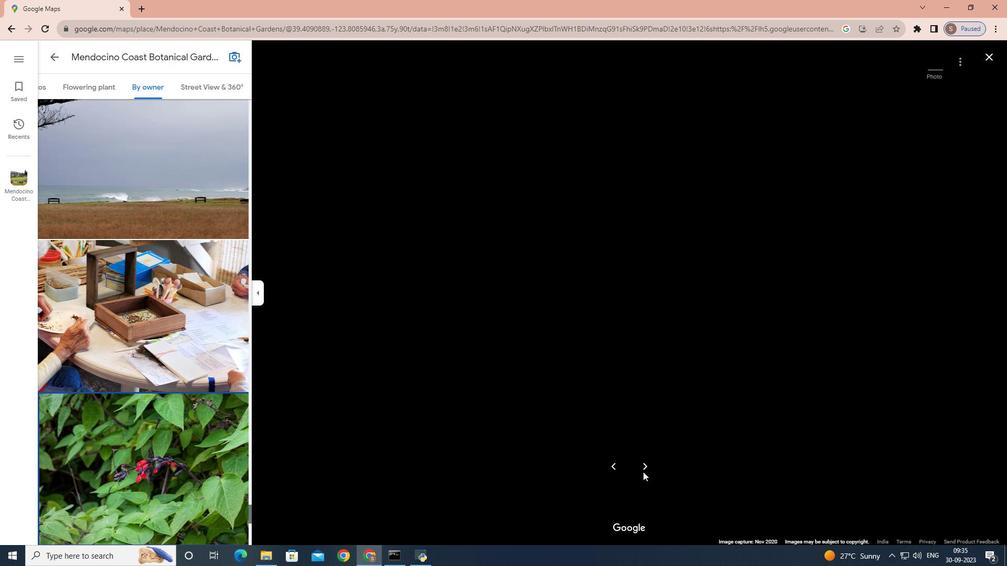 
Action: Mouse moved to (215, 88)
